 Task: Buy 4 Shocks from Shocks, Struts & Suspension section under best seller category for shipping address: Matthias Hill, 2844 Point Street, Park Ridge, Illinois 60068, Cell Number 7738643880. Pay from credit card ending with 7965, CVV 549
Action: Key pressed amazon.com<Key.enter>
Screenshot: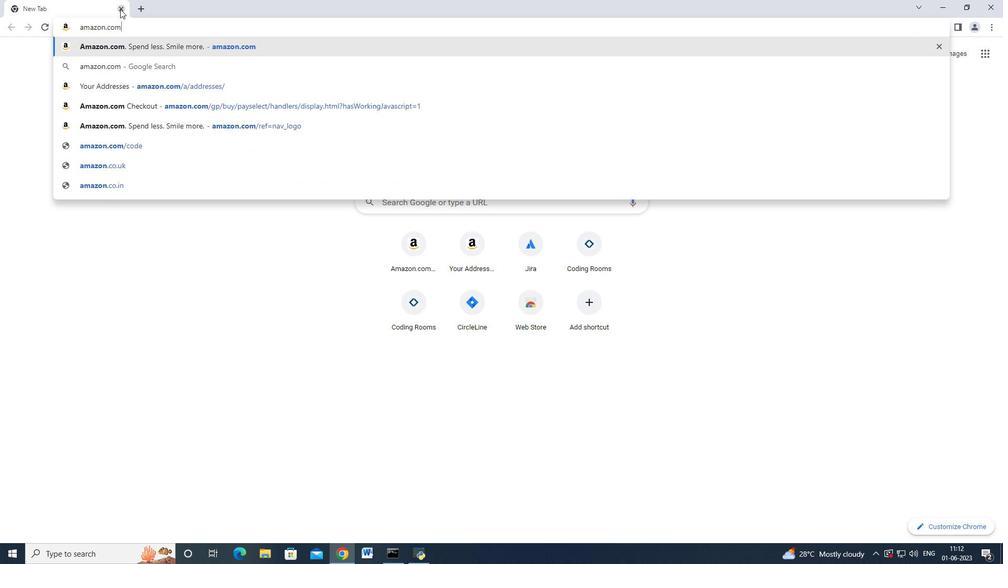 
Action: Mouse moved to (24, 83)
Screenshot: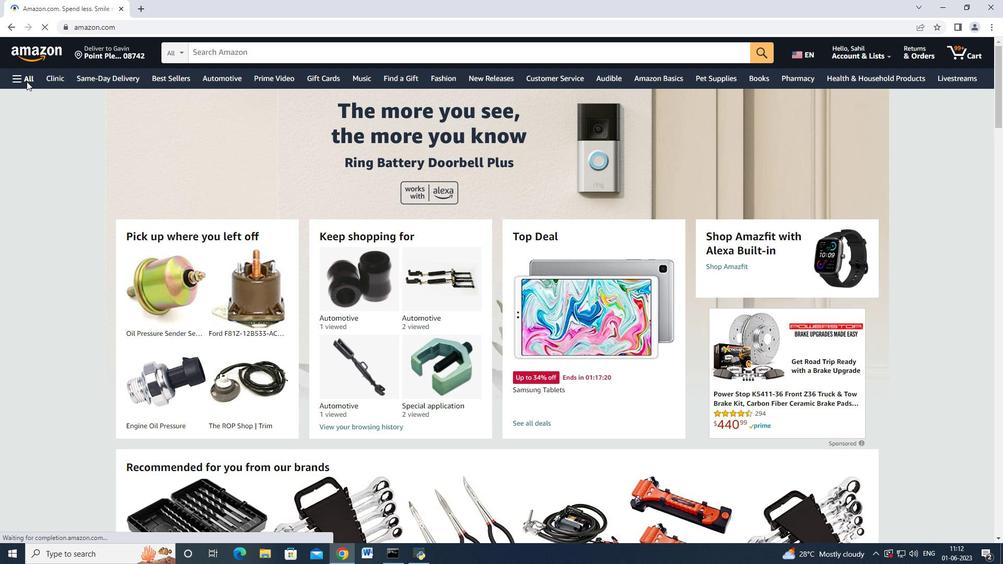 
Action: Mouse pressed left at (24, 83)
Screenshot: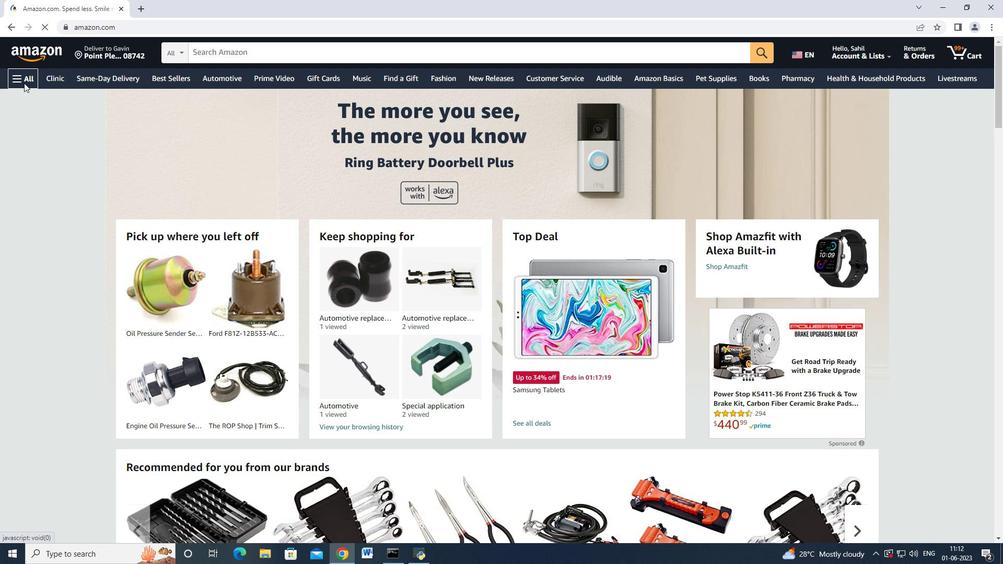 
Action: Mouse moved to (81, 334)
Screenshot: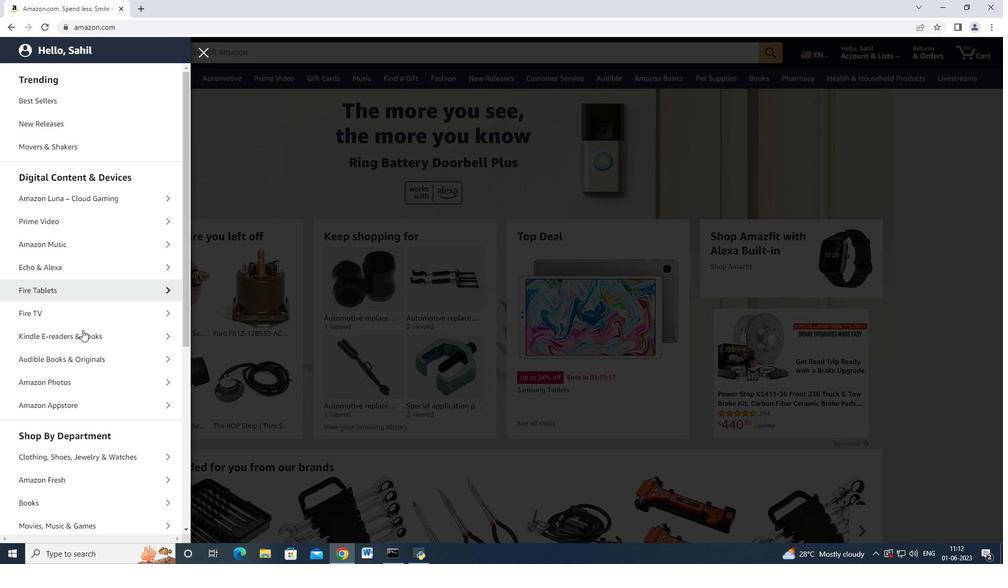 
Action: Mouse scrolled (81, 334) with delta (0, 0)
Screenshot: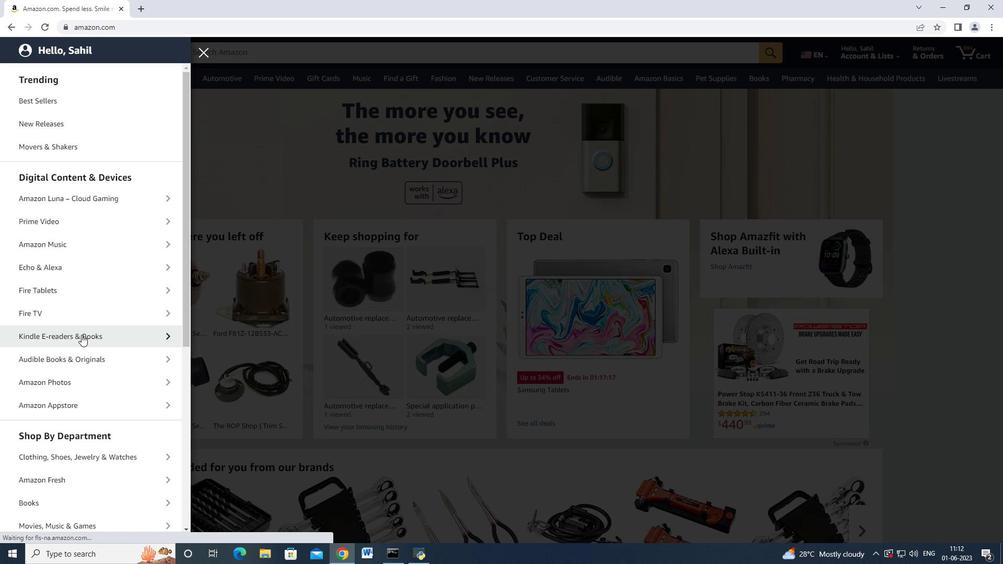 
Action: Mouse scrolled (81, 334) with delta (0, 0)
Screenshot: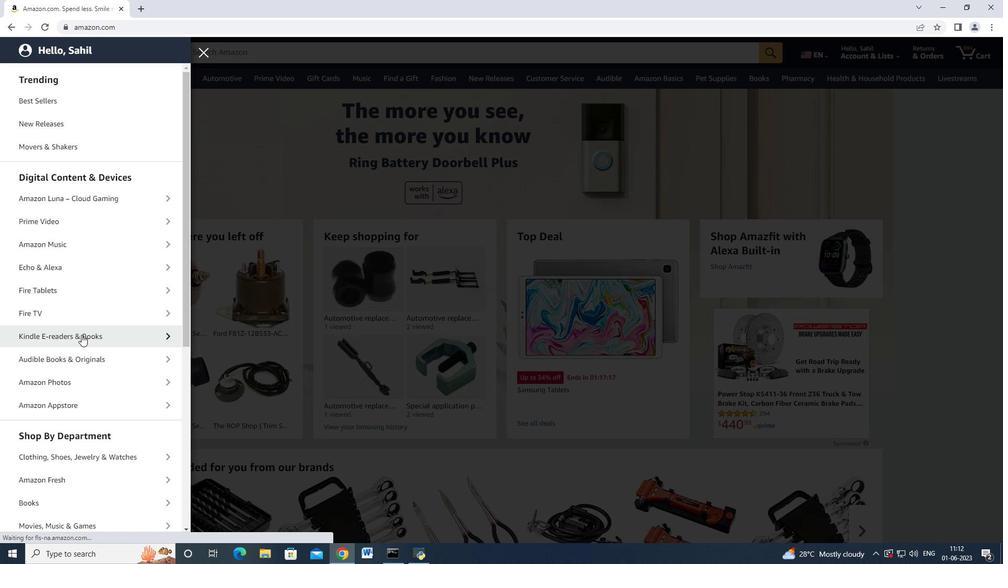 
Action: Mouse scrolled (81, 334) with delta (0, 0)
Screenshot: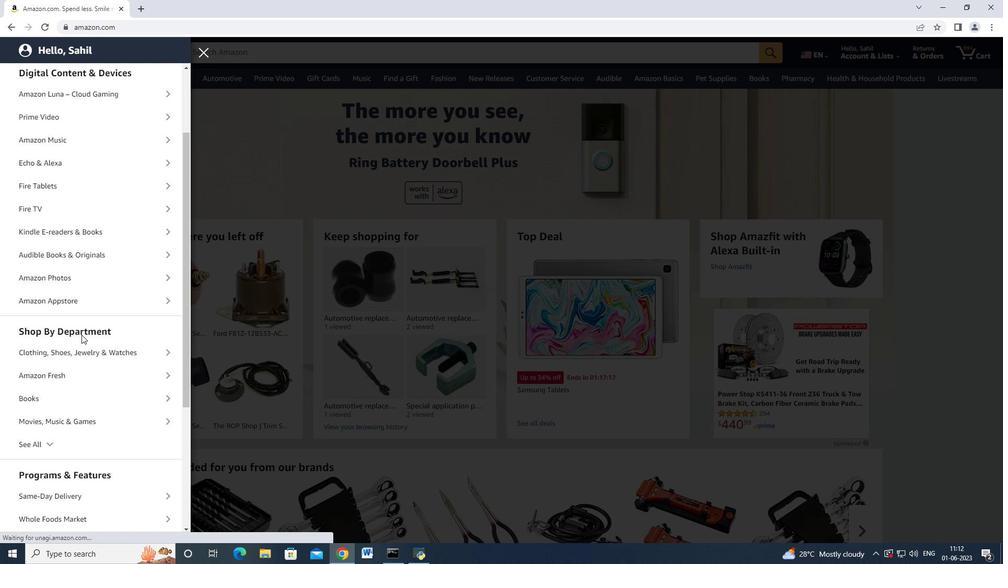
Action: Mouse scrolled (81, 334) with delta (0, 0)
Screenshot: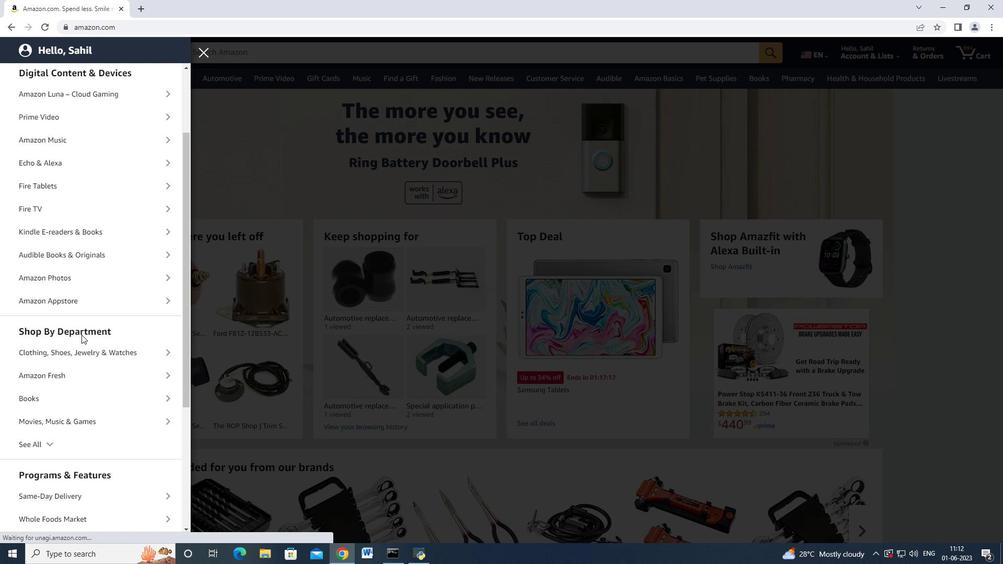 
Action: Mouse scrolled (81, 334) with delta (0, 0)
Screenshot: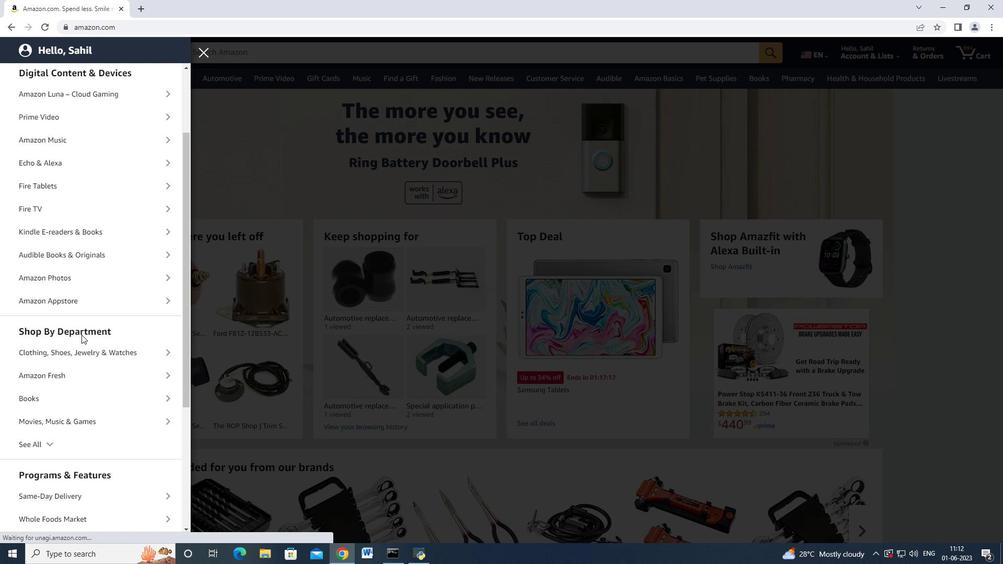 
Action: Mouse moved to (52, 283)
Screenshot: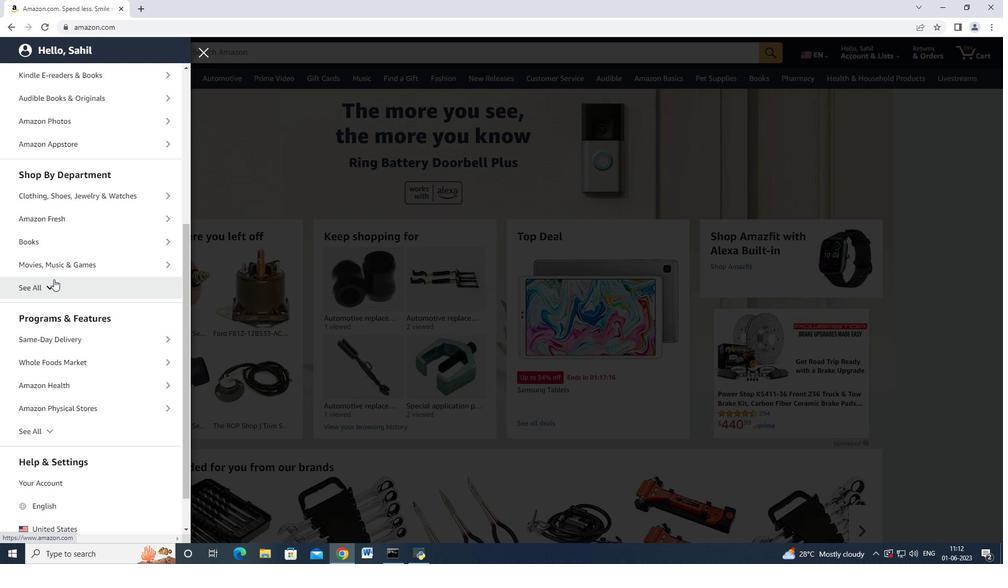 
Action: Mouse pressed left at (52, 283)
Screenshot: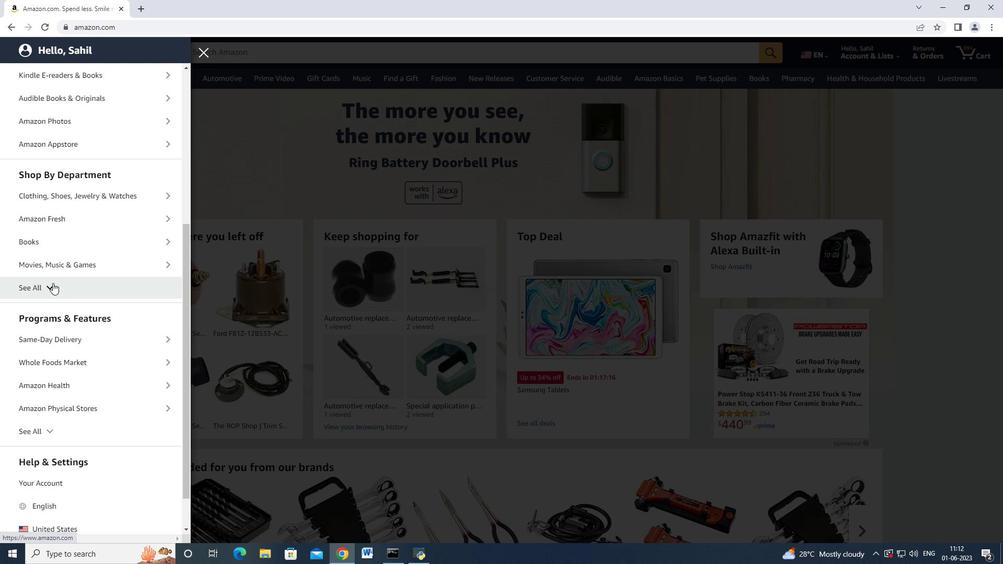 
Action: Mouse moved to (55, 313)
Screenshot: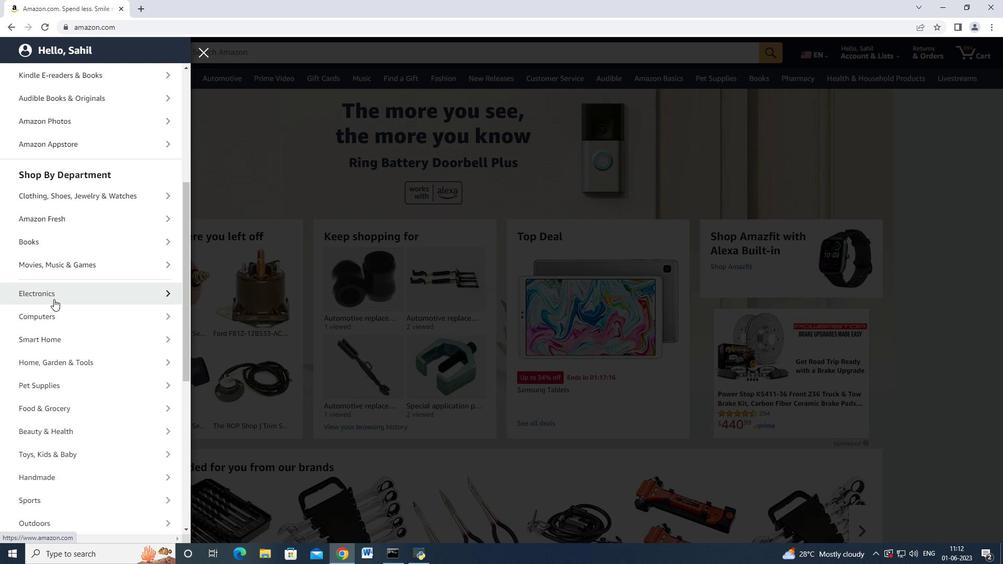 
Action: Mouse scrolled (55, 312) with delta (0, 0)
Screenshot: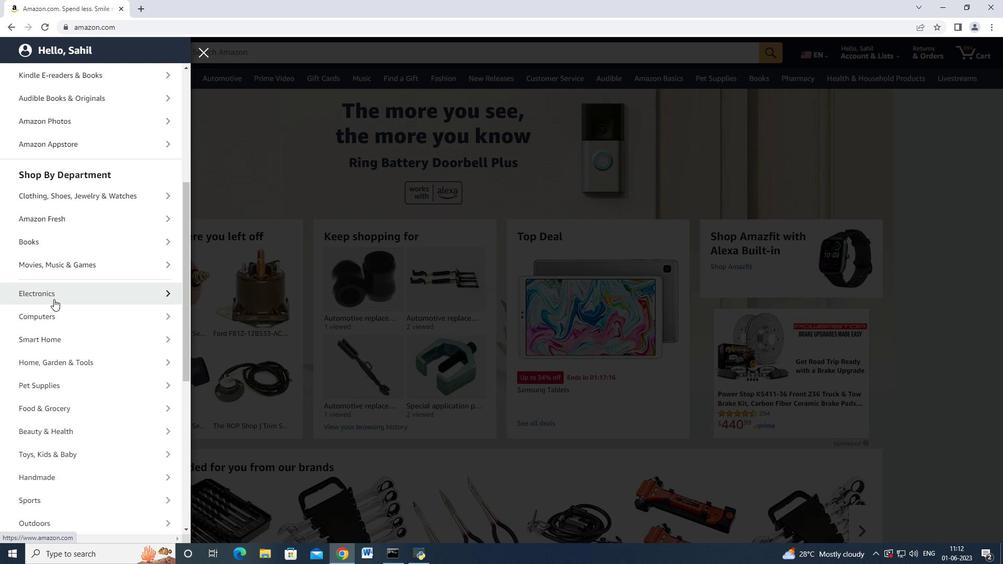 
Action: Mouse moved to (55, 313)
Screenshot: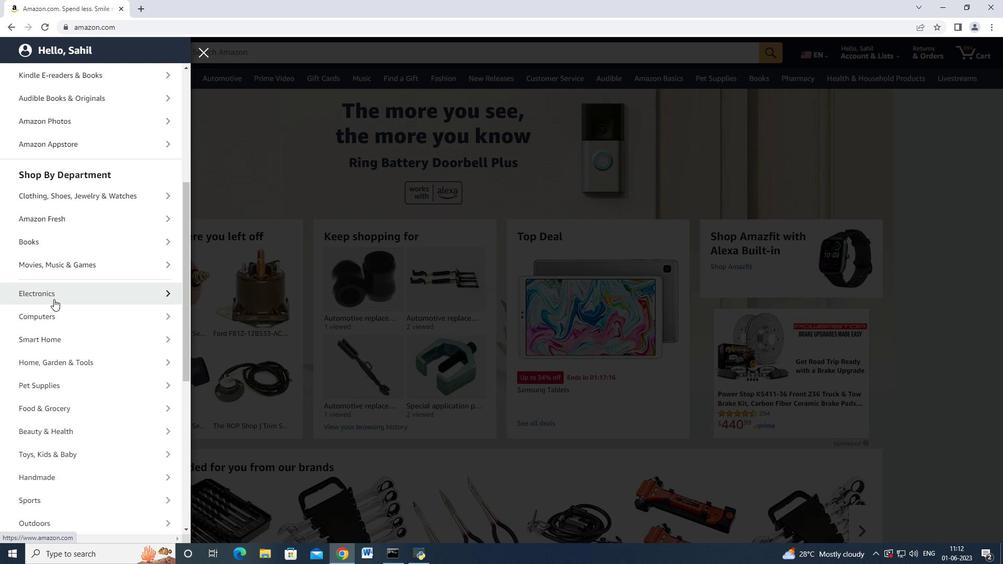 
Action: Mouse scrolled (55, 312) with delta (0, 0)
Screenshot: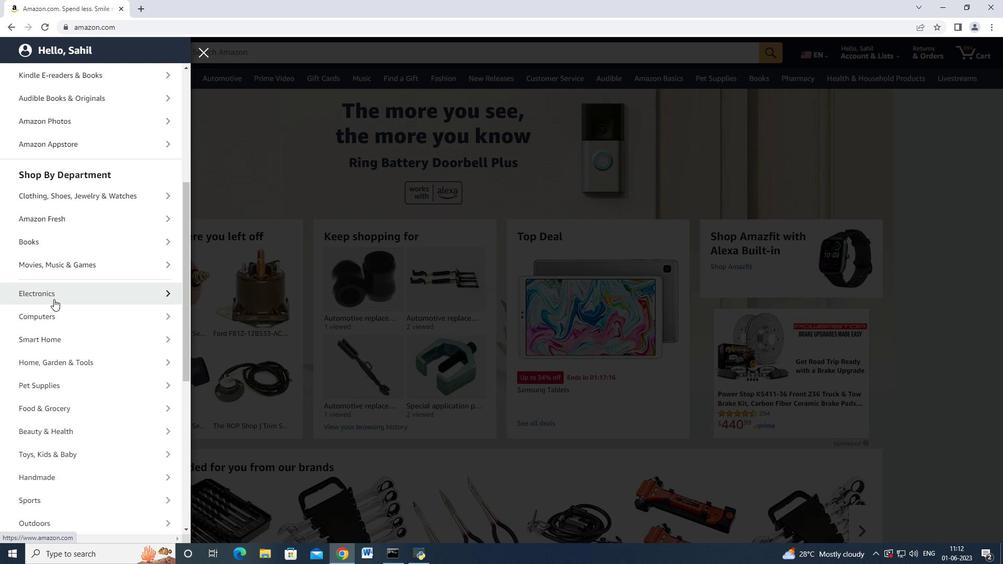 
Action: Mouse moved to (55, 314)
Screenshot: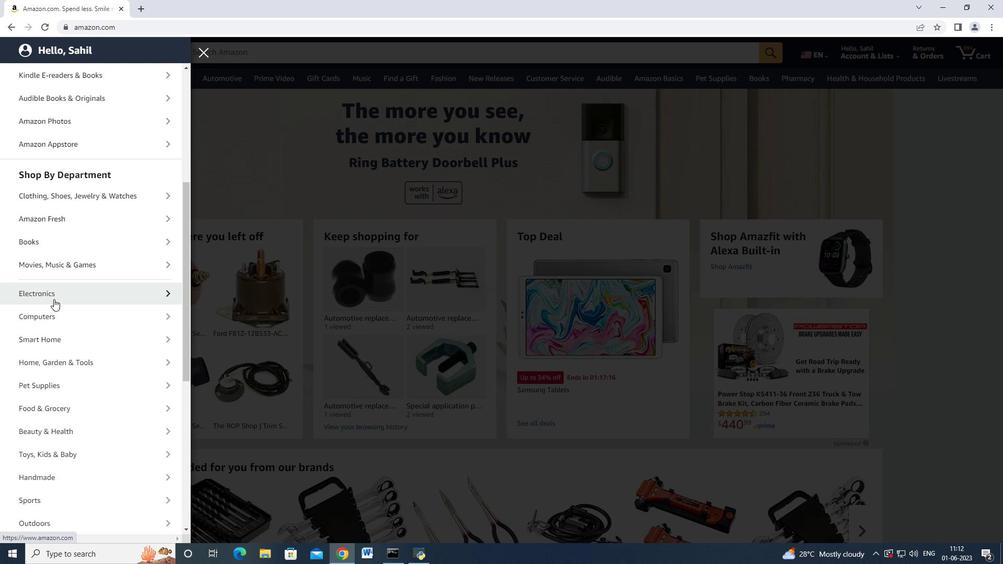 
Action: Mouse scrolled (55, 313) with delta (0, 0)
Screenshot: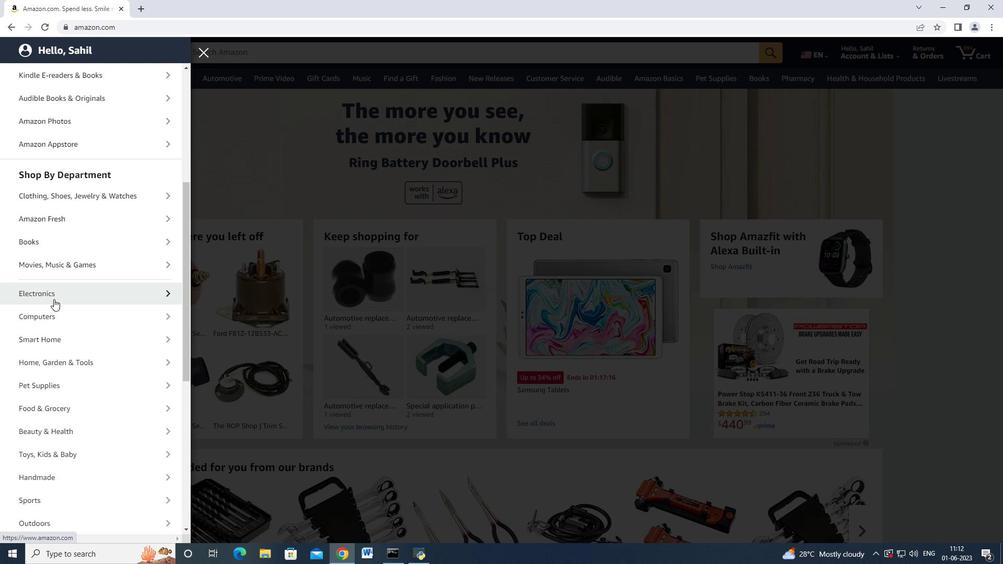 
Action: Mouse moved to (54, 317)
Screenshot: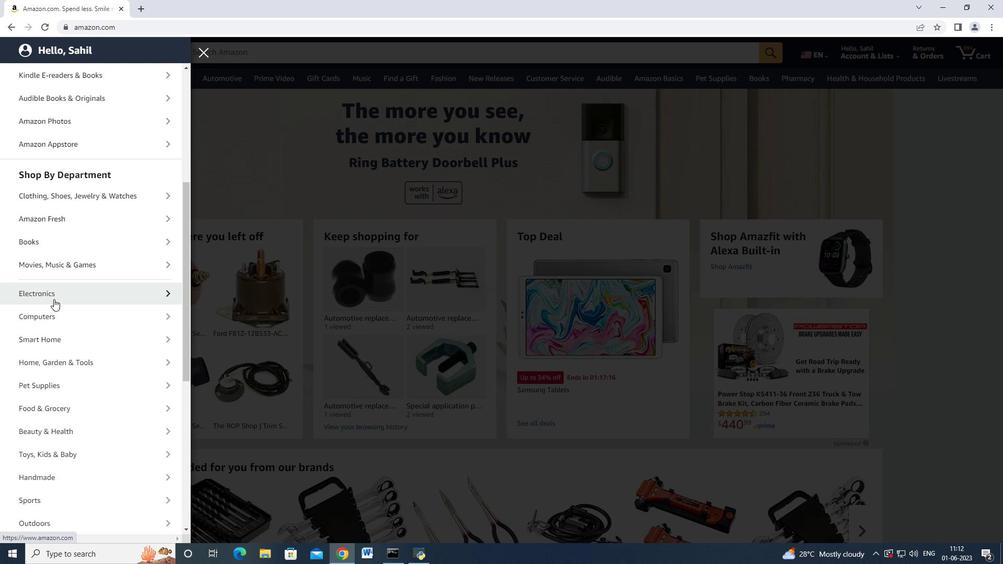 
Action: Mouse scrolled (54, 315) with delta (0, 0)
Screenshot: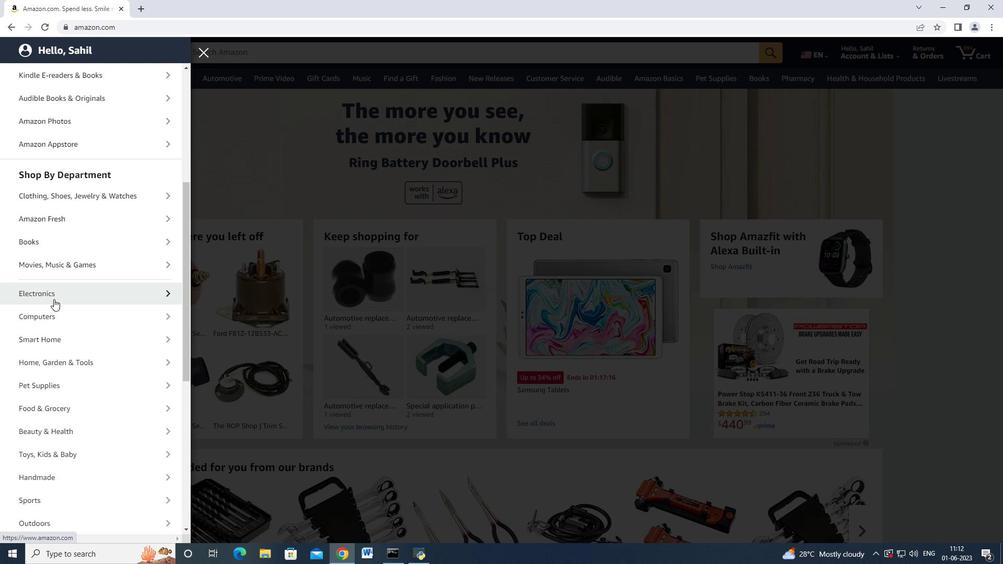 
Action: Mouse moved to (76, 333)
Screenshot: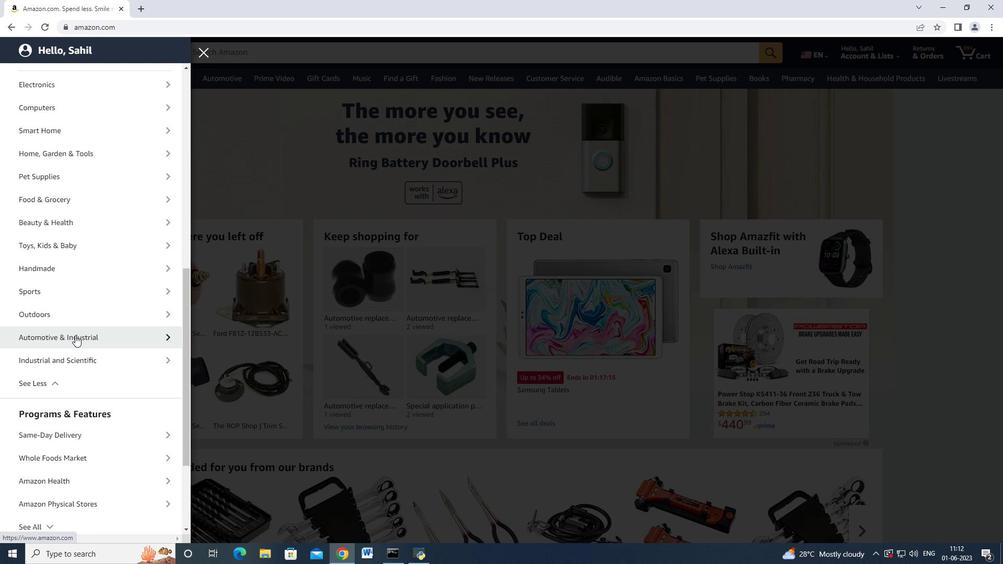 
Action: Mouse pressed left at (76, 333)
Screenshot: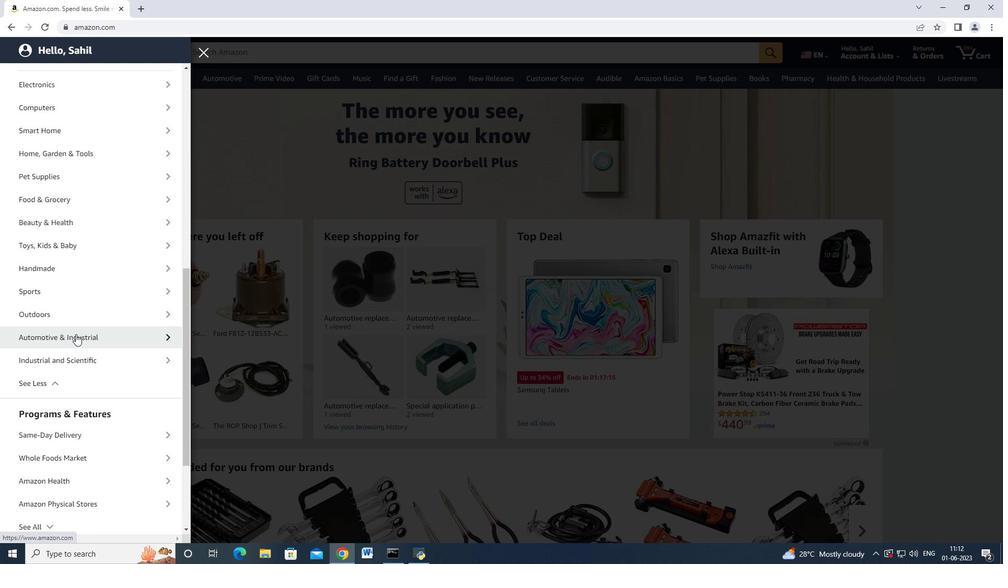 
Action: Mouse moved to (95, 125)
Screenshot: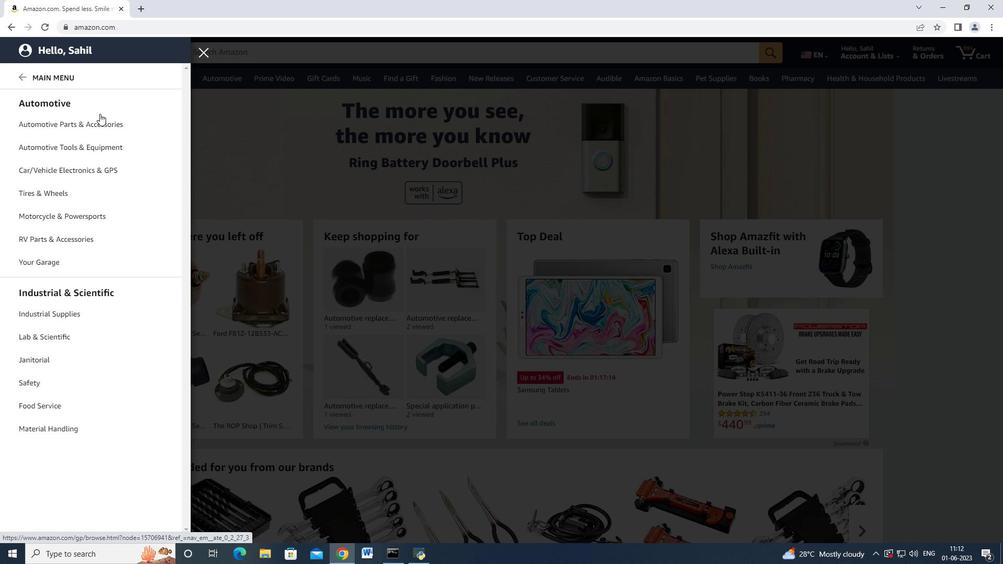 
Action: Mouse pressed left at (95, 125)
Screenshot: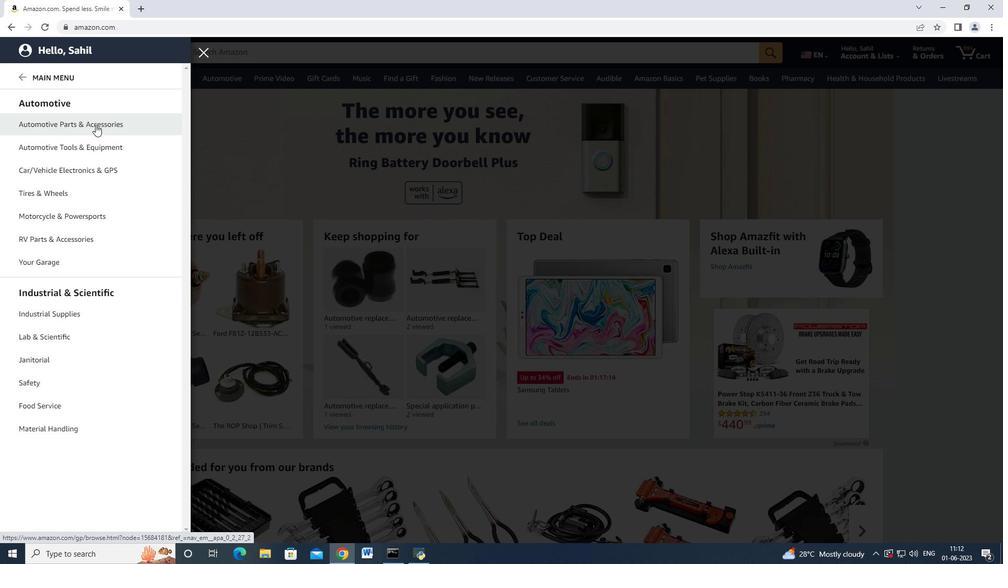 
Action: Mouse moved to (182, 94)
Screenshot: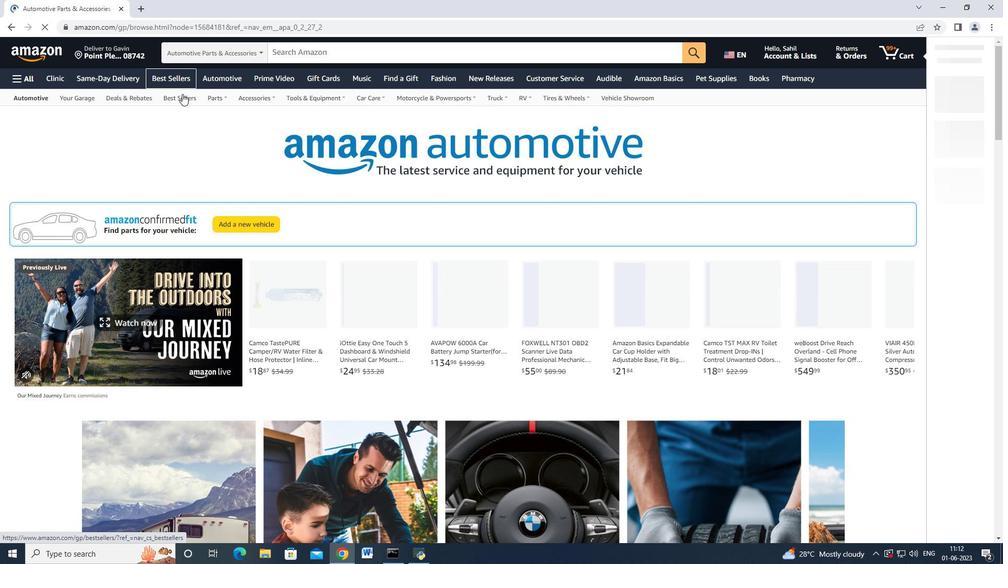 
Action: Mouse pressed left at (182, 94)
Screenshot: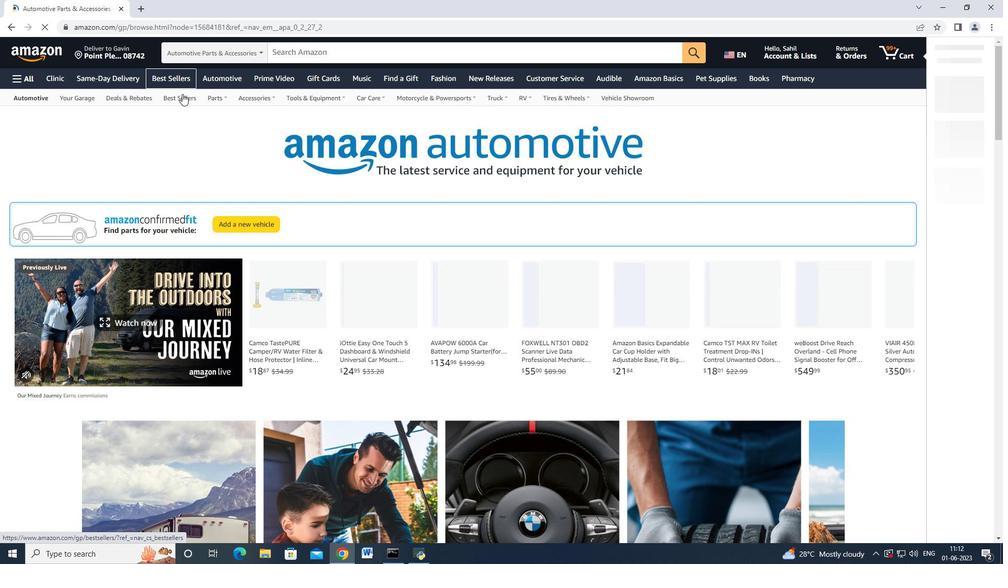 
Action: Mouse moved to (61, 334)
Screenshot: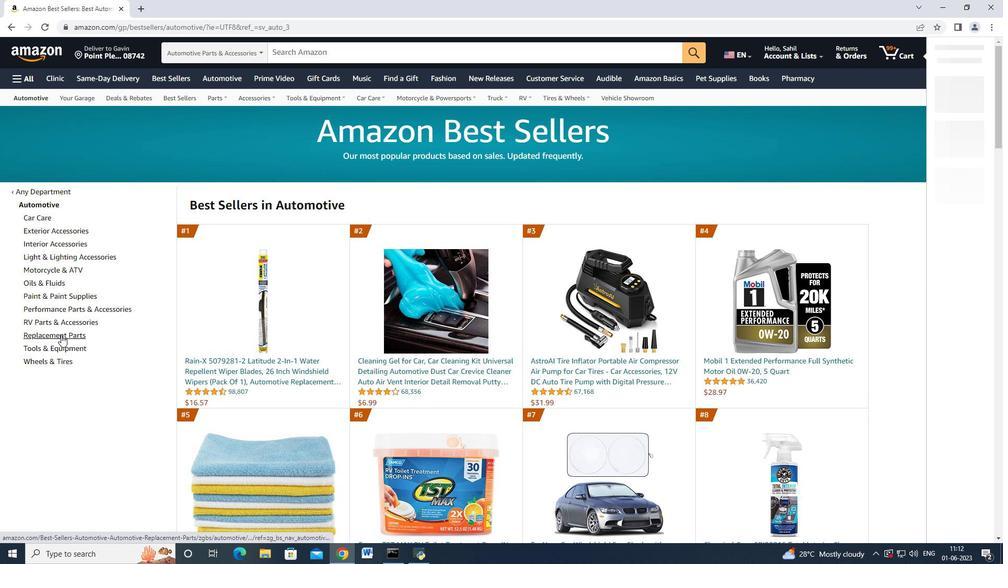 
Action: Mouse pressed left at (61, 334)
Screenshot: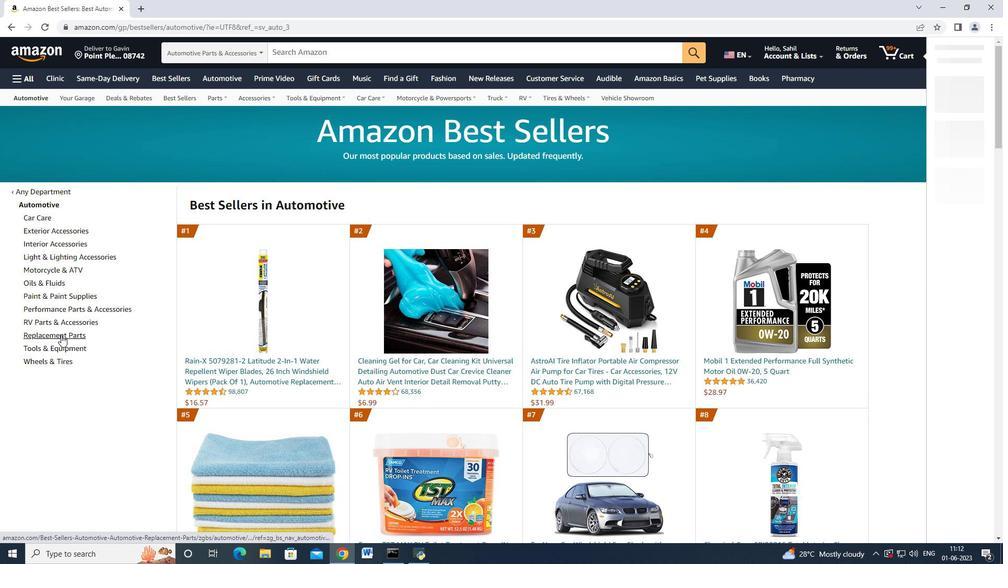 
Action: Mouse moved to (113, 255)
Screenshot: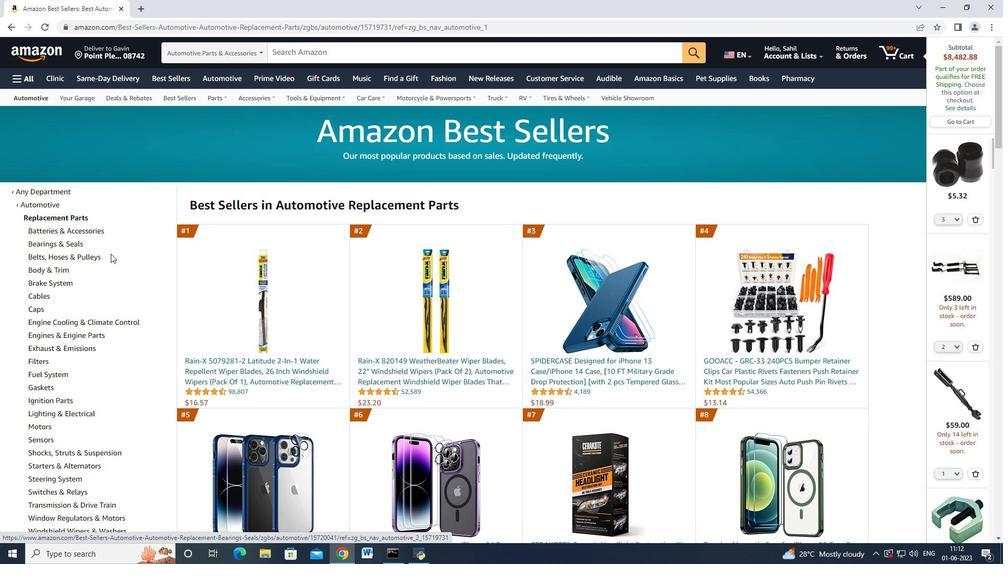 
Action: Mouse scrolled (113, 254) with delta (0, 0)
Screenshot: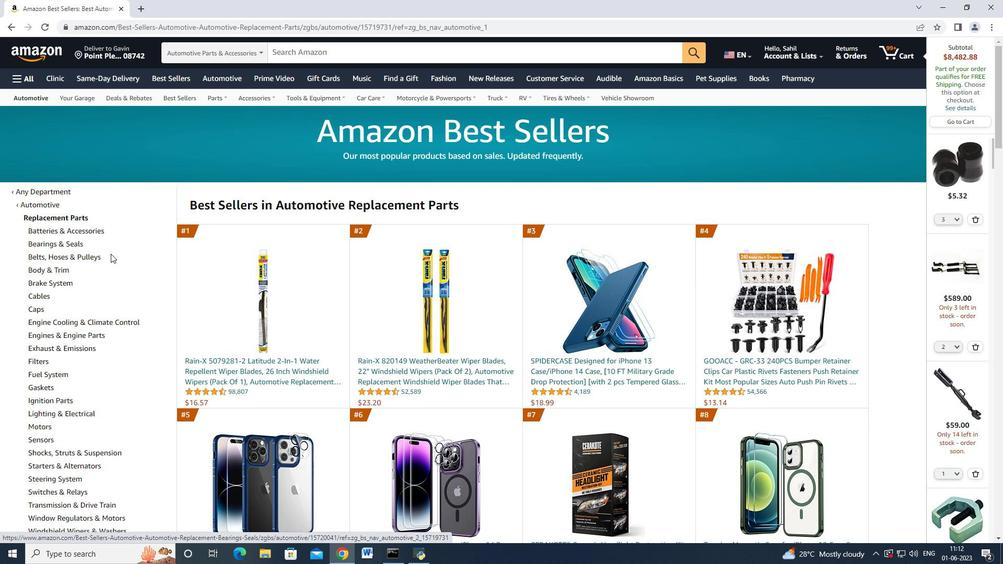 
Action: Mouse moved to (113, 255)
Screenshot: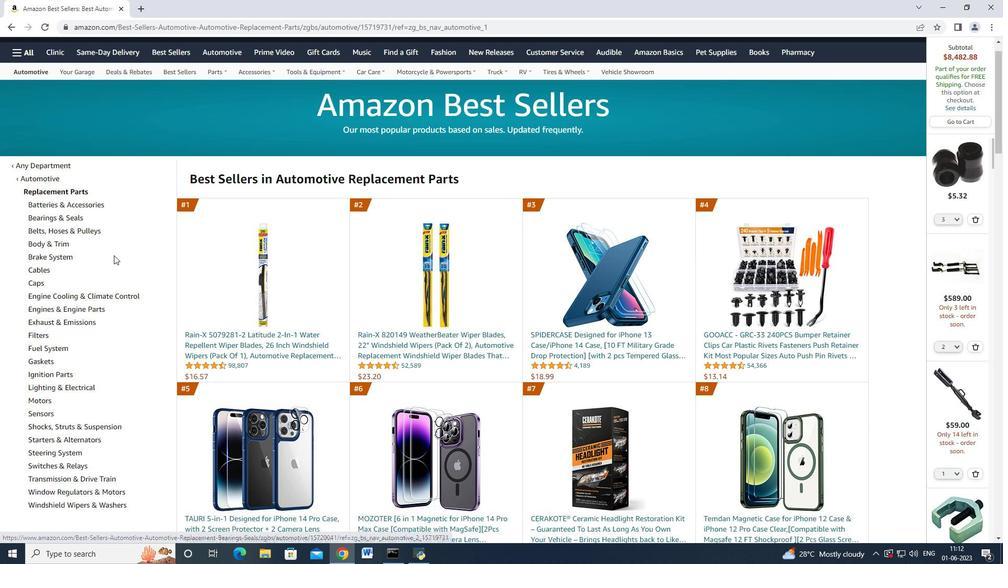 
Action: Mouse scrolled (113, 255) with delta (0, 0)
Screenshot: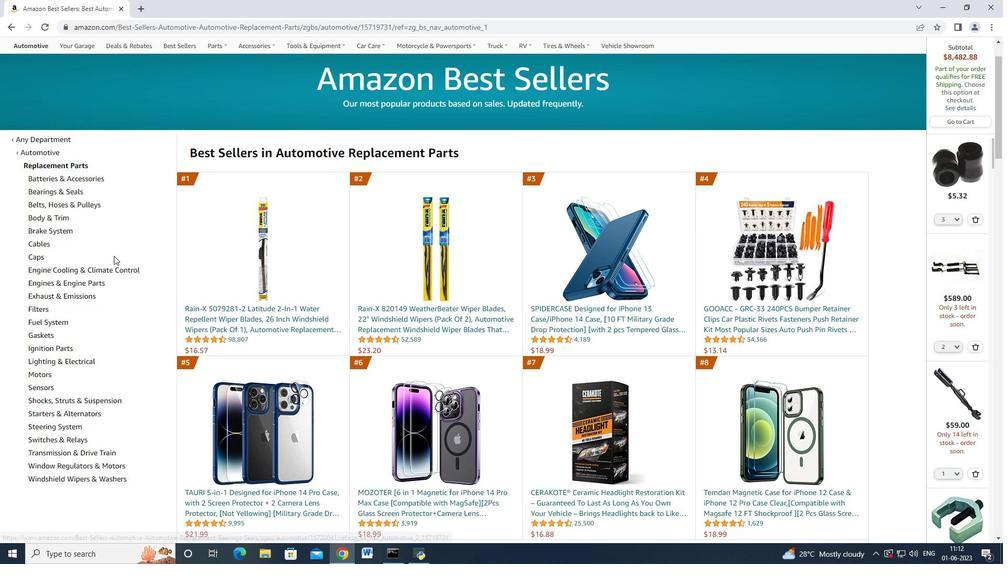 
Action: Mouse moved to (113, 255)
Screenshot: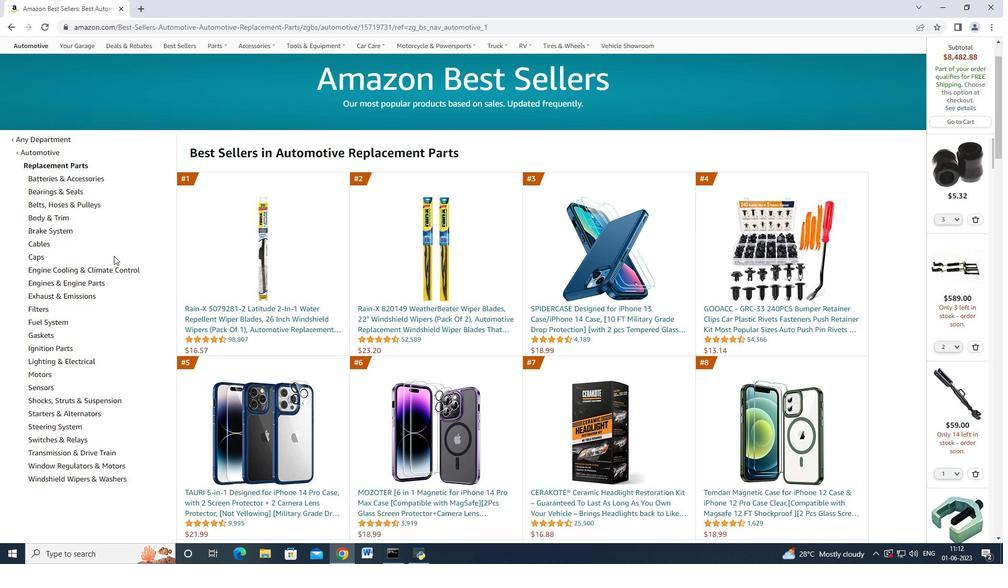 
Action: Mouse scrolled (113, 255) with delta (0, 0)
Screenshot: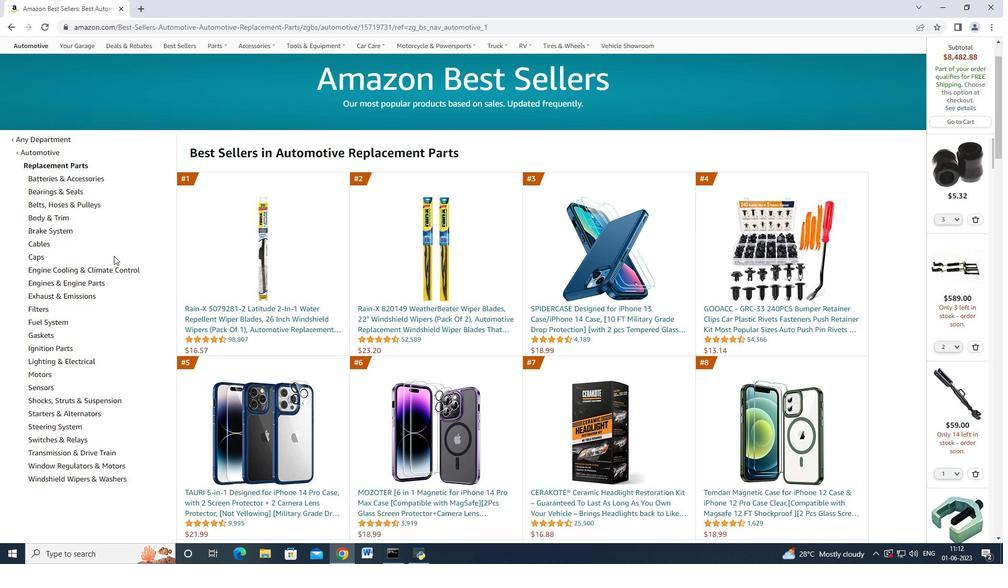 
Action: Mouse moved to (119, 321)
Screenshot: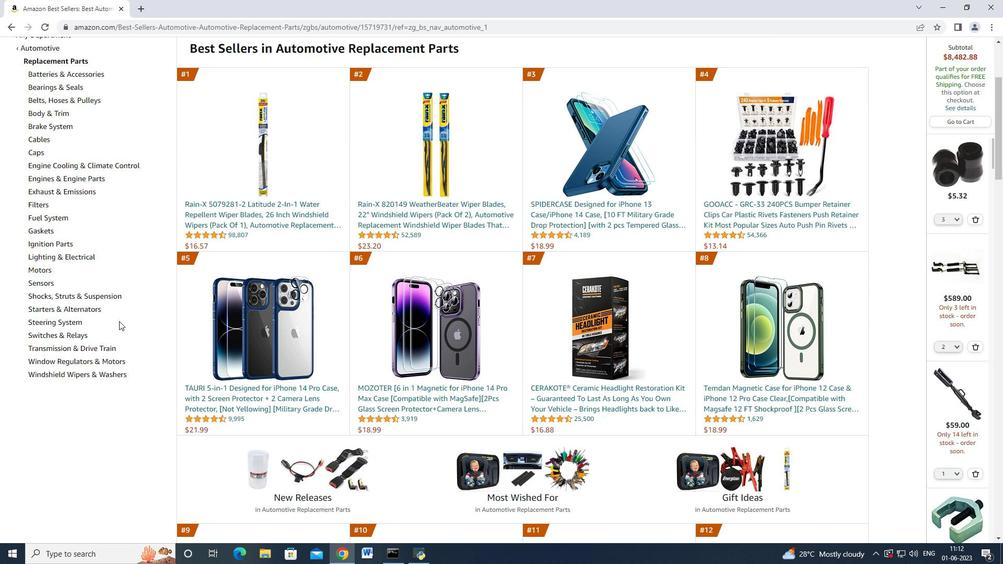 
Action: Mouse scrolled (119, 321) with delta (0, 0)
Screenshot: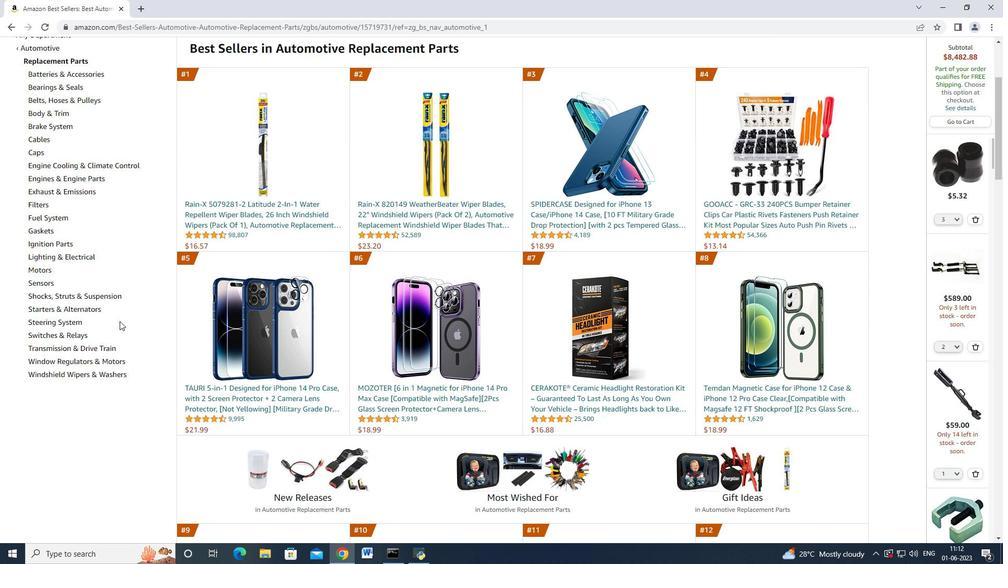 
Action: Mouse moved to (68, 346)
Screenshot: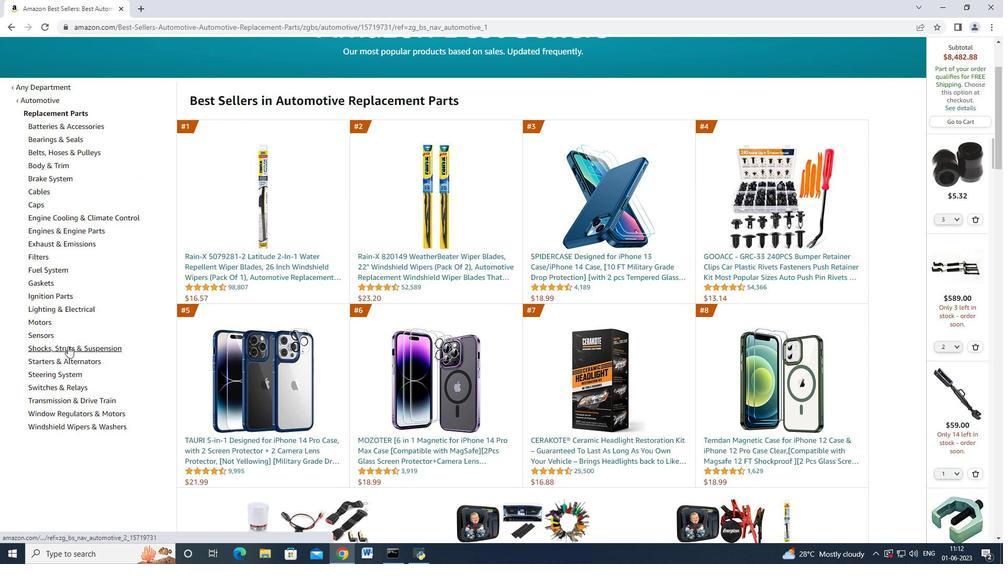 
Action: Mouse pressed left at (68, 346)
Screenshot: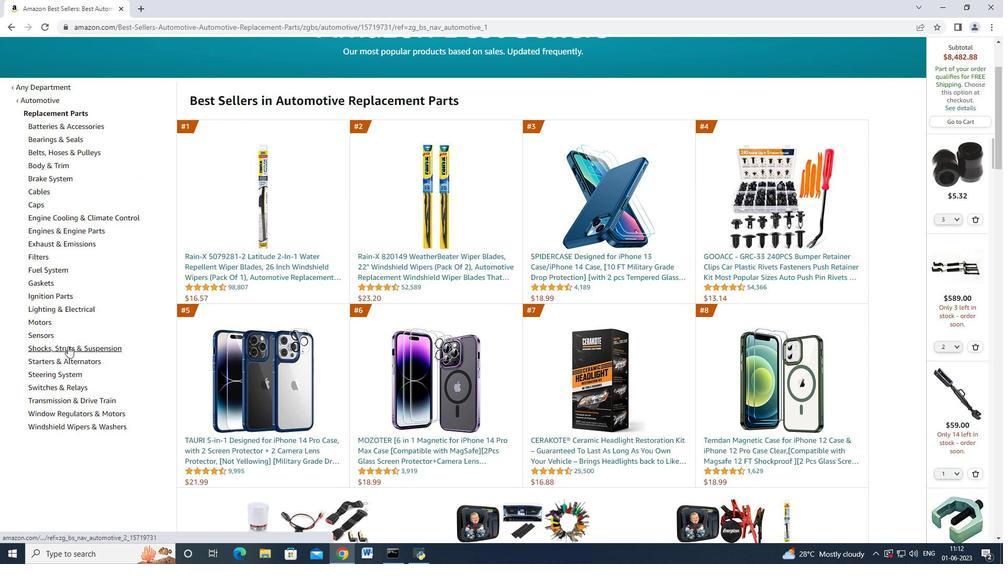 
Action: Mouse moved to (131, 274)
Screenshot: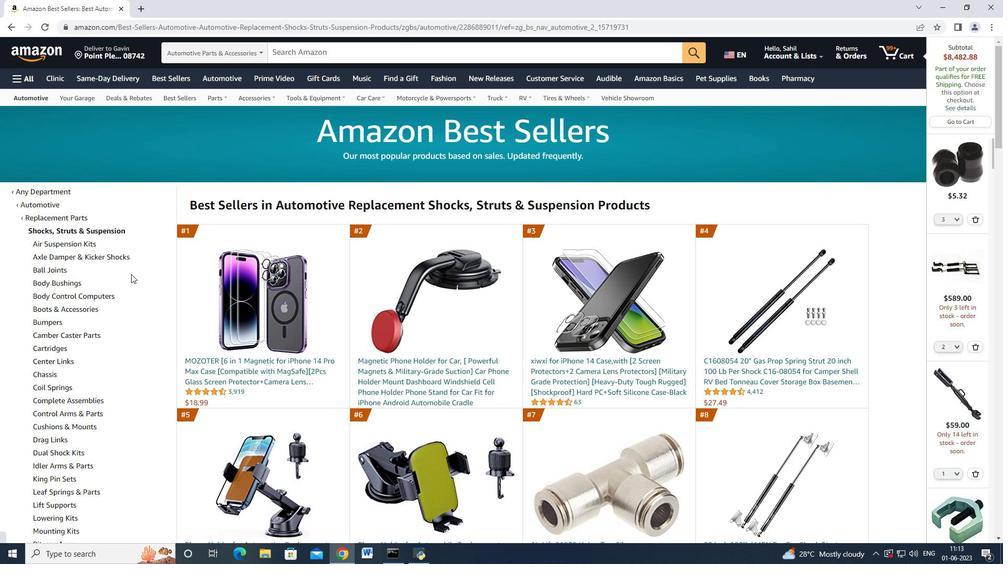 
Action: Mouse scrolled (131, 273) with delta (0, 0)
Screenshot: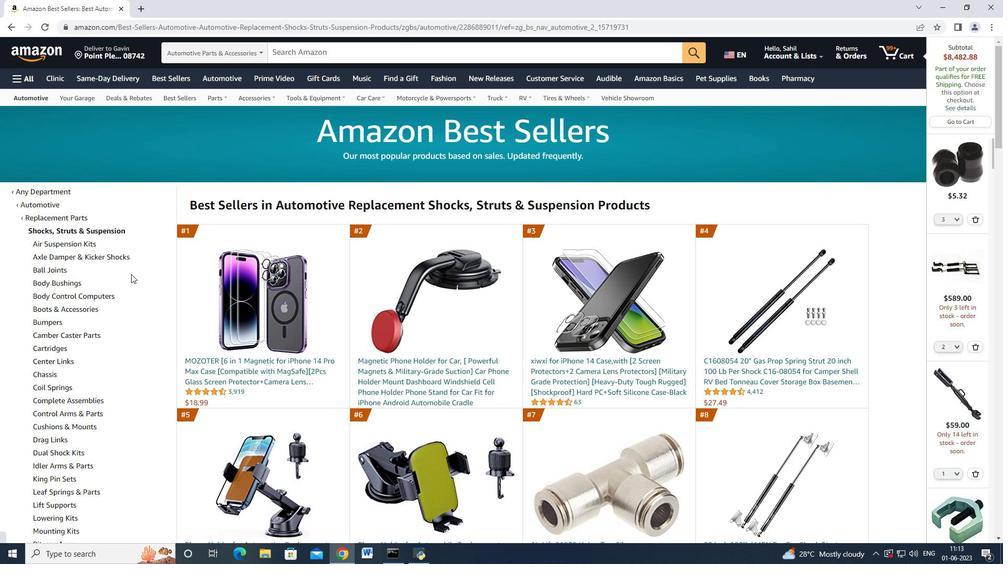 
Action: Mouse moved to (126, 280)
Screenshot: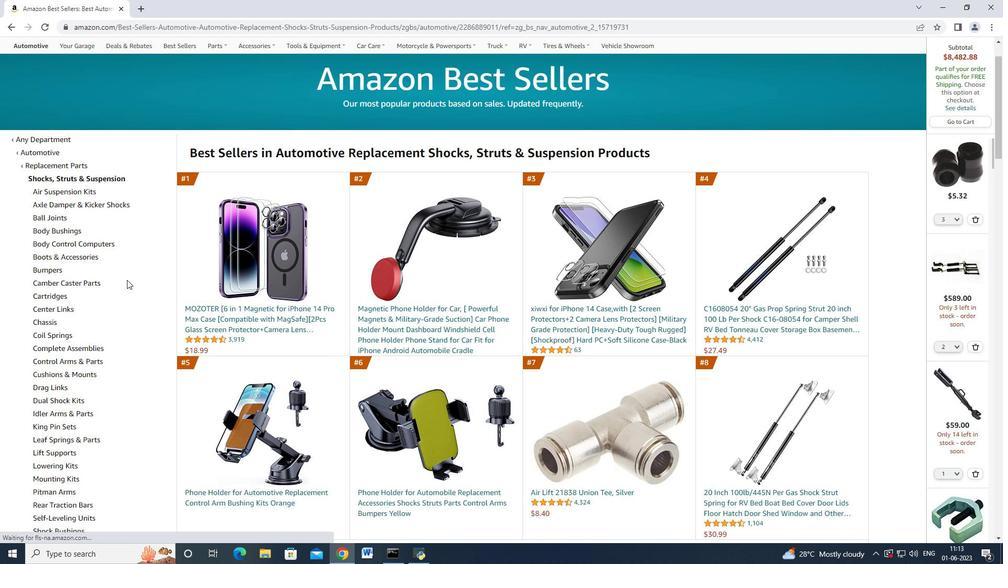 
Action: Mouse scrolled (126, 280) with delta (0, 0)
Screenshot: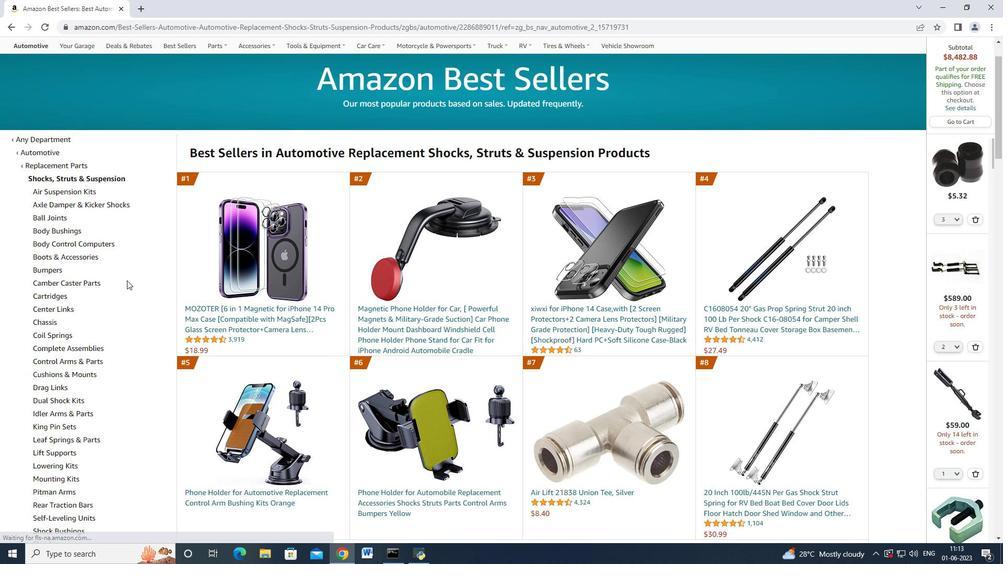 
Action: Mouse scrolled (126, 280) with delta (0, 0)
Screenshot: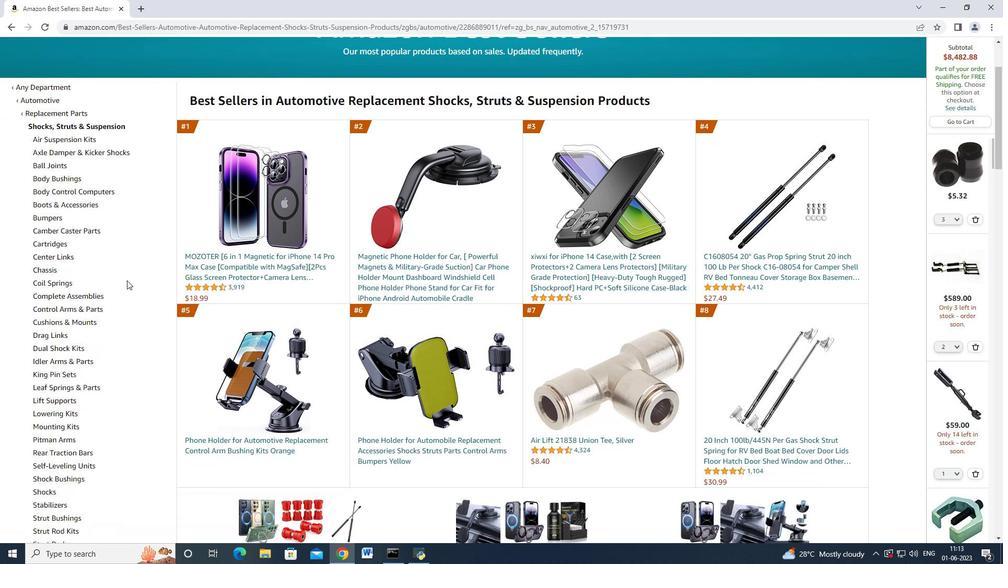 
Action: Mouse scrolled (126, 280) with delta (0, 0)
Screenshot: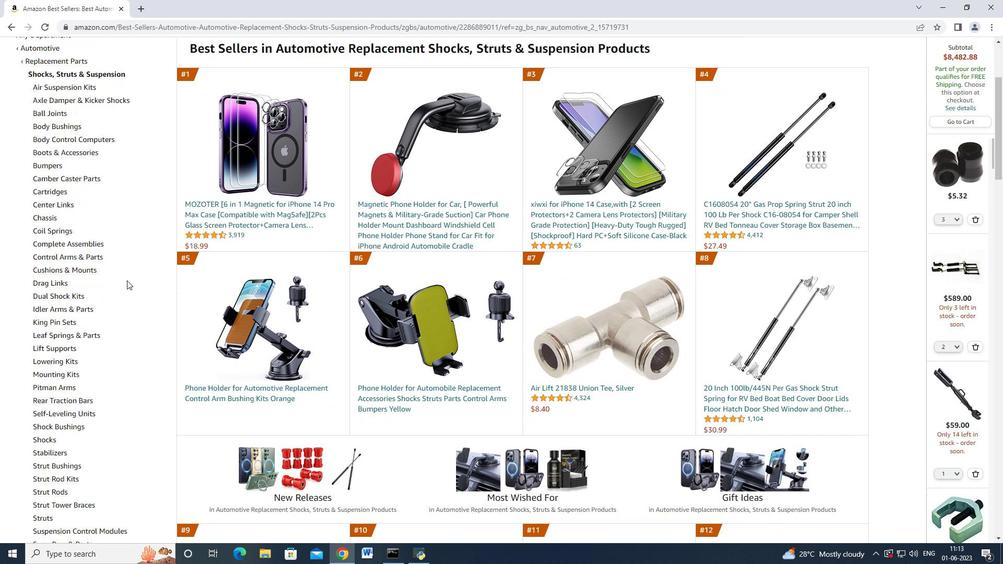 
Action: Mouse scrolled (126, 280) with delta (0, 0)
Screenshot: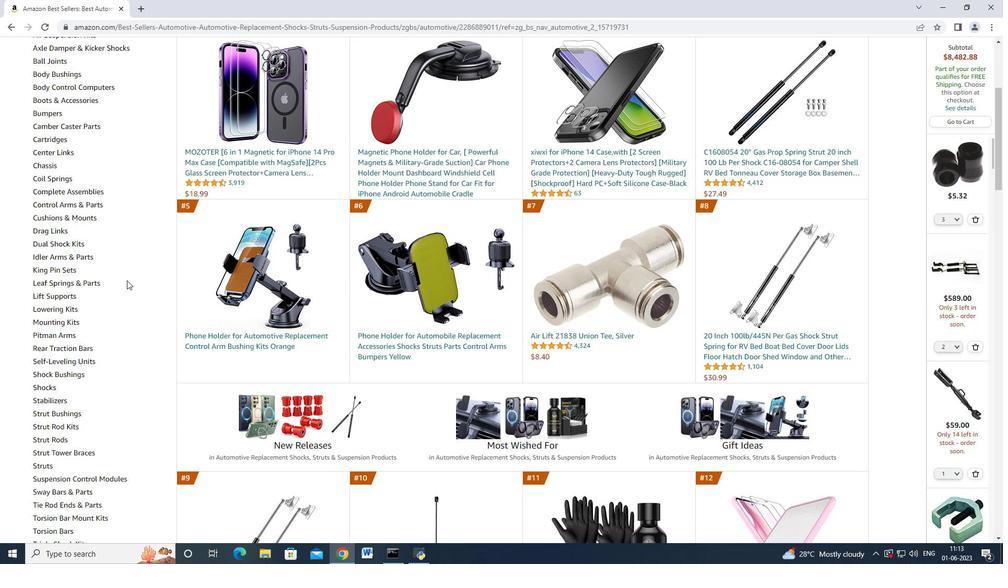 
Action: Mouse moved to (50, 337)
Screenshot: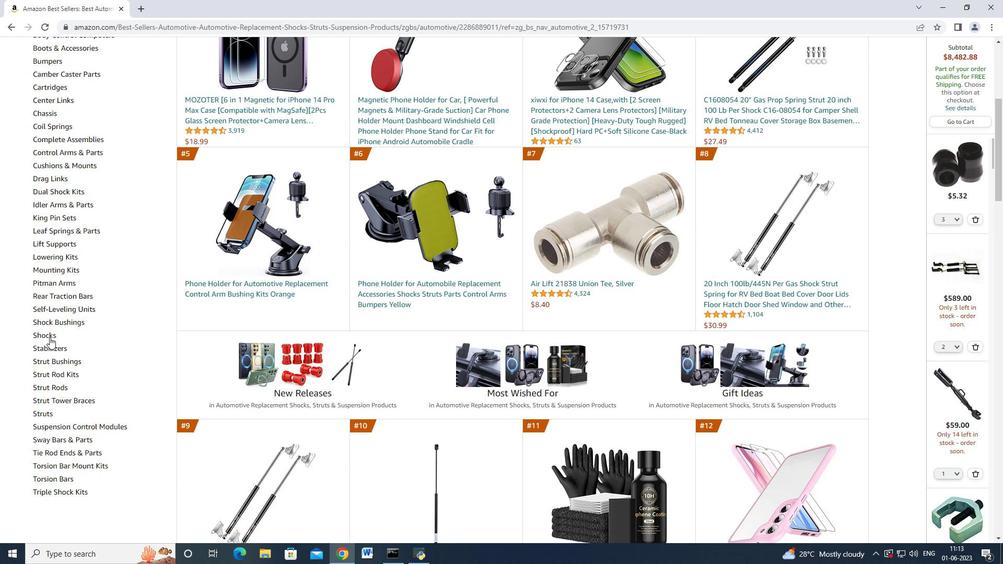 
Action: Mouse pressed left at (50, 337)
Screenshot: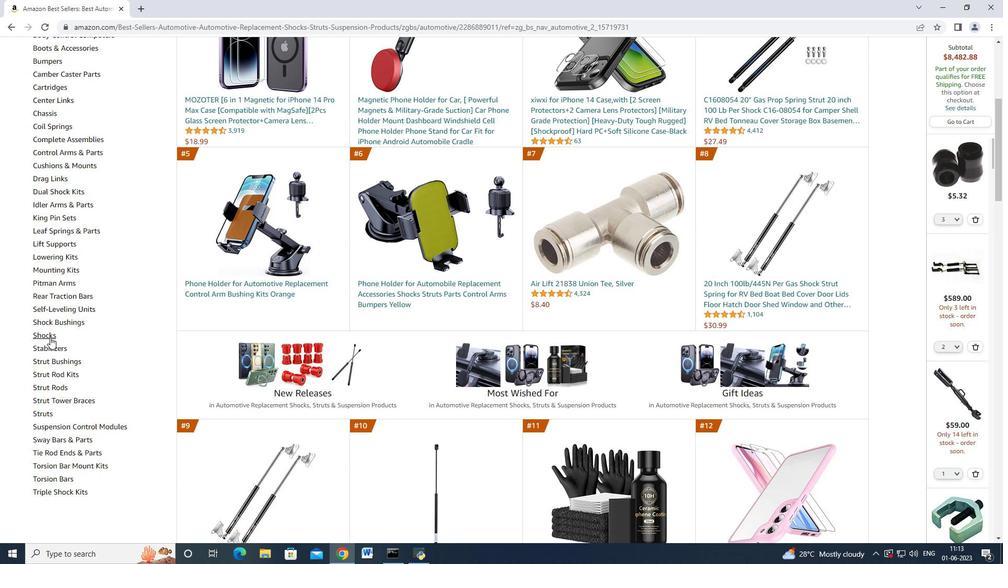 
Action: Mouse moved to (316, 363)
Screenshot: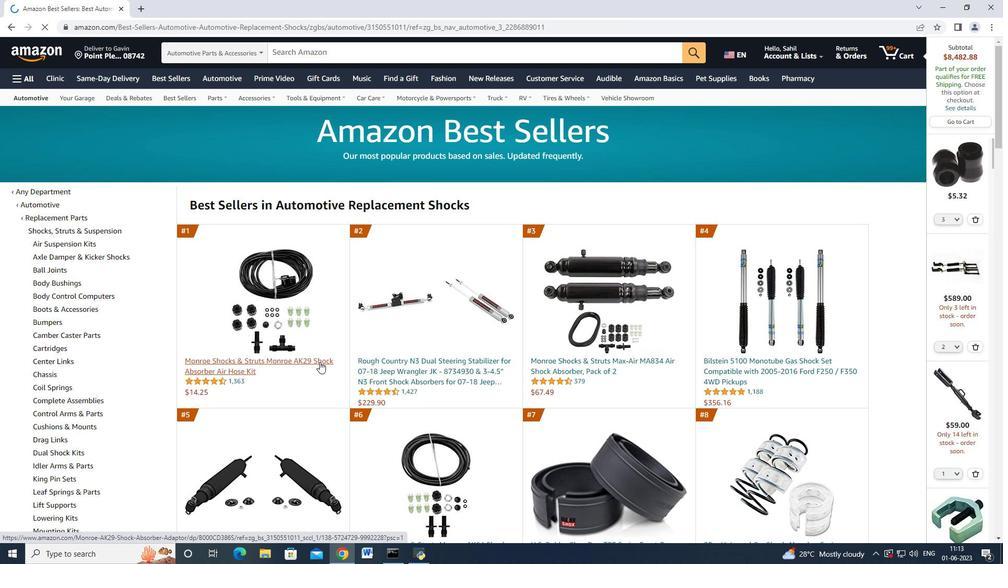 
Action: Mouse pressed left at (316, 363)
Screenshot: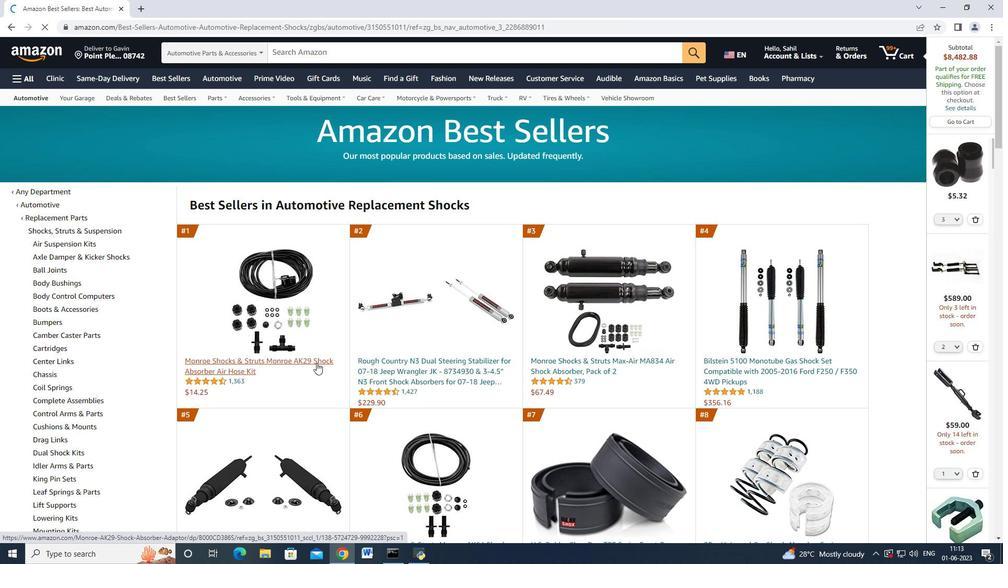 
Action: Mouse moved to (755, 435)
Screenshot: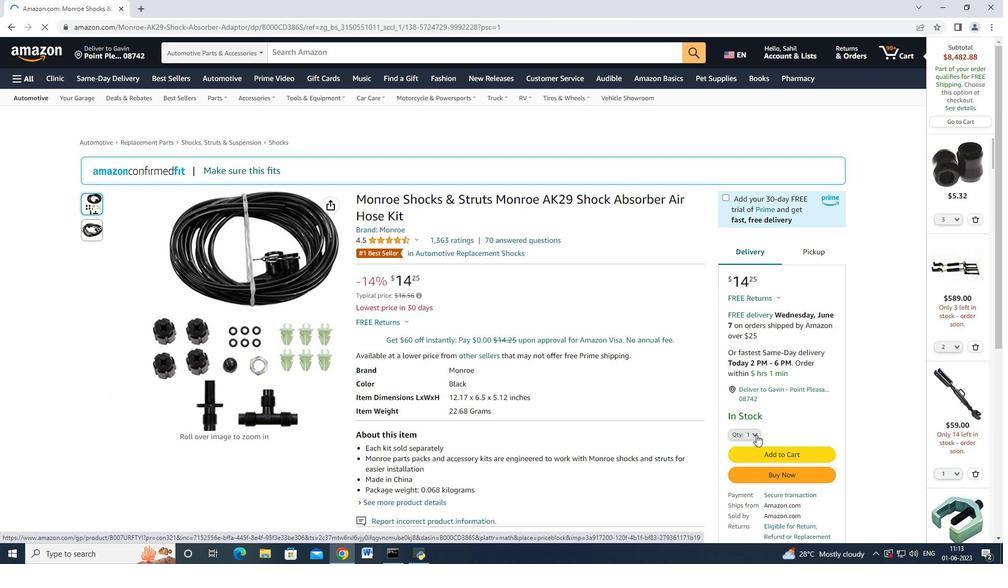 
Action: Mouse pressed left at (755, 435)
Screenshot: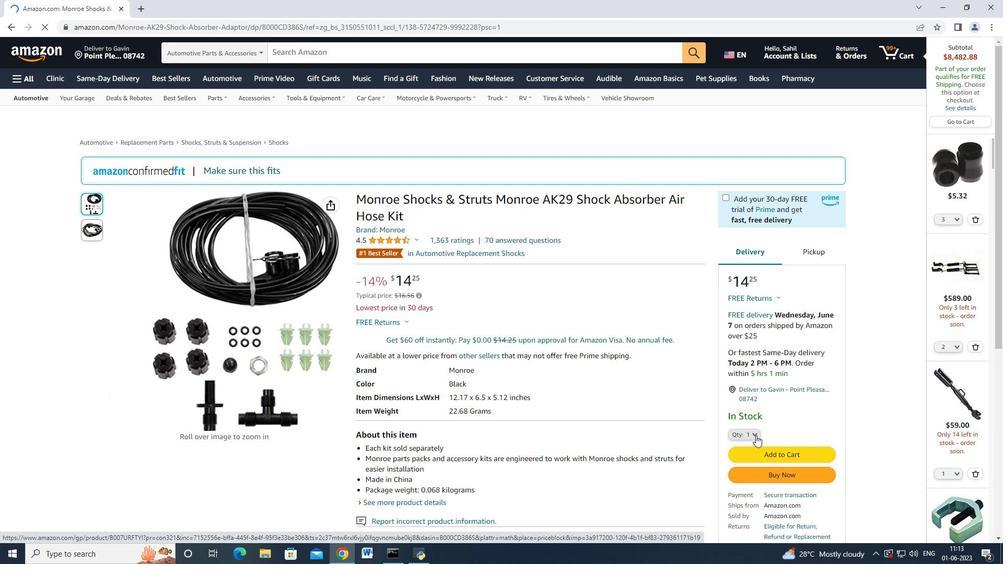 
Action: Mouse moved to (744, 477)
Screenshot: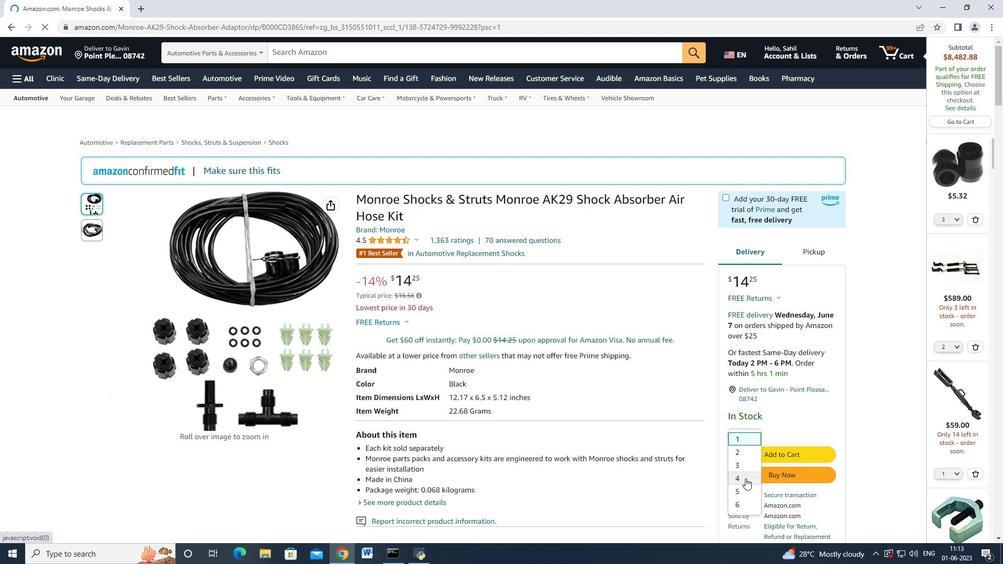 
Action: Mouse pressed left at (744, 477)
Screenshot: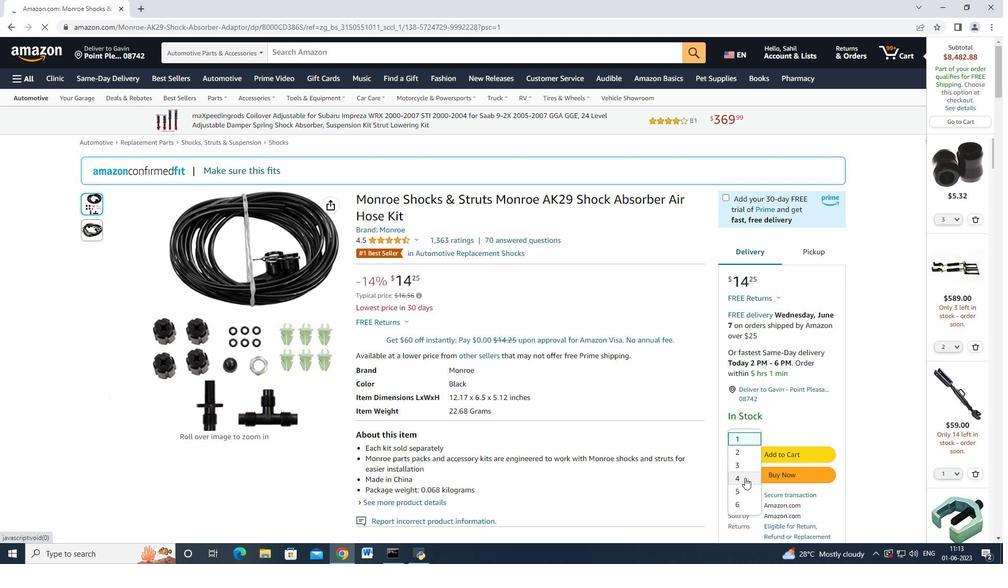 
Action: Mouse moved to (764, 475)
Screenshot: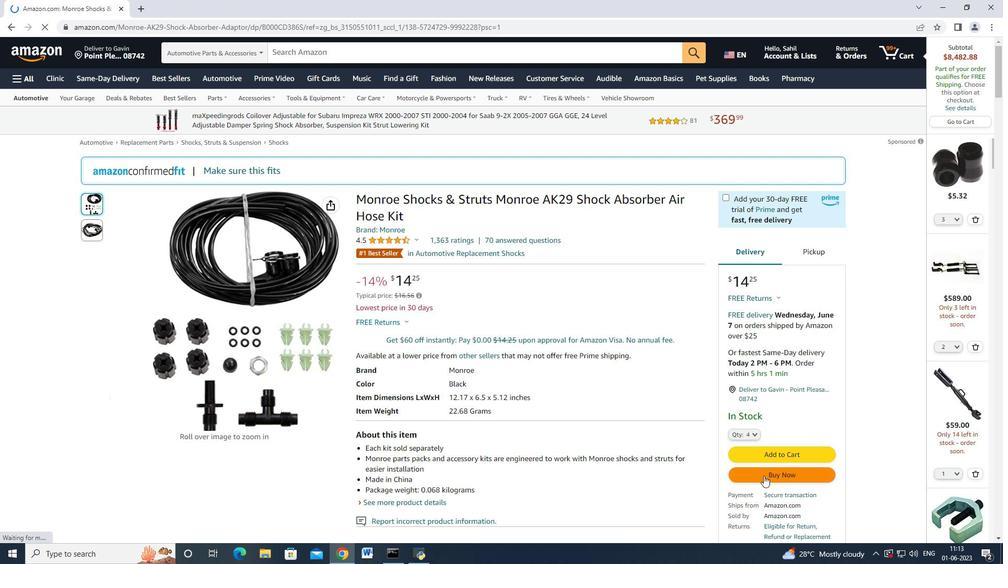 
Action: Mouse pressed left at (764, 475)
Screenshot: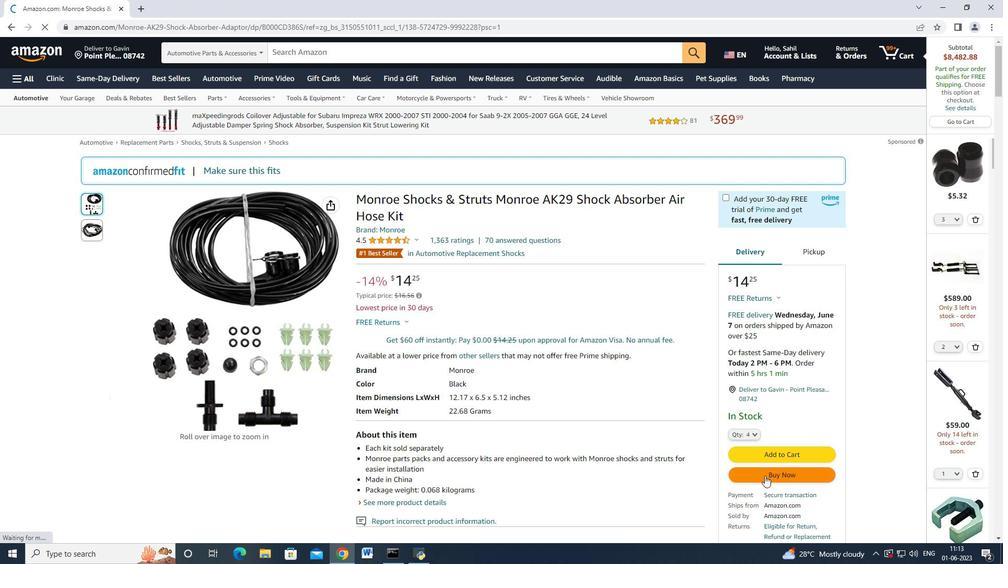 
Action: Mouse moved to (755, 451)
Screenshot: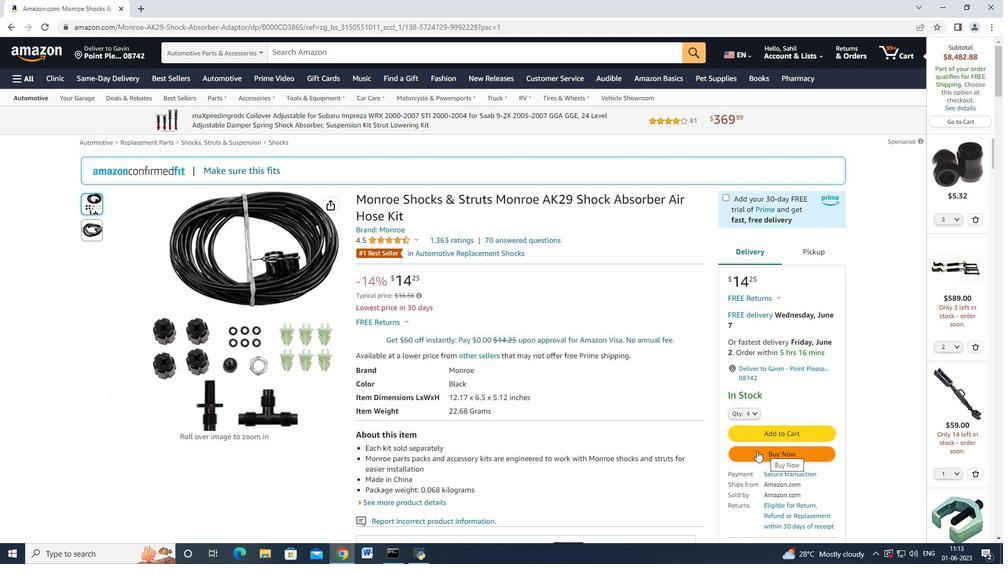 
Action: Mouse pressed left at (755, 451)
Screenshot: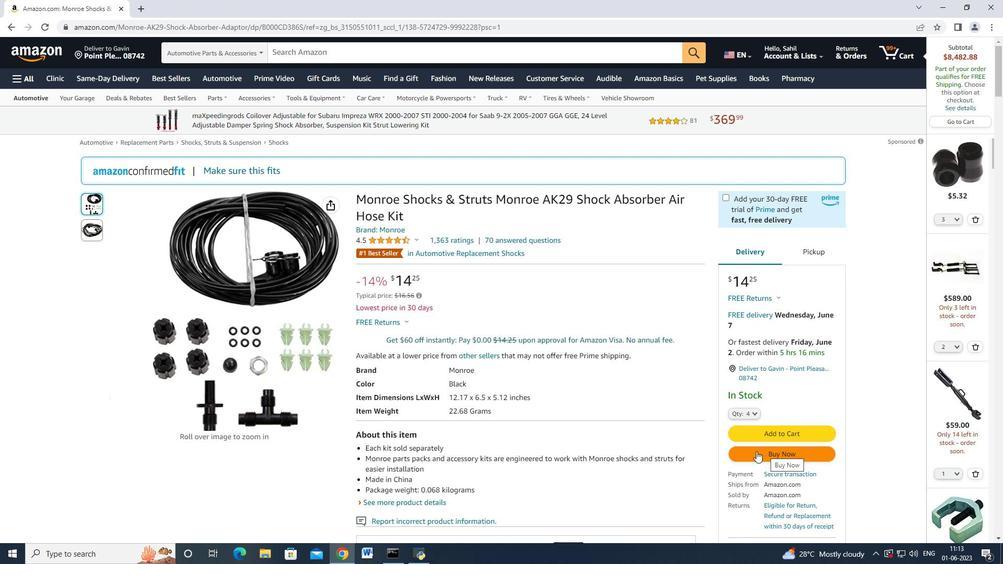 
Action: Mouse moved to (421, 260)
Screenshot: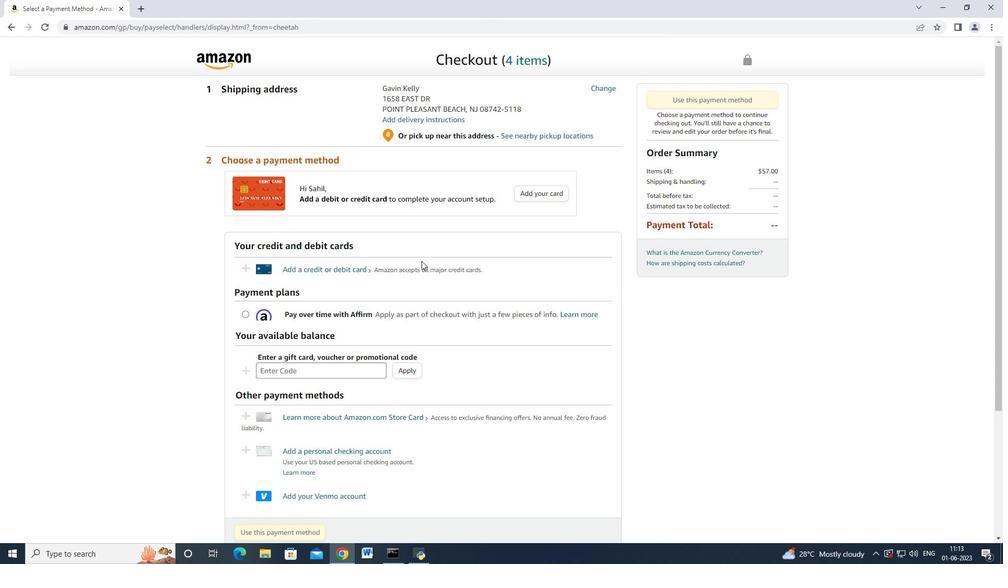 
Action: Mouse scrolled (421, 260) with delta (0, 0)
Screenshot: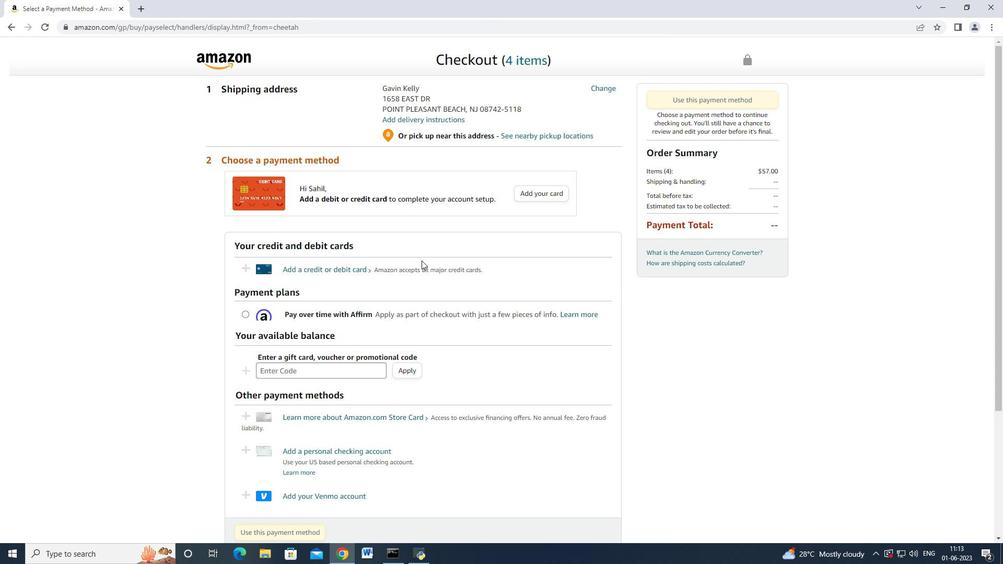 
Action: Mouse moved to (421, 260)
Screenshot: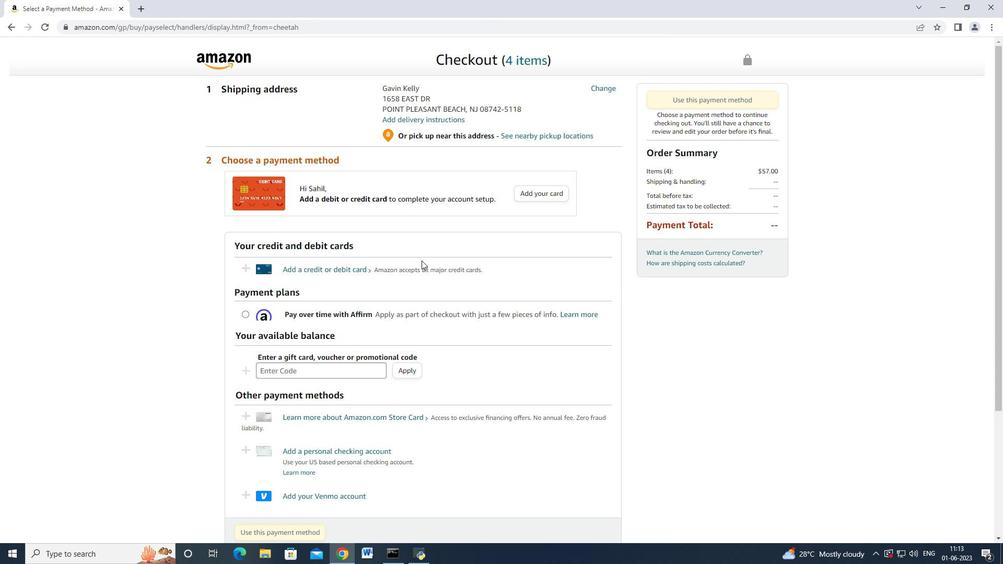 
Action: Mouse scrolled (421, 261) with delta (0, 0)
Screenshot: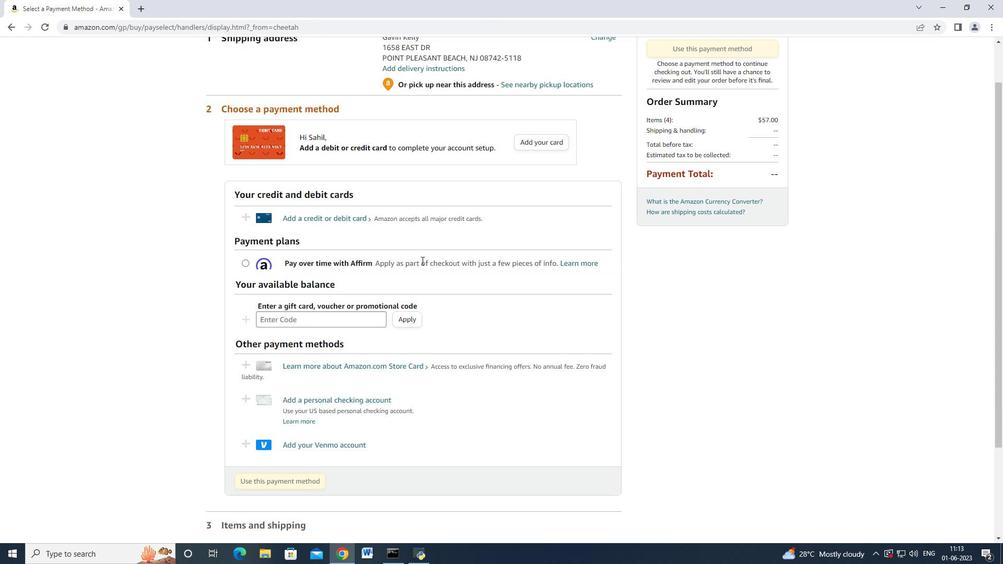 
Action: Mouse scrolled (421, 261) with delta (0, 0)
Screenshot: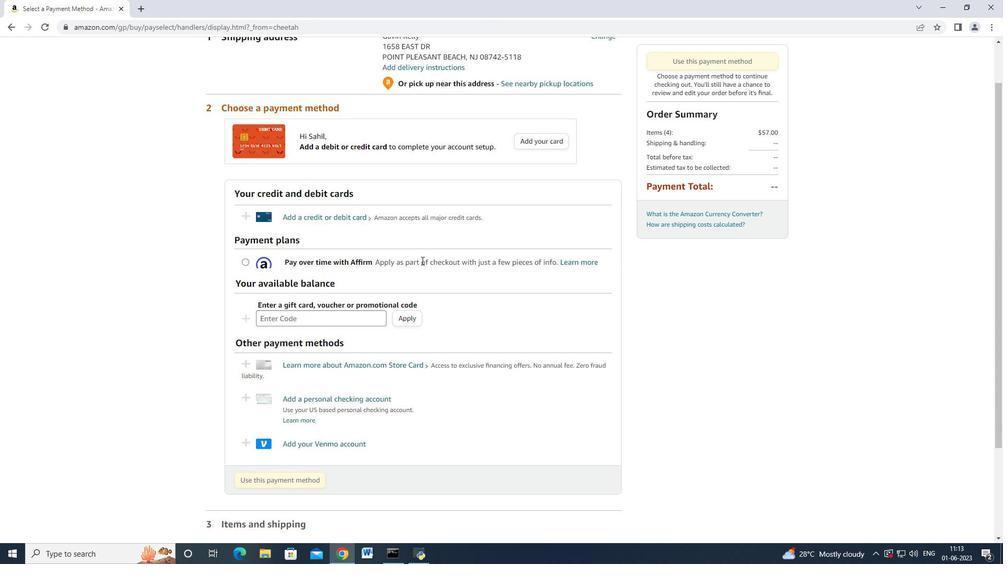 
Action: Mouse moved to (596, 88)
Screenshot: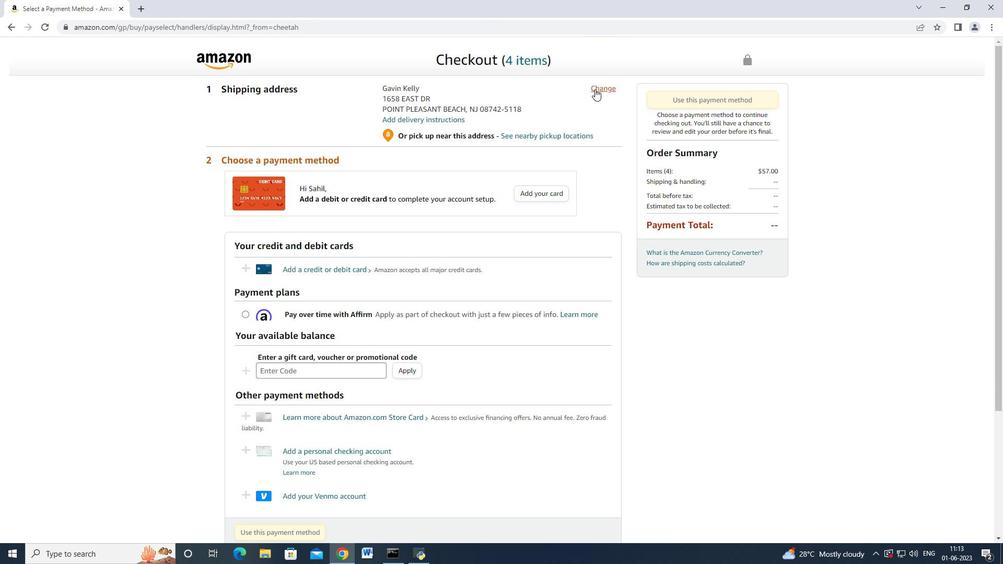 
Action: Mouse pressed left at (596, 88)
Screenshot: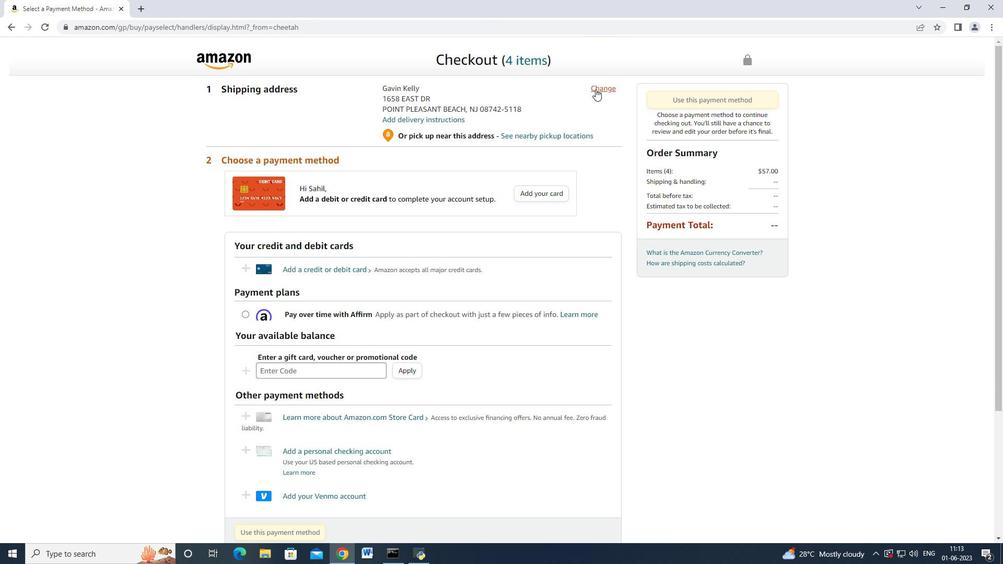 
Action: Mouse moved to (502, 166)
Screenshot: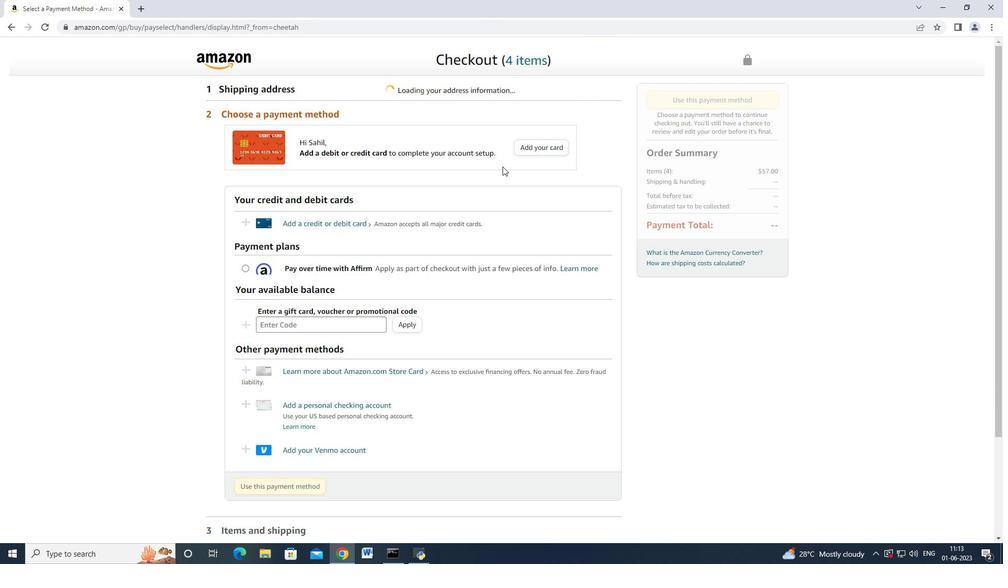 
Action: Mouse scrolled (502, 166) with delta (0, 0)
Screenshot: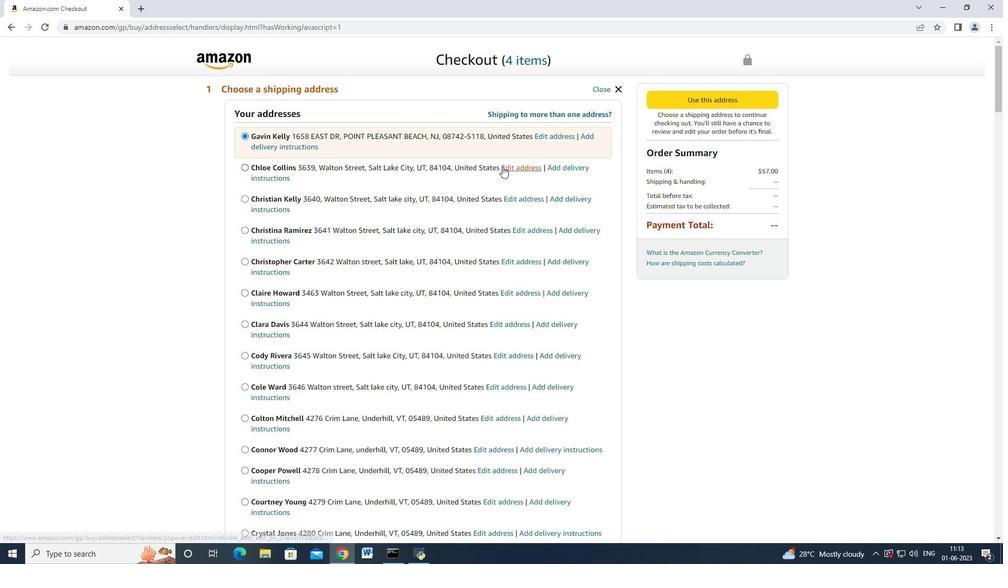 
Action: Mouse scrolled (502, 166) with delta (0, 0)
Screenshot: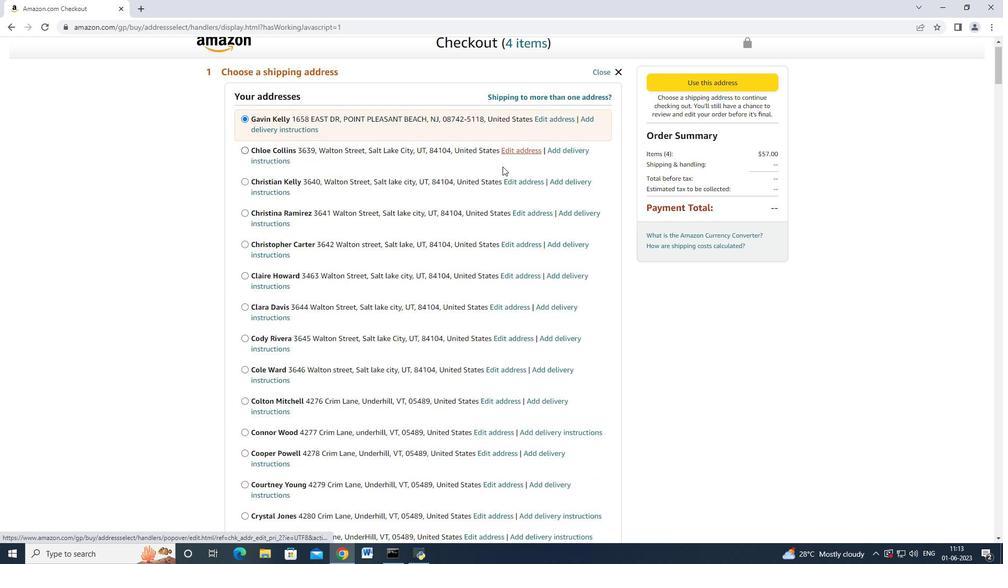 
Action: Mouse scrolled (502, 166) with delta (0, 0)
Screenshot: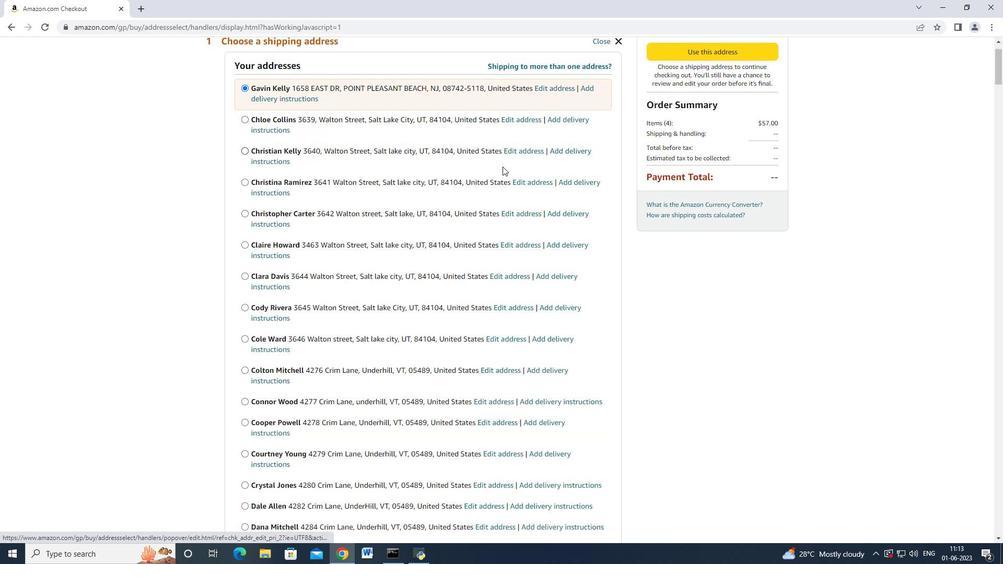 
Action: Mouse moved to (501, 167)
Screenshot: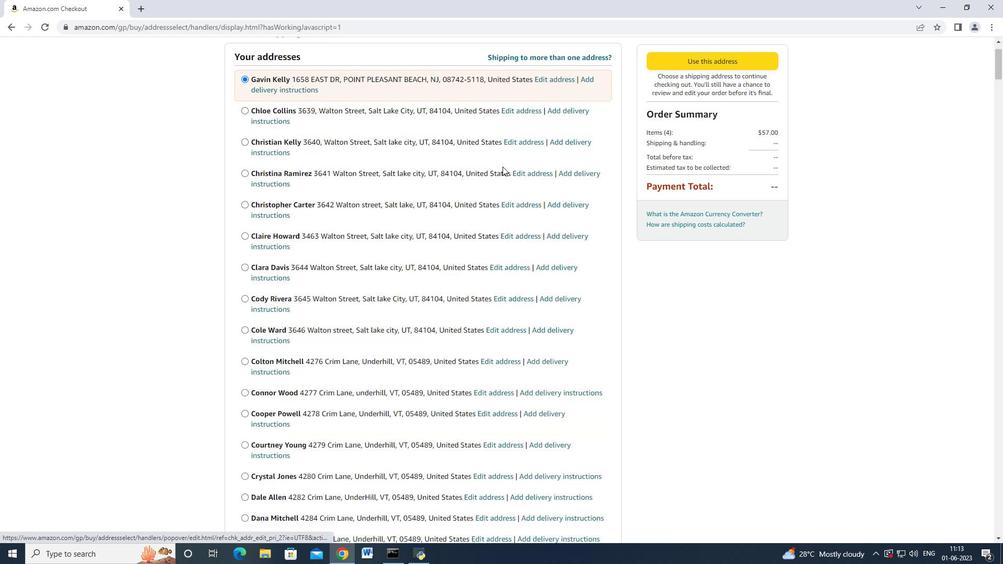 
Action: Mouse scrolled (501, 166) with delta (0, 0)
Screenshot: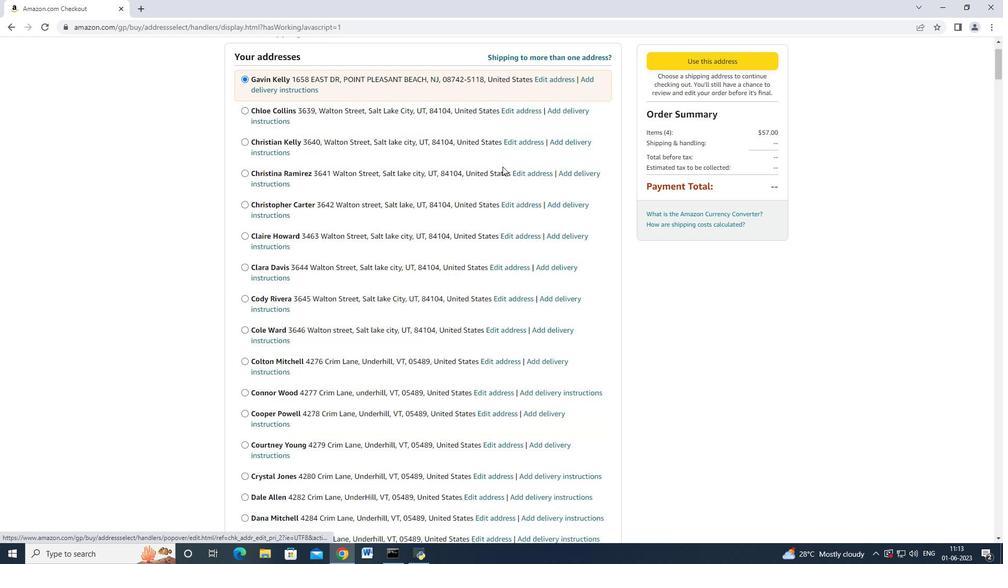 
Action: Mouse moved to (447, 244)
Screenshot: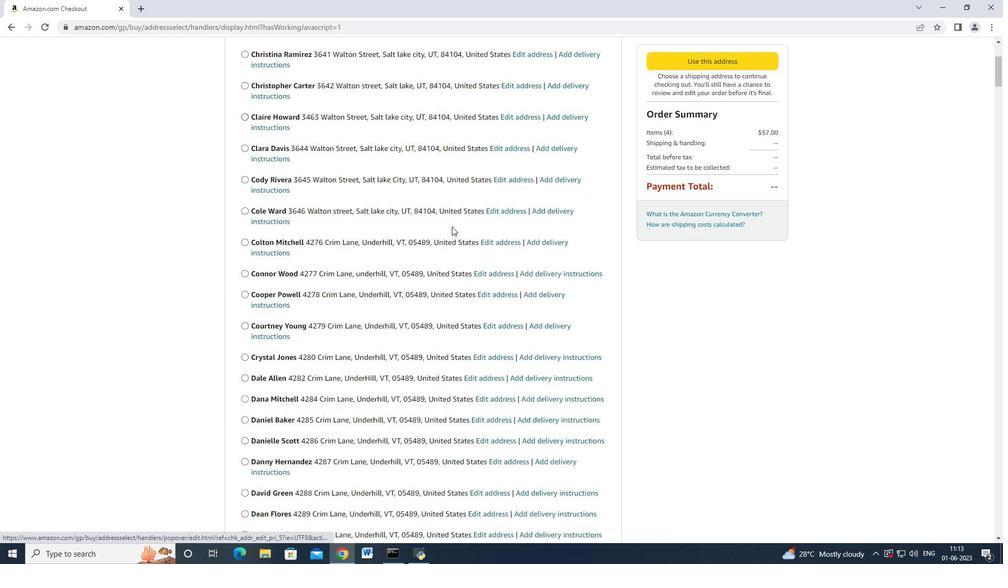 
Action: Mouse scrolled (447, 243) with delta (0, 0)
Screenshot: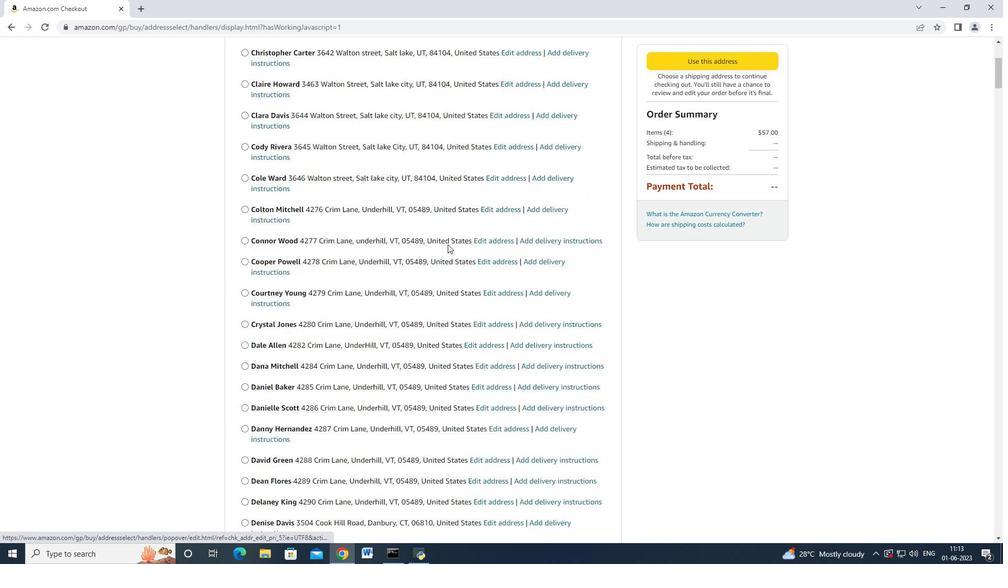 
Action: Mouse scrolled (447, 243) with delta (0, 0)
Screenshot: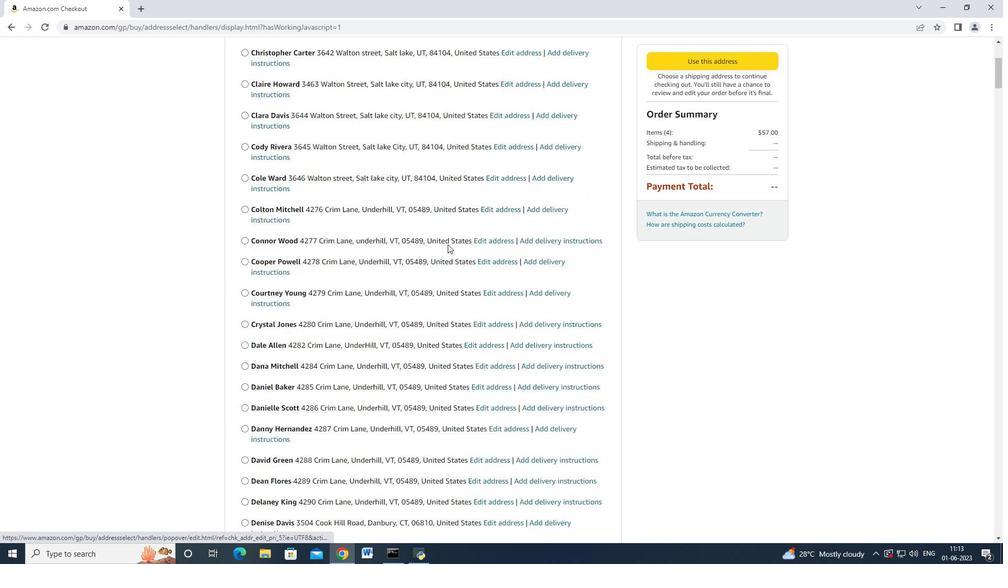
Action: Mouse moved to (447, 244)
Screenshot: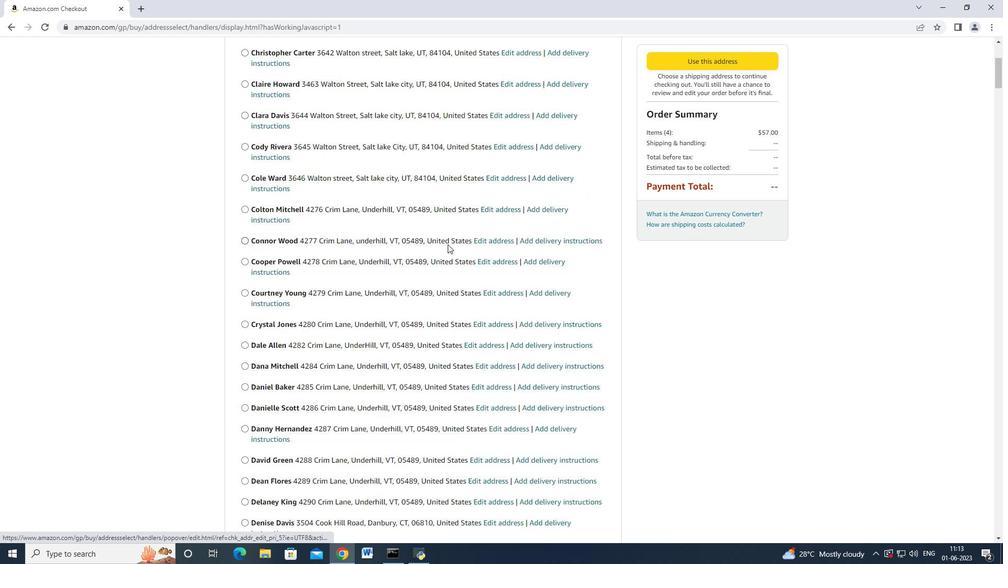 
Action: Mouse scrolled (447, 243) with delta (0, 0)
Screenshot: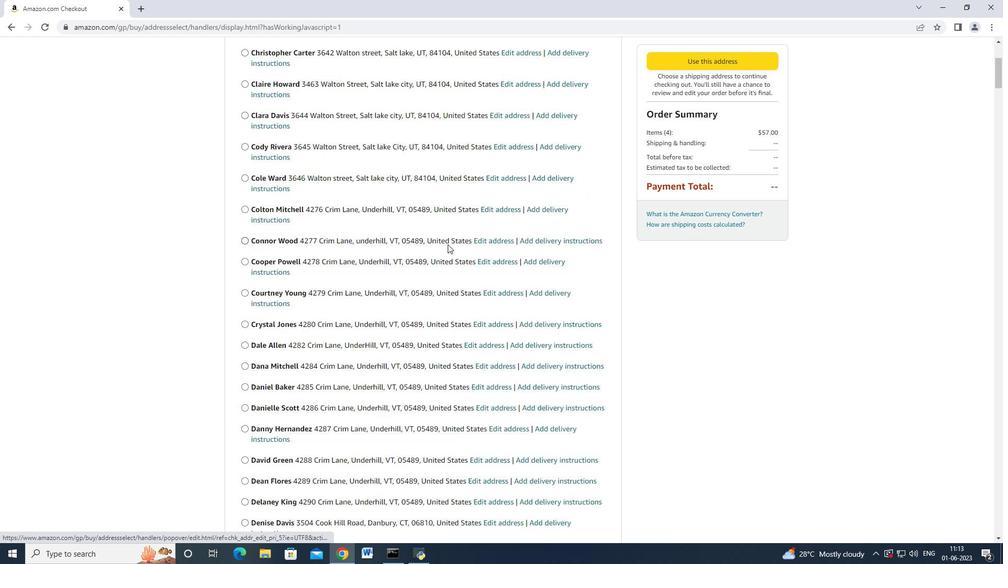 
Action: Mouse scrolled (447, 243) with delta (0, 0)
Screenshot: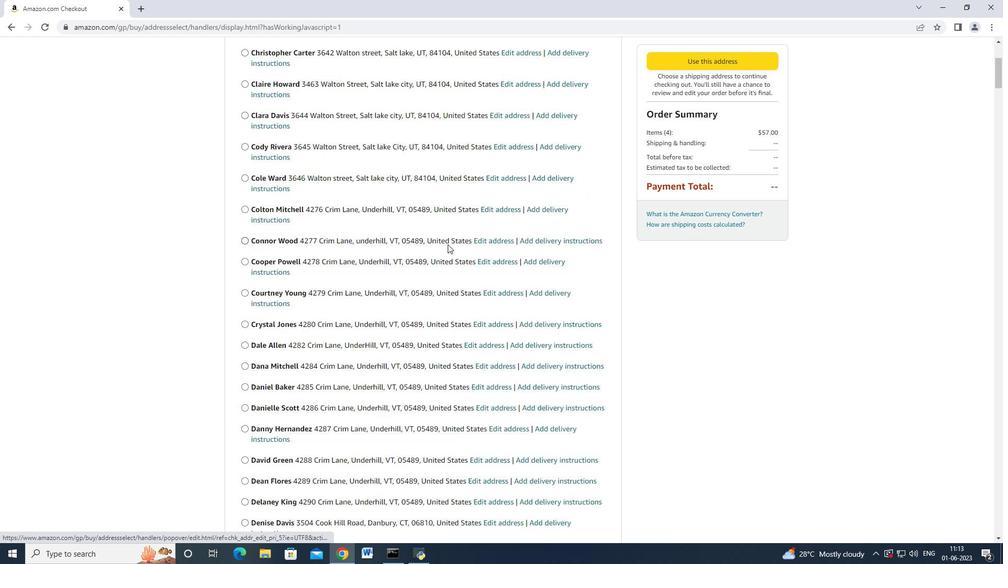 
Action: Mouse scrolled (447, 243) with delta (0, 0)
Screenshot: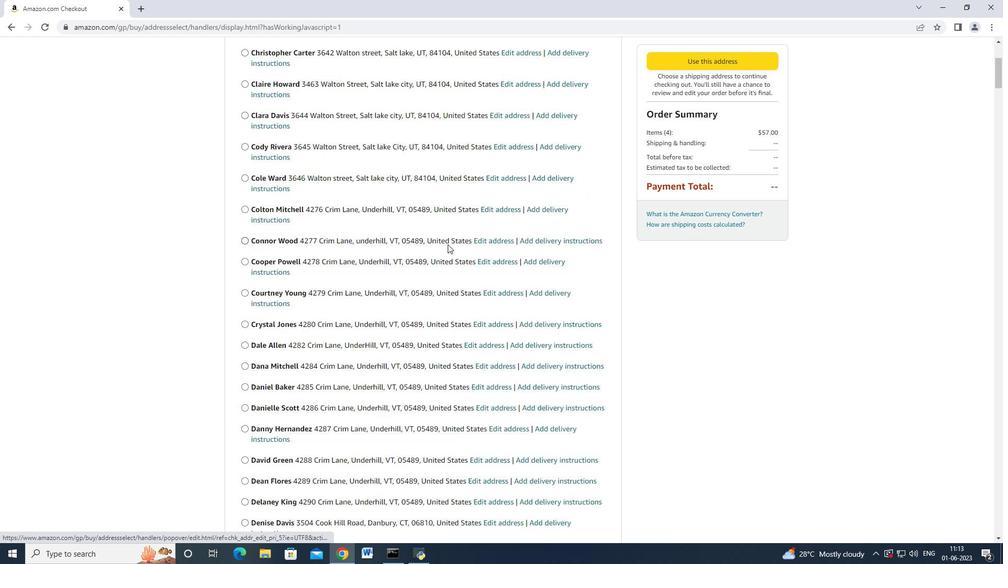 
Action: Mouse scrolled (447, 243) with delta (0, 0)
Screenshot: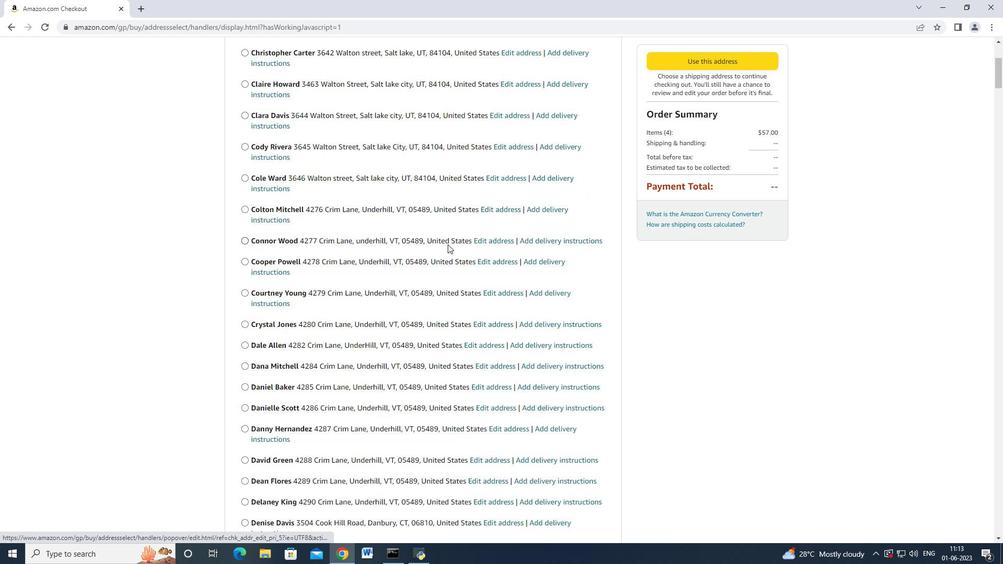 
Action: Mouse scrolled (447, 243) with delta (0, 0)
Screenshot: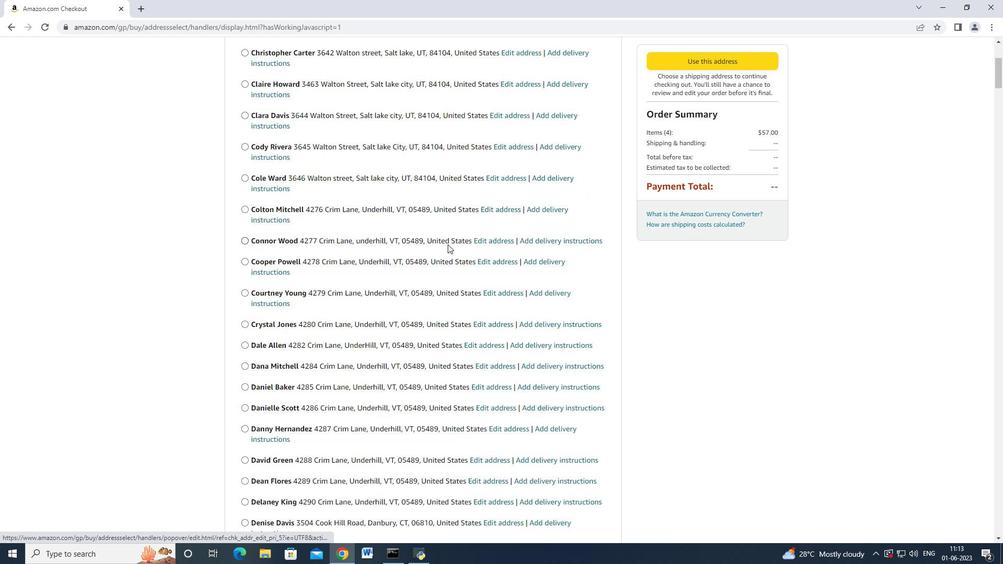 
Action: Mouse scrolled (447, 243) with delta (0, 0)
Screenshot: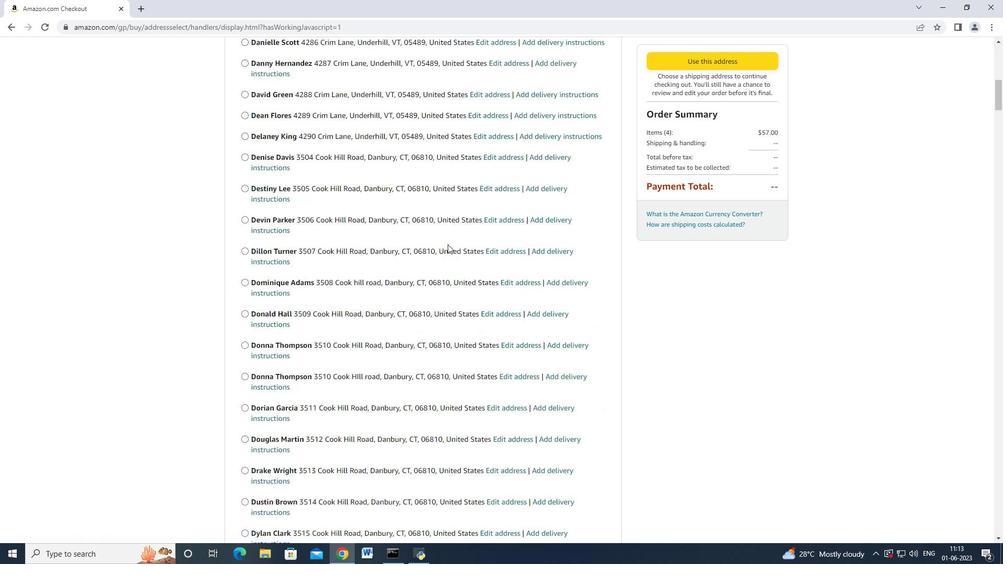 
Action: Mouse scrolled (447, 243) with delta (0, 0)
Screenshot: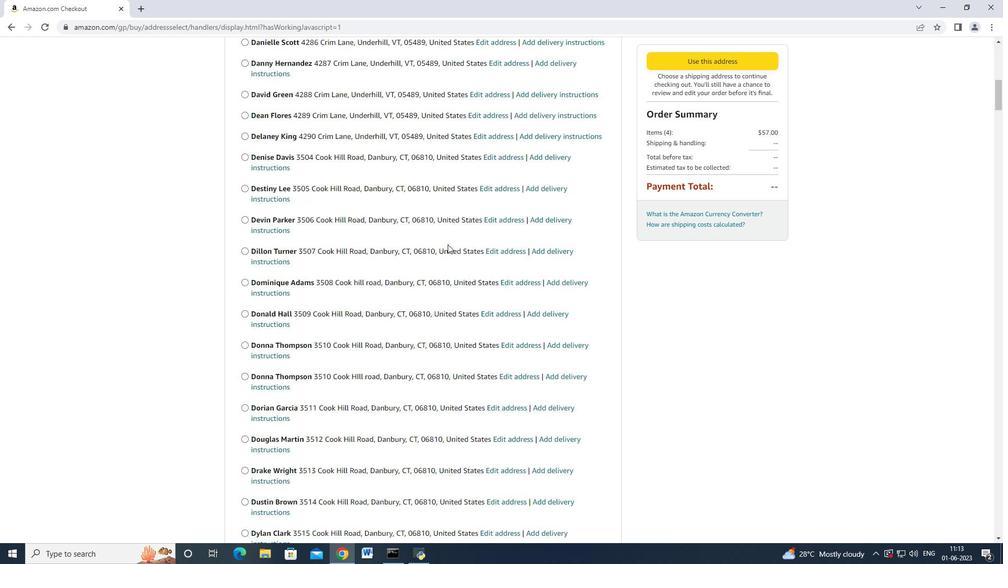 
Action: Mouse scrolled (447, 243) with delta (0, 0)
Screenshot: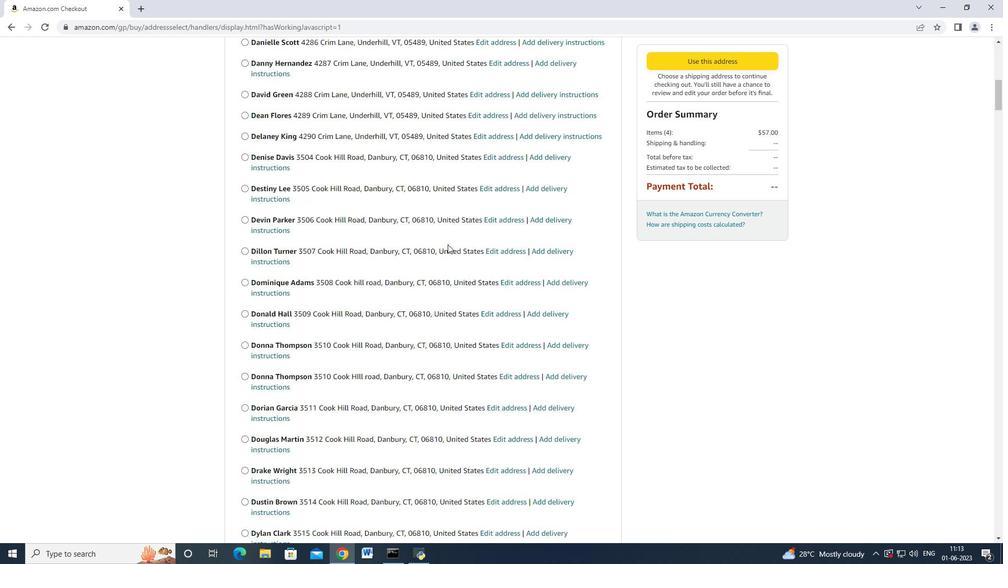 
Action: Mouse scrolled (447, 243) with delta (0, 0)
Screenshot: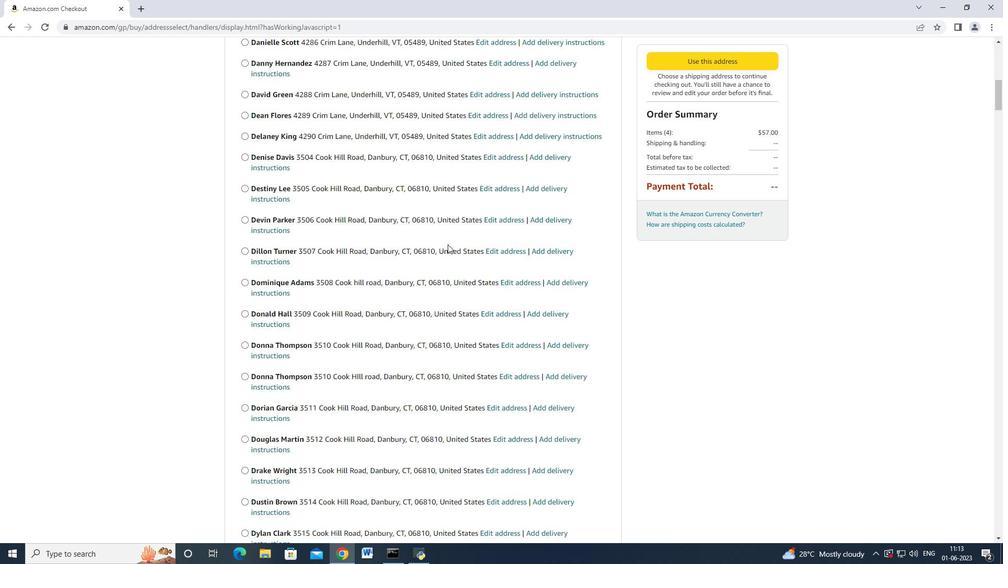 
Action: Mouse scrolled (447, 243) with delta (0, 0)
Screenshot: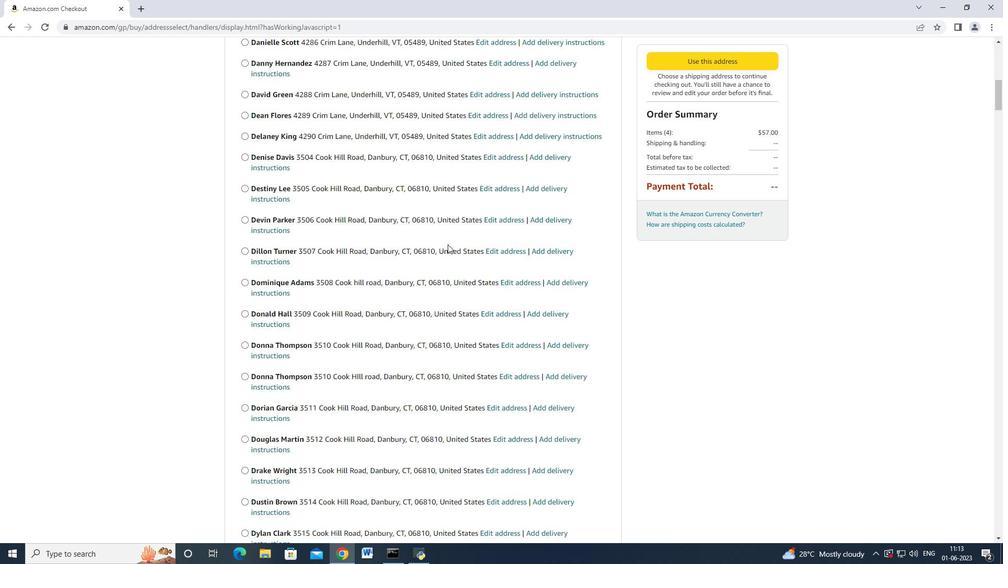 
Action: Mouse scrolled (447, 243) with delta (0, 0)
Screenshot: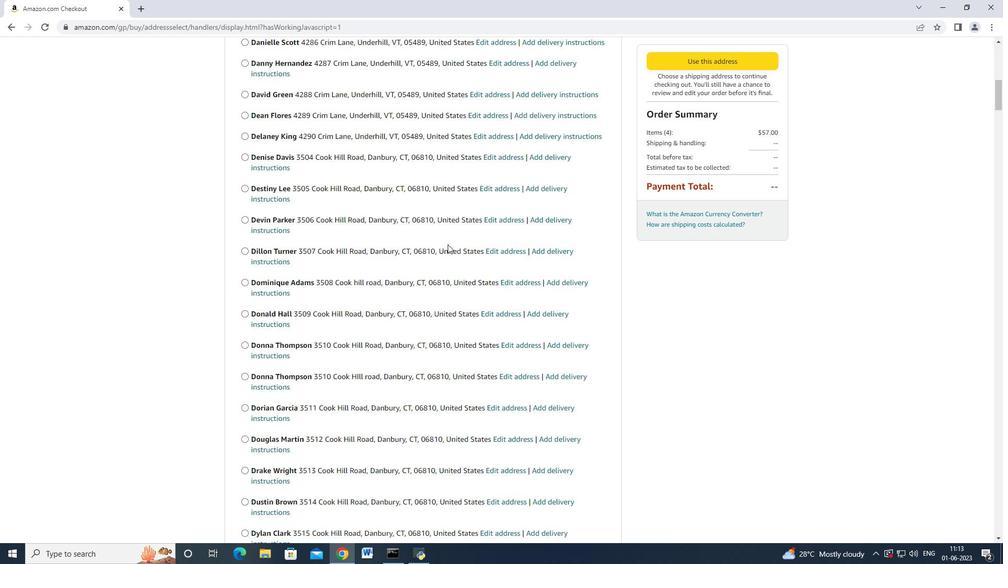 
Action: Mouse scrolled (447, 243) with delta (0, 0)
Screenshot: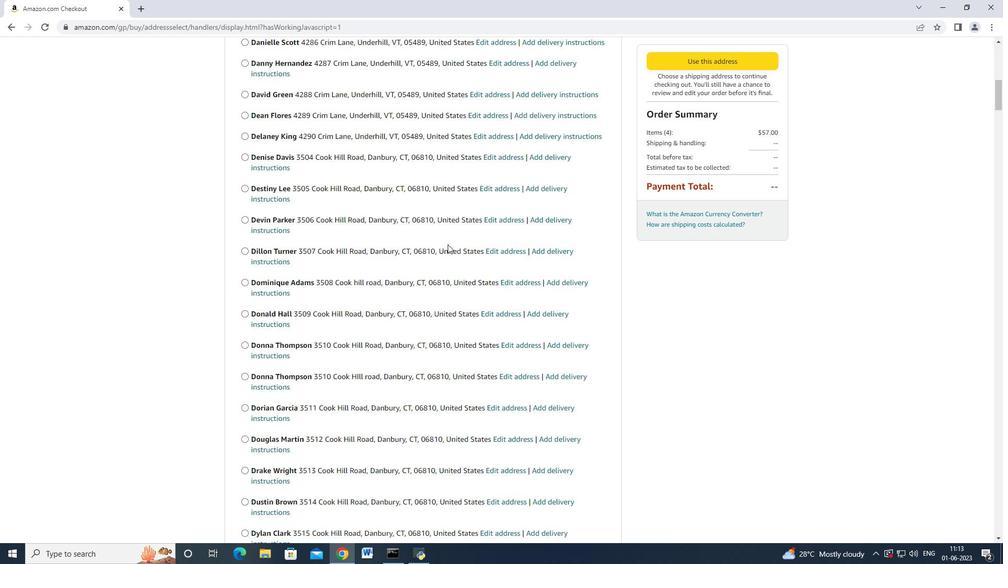 
Action: Mouse scrolled (447, 243) with delta (0, 0)
Screenshot: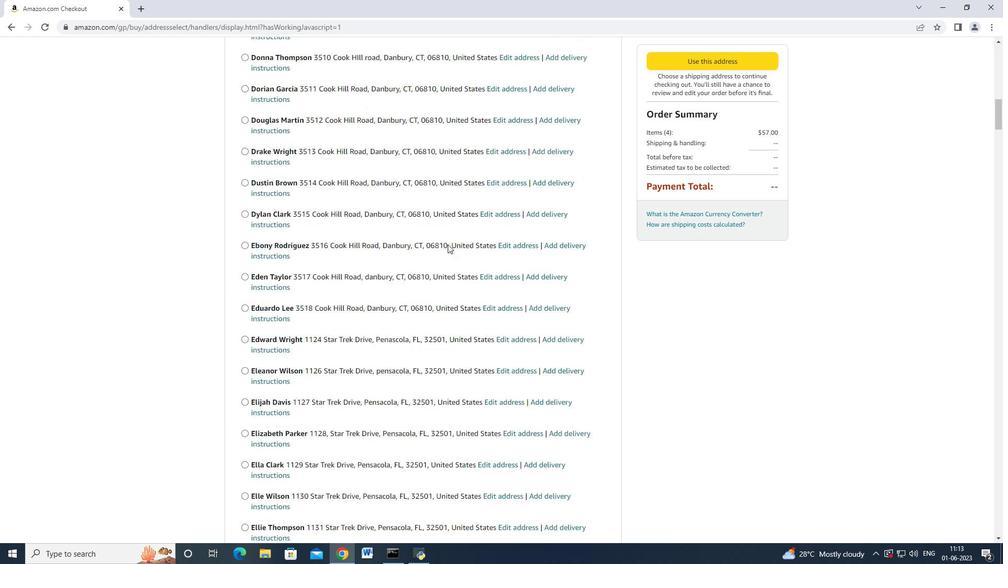 
Action: Mouse scrolled (447, 243) with delta (0, 0)
Screenshot: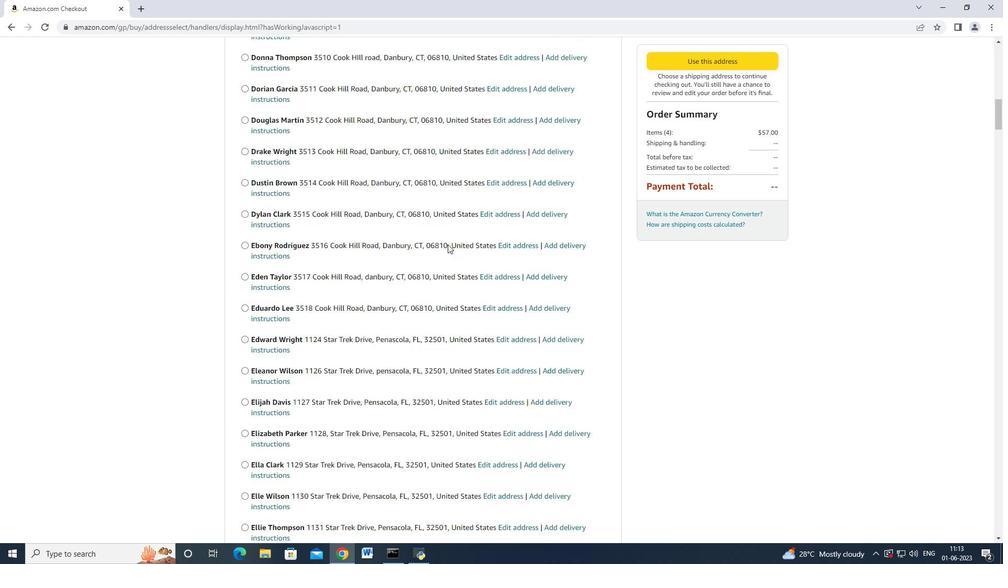 
Action: Mouse scrolled (447, 243) with delta (0, 0)
Screenshot: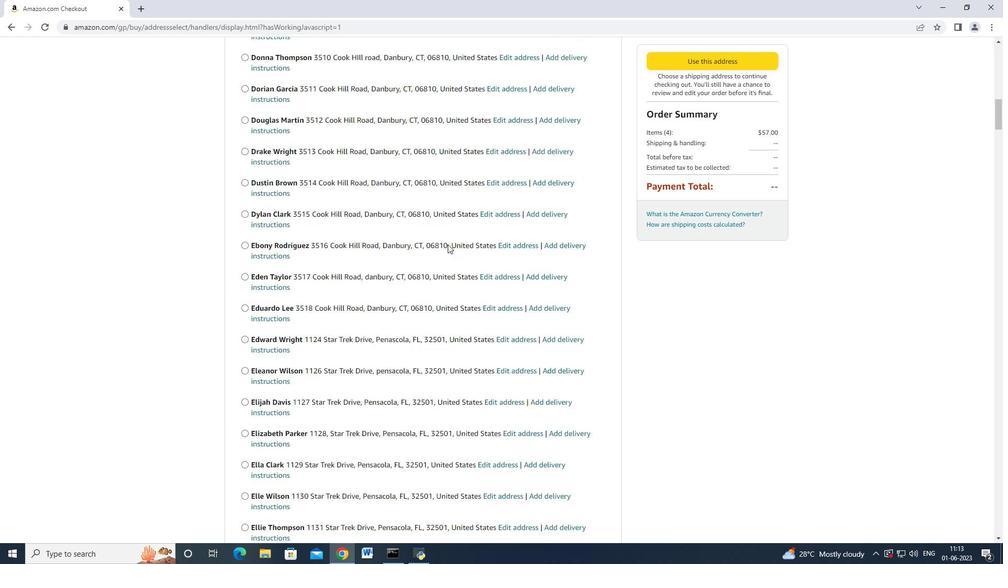 
Action: Mouse scrolled (447, 243) with delta (0, 0)
Screenshot: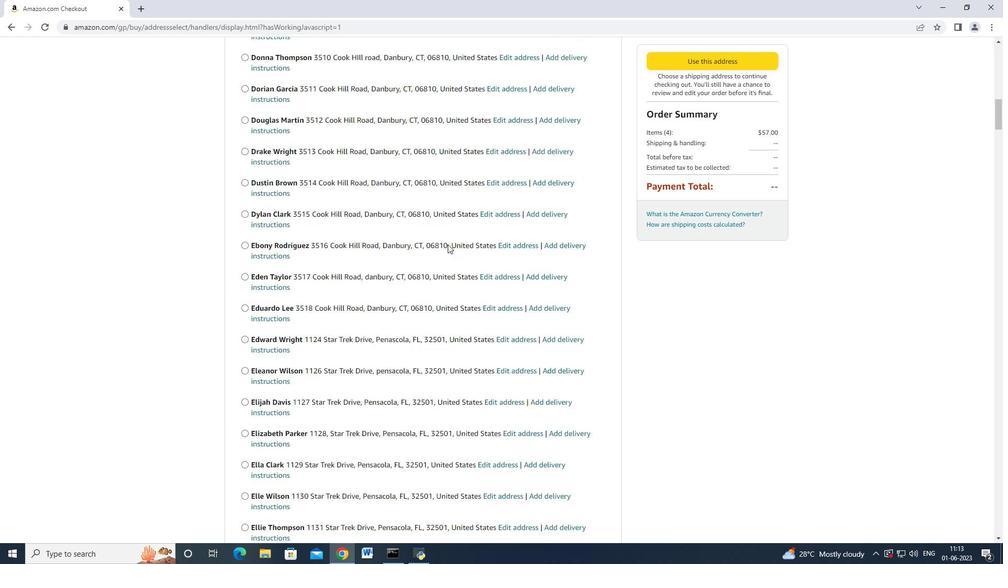 
Action: Mouse scrolled (447, 243) with delta (0, 0)
Screenshot: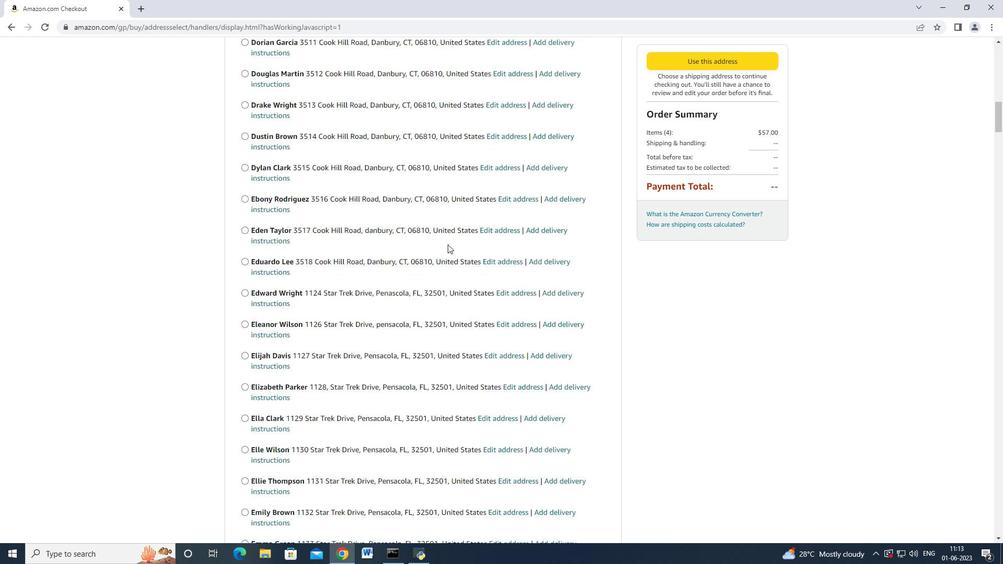 
Action: Mouse scrolled (447, 243) with delta (0, 0)
Screenshot: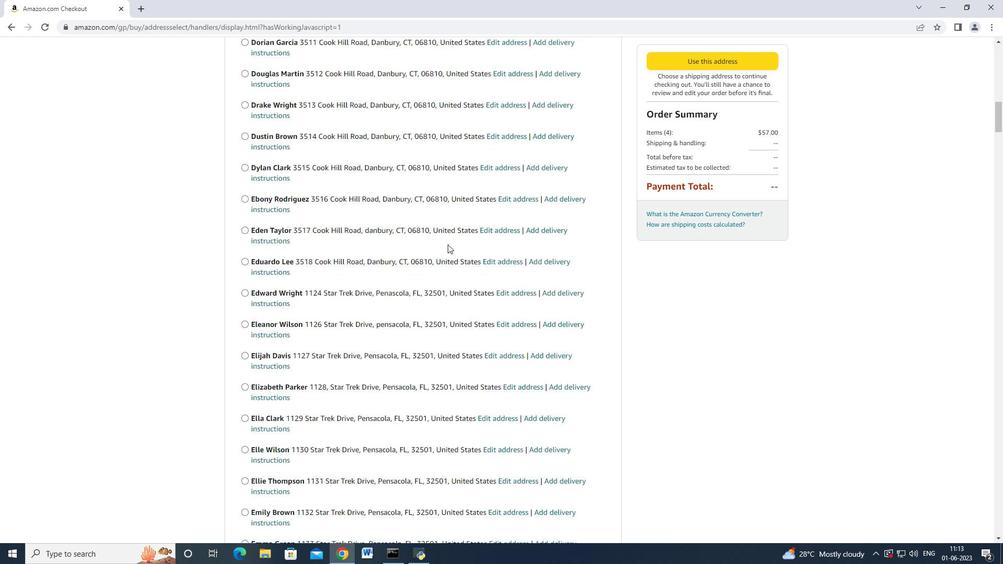 
Action: Mouse scrolled (447, 243) with delta (0, 0)
Screenshot: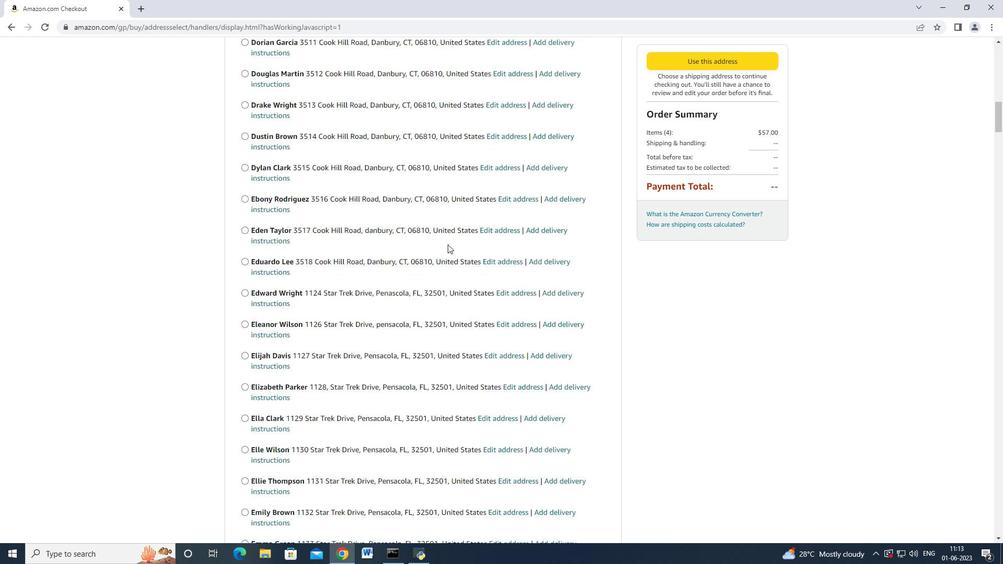 
Action: Mouse scrolled (447, 243) with delta (0, 0)
Screenshot: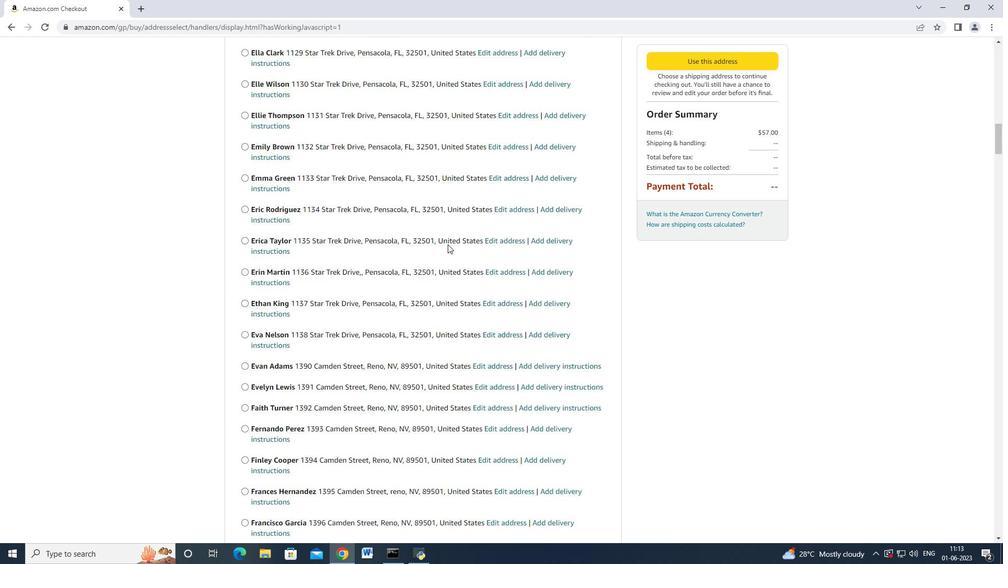 
Action: Mouse scrolled (447, 243) with delta (0, 0)
Screenshot: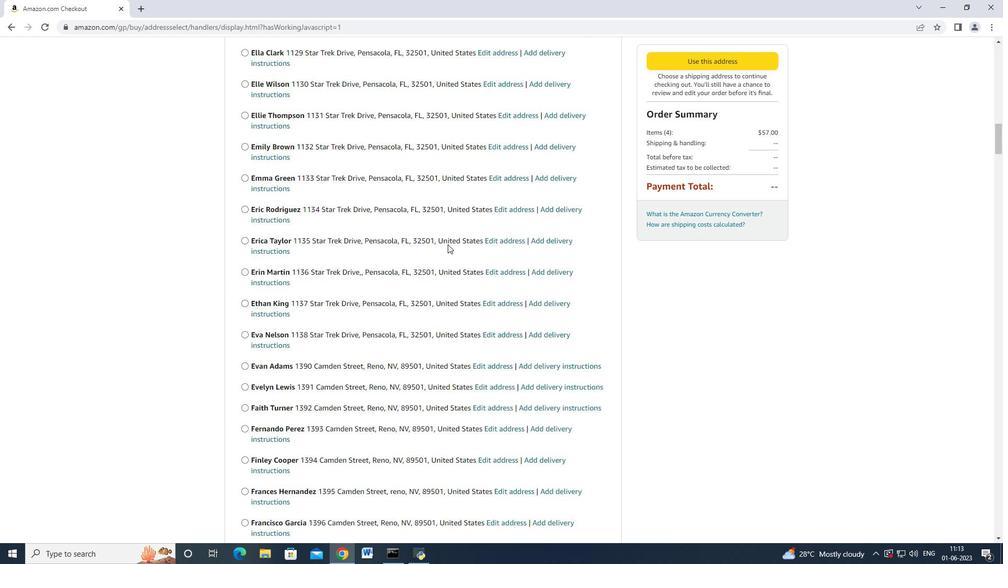 
Action: Mouse scrolled (447, 243) with delta (0, 0)
Screenshot: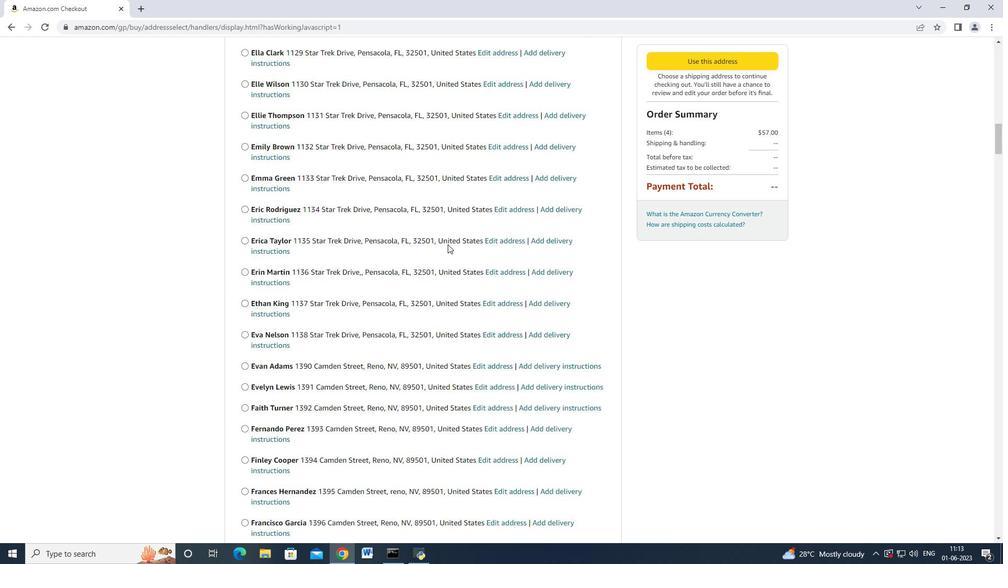 
Action: Mouse moved to (447, 245)
Screenshot: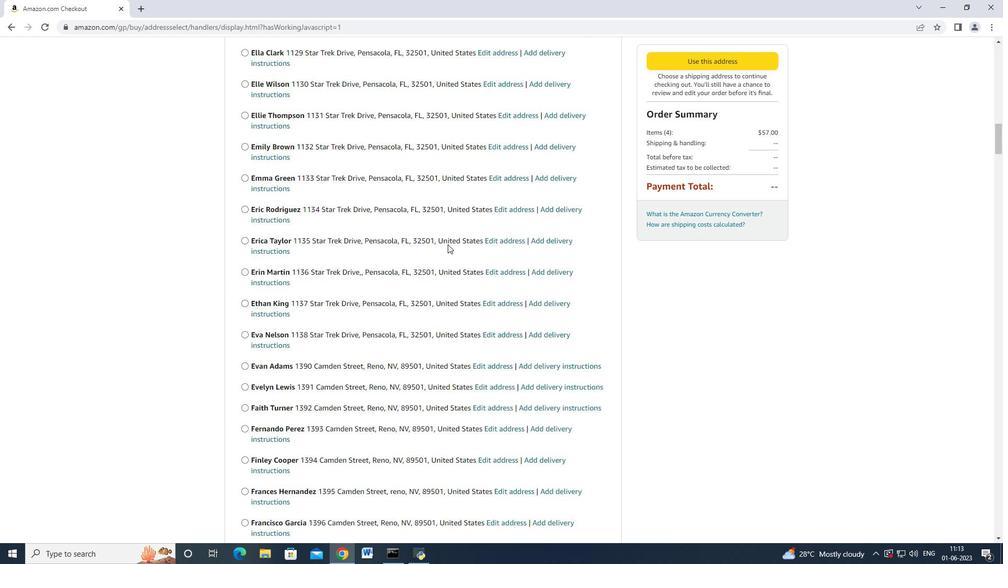 
Action: Mouse scrolled (447, 244) with delta (0, 0)
Screenshot: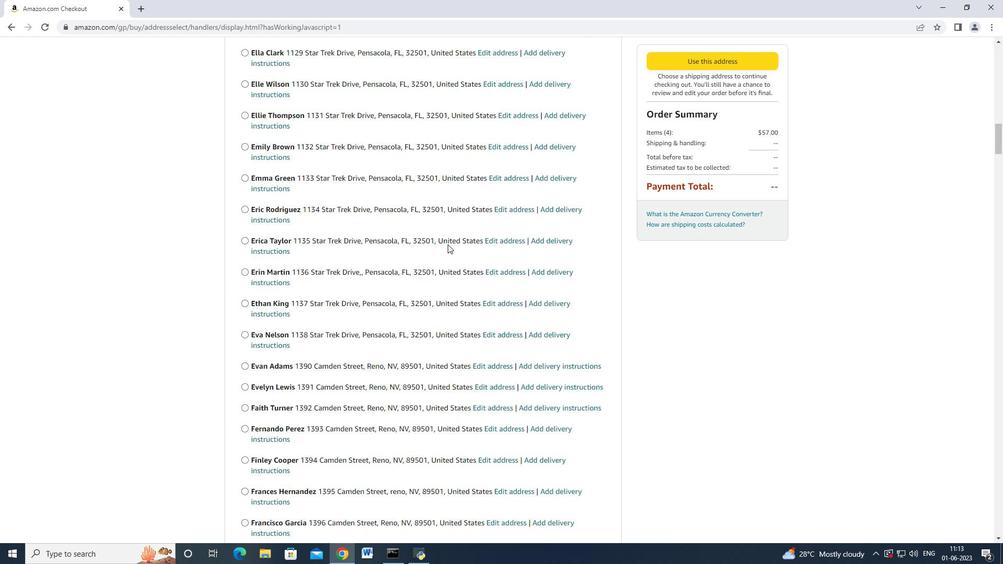 
Action: Mouse scrolled (447, 243) with delta (0, -1)
Screenshot: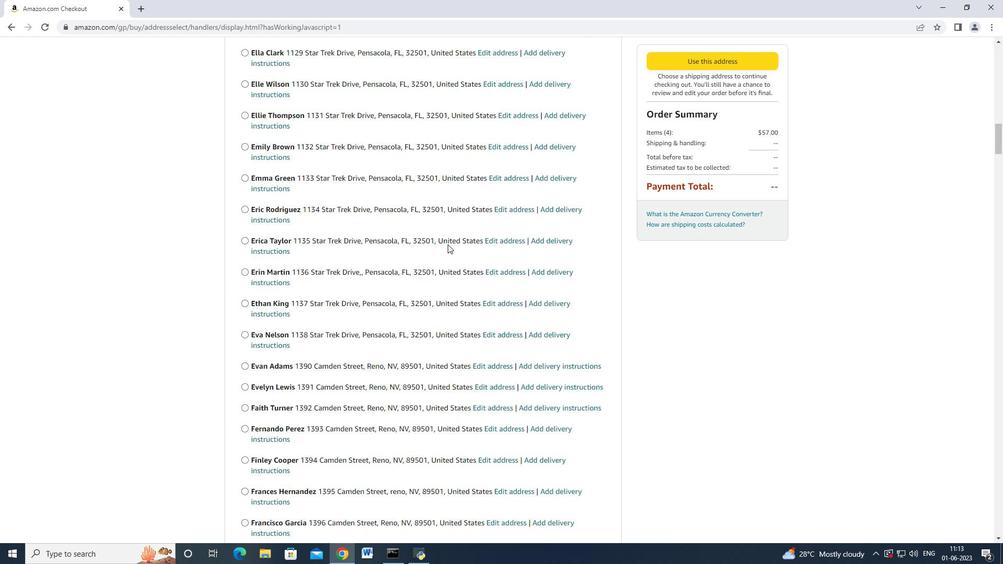 
Action: Mouse scrolled (447, 244) with delta (0, 0)
Screenshot: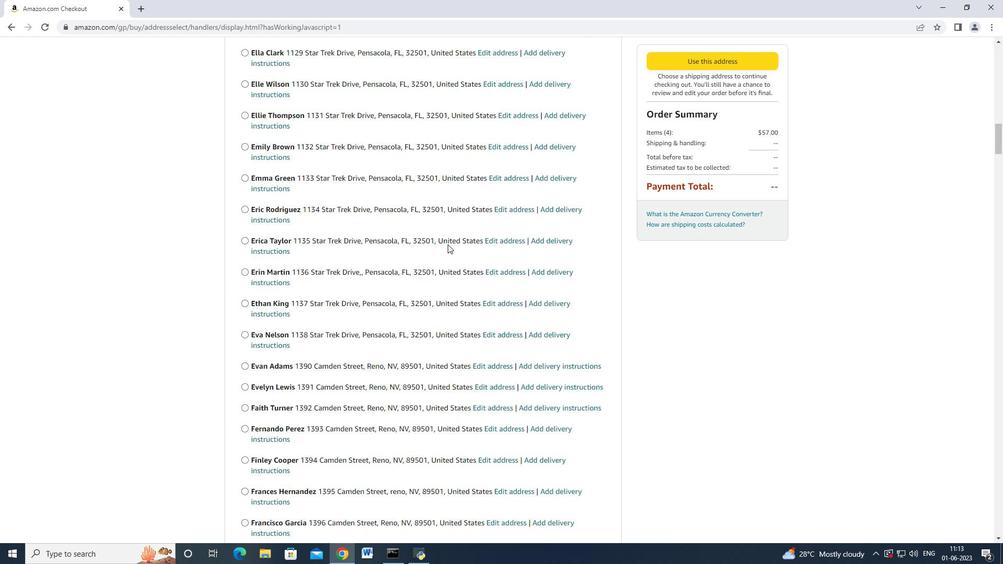 
Action: Mouse scrolled (447, 244) with delta (0, 0)
Screenshot: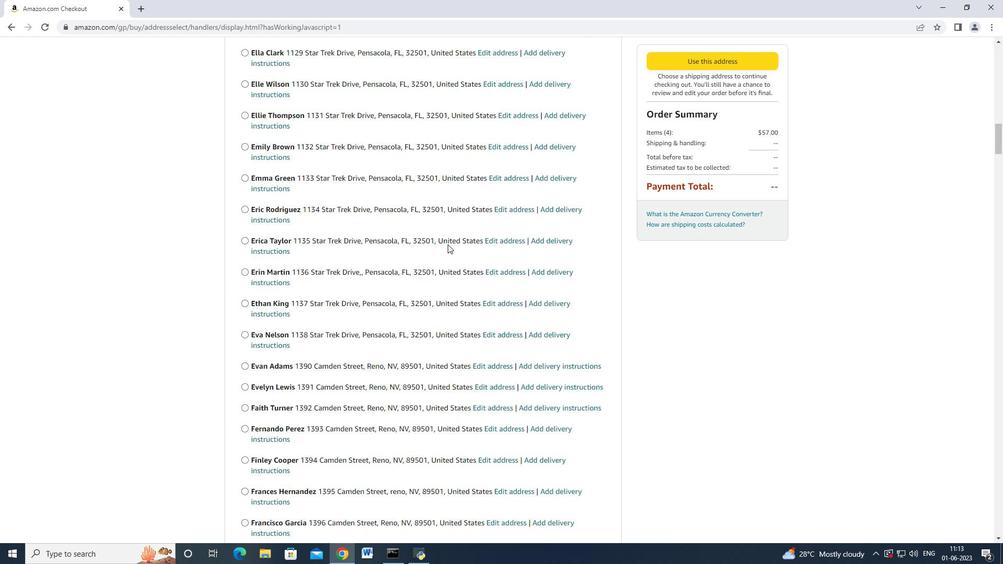 
Action: Mouse scrolled (447, 244) with delta (0, 0)
Screenshot: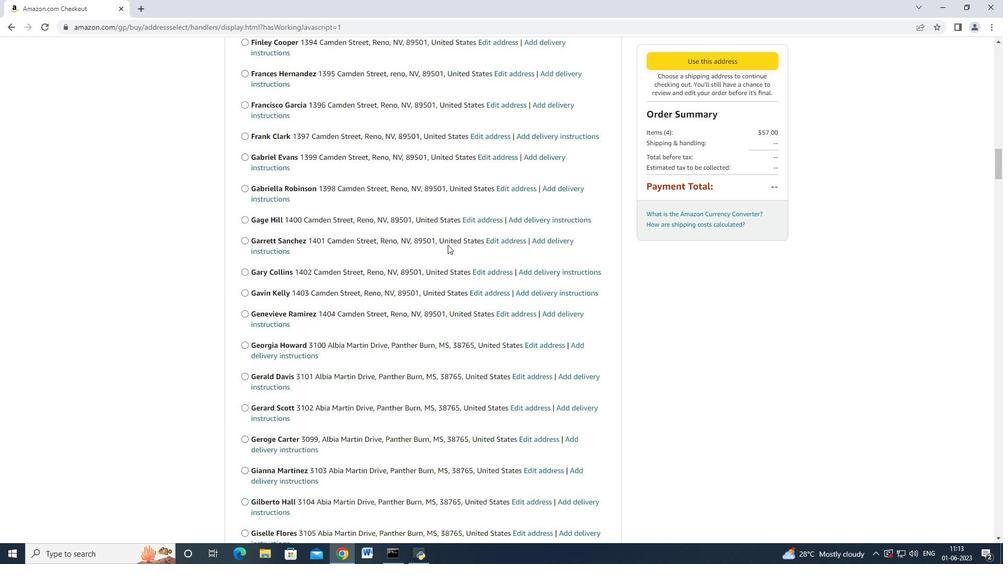 
Action: Mouse scrolled (447, 244) with delta (0, 0)
Screenshot: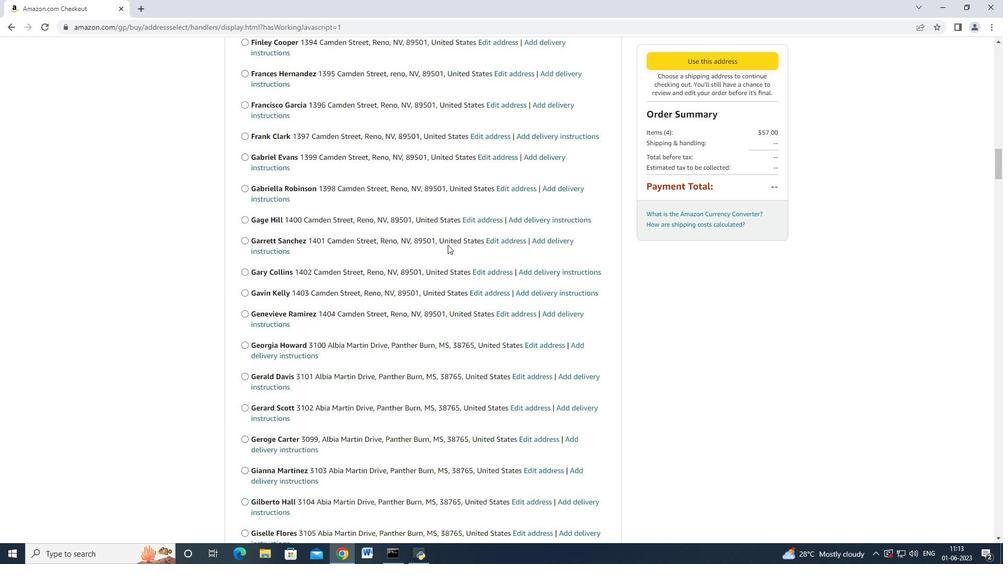 
Action: Mouse scrolled (447, 244) with delta (0, 0)
Screenshot: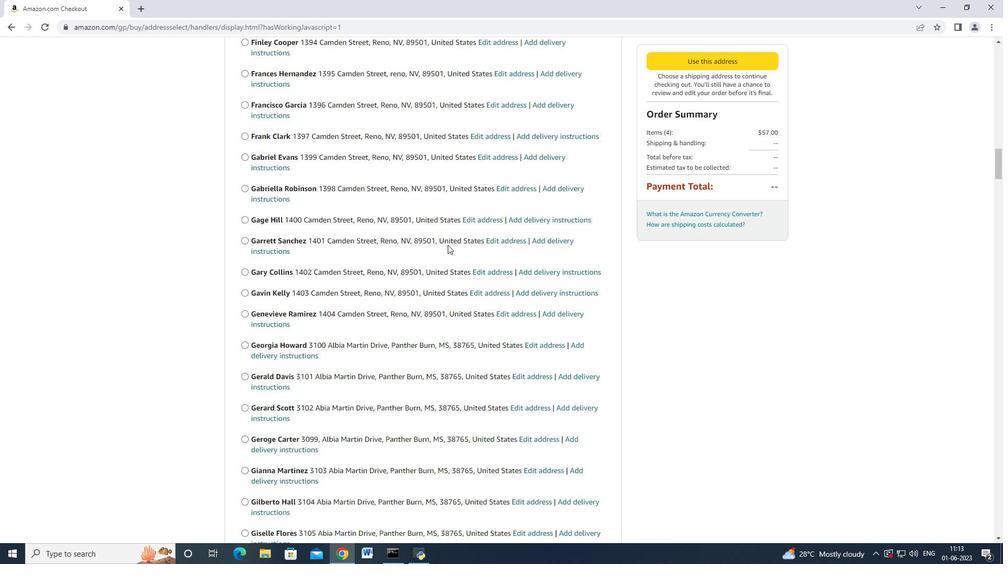 
Action: Mouse scrolled (447, 243) with delta (0, -1)
Screenshot: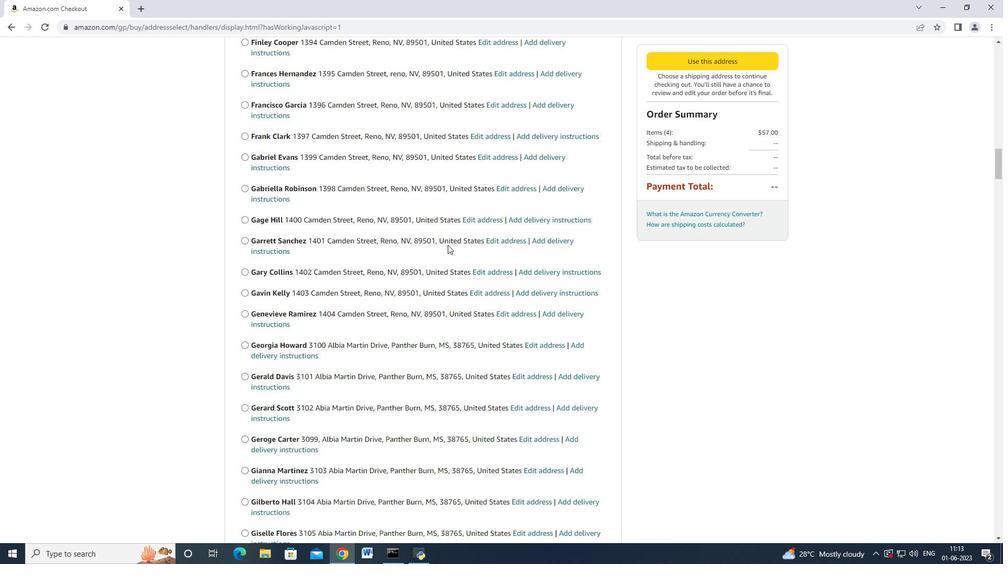 
Action: Mouse scrolled (447, 244) with delta (0, 0)
Screenshot: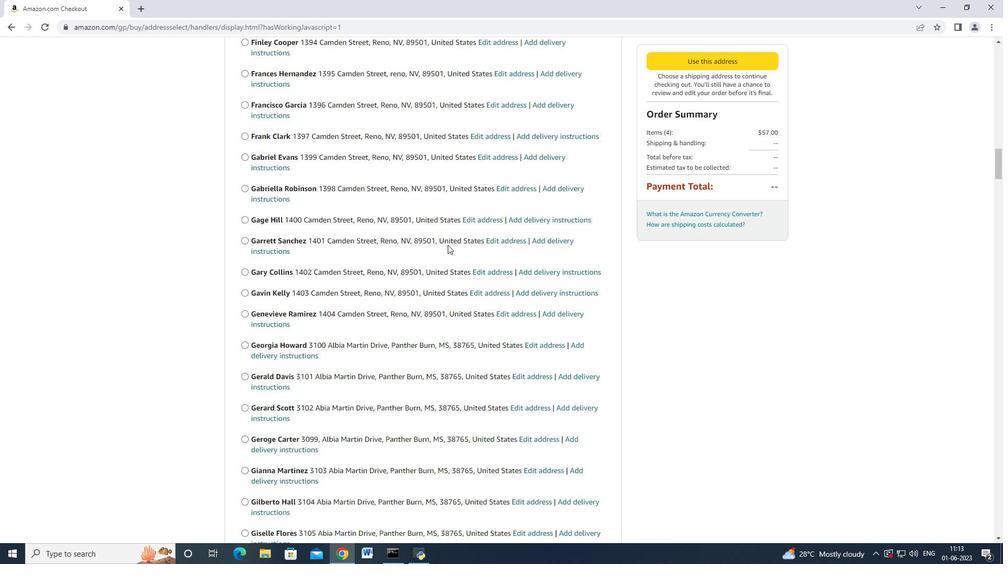 
Action: Mouse scrolled (447, 244) with delta (0, 0)
Screenshot: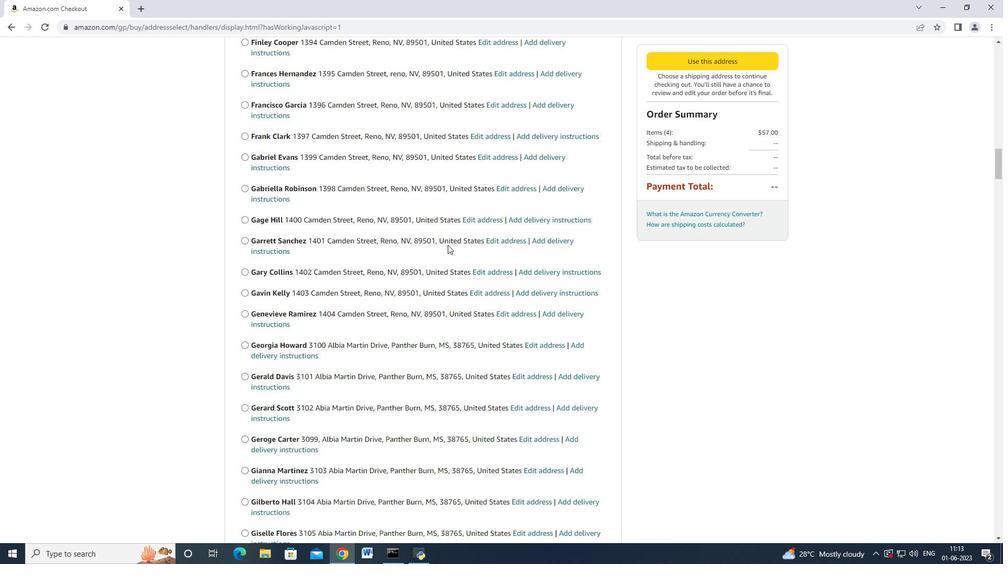 
Action: Mouse scrolled (447, 244) with delta (0, 0)
Screenshot: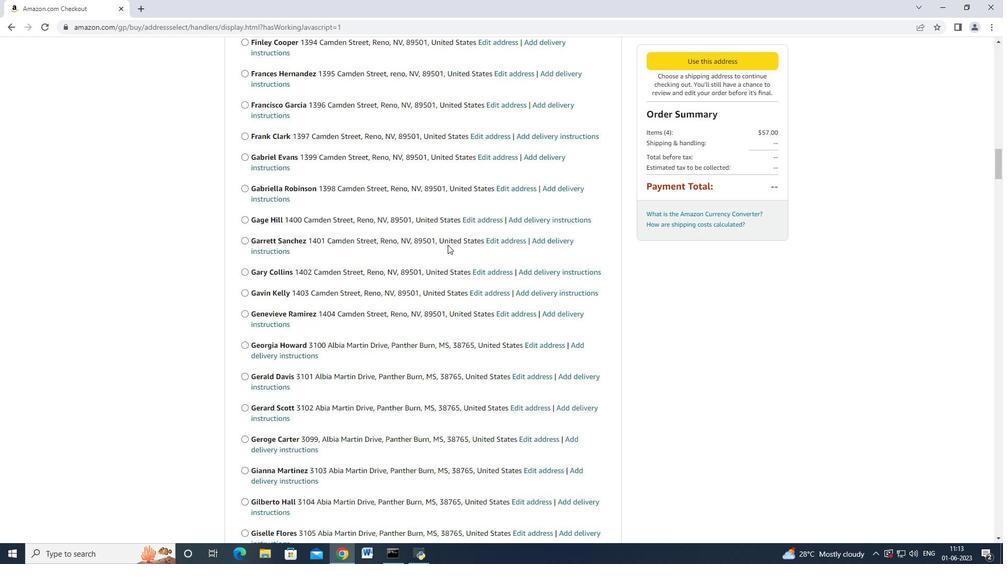 
Action: Mouse scrolled (447, 244) with delta (0, 0)
Screenshot: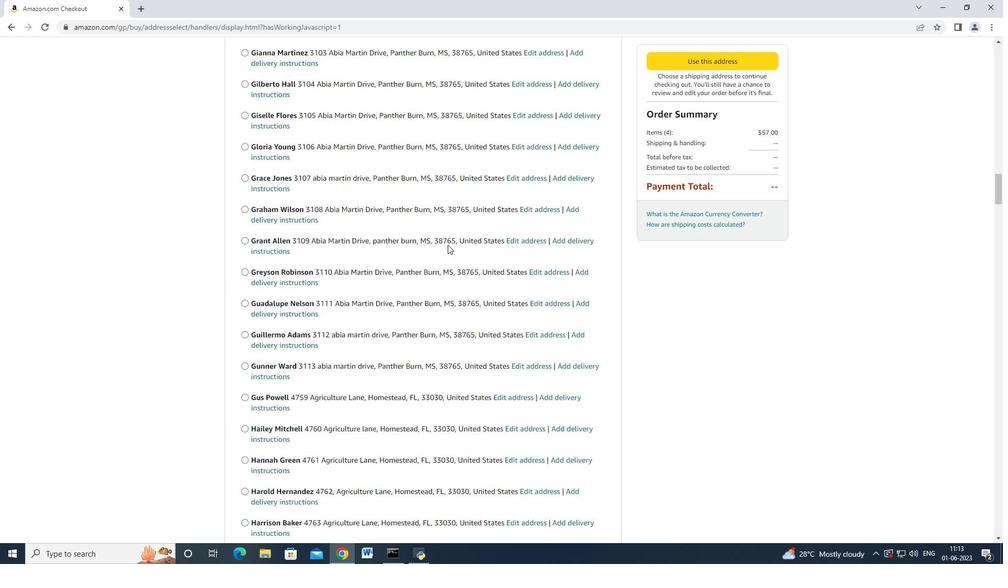 
Action: Mouse scrolled (447, 244) with delta (0, 0)
Screenshot: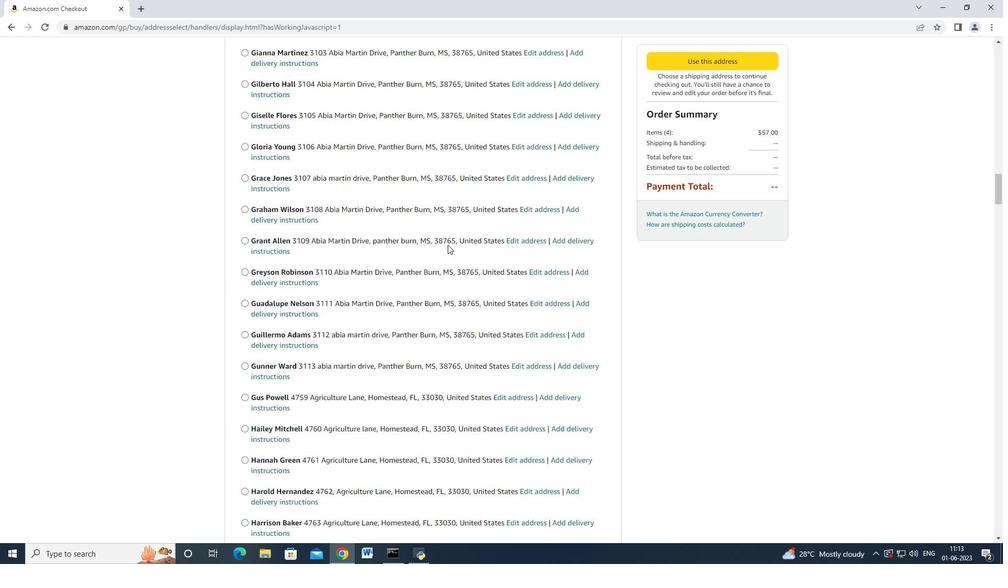 
Action: Mouse scrolled (447, 244) with delta (0, 0)
Screenshot: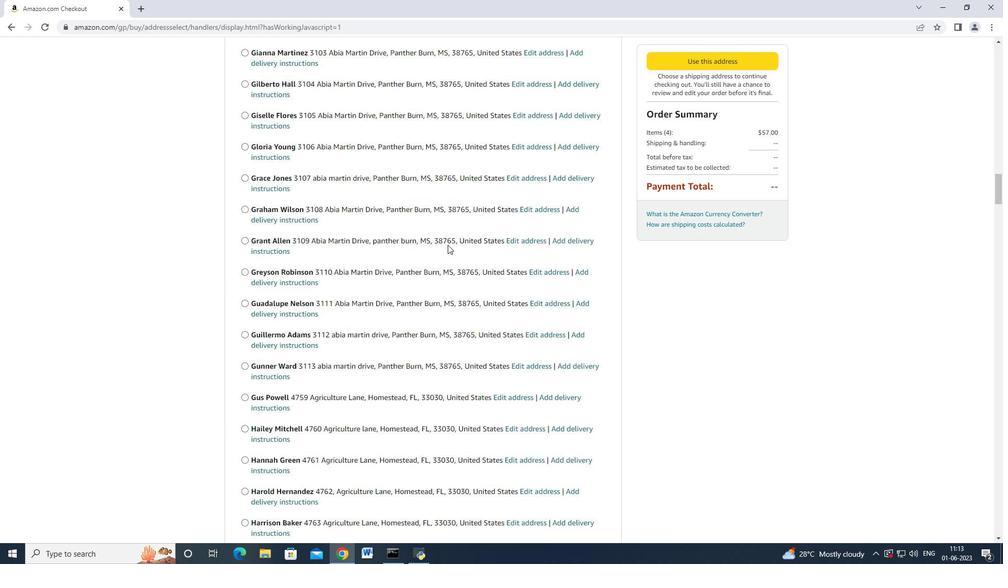 
Action: Mouse scrolled (447, 244) with delta (0, 0)
Screenshot: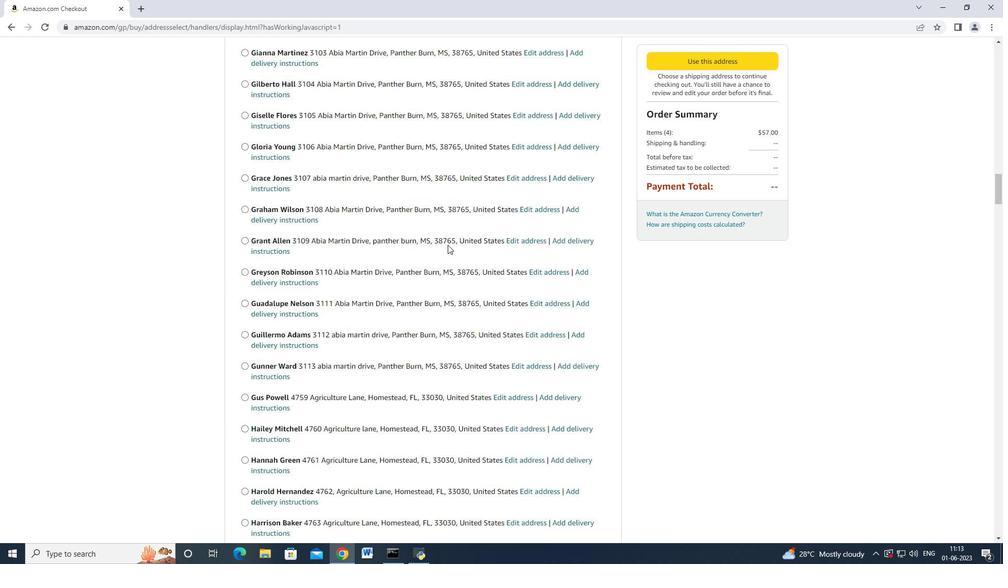 
Action: Mouse scrolled (447, 244) with delta (0, 0)
Screenshot: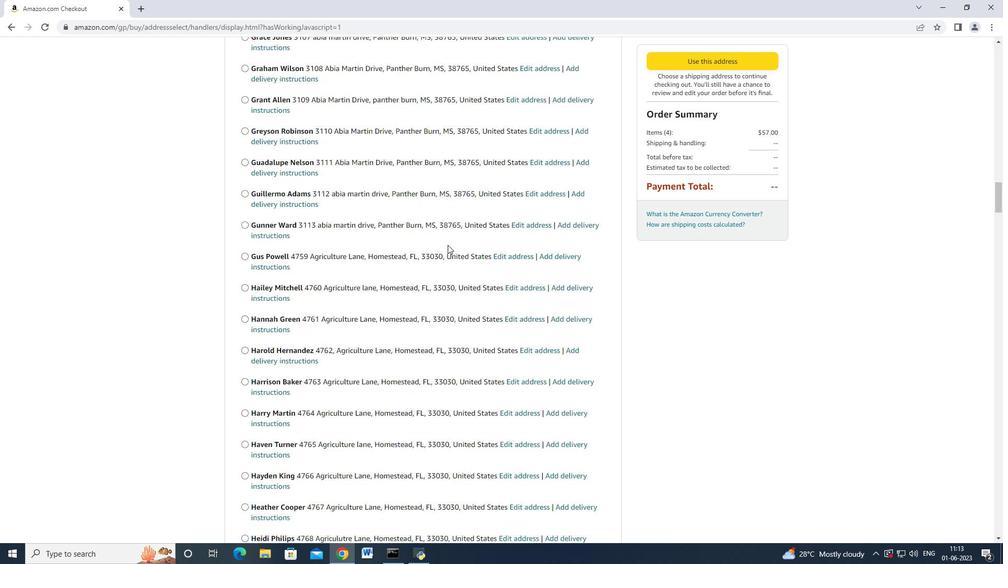 
Action: Mouse scrolled (447, 244) with delta (0, 0)
Screenshot: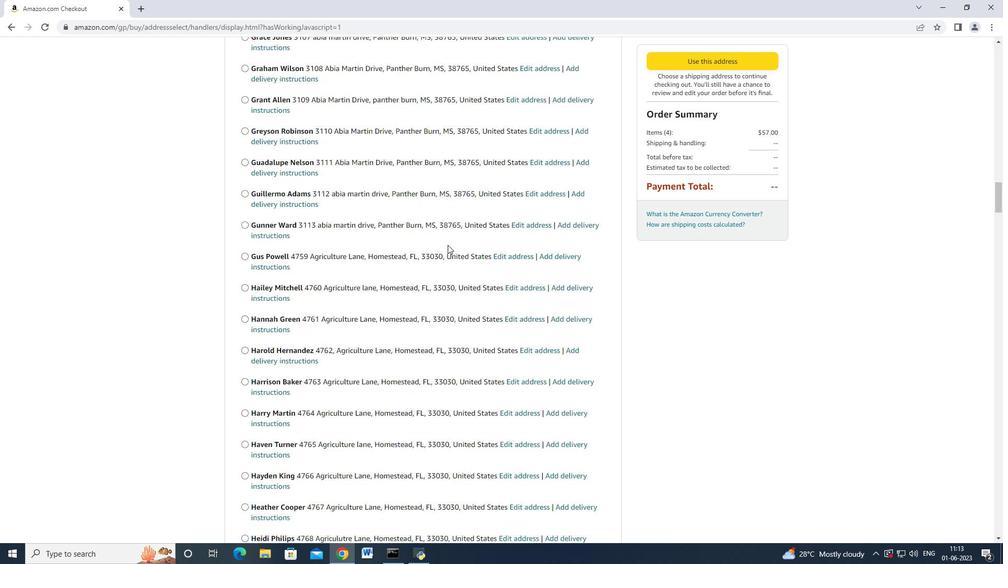 
Action: Mouse scrolled (447, 244) with delta (0, 0)
Screenshot: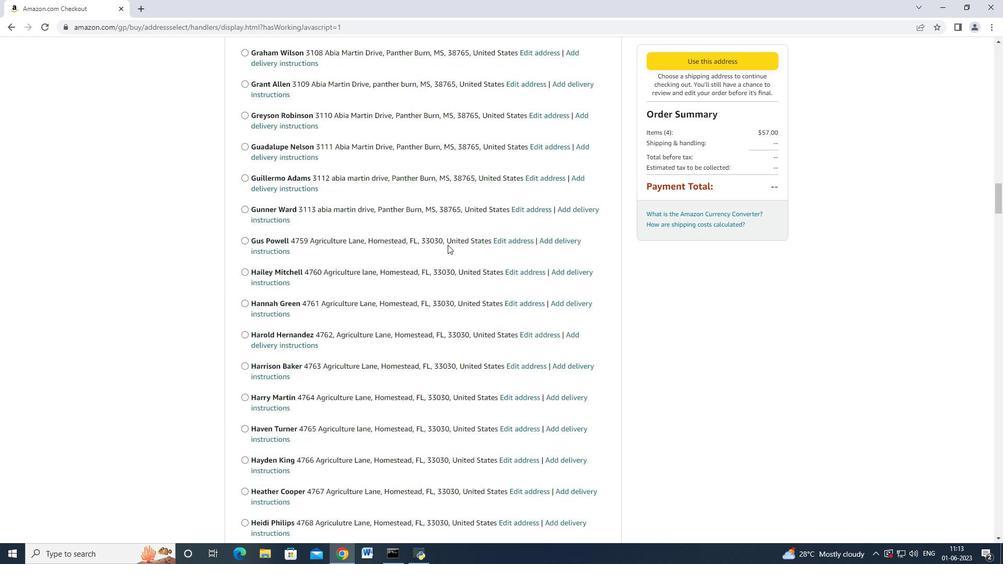 
Action: Mouse scrolled (447, 244) with delta (0, 0)
Screenshot: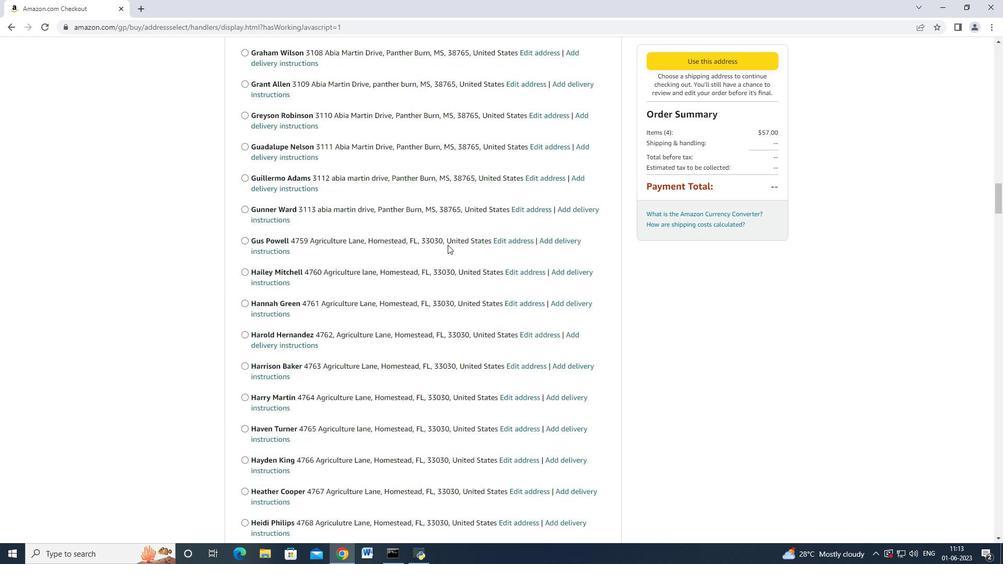 
Action: Mouse scrolled (447, 244) with delta (0, 0)
Screenshot: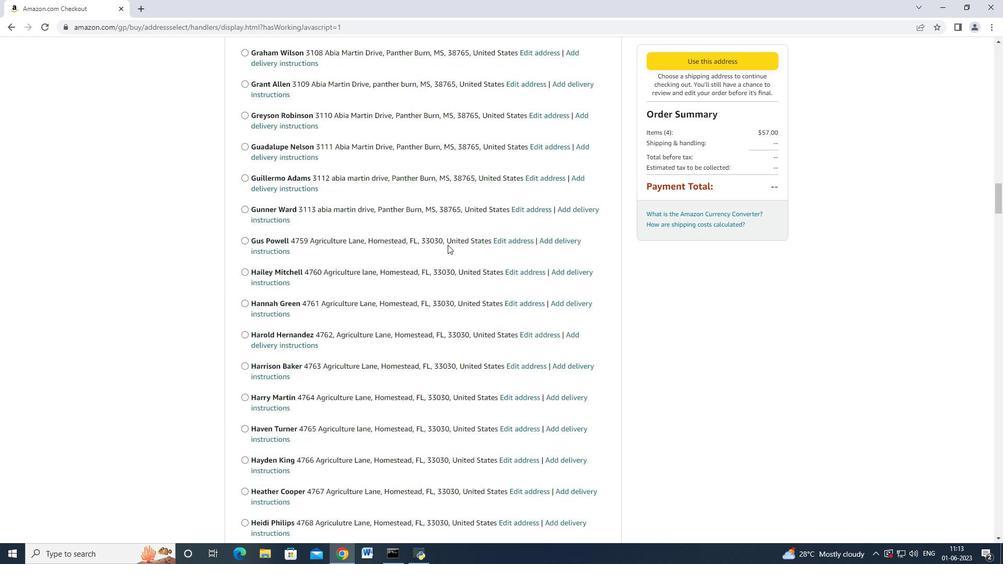 
Action: Mouse scrolled (447, 244) with delta (0, 0)
Screenshot: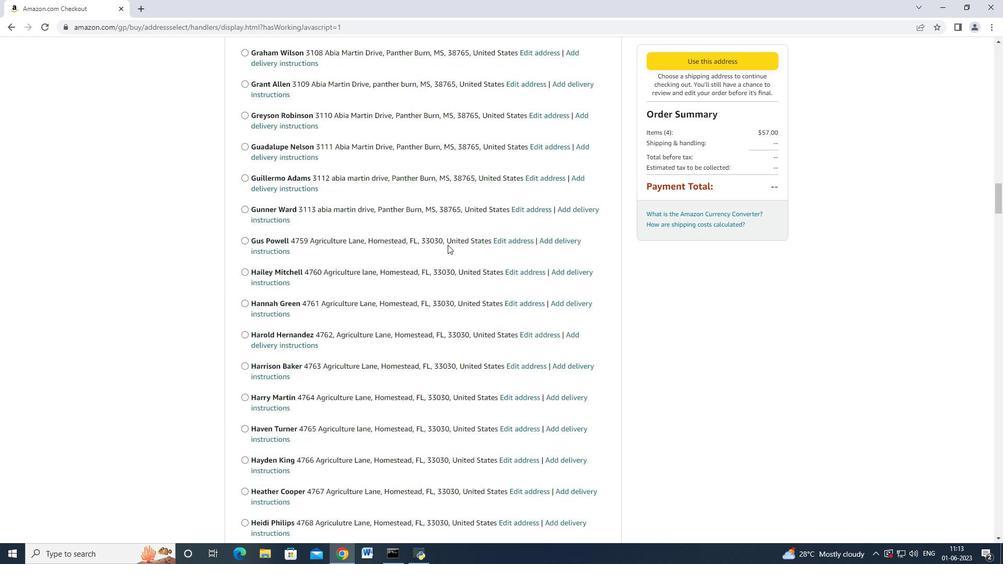 
Action: Mouse scrolled (447, 244) with delta (0, 0)
Screenshot: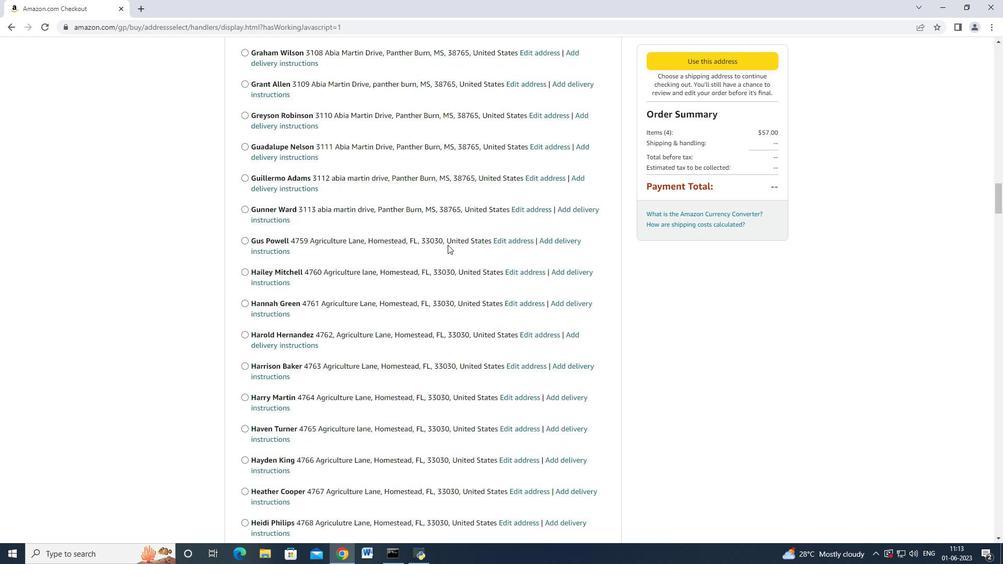 
Action: Mouse scrolled (447, 244) with delta (0, 0)
Screenshot: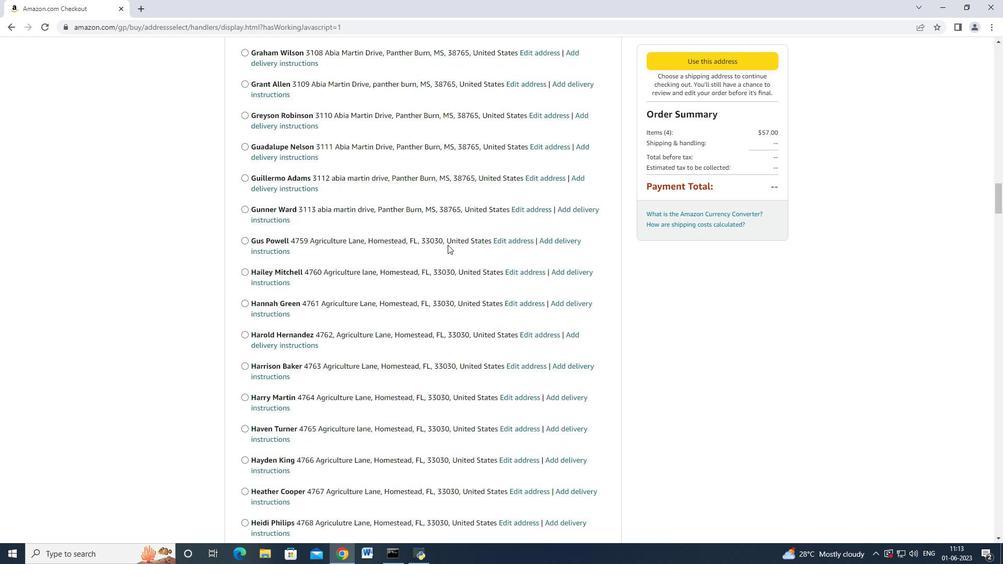 
Action: Mouse scrolled (447, 244) with delta (0, 0)
Screenshot: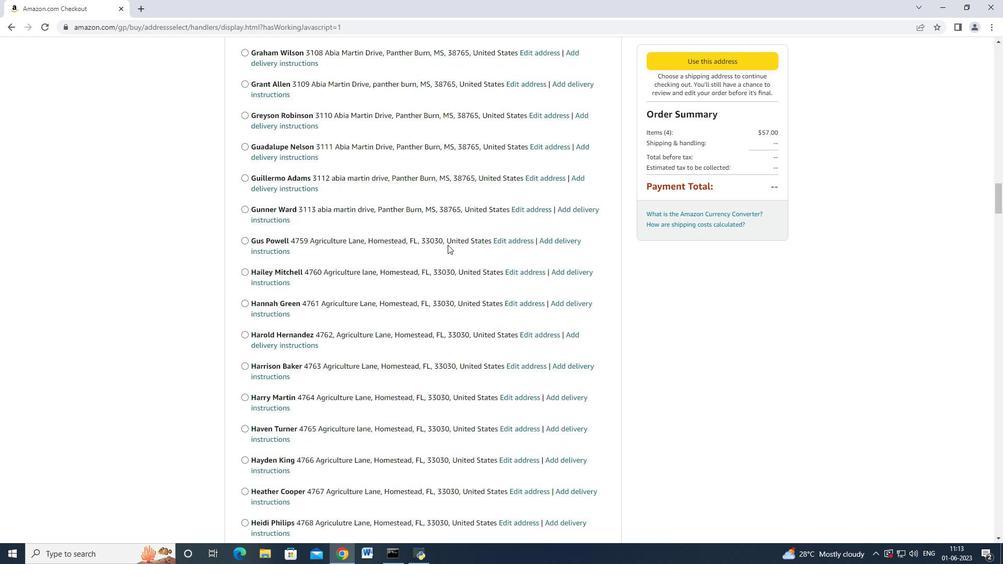 
Action: Mouse scrolled (447, 244) with delta (0, 0)
Screenshot: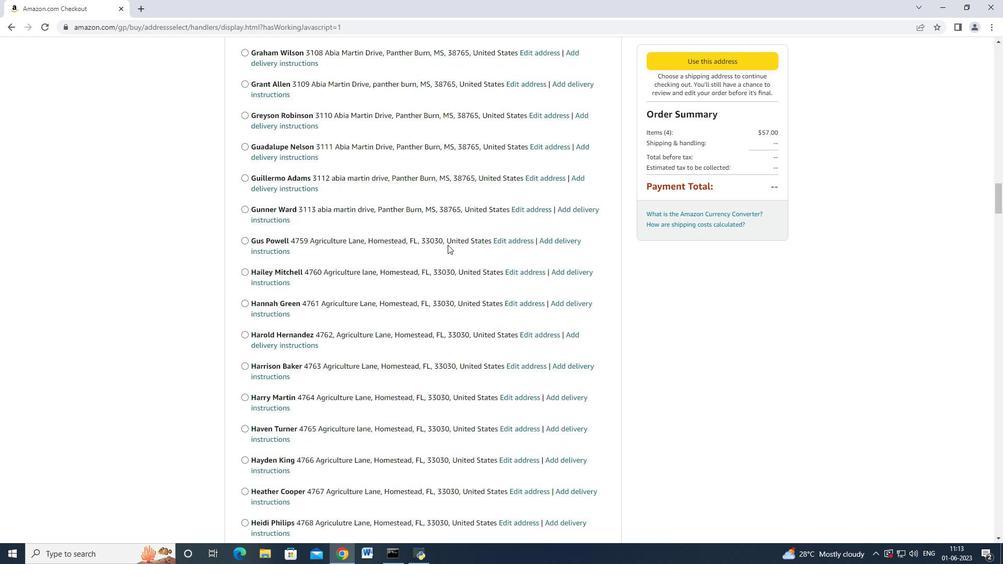 
Action: Mouse scrolled (447, 244) with delta (0, 0)
Screenshot: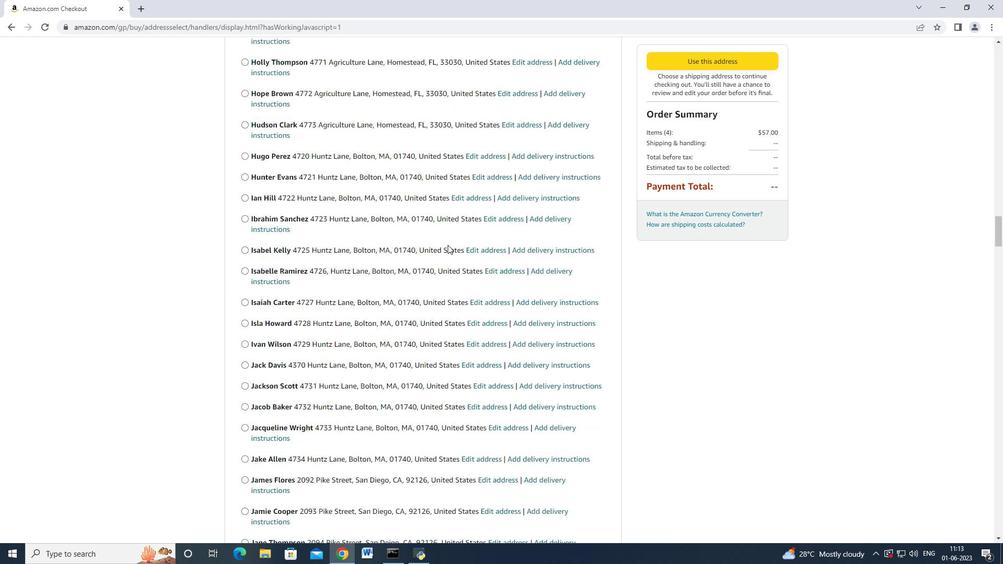 
Action: Mouse scrolled (447, 244) with delta (0, 0)
Screenshot: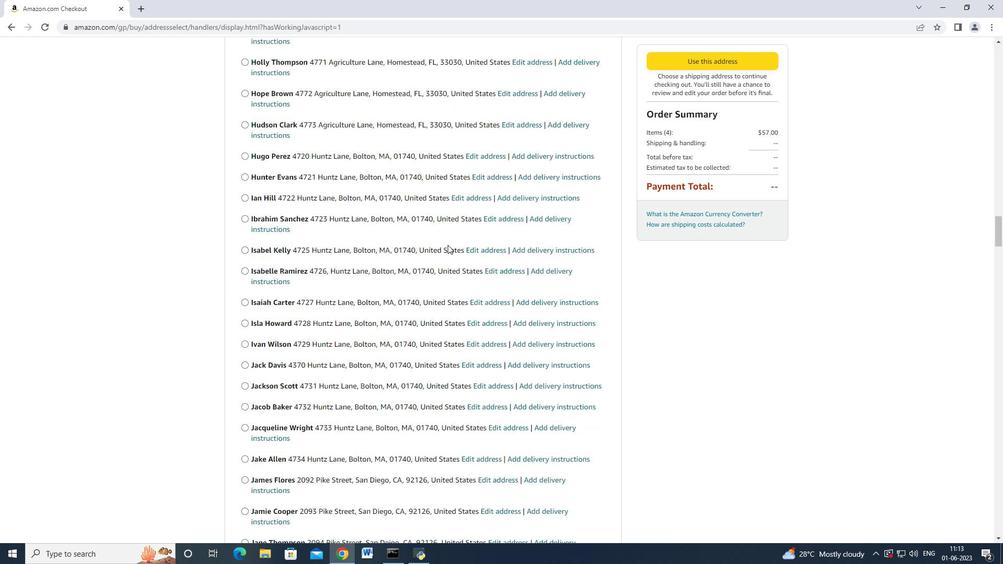 
Action: Mouse scrolled (447, 244) with delta (0, 0)
Screenshot: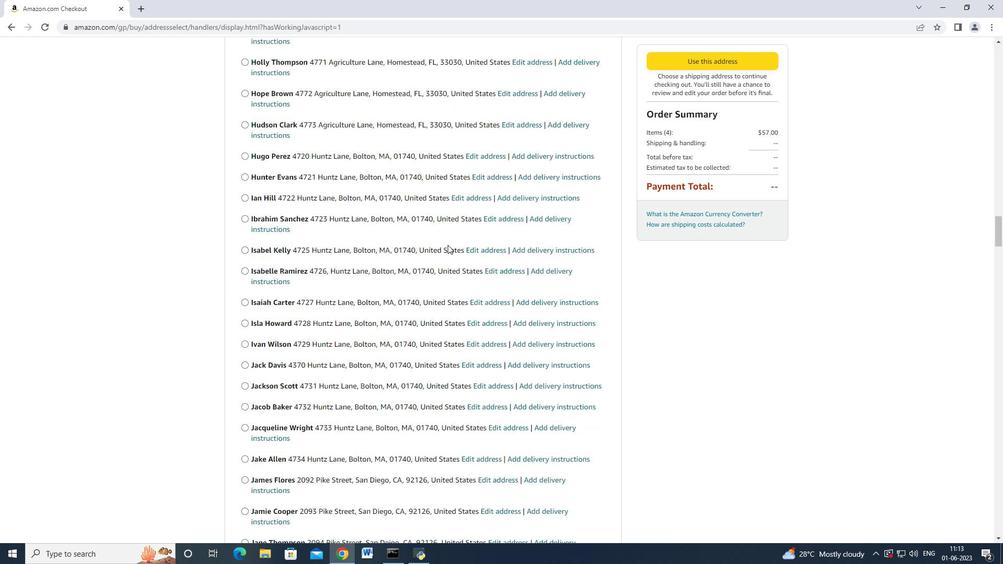 
Action: Mouse scrolled (447, 244) with delta (0, 0)
Screenshot: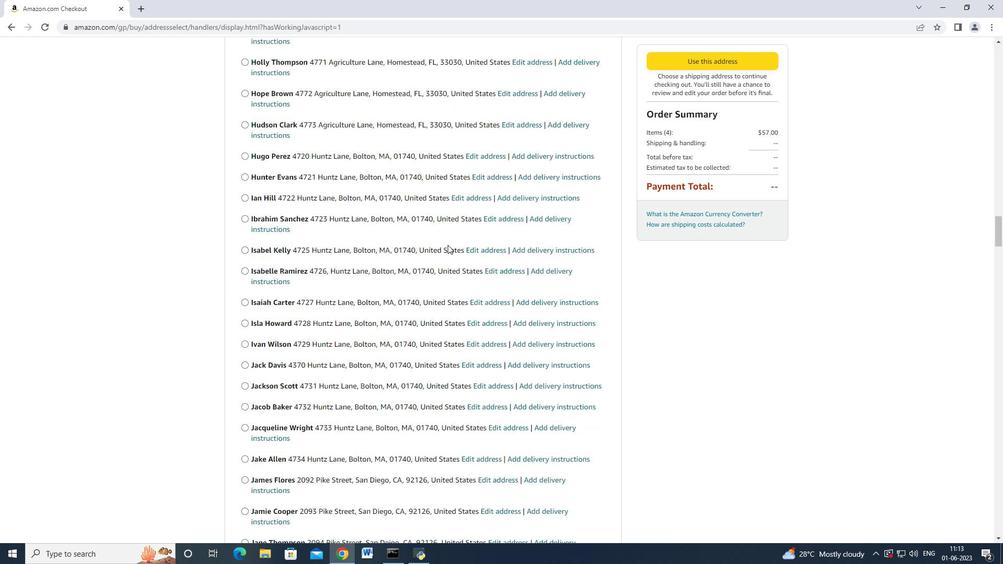 
Action: Mouse scrolled (447, 244) with delta (0, 0)
Screenshot: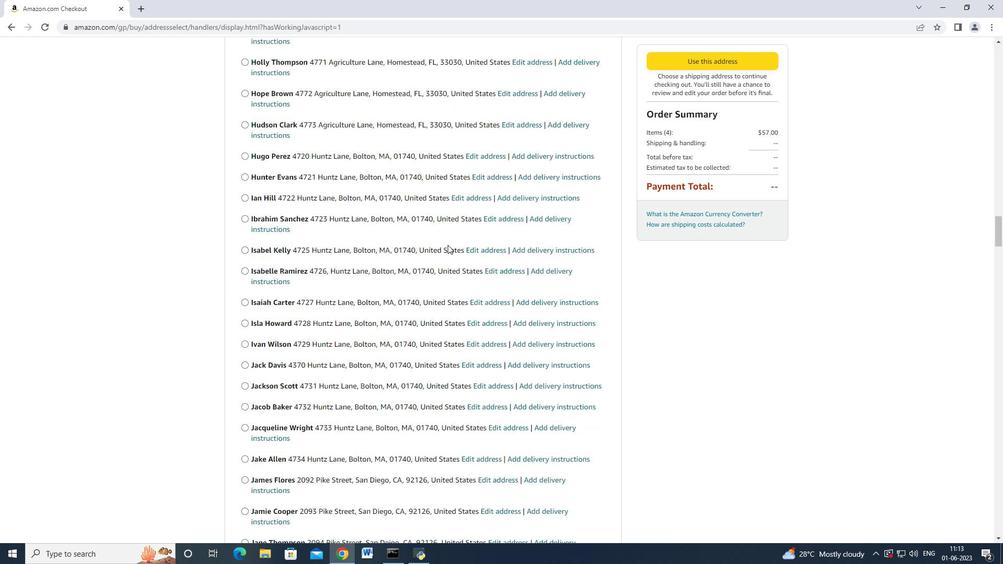 
Action: Mouse scrolled (447, 244) with delta (0, 0)
Screenshot: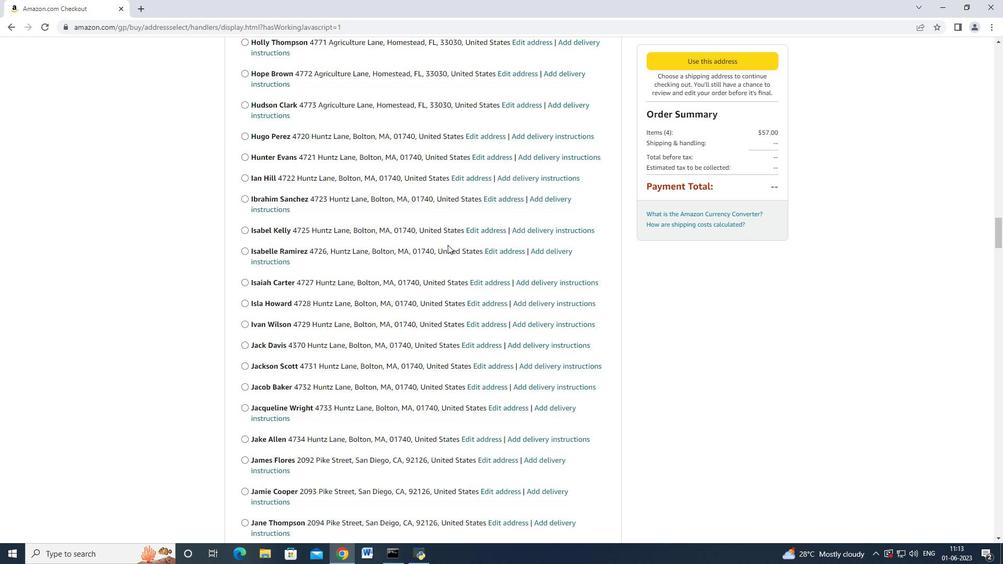 
Action: Mouse moved to (447, 245)
Screenshot: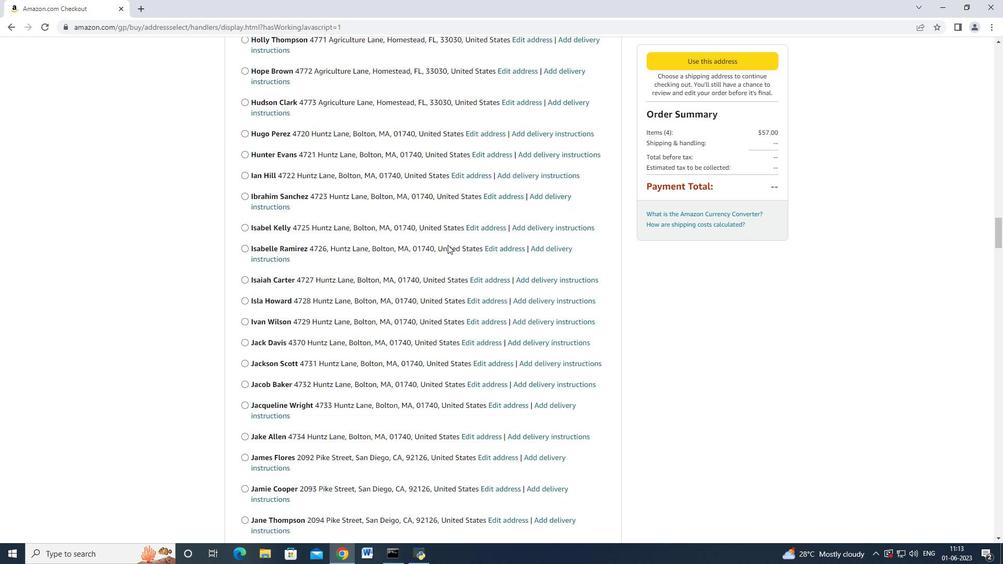 
Action: Mouse scrolled (447, 244) with delta (0, 0)
Screenshot: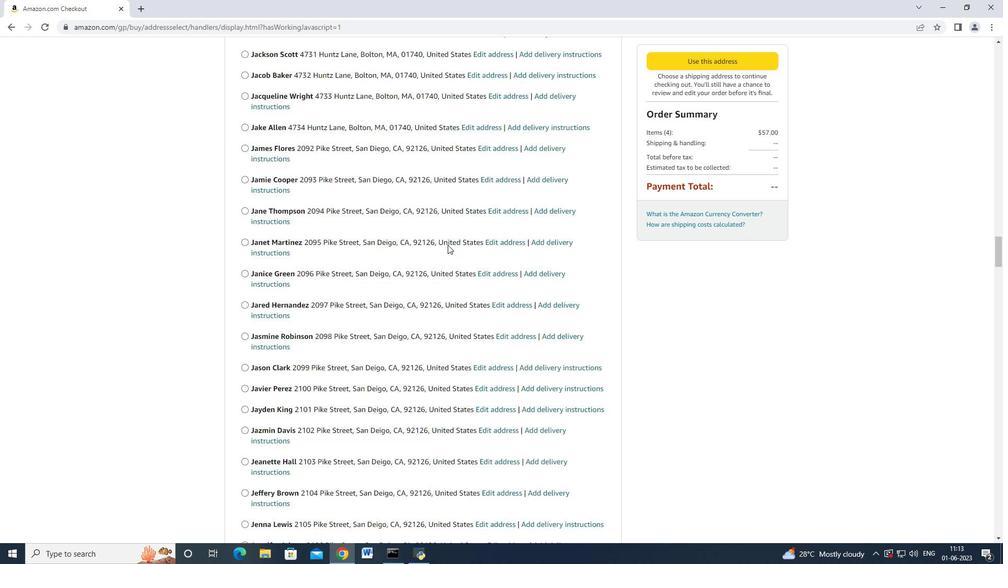 
Action: Mouse moved to (447, 245)
Screenshot: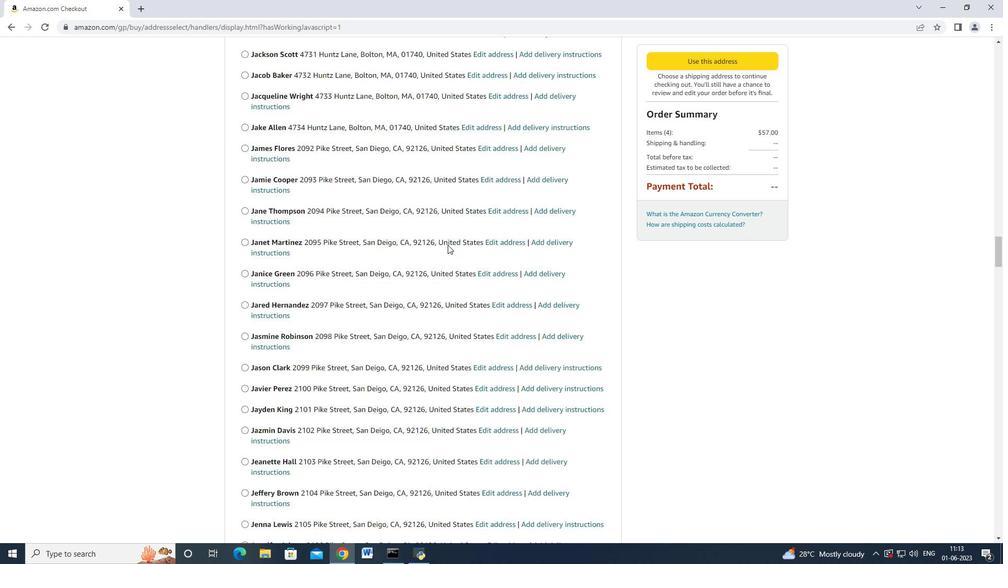 
Action: Mouse scrolled (447, 245) with delta (0, 0)
Screenshot: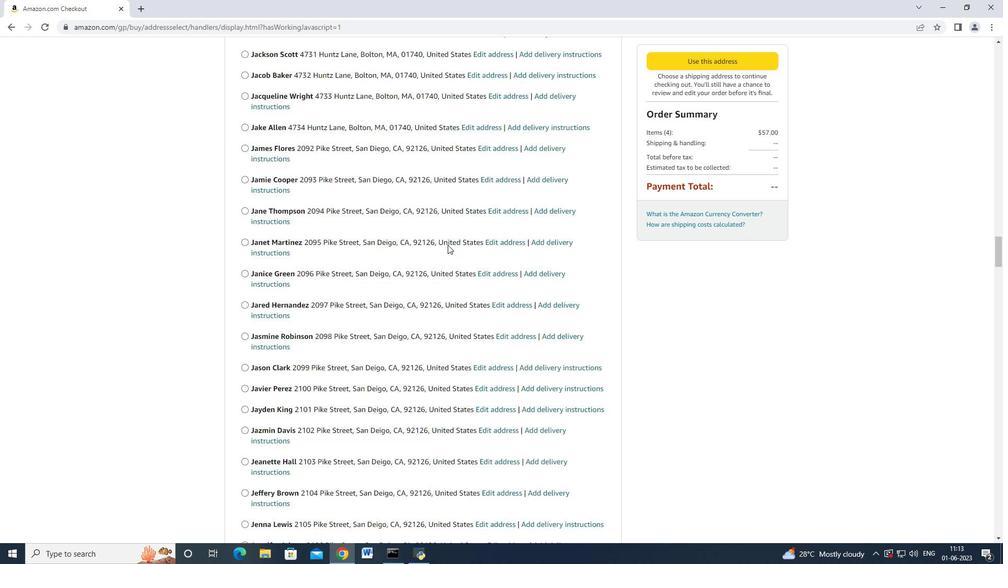 
Action: Mouse scrolled (447, 245) with delta (0, 0)
Screenshot: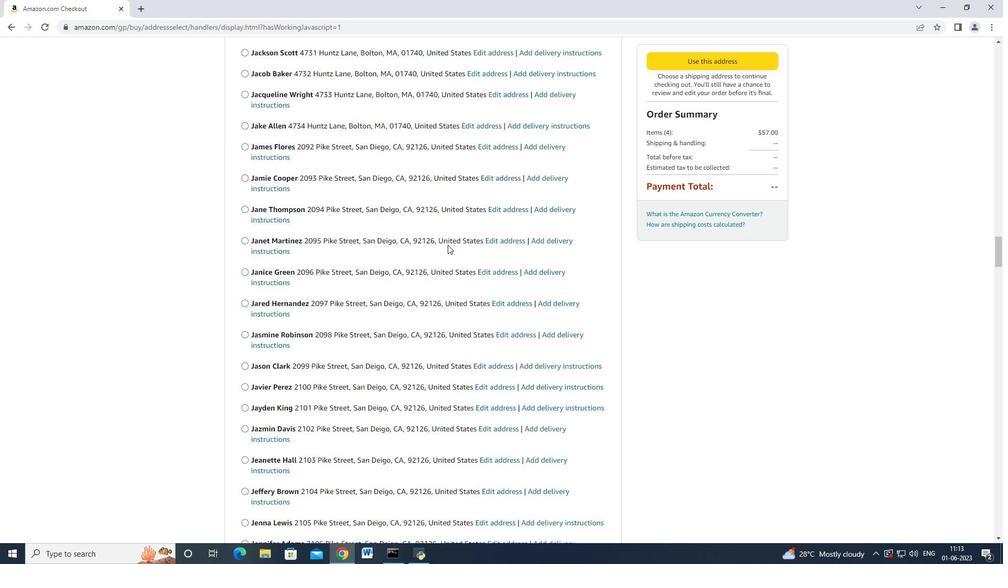 
Action: Mouse scrolled (447, 245) with delta (0, 0)
Screenshot: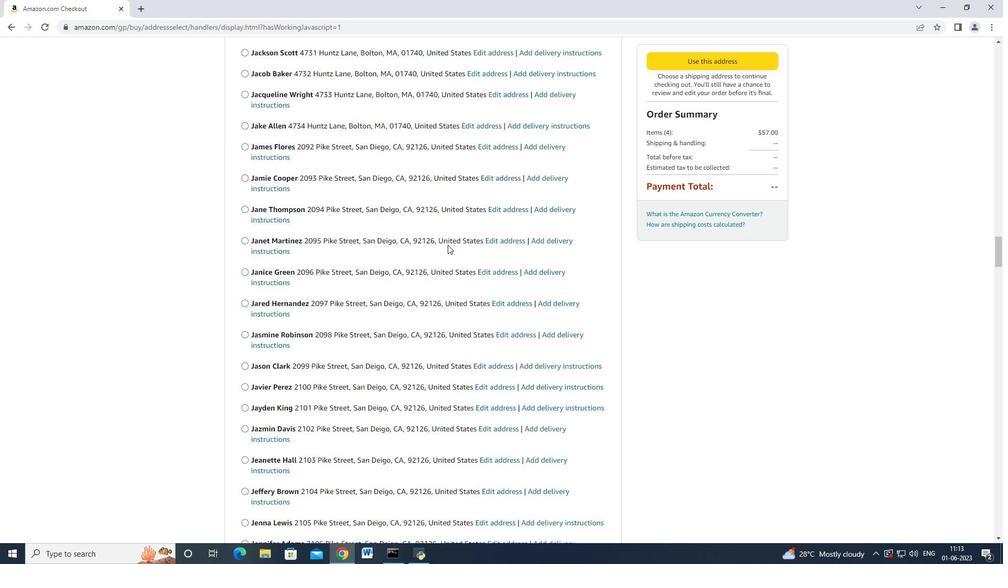 
Action: Mouse scrolled (447, 245) with delta (0, 0)
Screenshot: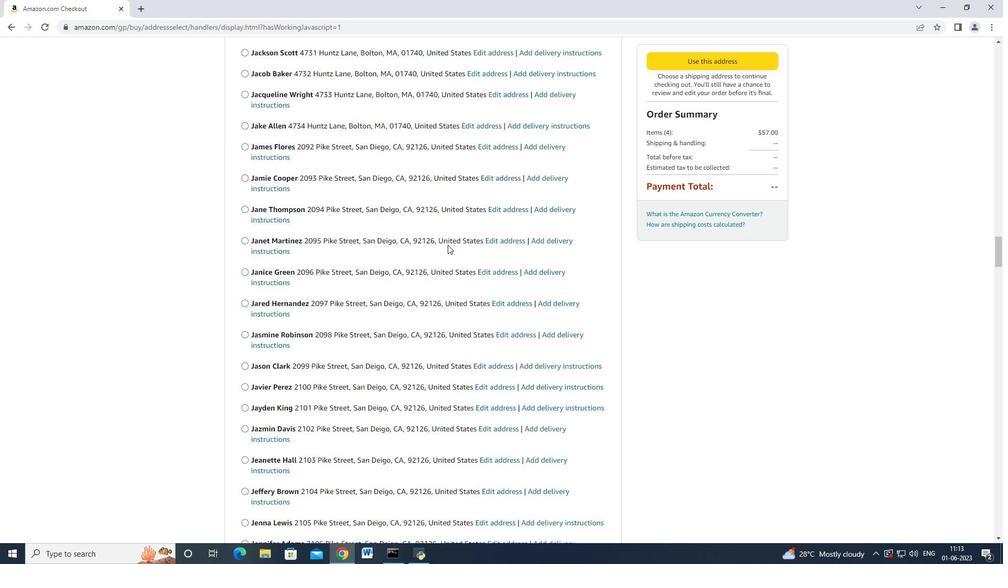 
Action: Mouse moved to (447, 245)
Screenshot: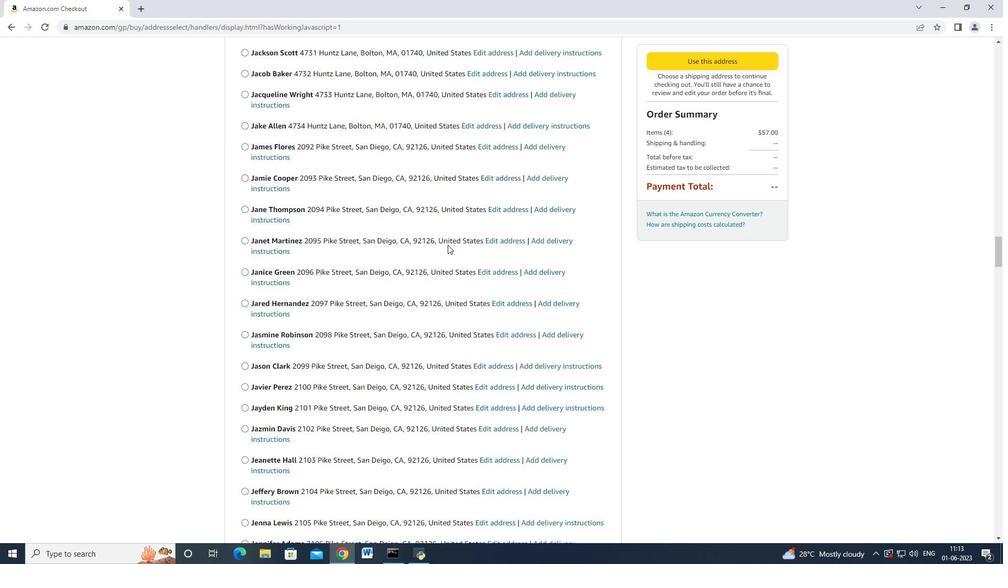 
Action: Mouse scrolled (447, 245) with delta (0, 0)
Screenshot: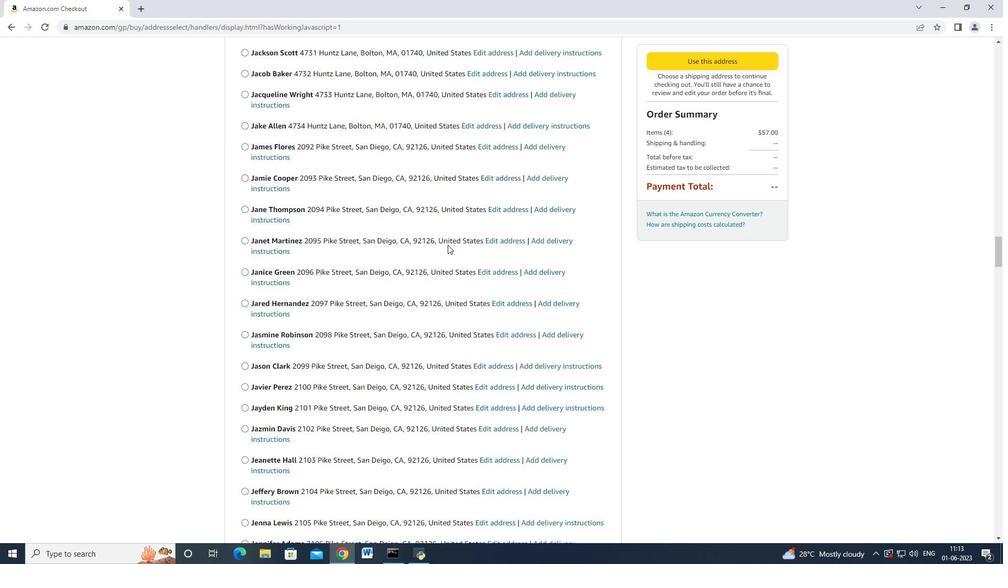 
Action: Mouse scrolled (447, 245) with delta (0, 0)
Screenshot: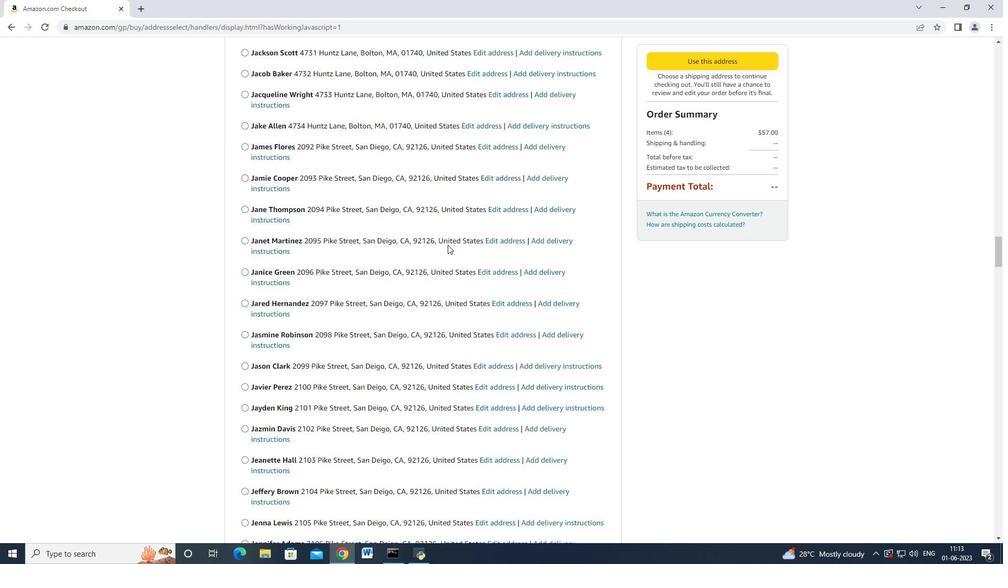 
Action: Mouse scrolled (447, 245) with delta (0, 0)
Screenshot: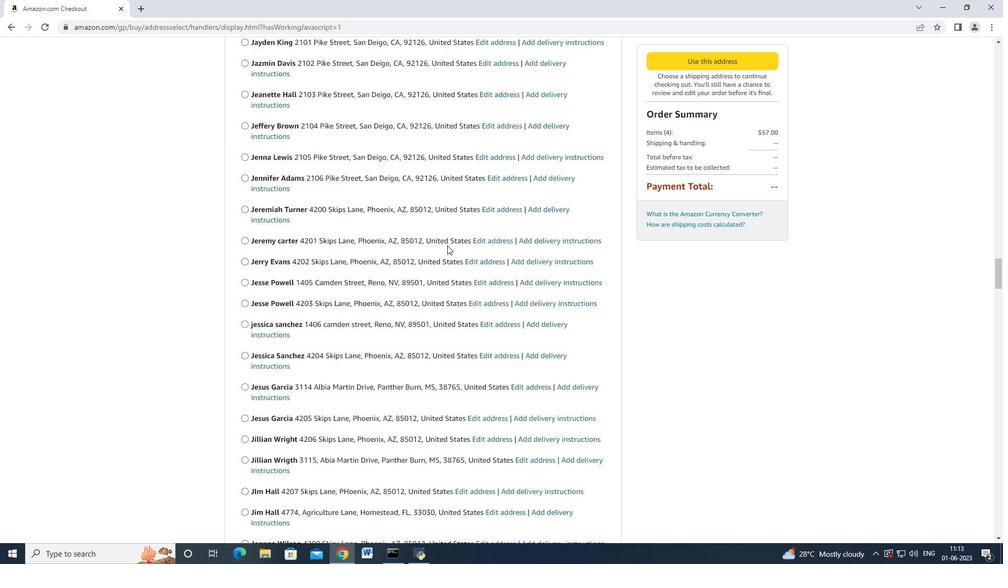 
Action: Mouse scrolled (447, 245) with delta (0, 0)
Screenshot: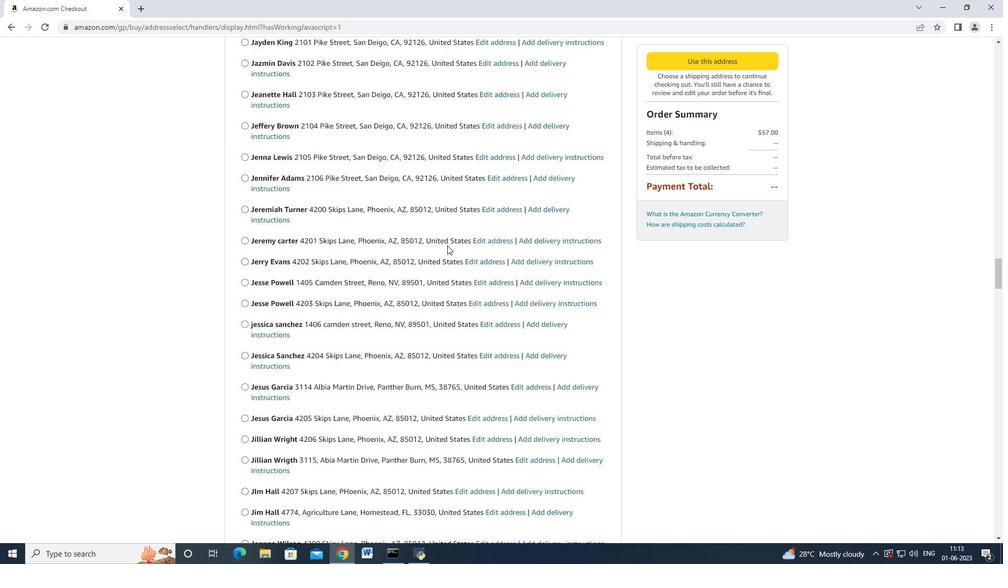 
Action: Mouse scrolled (447, 245) with delta (0, 0)
Screenshot: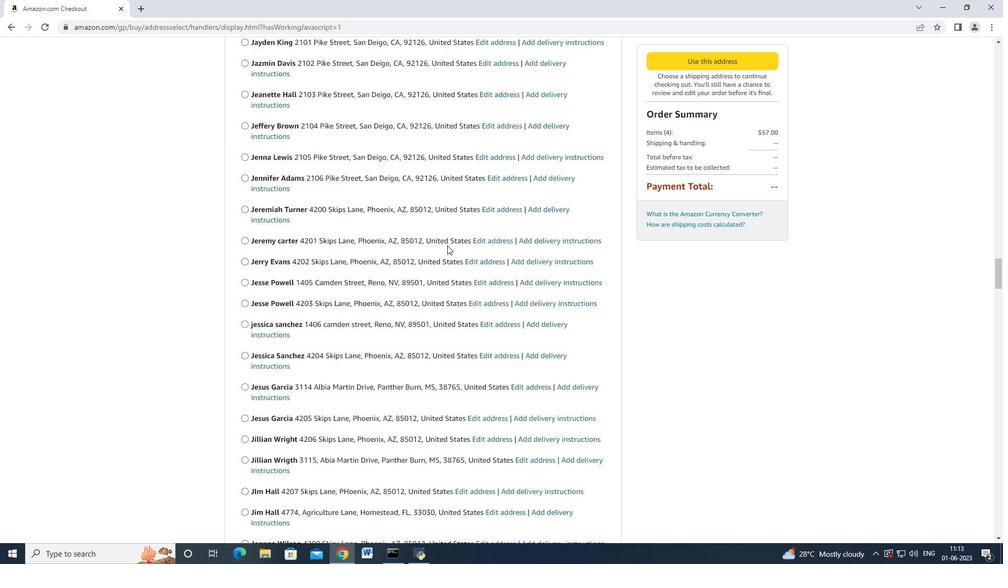 
Action: Mouse scrolled (447, 244) with delta (0, -1)
Screenshot: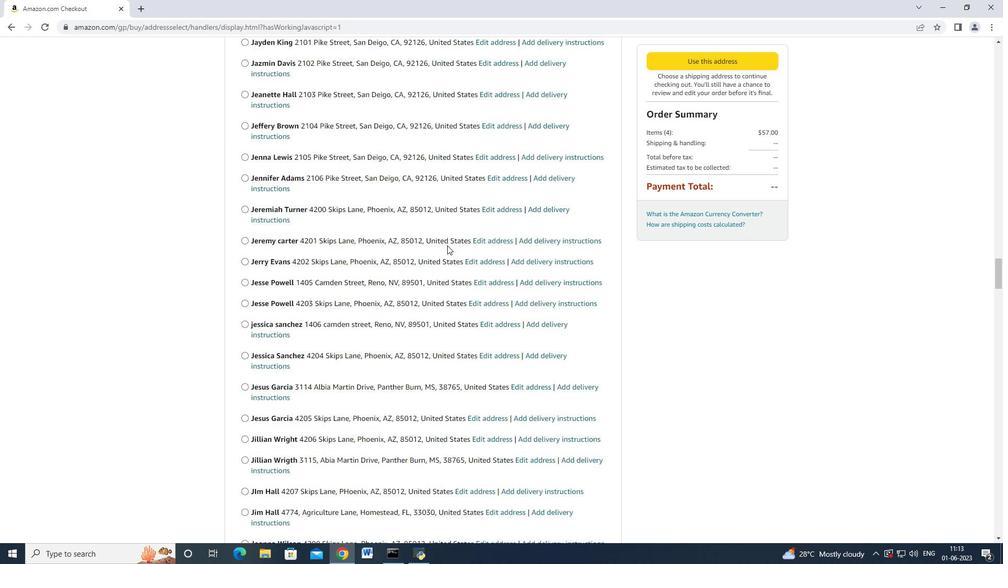 
Action: Mouse scrolled (447, 245) with delta (0, 0)
Screenshot: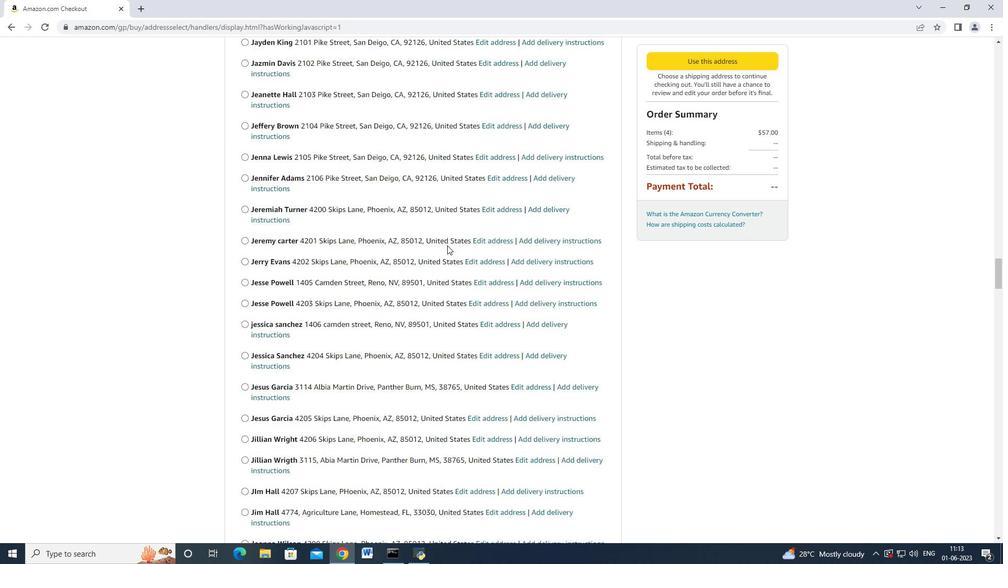 
Action: Mouse scrolled (447, 245) with delta (0, 0)
Screenshot: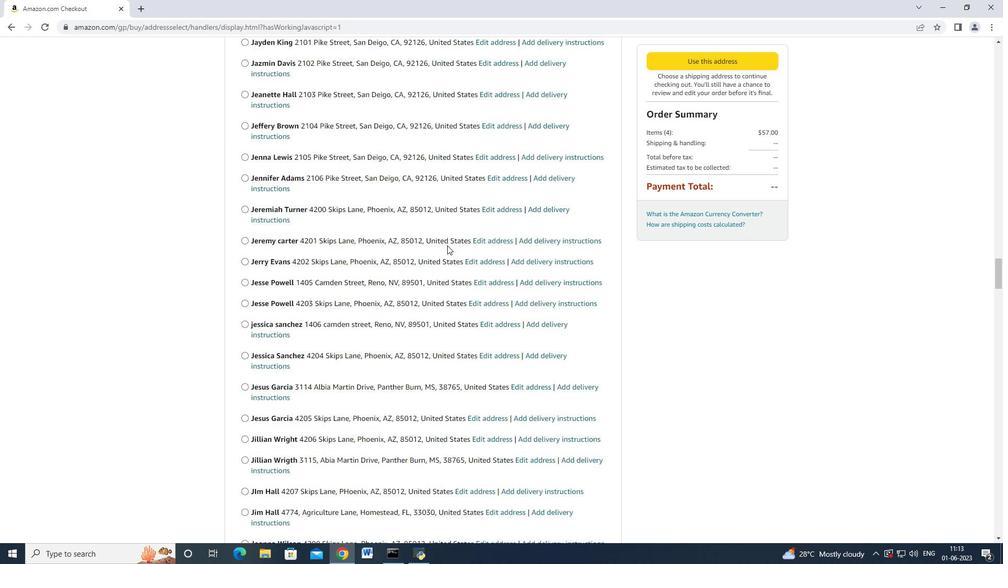 
Action: Mouse moved to (447, 246)
Screenshot: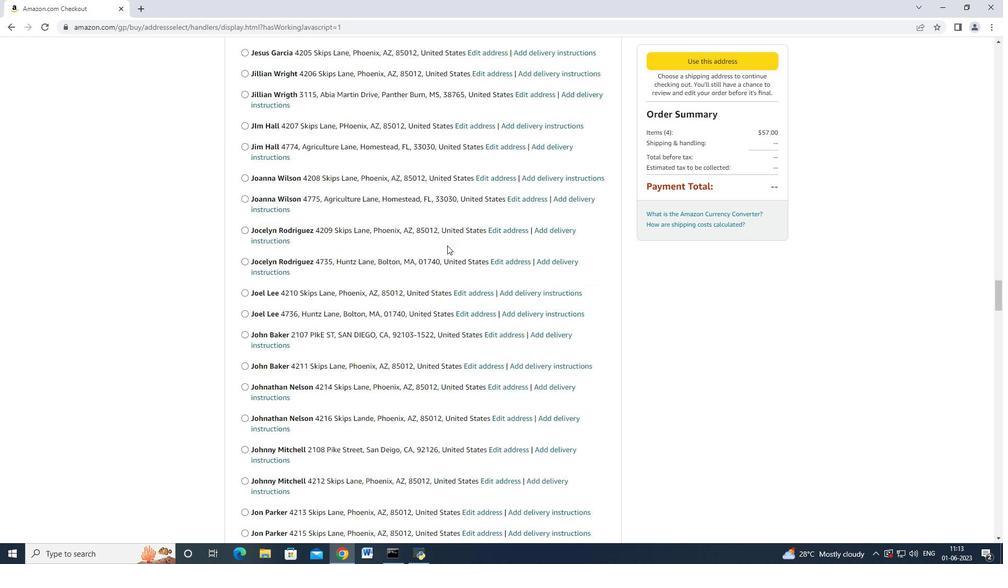 
Action: Mouse scrolled (447, 245) with delta (0, 0)
Screenshot: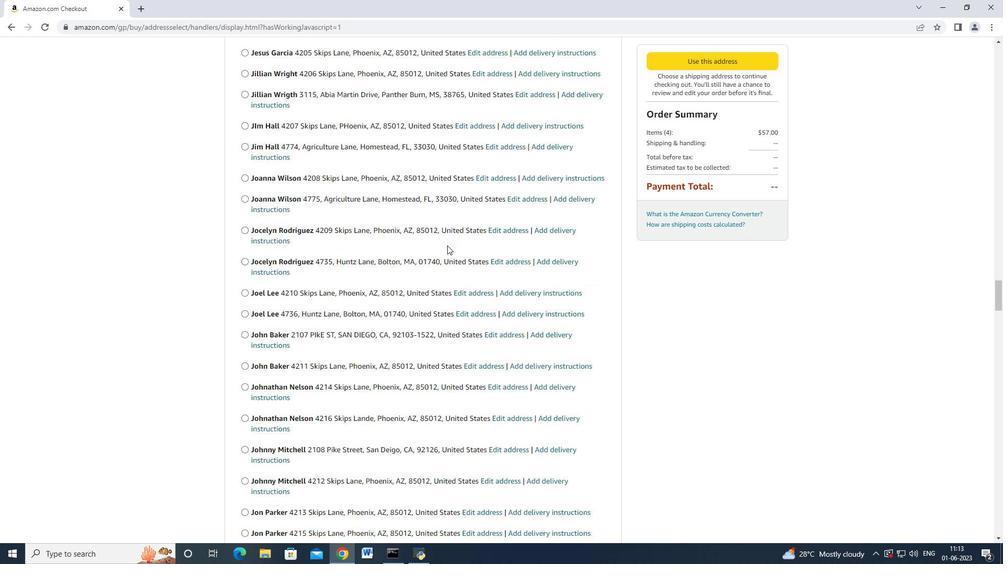 
Action: Mouse moved to (447, 246)
Screenshot: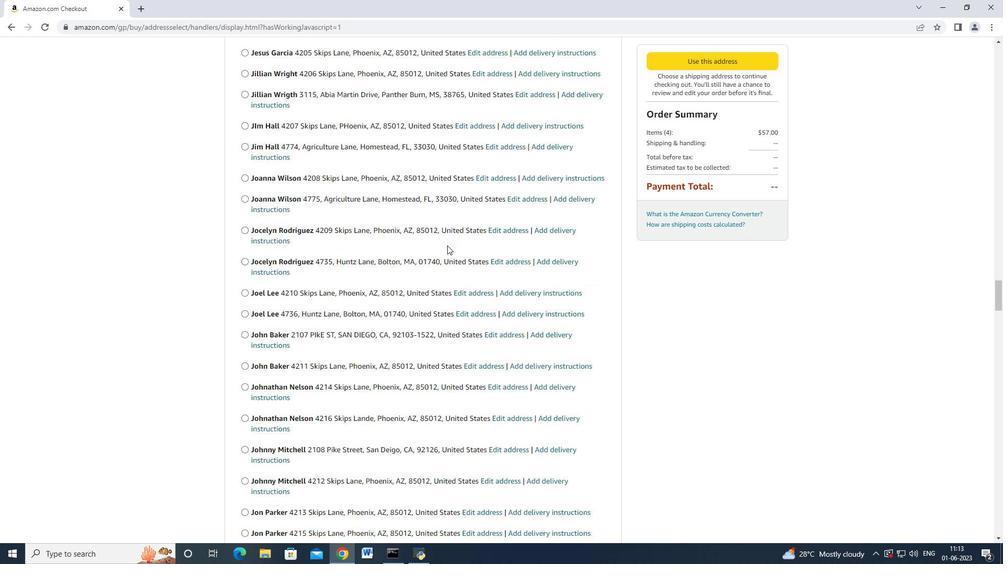 
Action: Mouse scrolled (447, 245) with delta (0, 0)
Screenshot: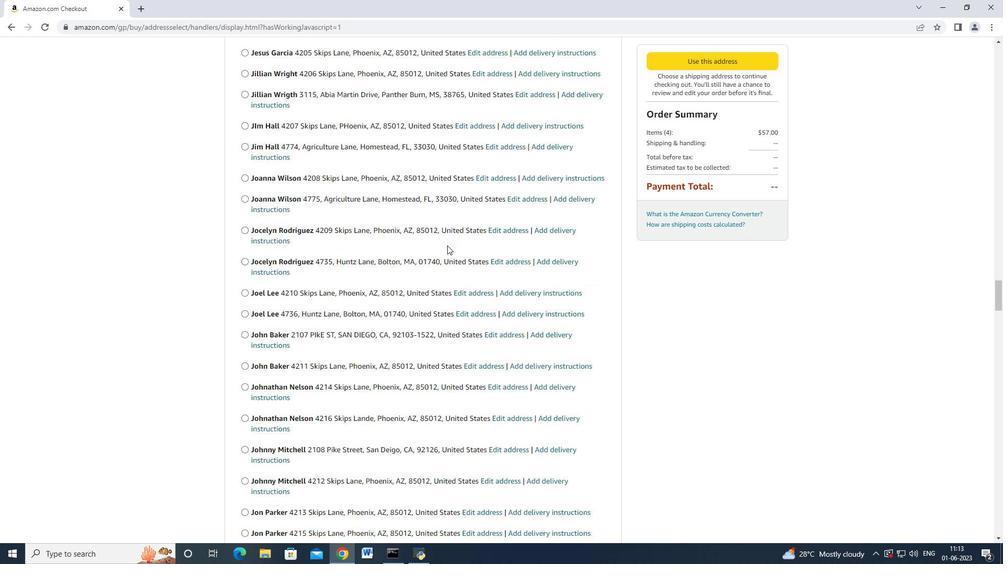 
Action: Mouse scrolled (447, 245) with delta (0, 0)
Screenshot: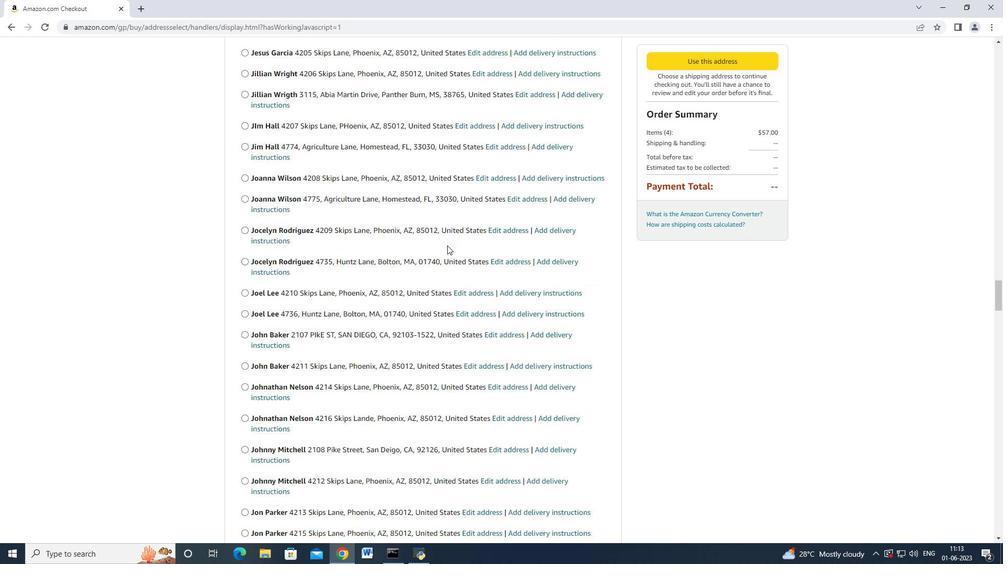 
Action: Mouse scrolled (447, 246) with delta (0, 0)
Screenshot: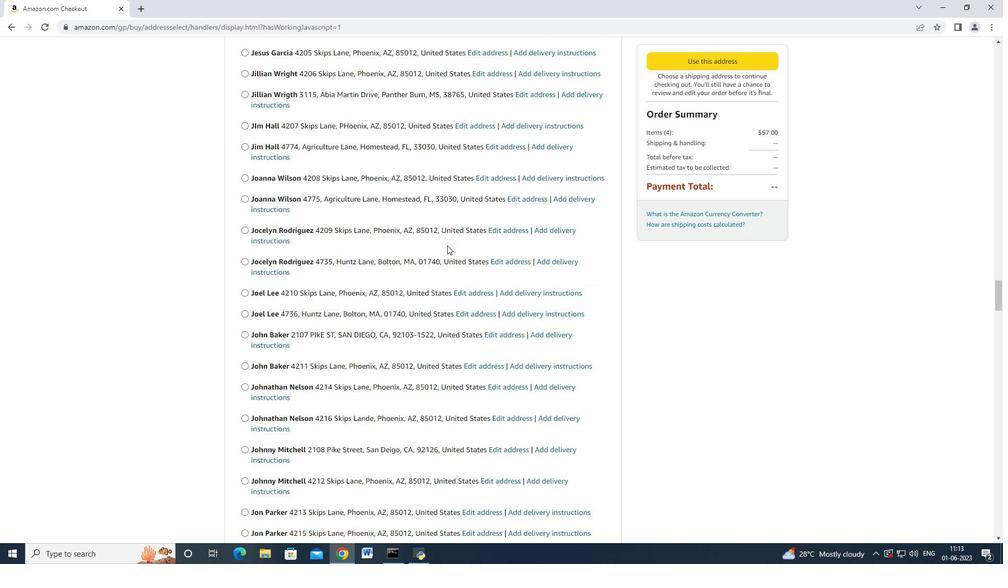 
Action: Mouse scrolled (447, 245) with delta (0, -1)
Screenshot: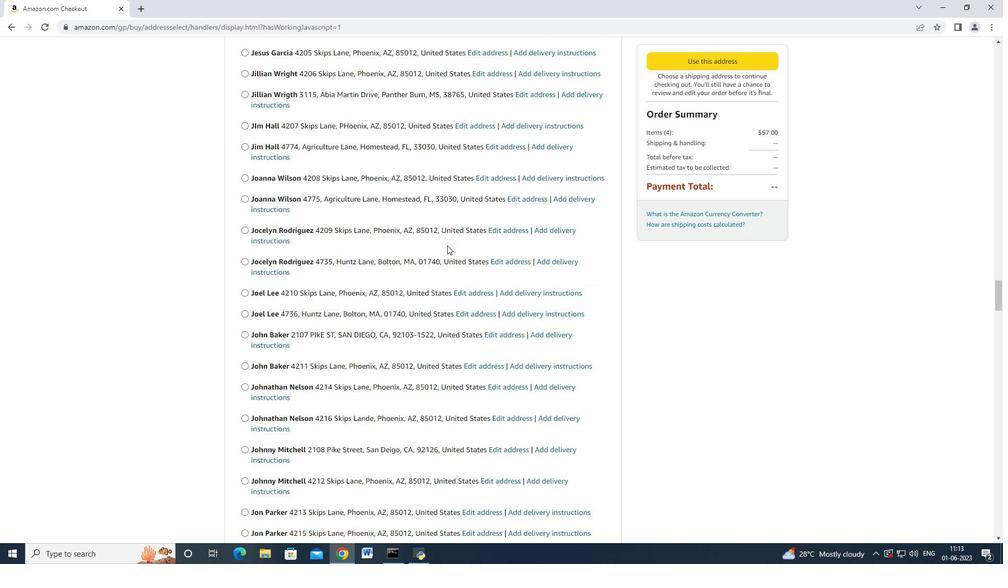
Action: Mouse scrolled (447, 246) with delta (0, 0)
Screenshot: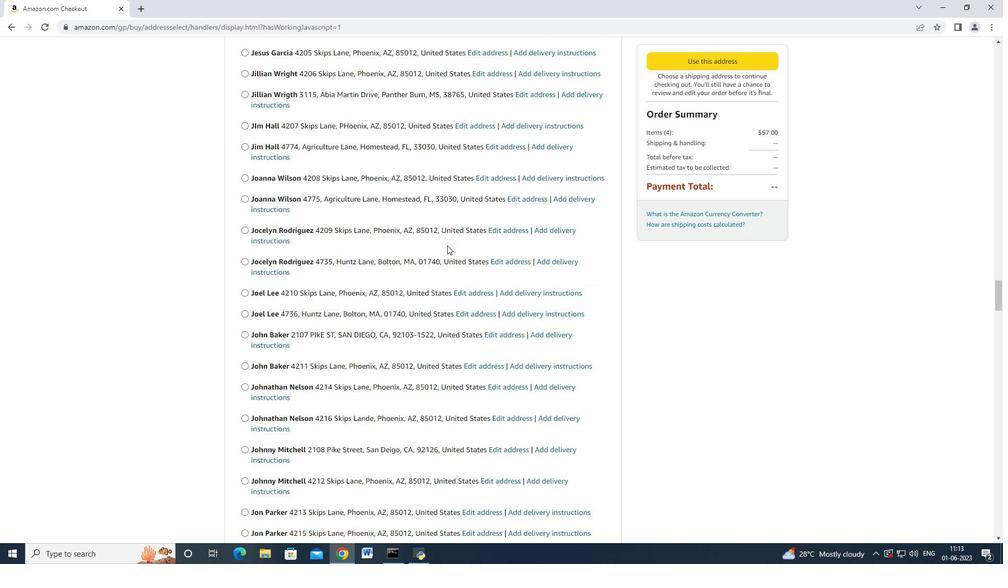 
Action: Mouse scrolled (447, 246) with delta (0, 0)
Screenshot: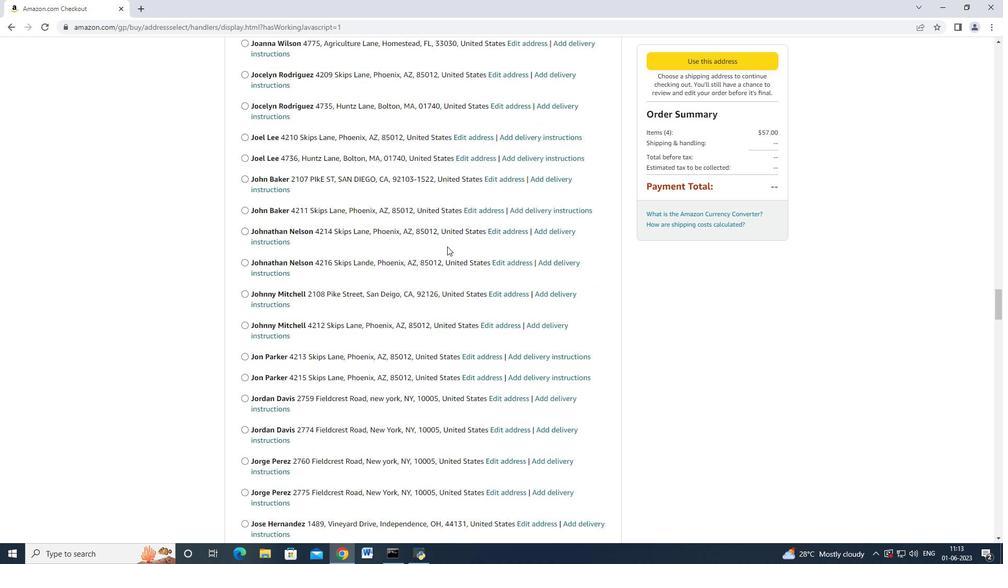 
Action: Mouse scrolled (447, 246) with delta (0, 0)
Screenshot: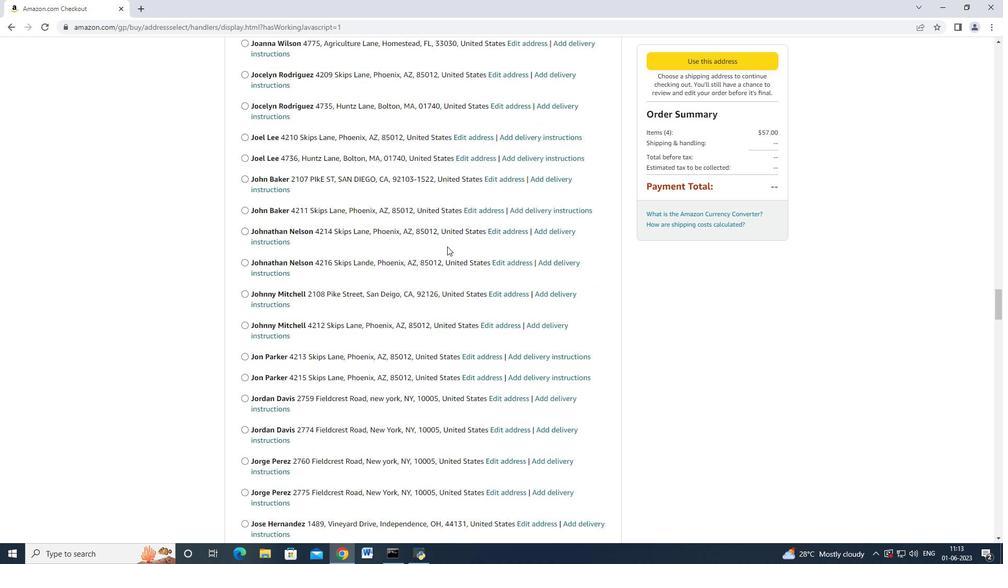 
Action: Mouse scrolled (447, 246) with delta (0, 0)
Screenshot: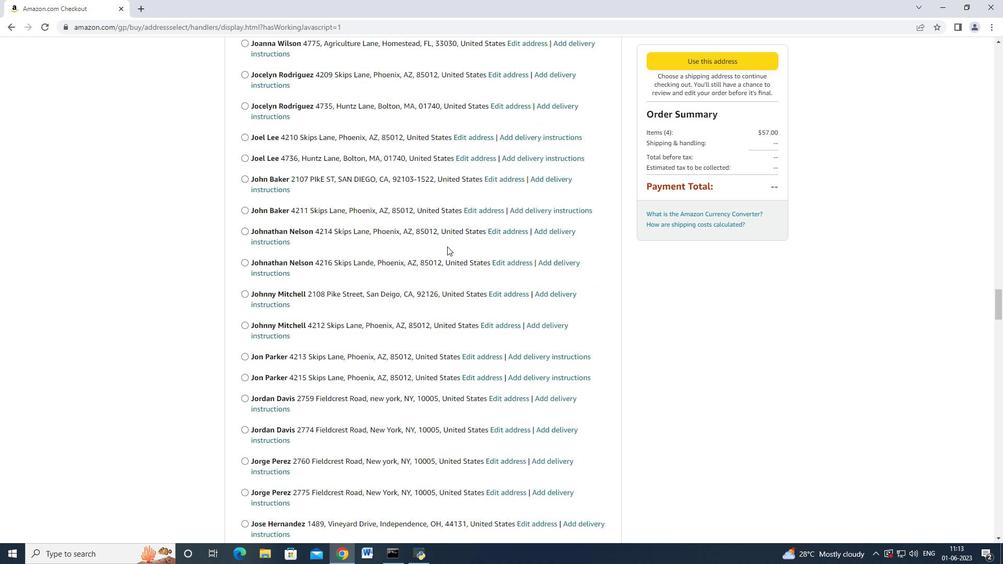 
Action: Mouse scrolled (447, 246) with delta (0, 0)
Screenshot: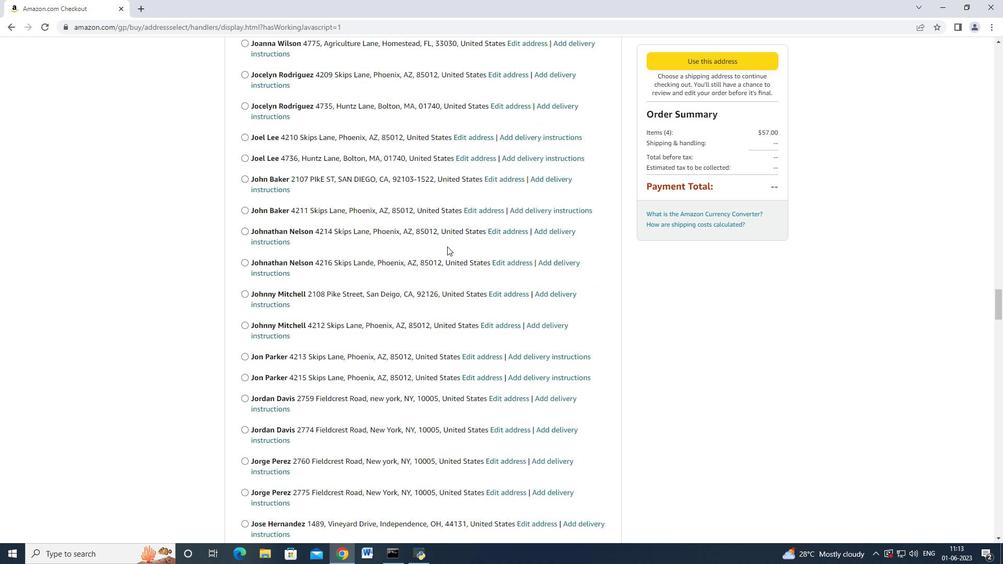 
Action: Mouse scrolled (447, 246) with delta (0, 0)
Screenshot: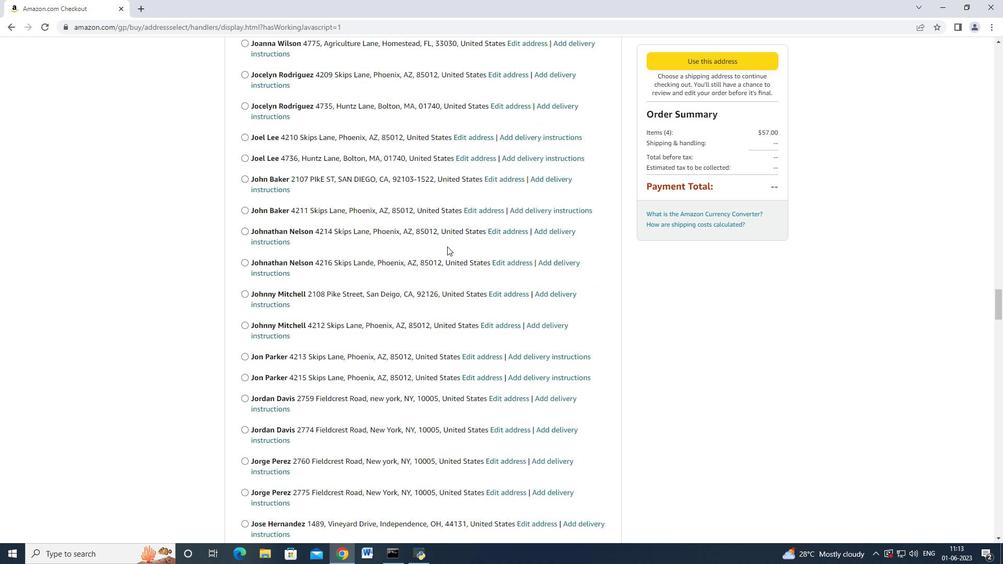 
Action: Mouse scrolled (447, 246) with delta (0, 0)
Screenshot: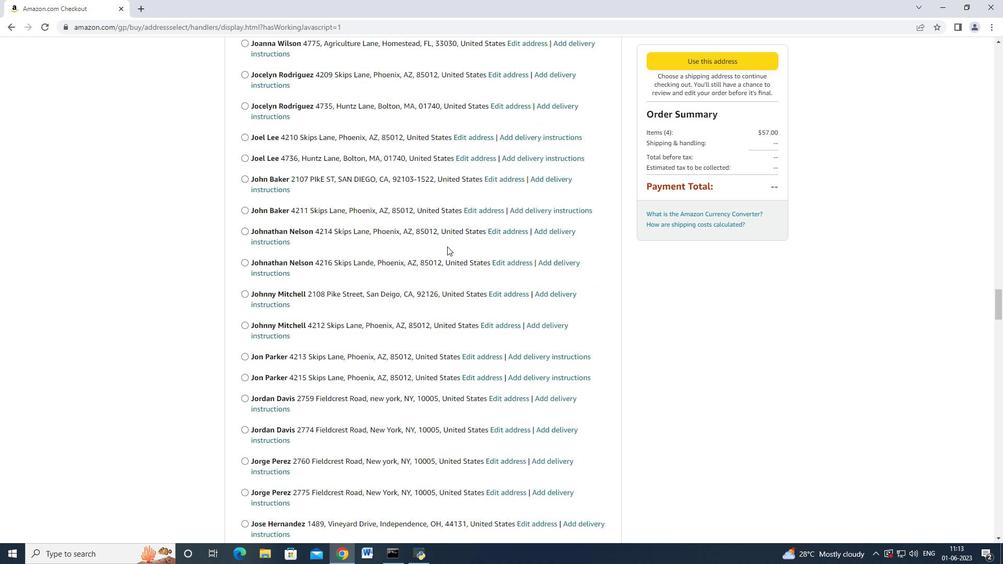 
Action: Mouse scrolled (447, 246) with delta (0, 0)
Screenshot: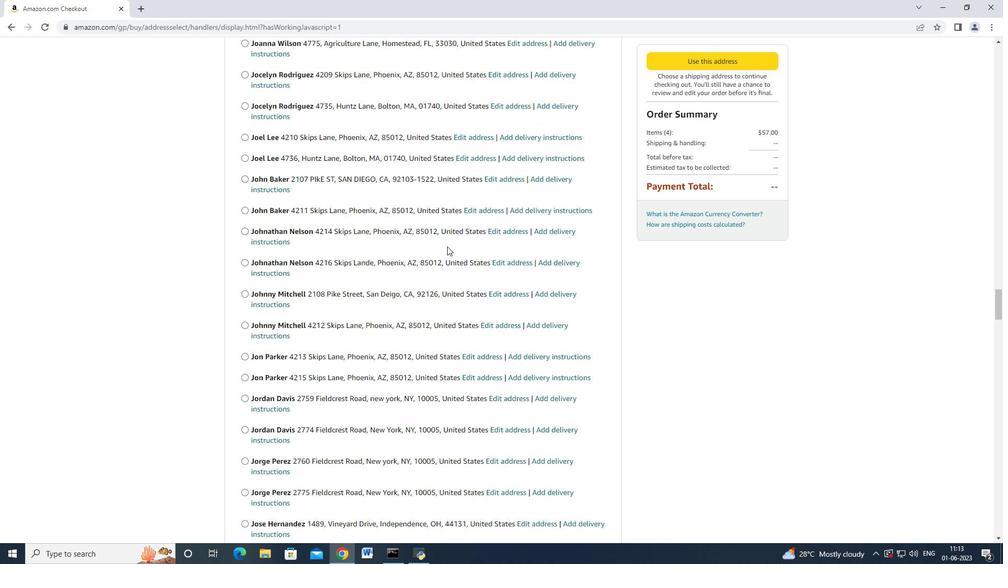 
Action: Mouse moved to (447, 246)
Screenshot: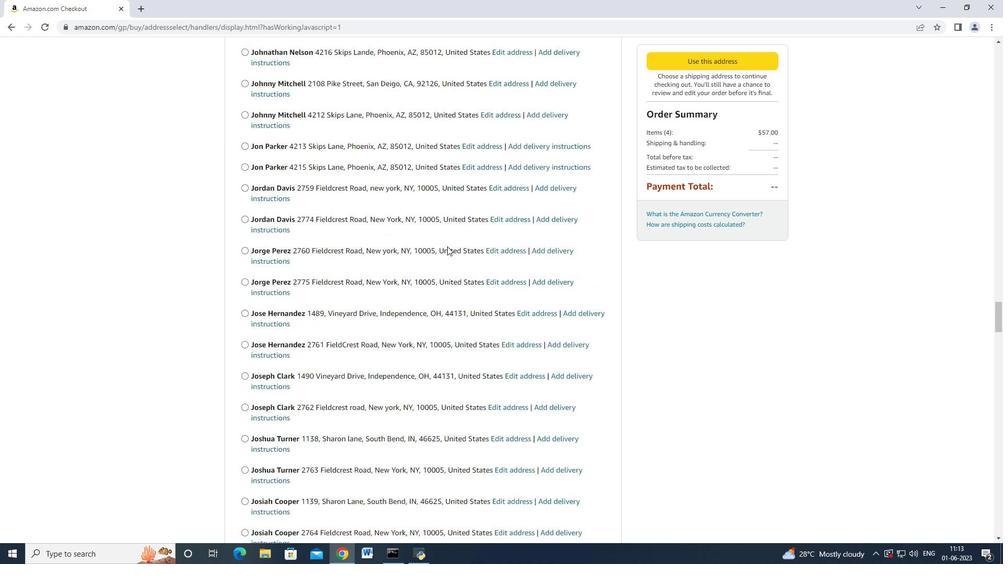 
Action: Mouse scrolled (447, 246) with delta (0, 0)
Screenshot: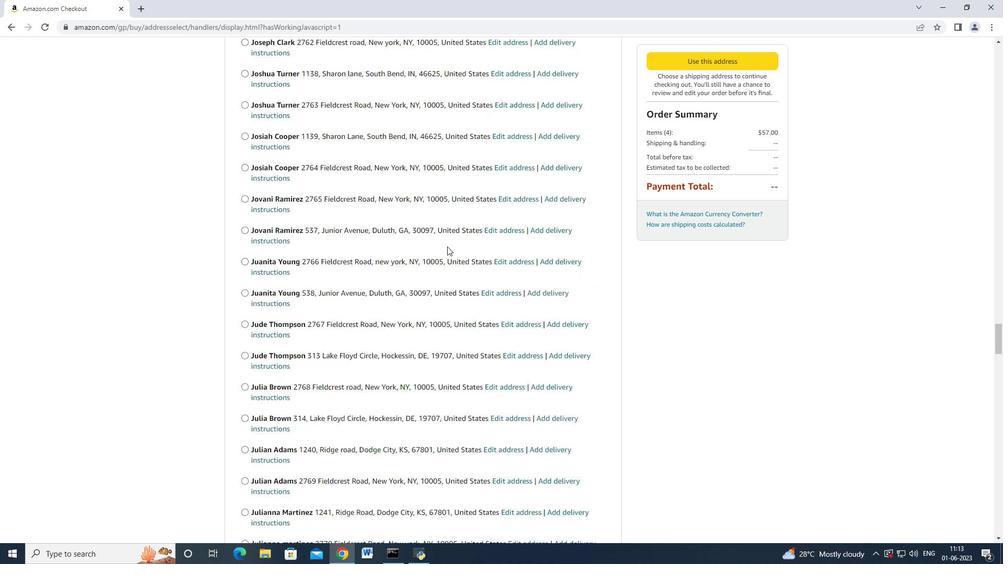 
Action: Mouse scrolled (447, 246) with delta (0, 0)
Screenshot: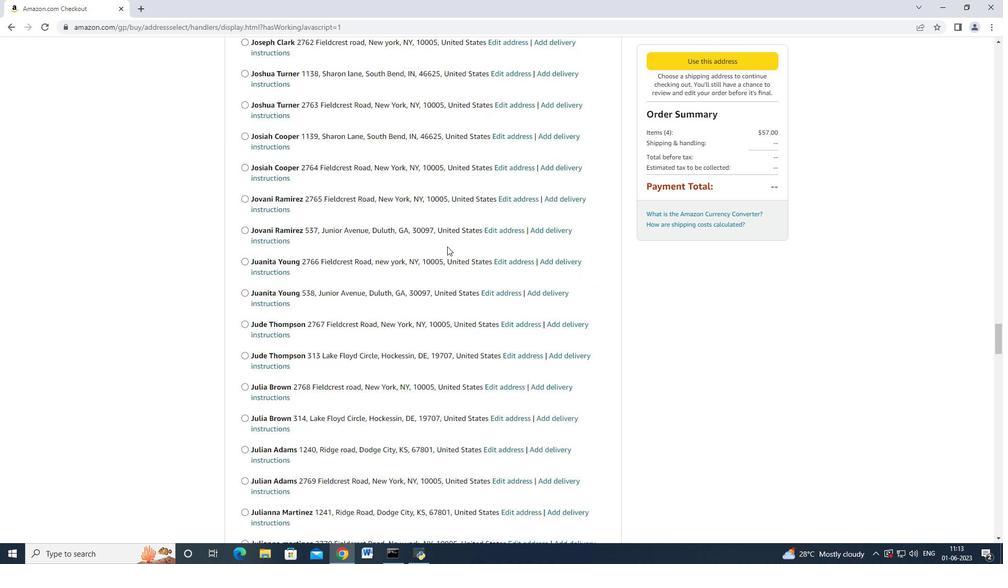 
Action: Mouse scrolled (447, 246) with delta (0, 0)
Screenshot: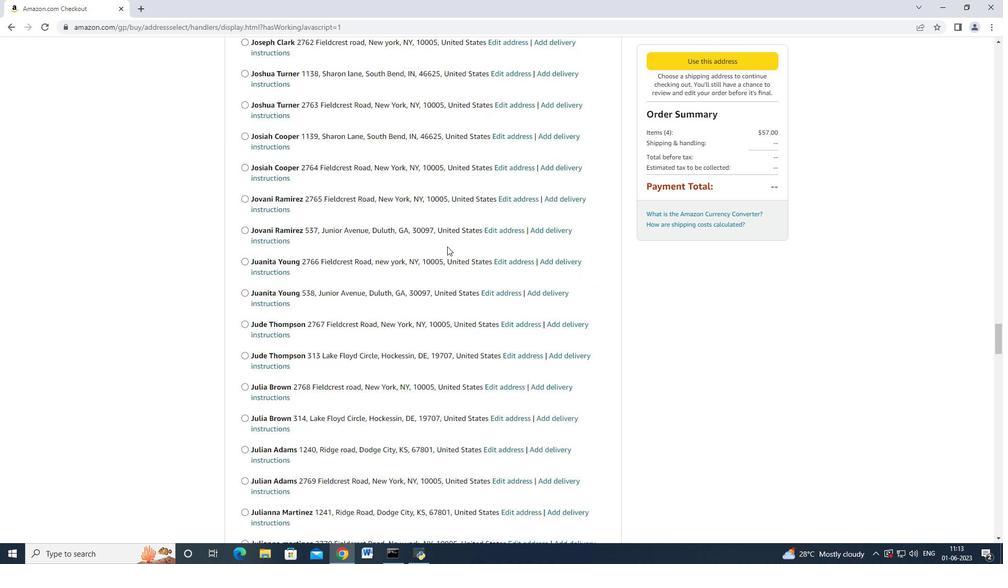 
Action: Mouse scrolled (447, 245) with delta (0, -1)
Screenshot: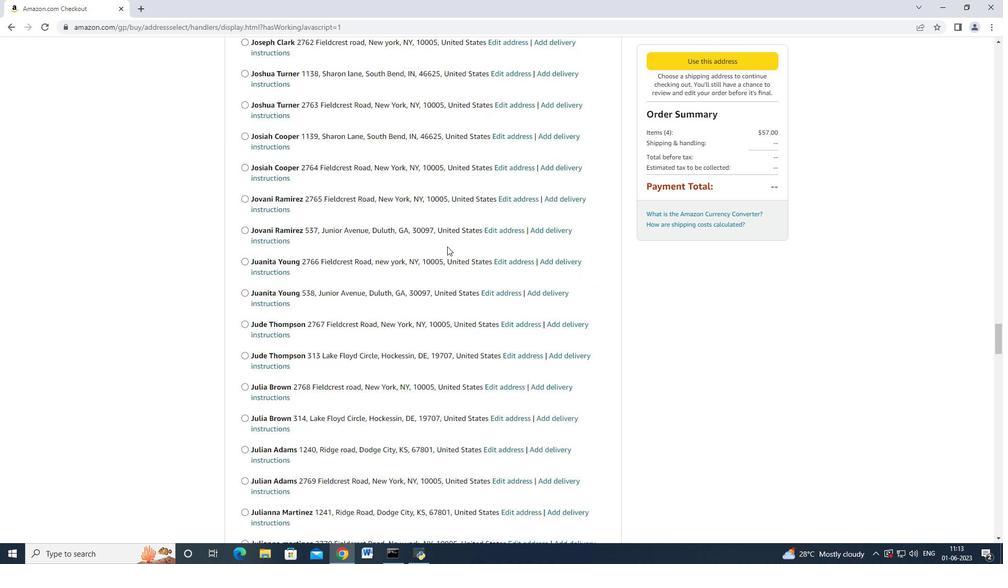 
Action: Mouse scrolled (447, 246) with delta (0, 0)
Screenshot: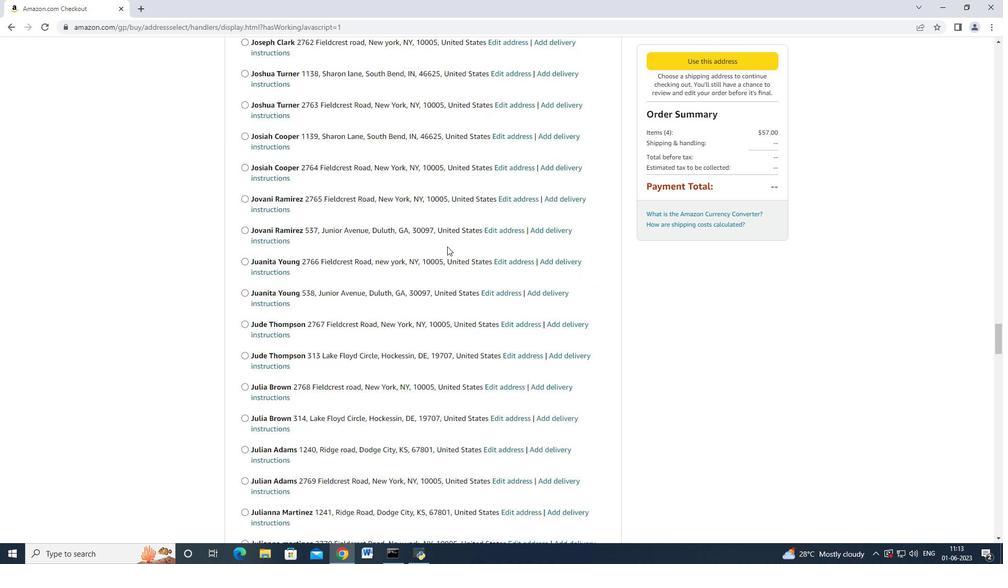 
Action: Mouse moved to (446, 247)
Screenshot: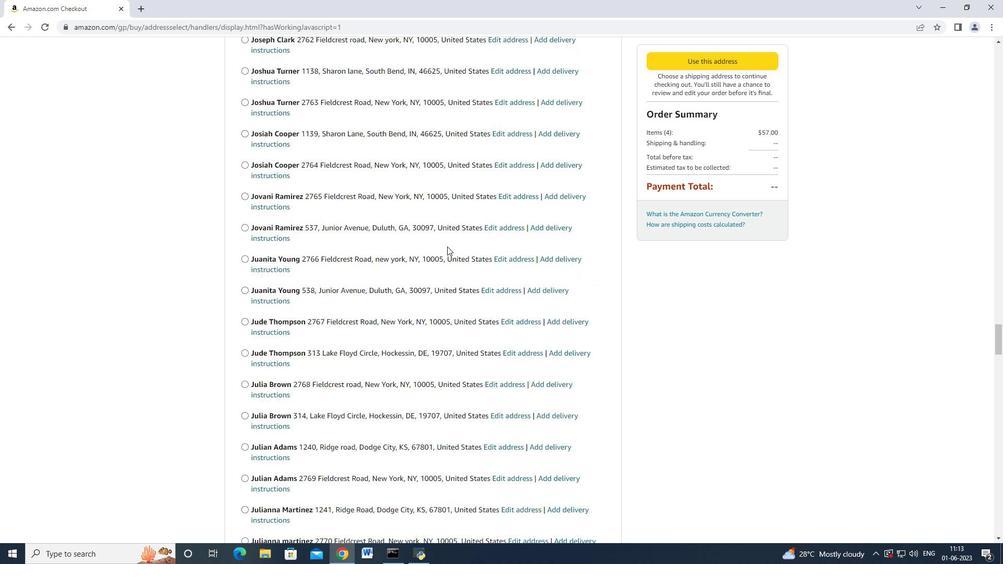 
Action: Mouse scrolled (446, 246) with delta (0, 0)
Screenshot: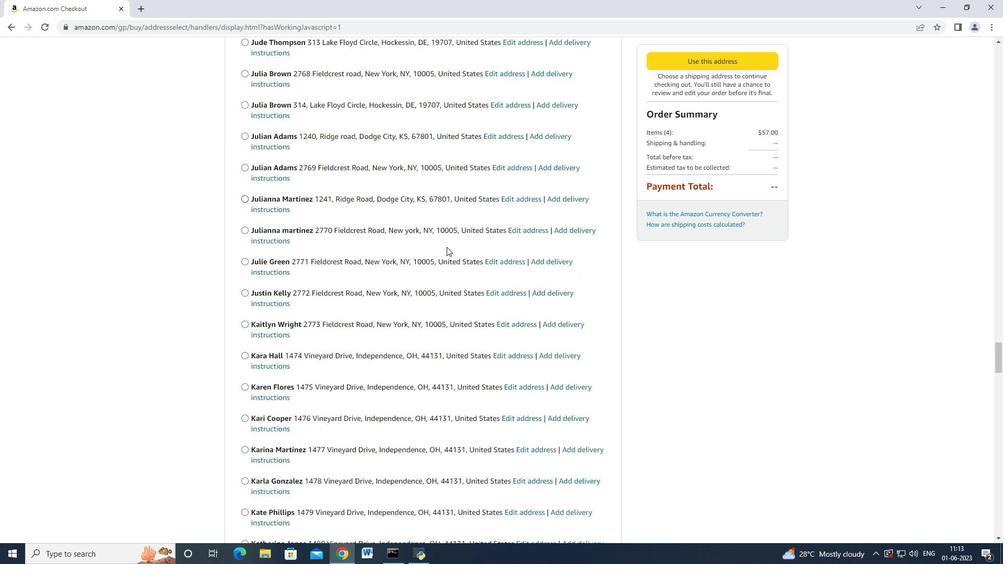 
Action: Mouse moved to (446, 247)
Screenshot: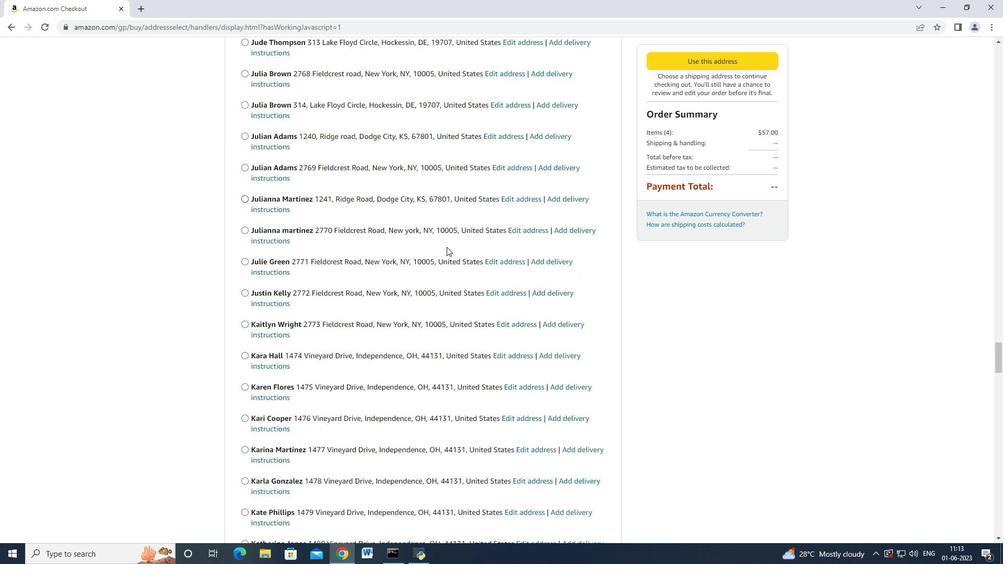 
Action: Mouse scrolled (446, 247) with delta (0, 0)
Screenshot: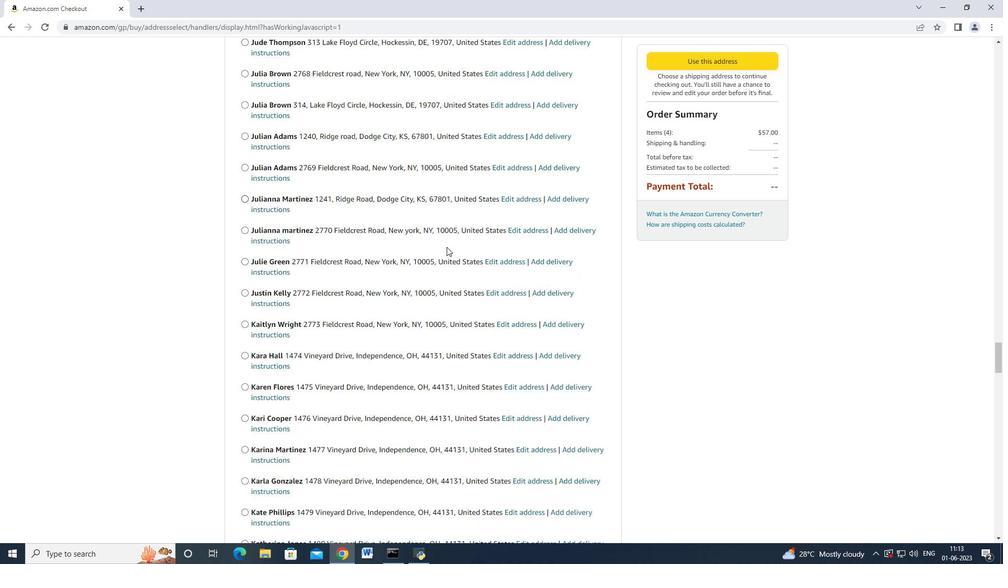 
Action: Mouse moved to (446, 248)
Screenshot: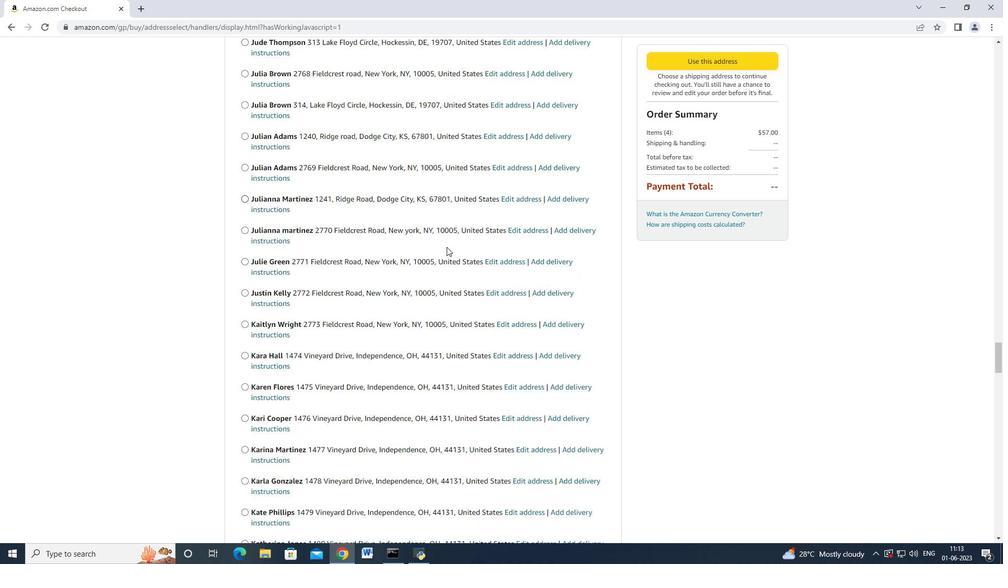 
Action: Mouse scrolled (446, 247) with delta (0, 0)
Screenshot: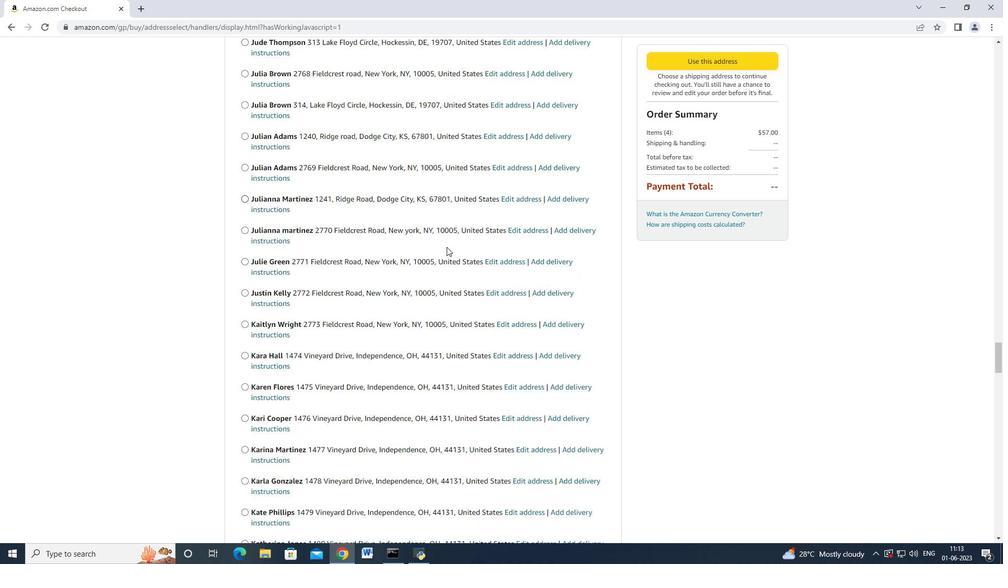 
Action: Mouse moved to (446, 248)
Screenshot: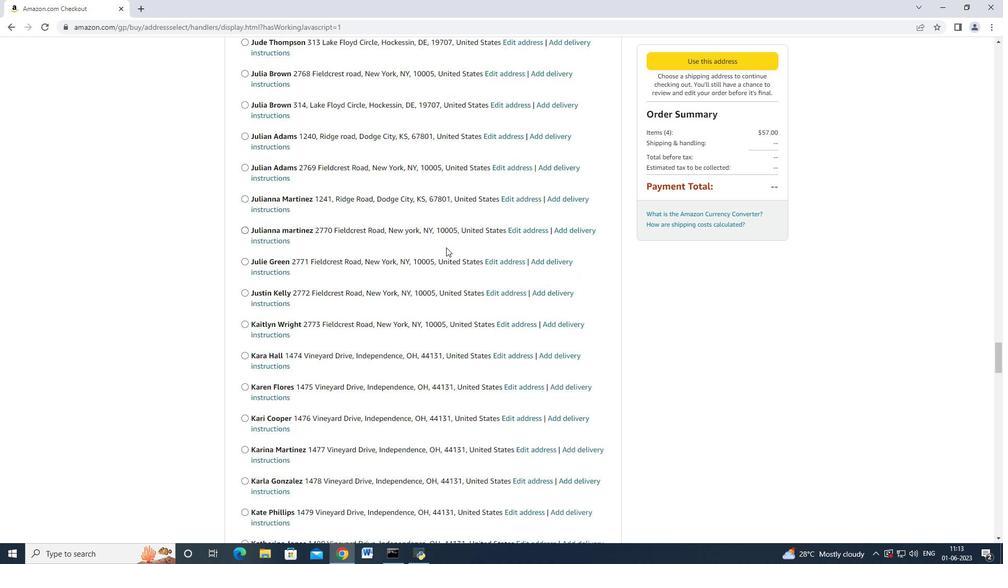 
Action: Mouse scrolled (446, 247) with delta (0, 0)
Screenshot: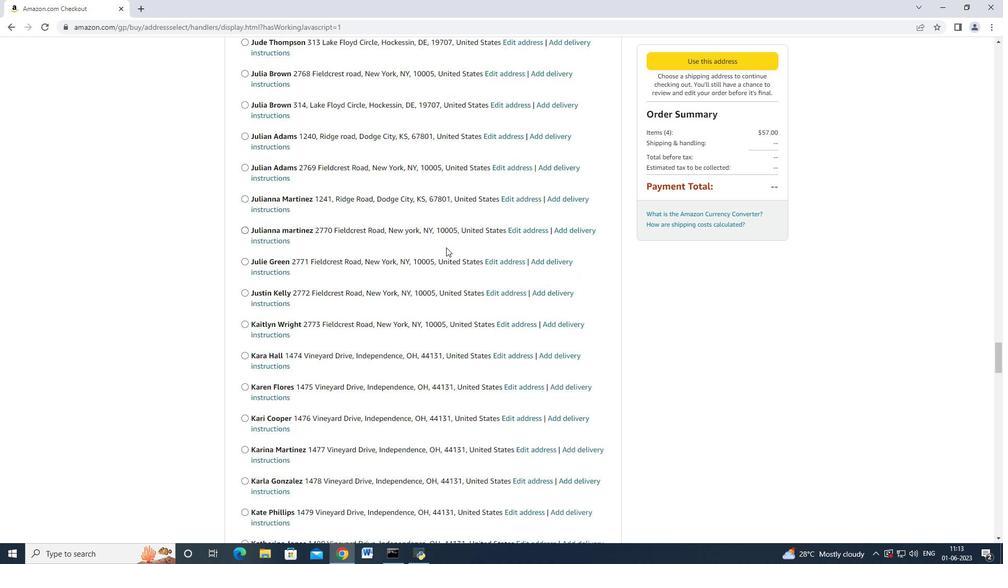 
Action: Mouse scrolled (446, 247) with delta (0, -1)
Screenshot: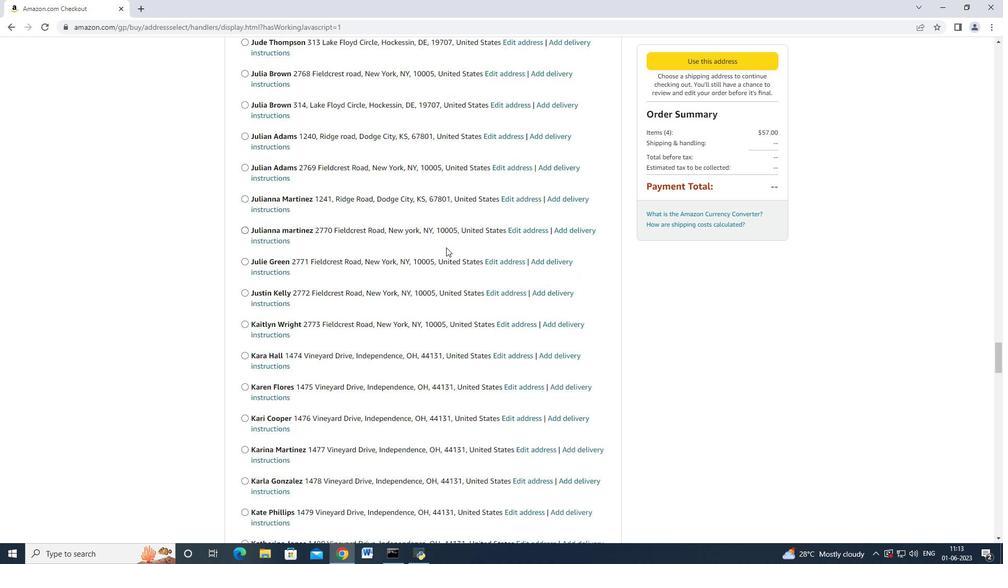 
Action: Mouse scrolled (446, 247) with delta (0, 0)
Screenshot: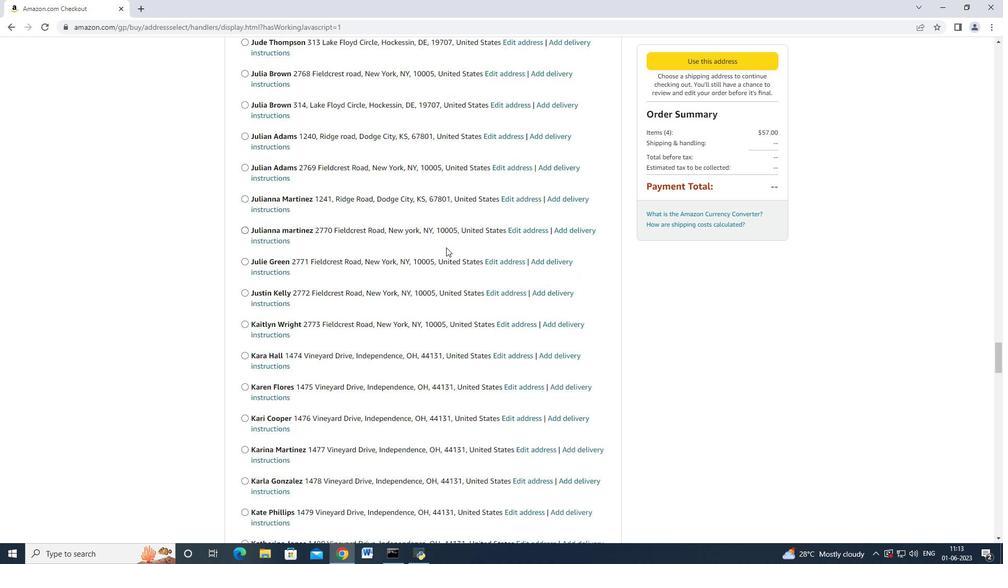 
Action: Mouse scrolled (446, 247) with delta (0, 0)
Screenshot: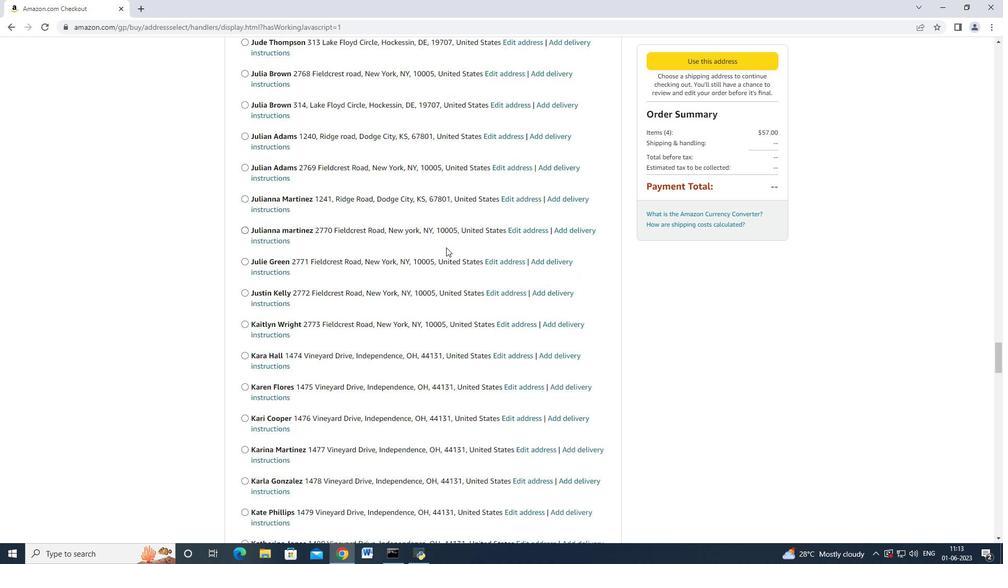 
Action: Mouse scrolled (446, 247) with delta (0, 0)
Screenshot: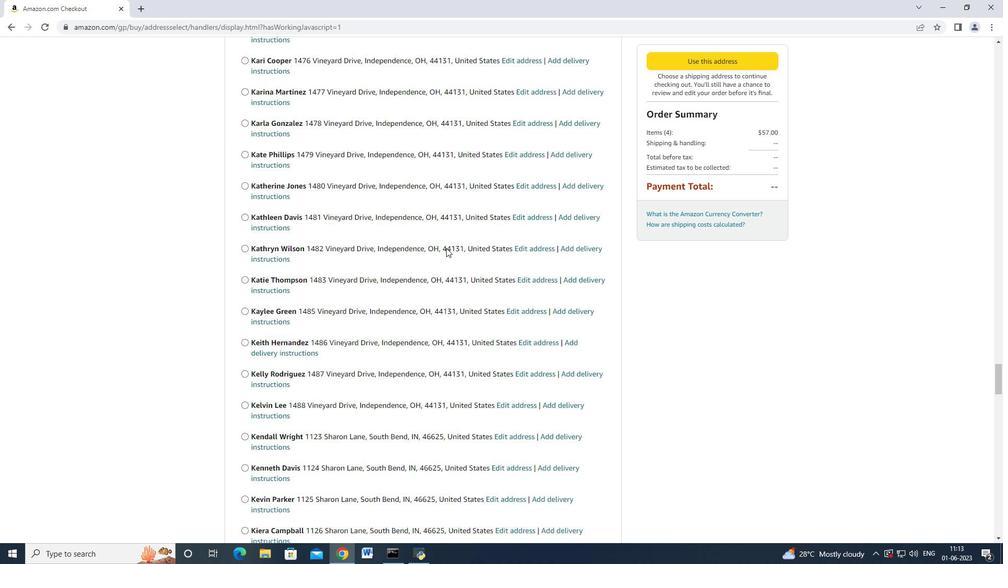 
Action: Mouse scrolled (446, 247) with delta (0, 0)
Screenshot: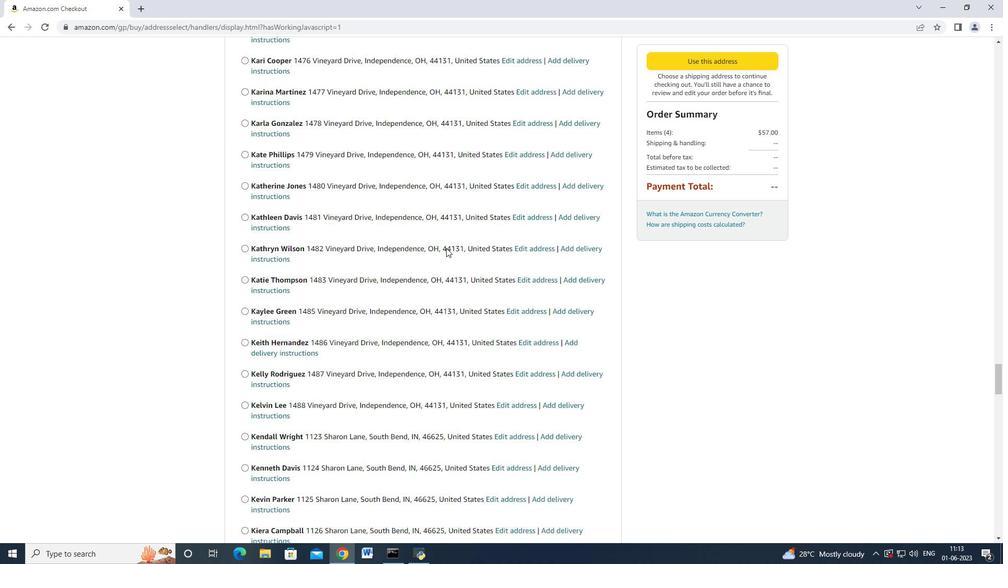 
Action: Mouse scrolled (446, 247) with delta (0, -1)
Screenshot: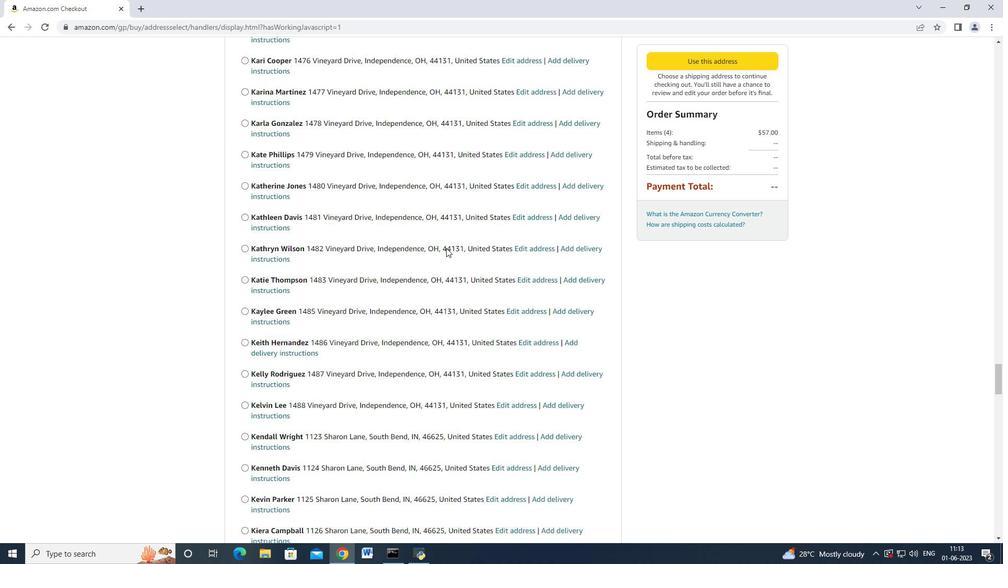 
Action: Mouse scrolled (446, 247) with delta (0, 0)
Screenshot: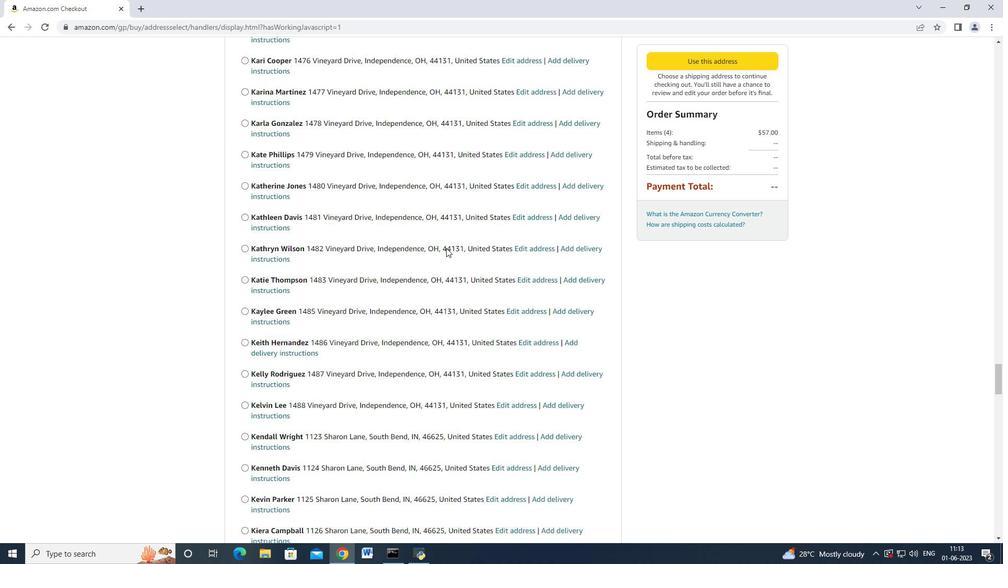 
Action: Mouse scrolled (446, 247) with delta (0, 0)
Screenshot: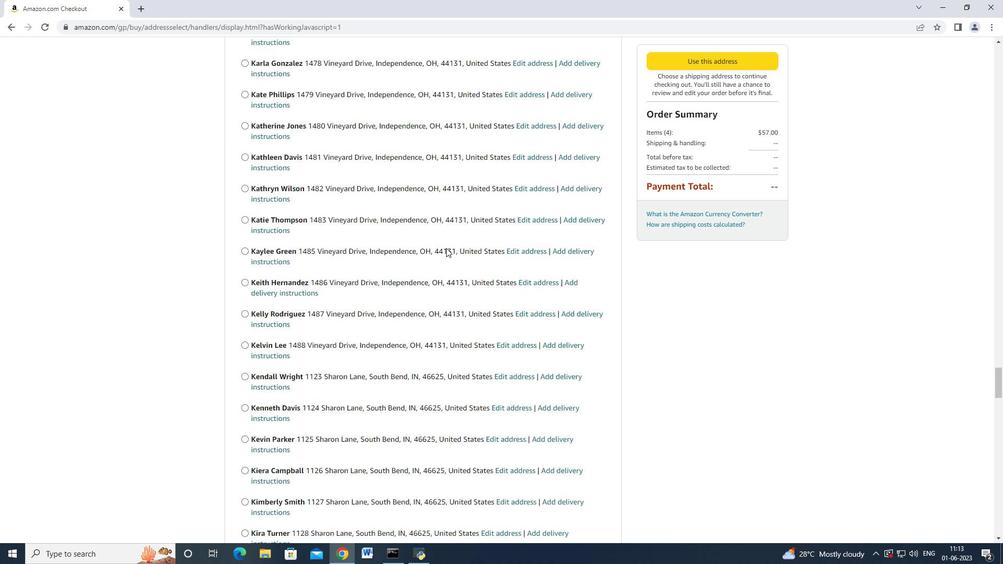 
Action: Mouse moved to (446, 248)
Screenshot: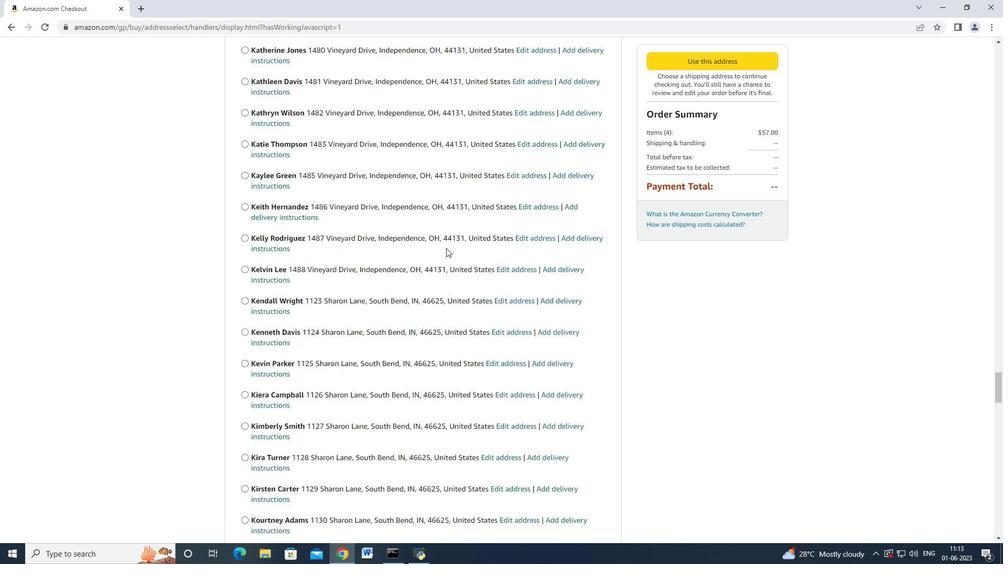 
Action: Mouse scrolled (446, 247) with delta (0, 0)
Screenshot: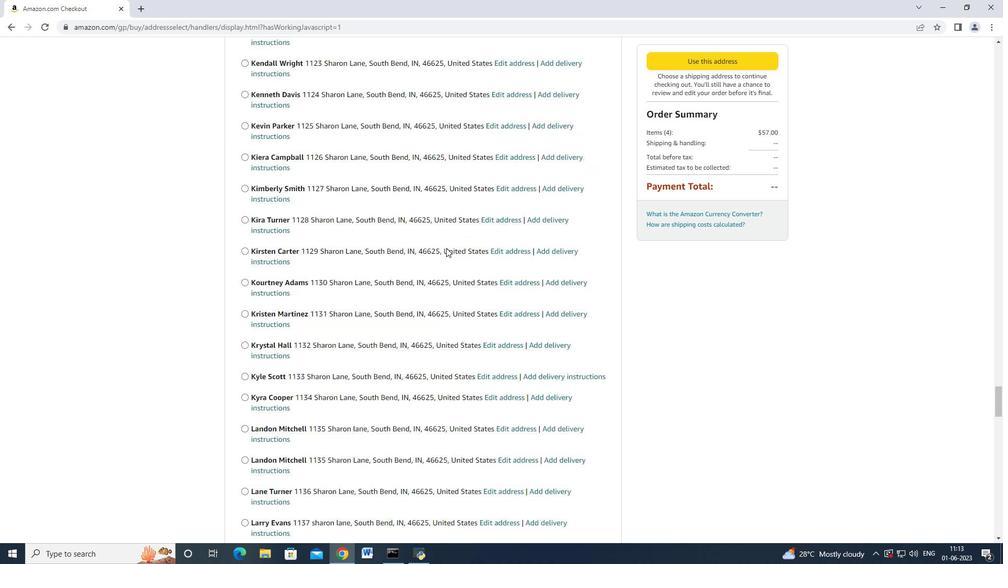 
Action: Mouse scrolled (446, 247) with delta (0, 0)
Screenshot: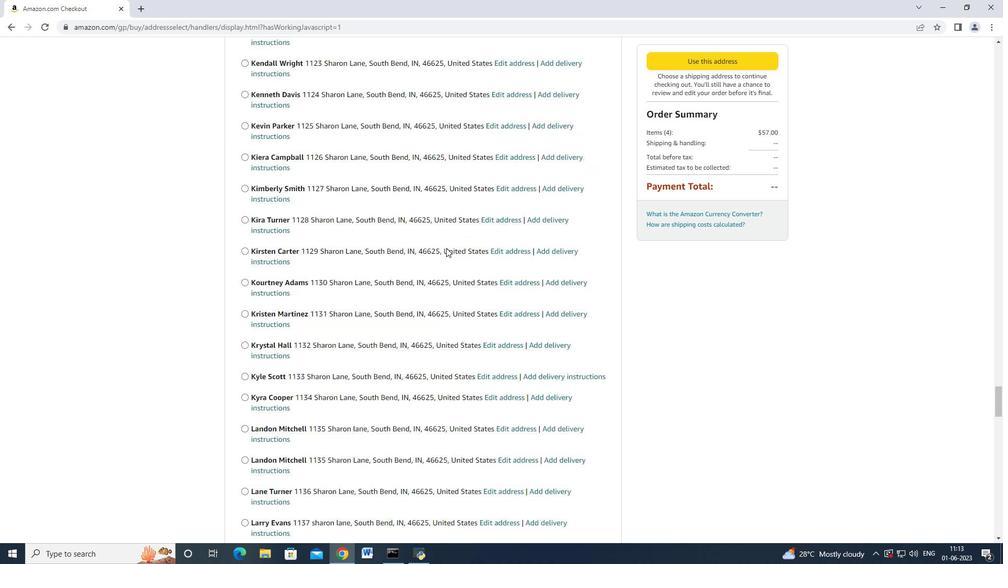 
Action: Mouse scrolled (446, 247) with delta (0, -1)
Screenshot: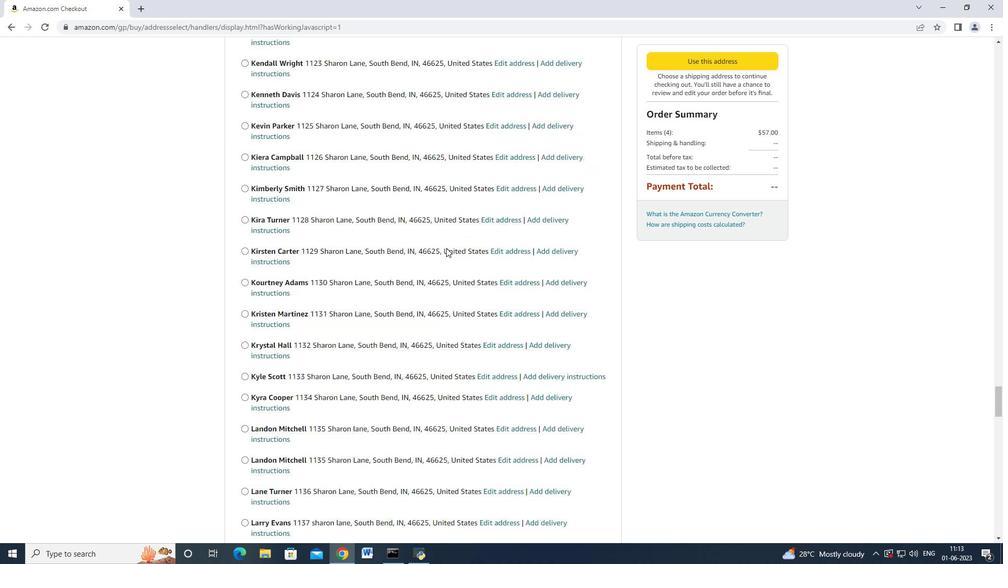 
Action: Mouse scrolled (446, 247) with delta (0, 0)
Screenshot: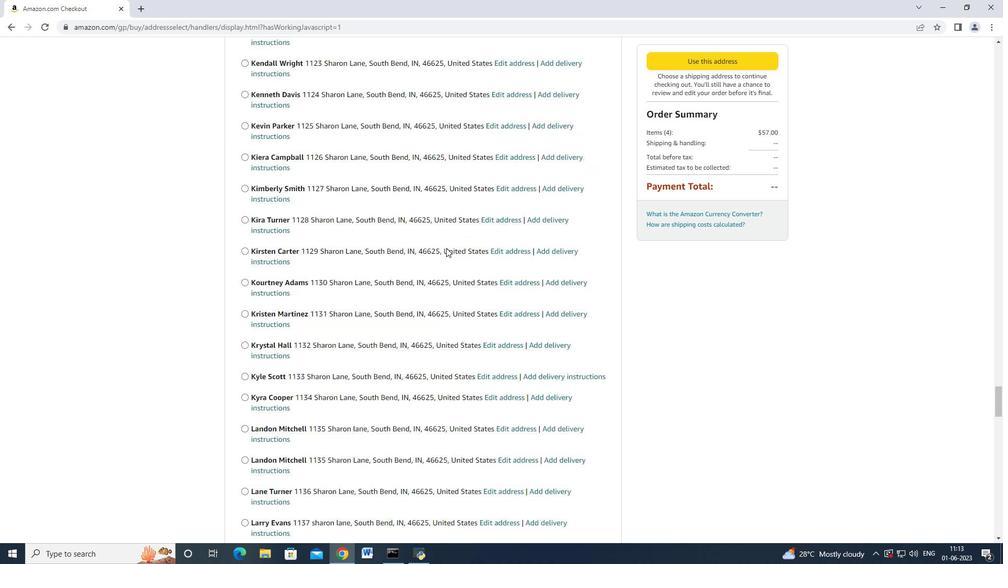 
Action: Mouse scrolled (446, 247) with delta (0, -1)
Screenshot: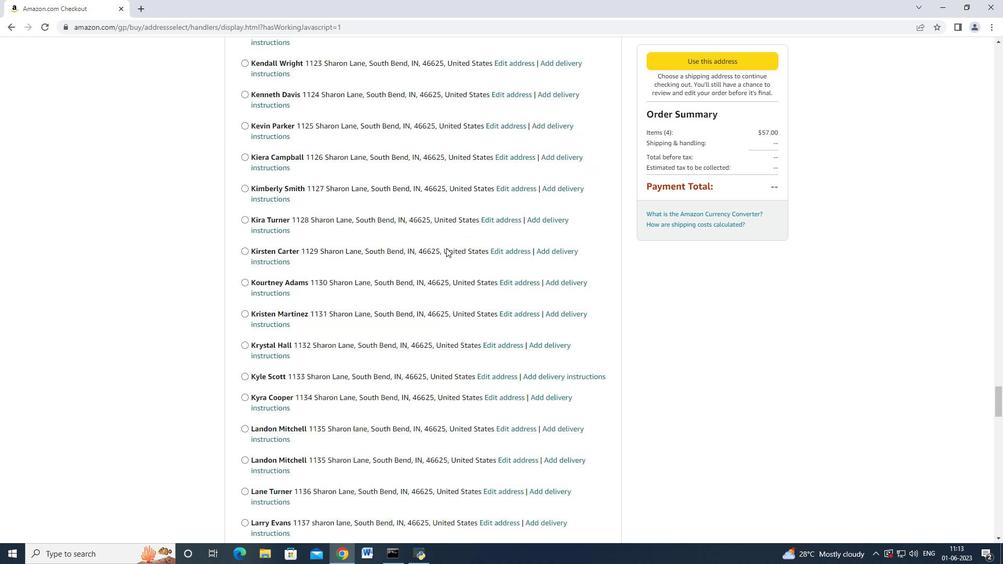 
Action: Mouse scrolled (446, 247) with delta (0, 0)
Screenshot: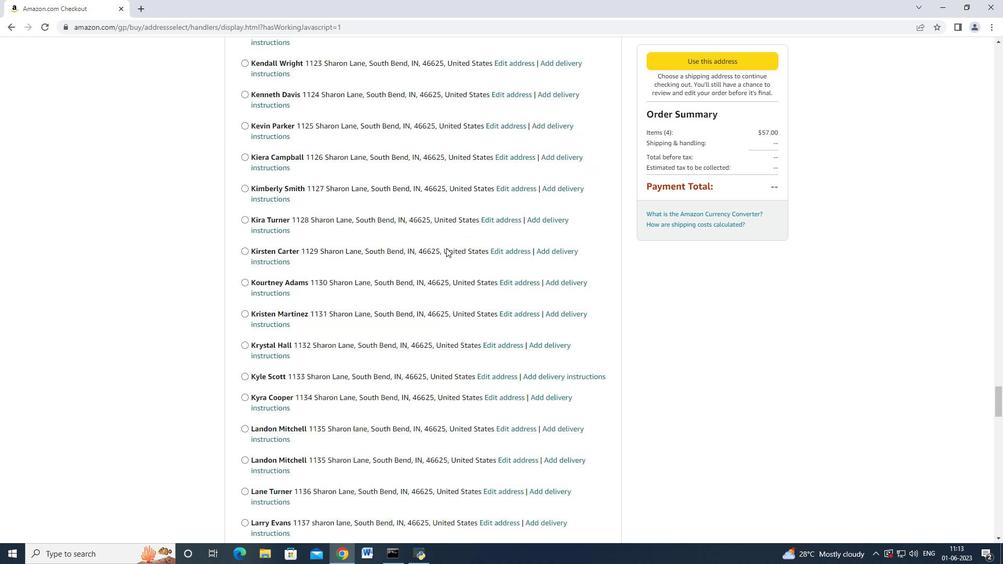 
Action: Mouse scrolled (446, 247) with delta (0, 0)
Screenshot: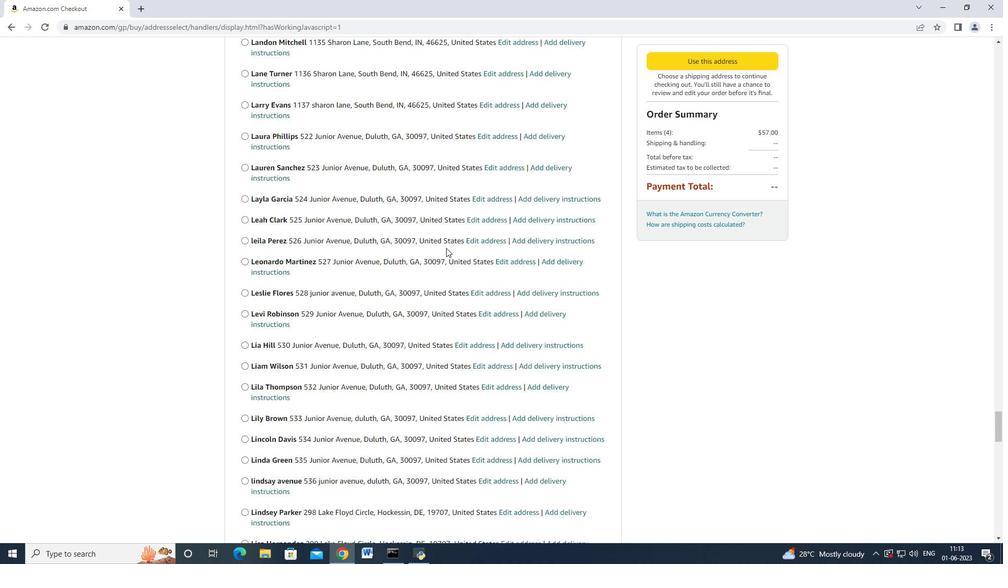 
Action: Mouse scrolled (446, 247) with delta (0, 0)
Screenshot: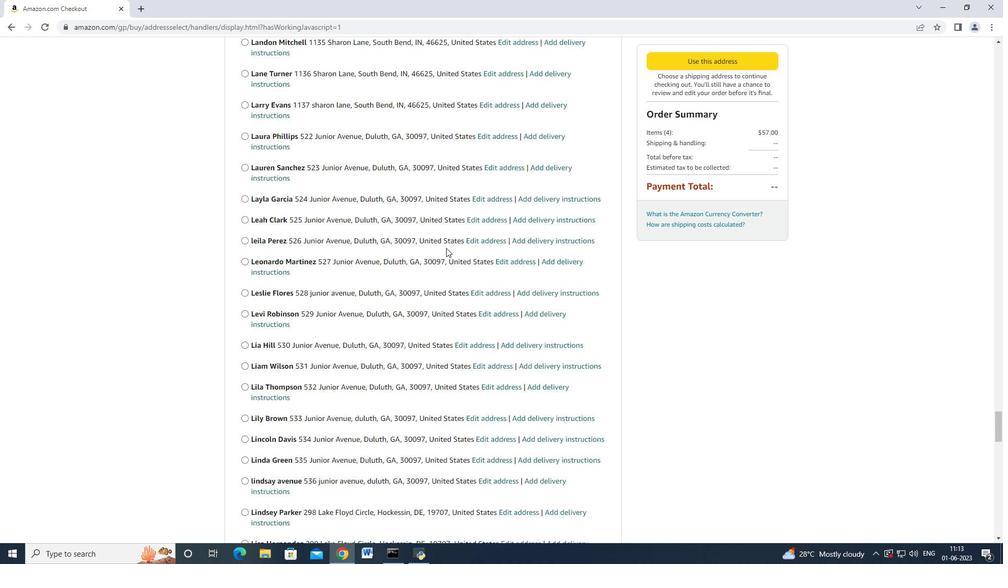 
Action: Mouse scrolled (446, 247) with delta (0, -1)
Screenshot: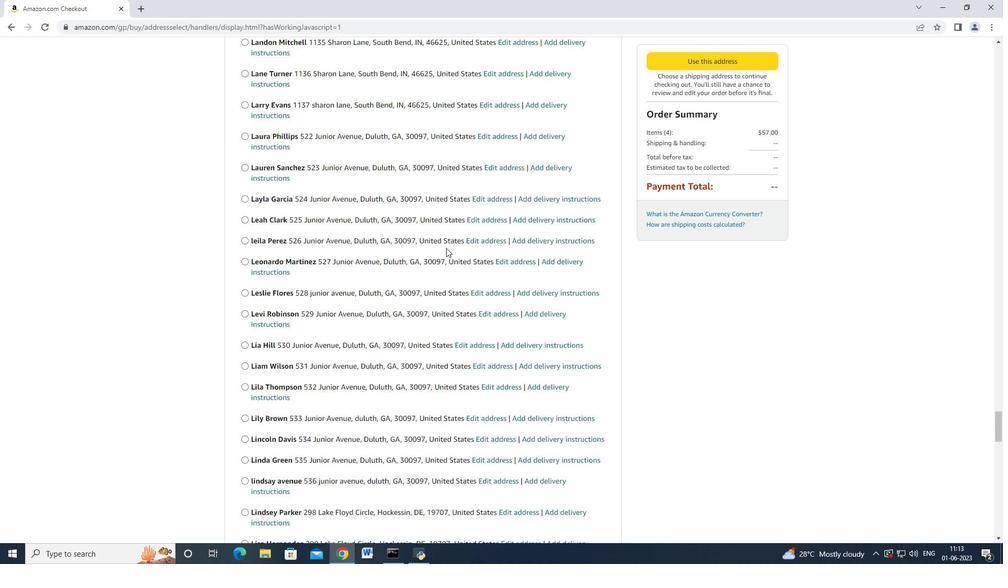 
Action: Mouse scrolled (446, 247) with delta (0, 0)
Screenshot: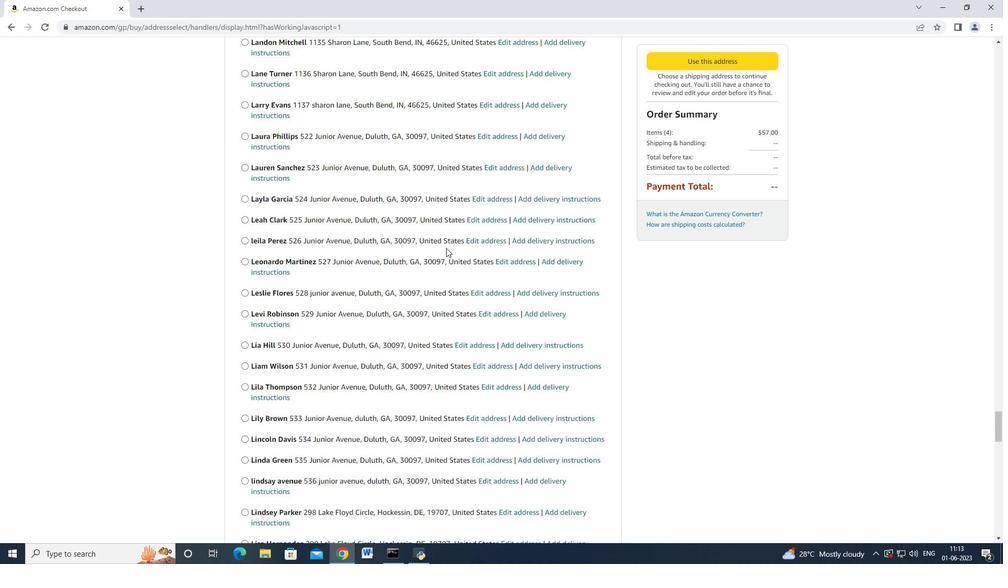 
Action: Mouse scrolled (446, 247) with delta (0, -1)
Screenshot: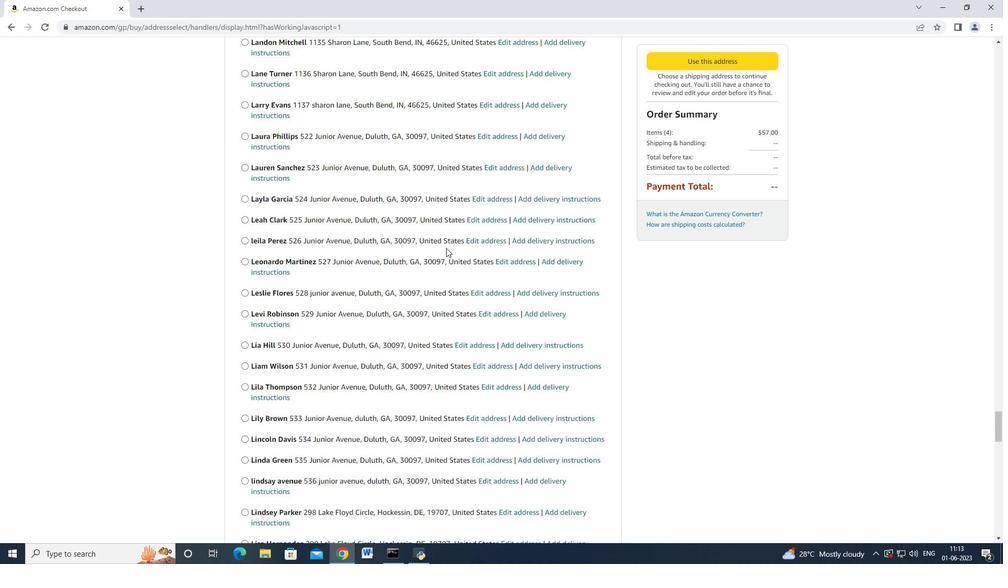 
Action: Mouse scrolled (446, 247) with delta (0, 0)
Screenshot: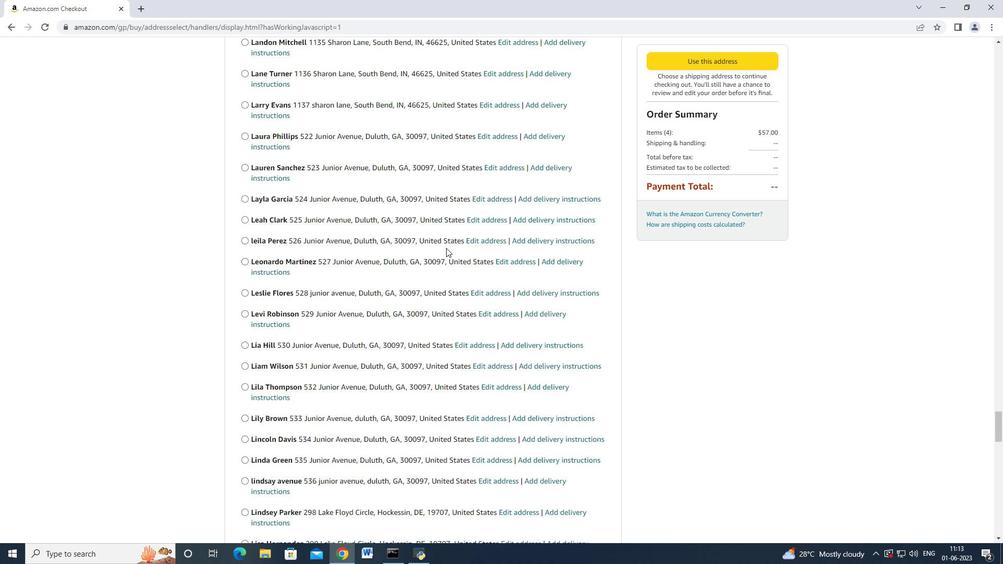 
Action: Mouse scrolled (446, 247) with delta (0, 0)
Screenshot: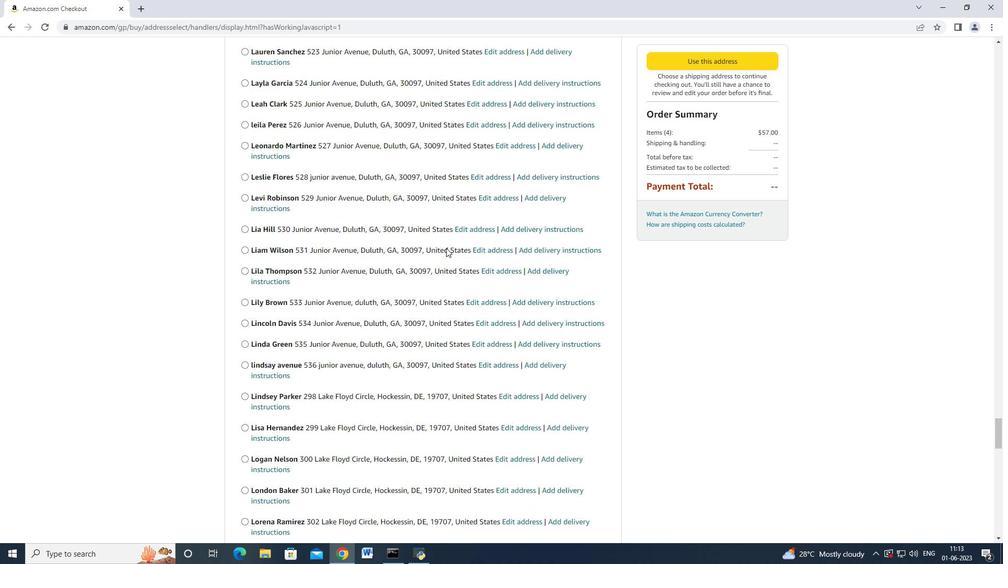 
Action: Mouse scrolled (446, 247) with delta (0, 0)
Screenshot: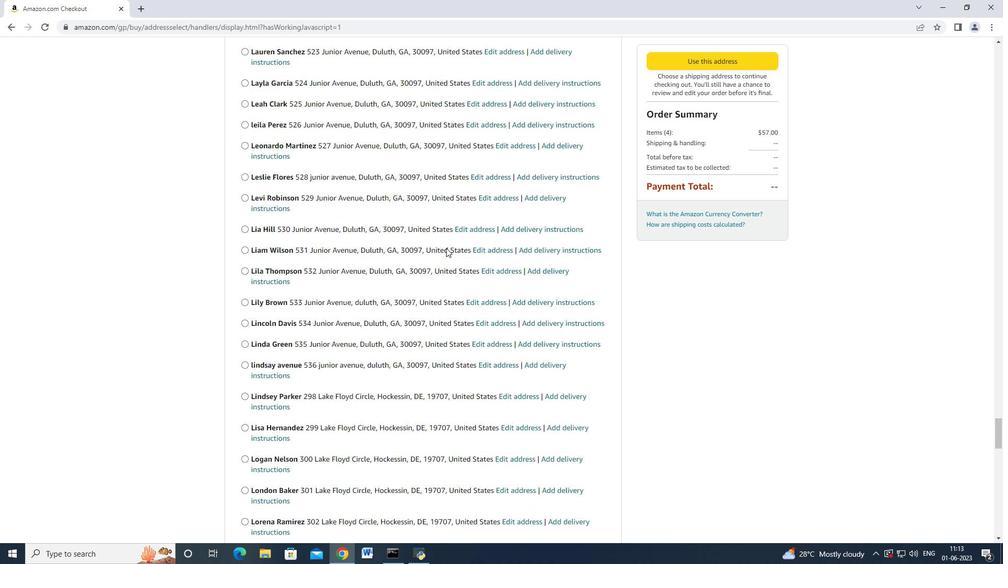 
Action: Mouse scrolled (446, 247) with delta (0, 0)
Screenshot: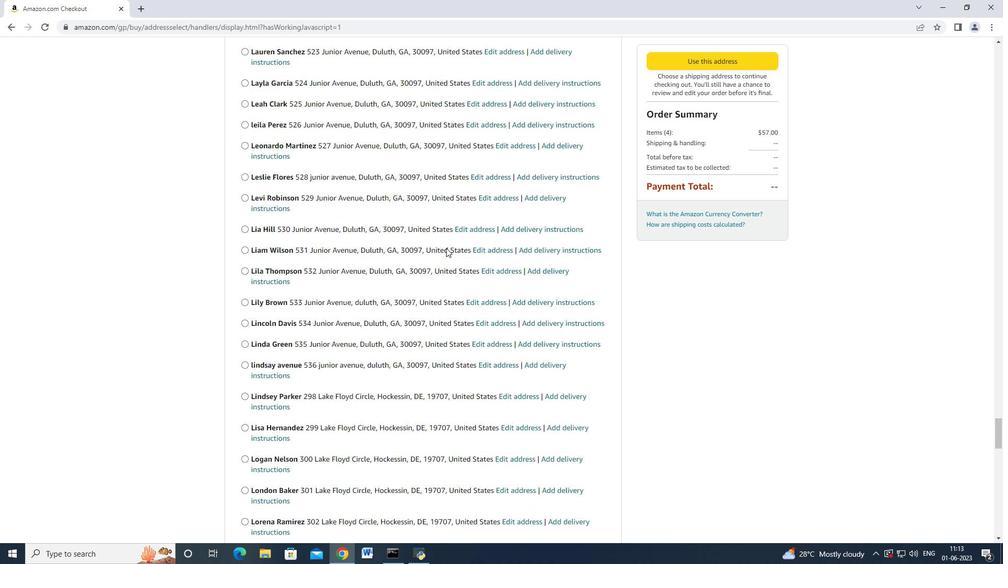 
Action: Mouse scrolled (446, 247) with delta (0, 0)
Screenshot: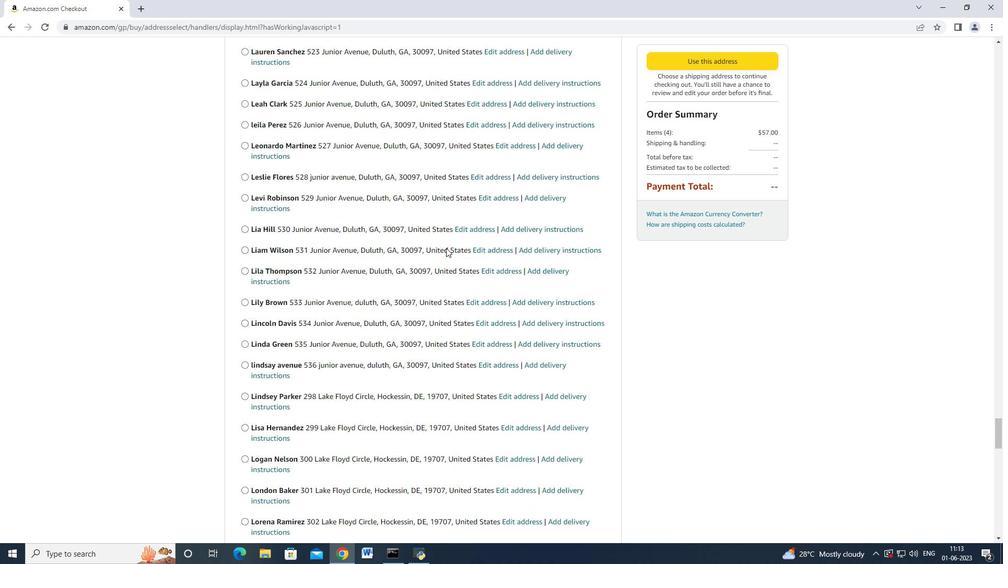 
Action: Mouse scrolled (446, 247) with delta (0, 0)
Screenshot: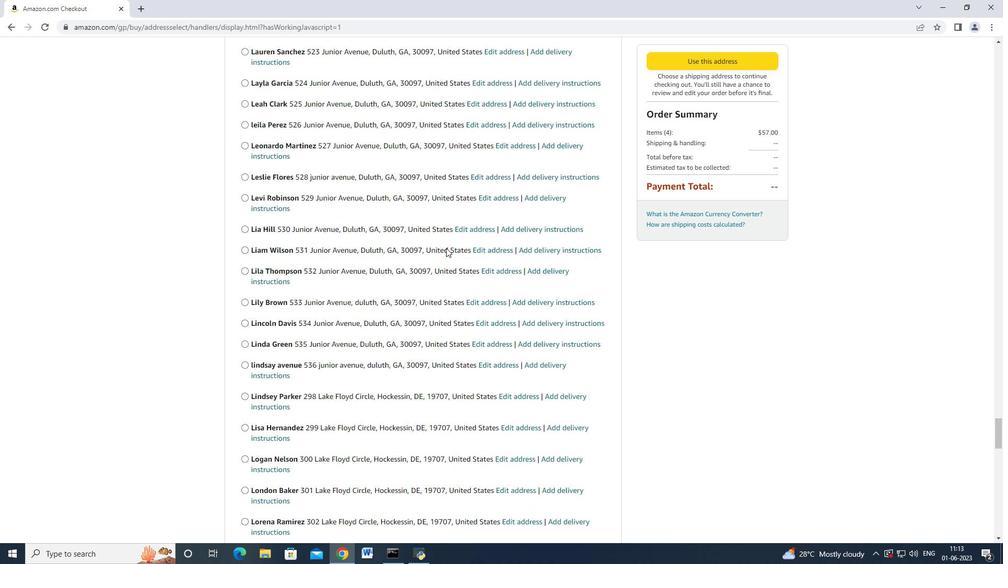 
Action: Mouse scrolled (446, 247) with delta (0, 0)
Screenshot: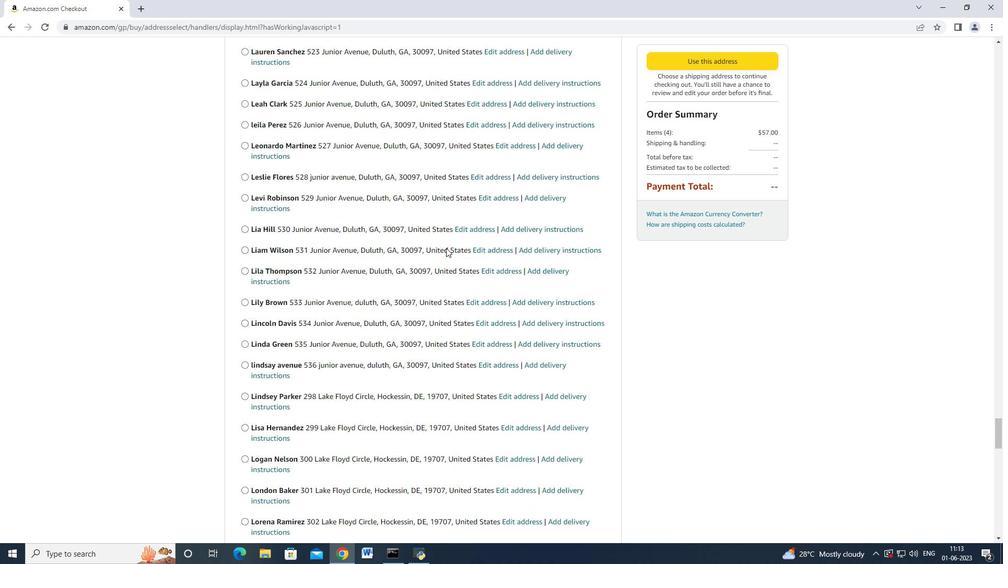 
Action: Mouse scrolled (446, 247) with delta (0, 0)
Screenshot: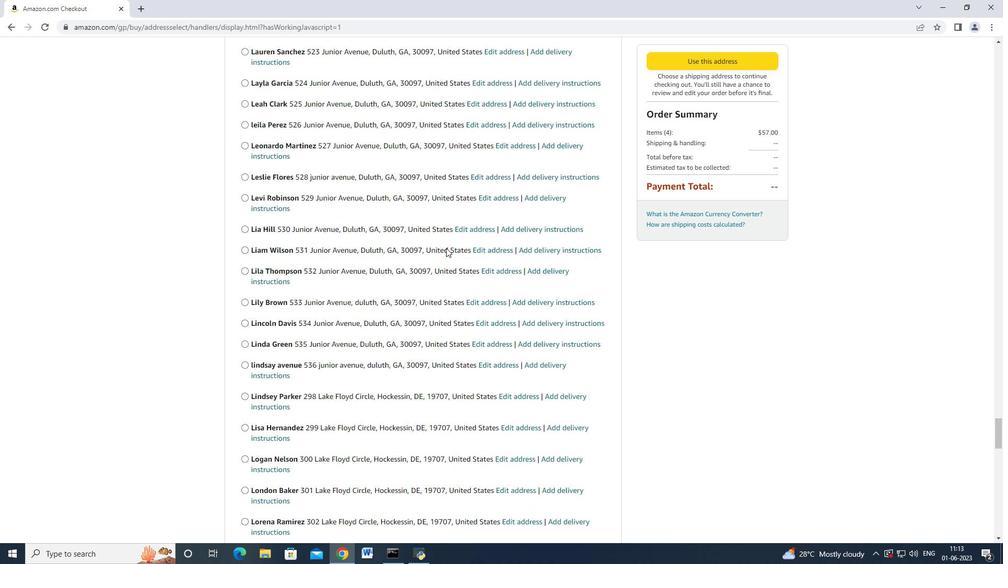 
Action: Mouse scrolled (446, 247) with delta (0, 0)
Screenshot: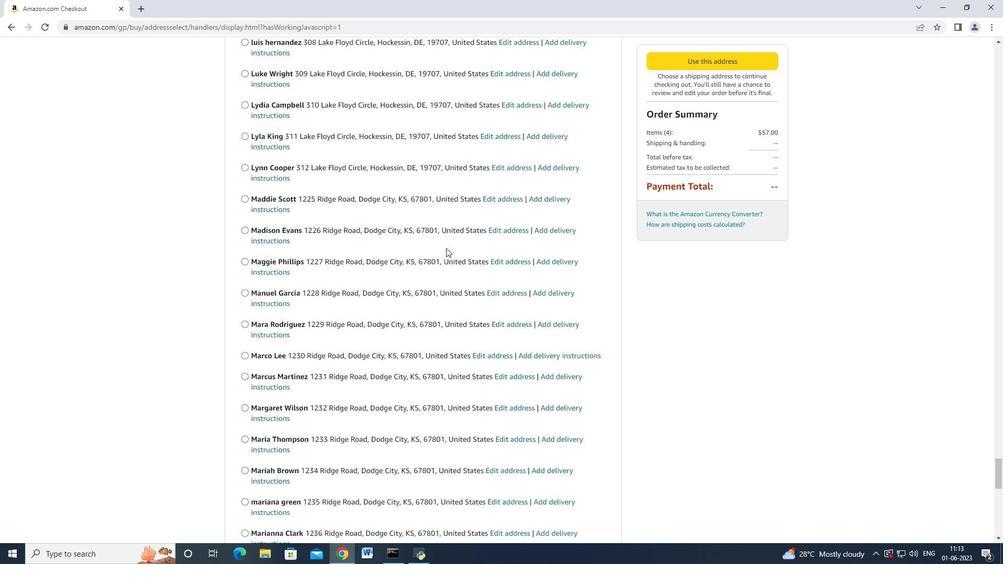 
Action: Mouse scrolled (446, 247) with delta (0, 0)
Screenshot: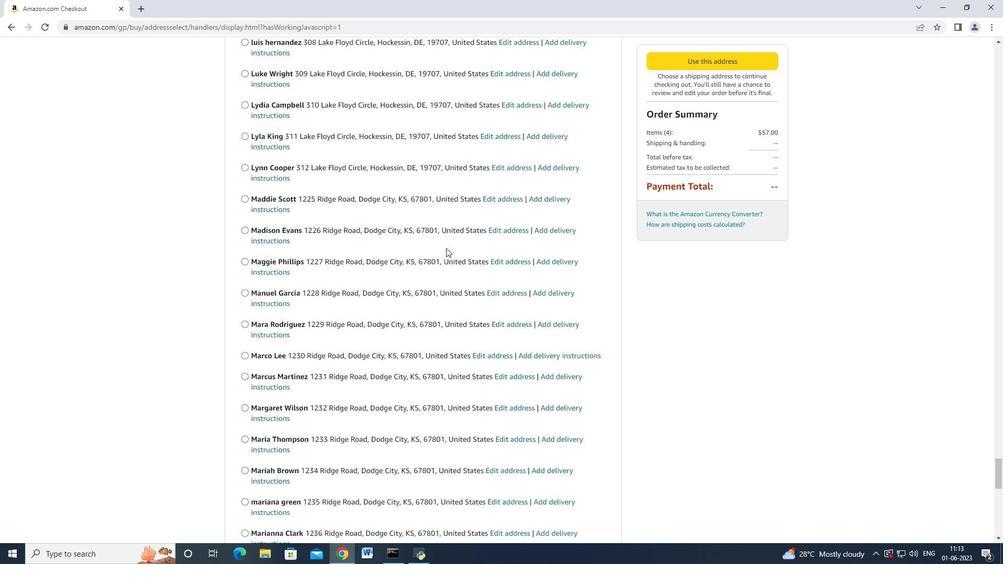 
Action: Mouse scrolled (446, 247) with delta (0, 0)
Screenshot: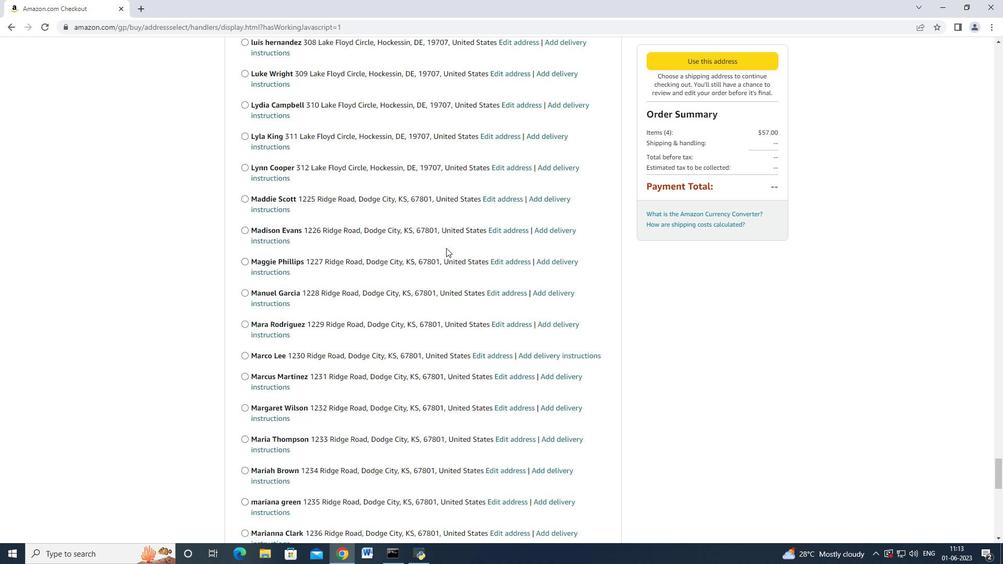 
Action: Mouse scrolled (446, 247) with delta (0, 0)
Screenshot: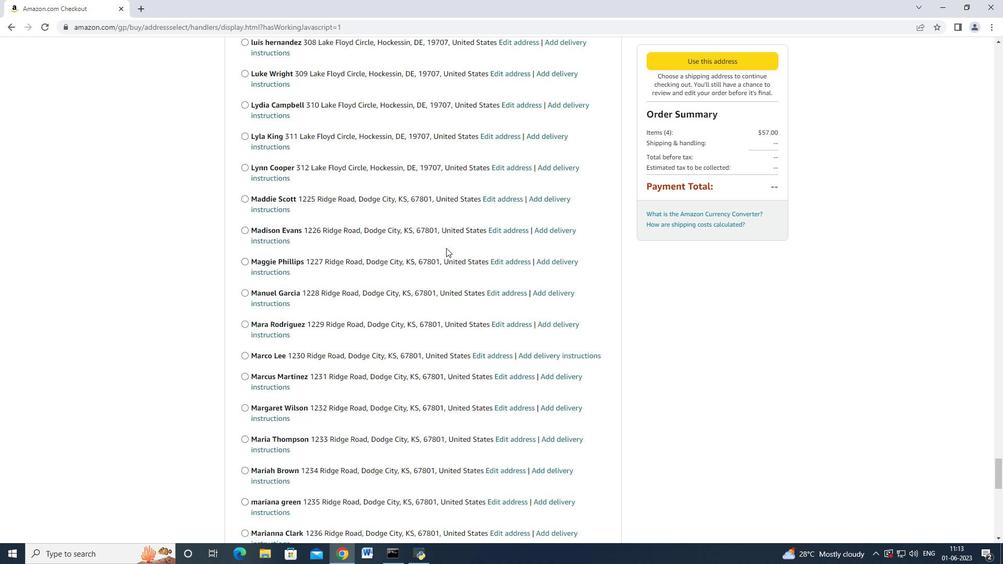 
Action: Mouse scrolled (446, 247) with delta (0, 0)
Screenshot: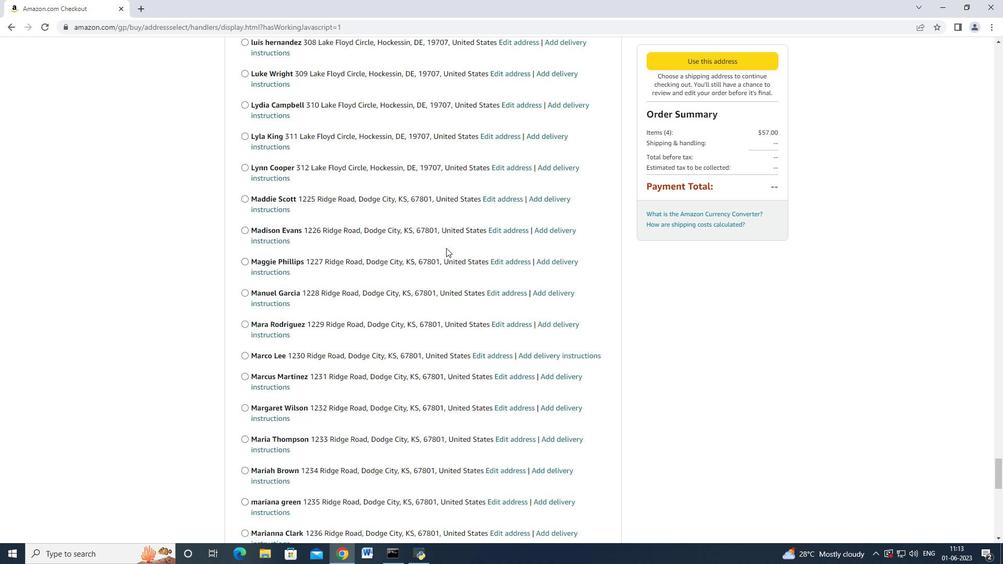 
Action: Mouse scrolled (446, 247) with delta (0, 0)
Screenshot: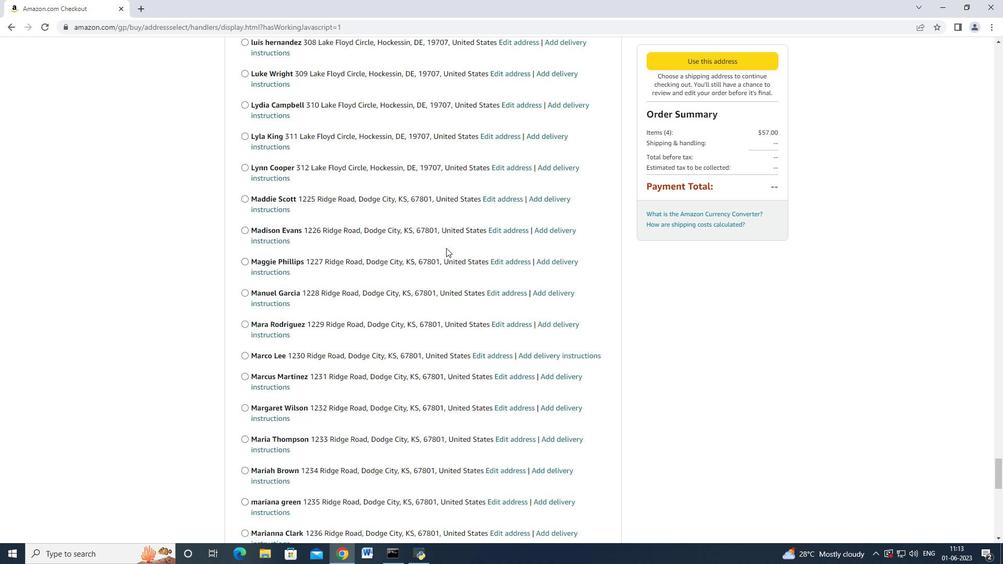 
Action: Mouse scrolled (446, 247) with delta (0, 0)
Screenshot: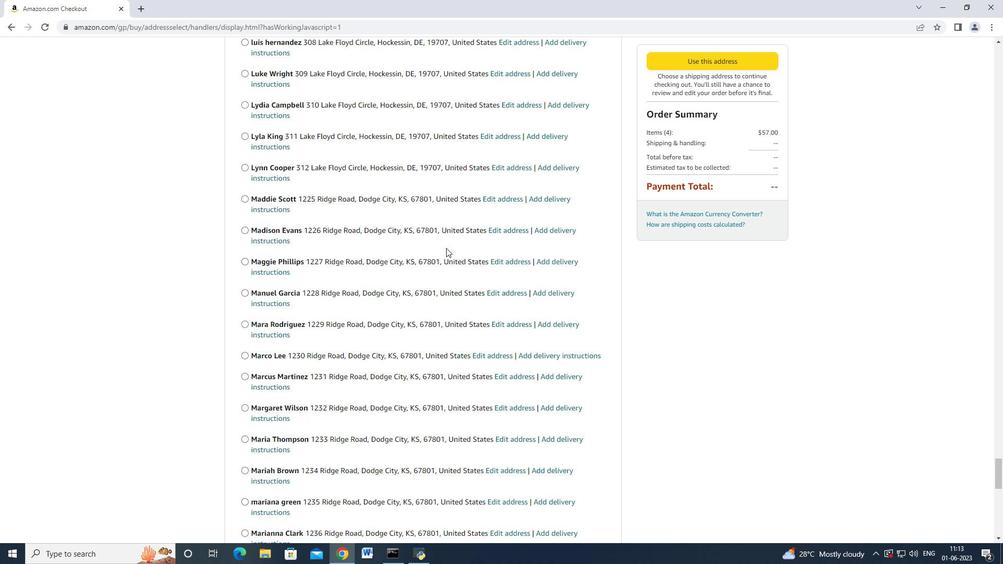
Action: Mouse scrolled (446, 247) with delta (0, 0)
Screenshot: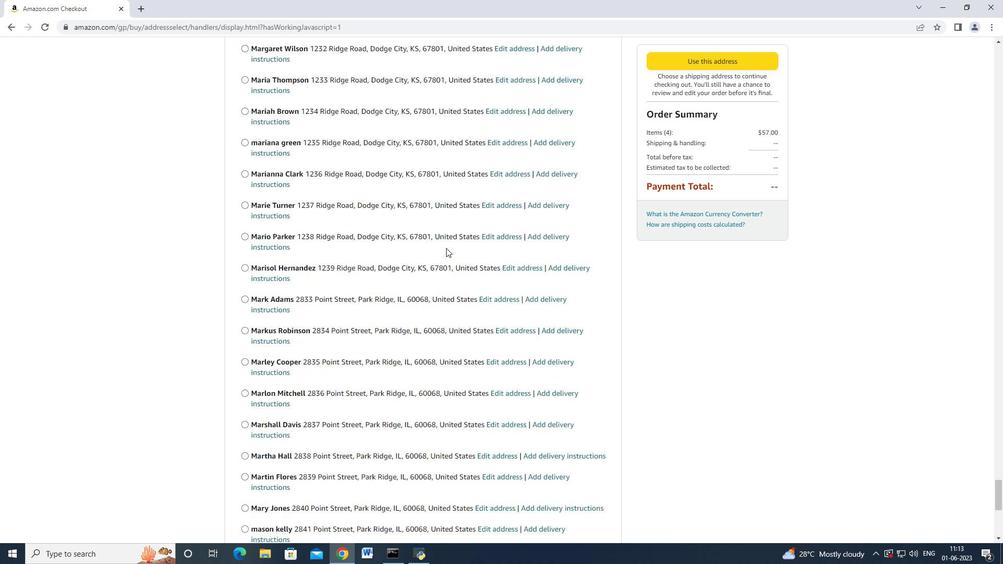 
Action: Mouse scrolled (446, 247) with delta (0, 0)
Screenshot: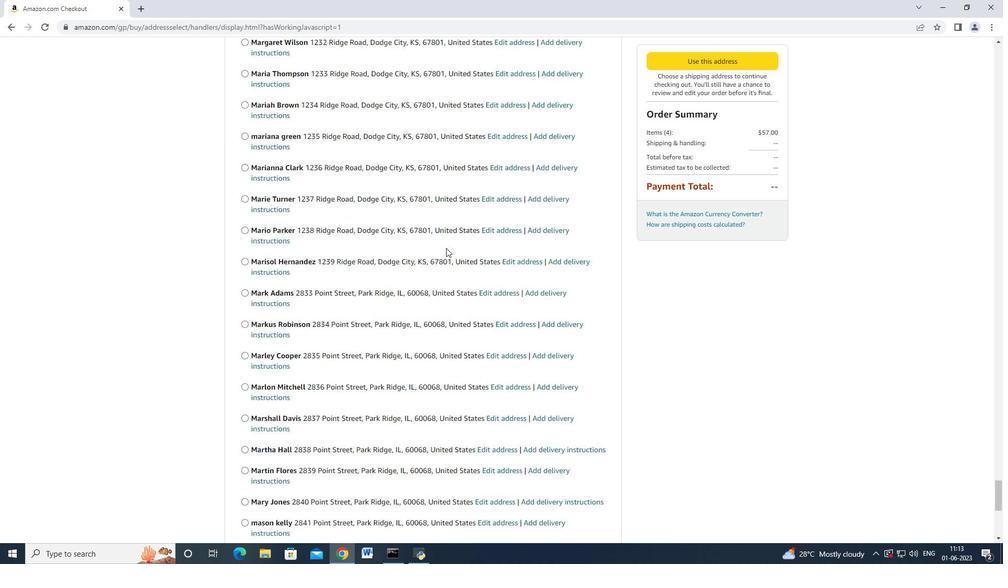 
Action: Mouse scrolled (446, 247) with delta (0, 0)
Screenshot: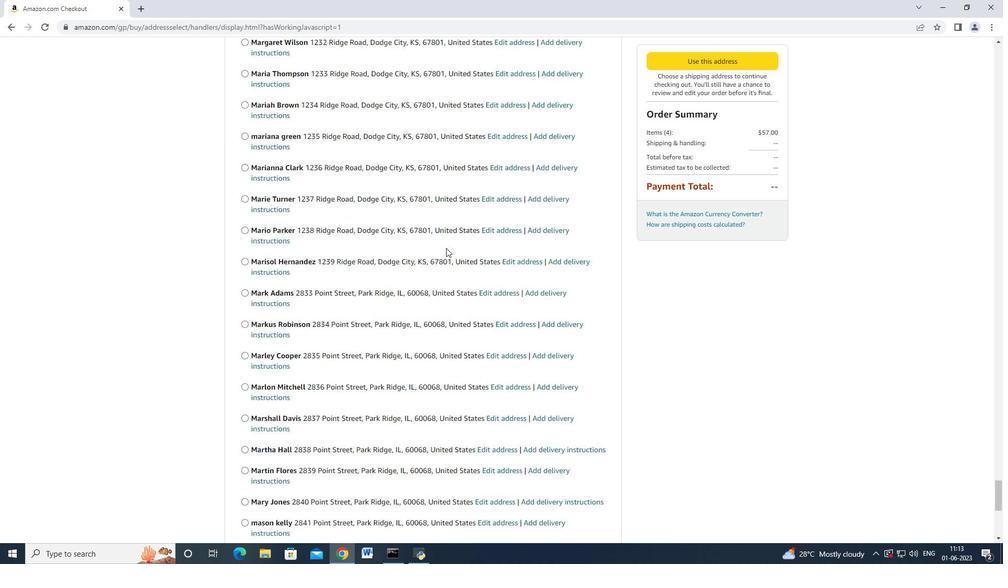 
Action: Mouse scrolled (446, 247) with delta (0, 0)
Screenshot: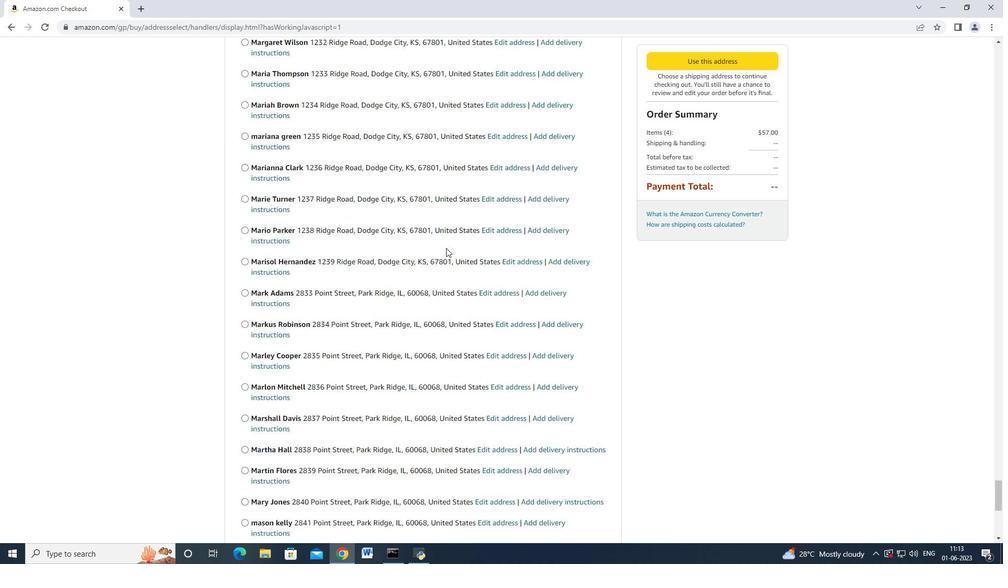 
Action: Mouse scrolled (446, 247) with delta (0, 0)
Screenshot: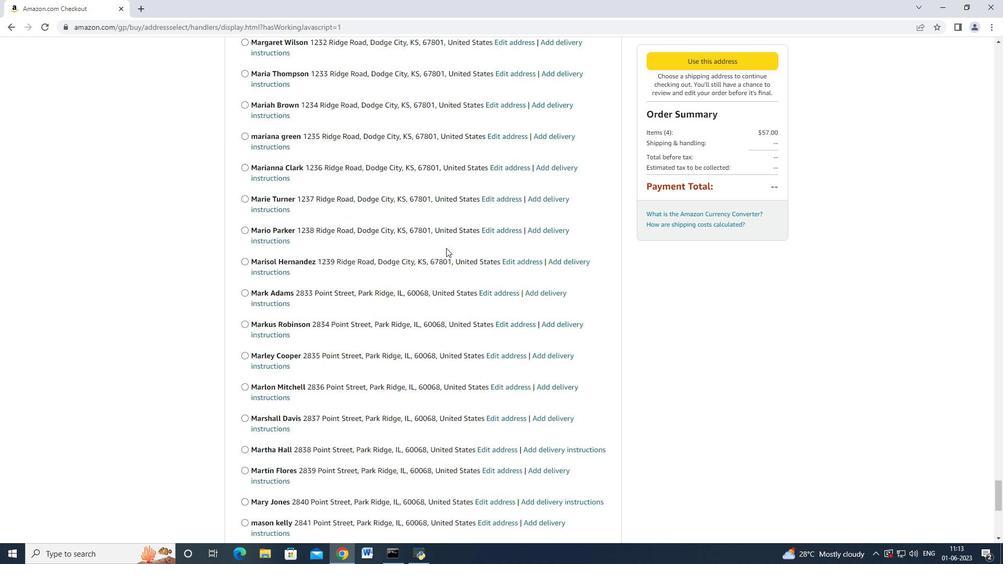 
Action: Mouse scrolled (446, 247) with delta (0, 0)
Screenshot: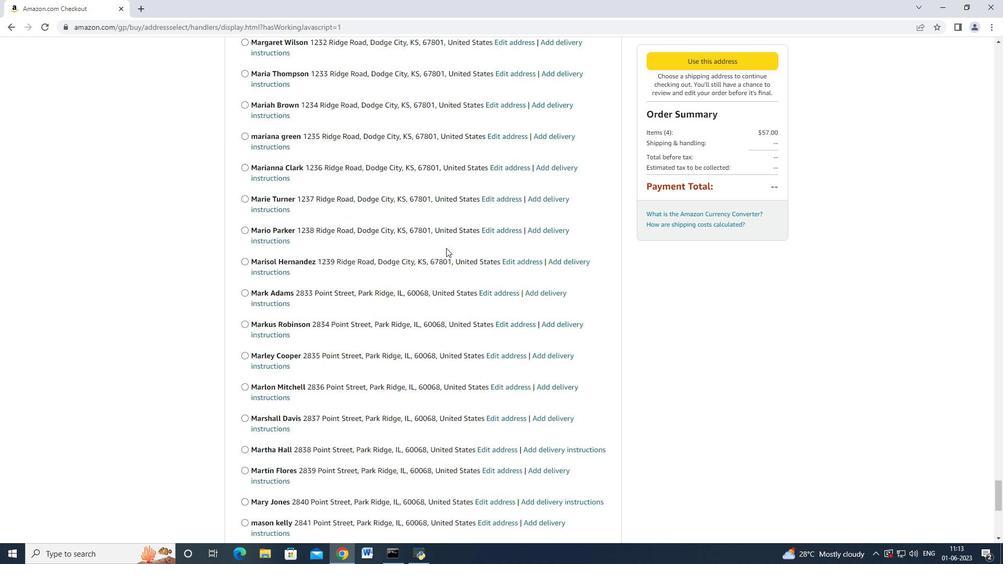 
Action: Mouse scrolled (446, 247) with delta (0, 0)
Screenshot: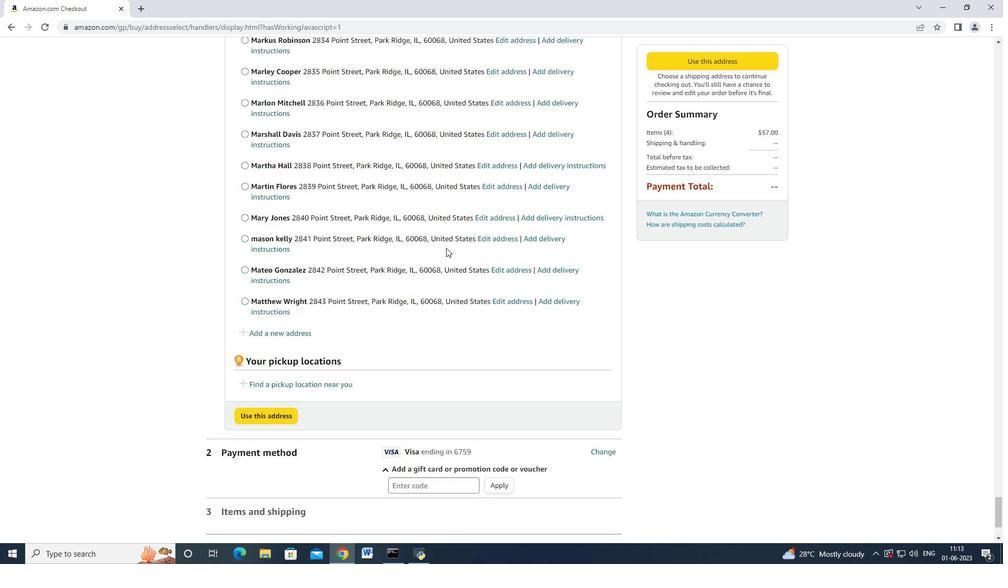 
Action: Mouse scrolled (446, 247) with delta (0, 0)
Screenshot: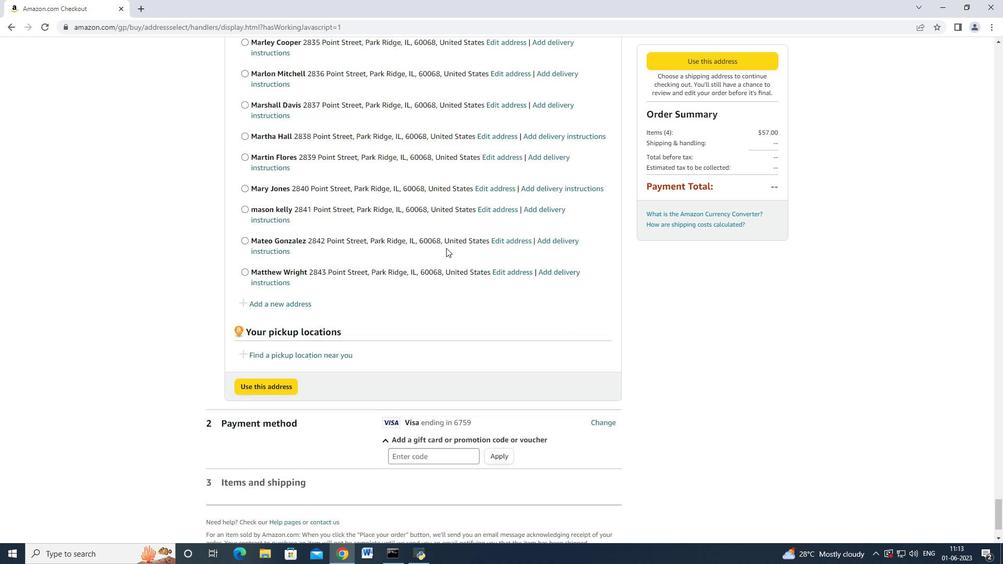 
Action: Mouse scrolled (446, 247) with delta (0, 0)
Screenshot: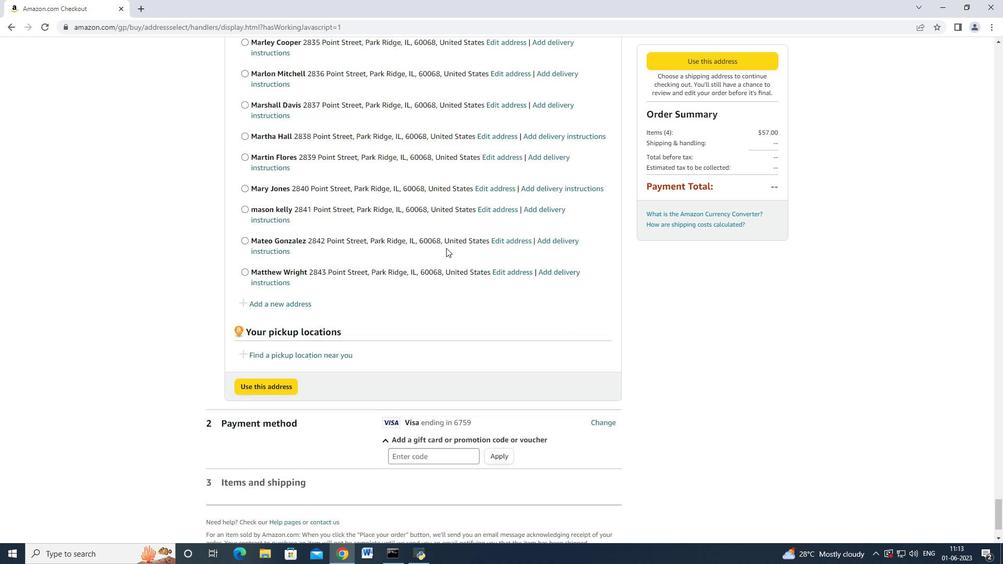 
Action: Mouse scrolled (446, 247) with delta (0, 0)
Screenshot: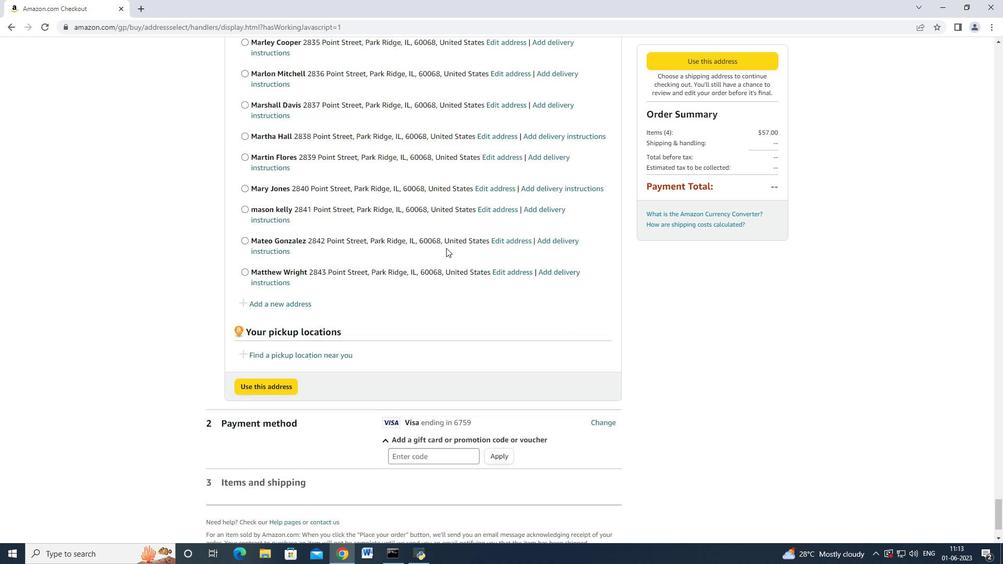 
Action: Mouse scrolled (446, 247) with delta (0, -1)
Screenshot: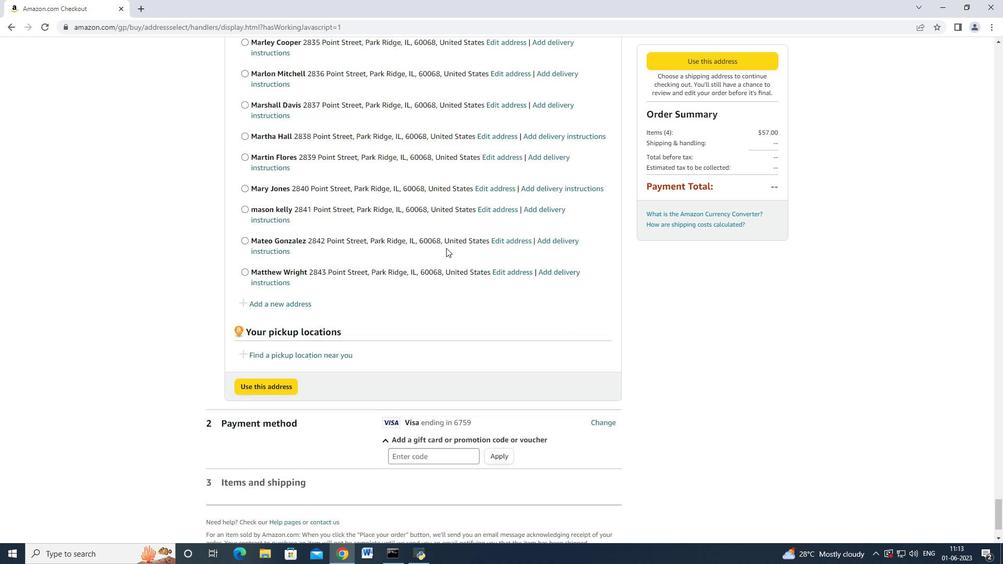 
Action: Mouse scrolled (446, 247) with delta (0, 0)
Screenshot: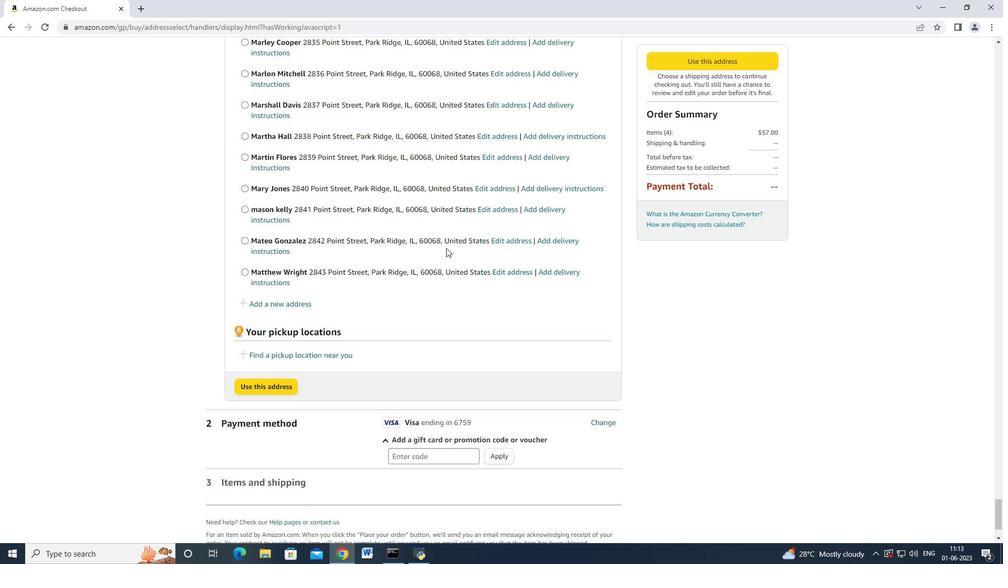 
Action: Mouse moved to (301, 226)
Screenshot: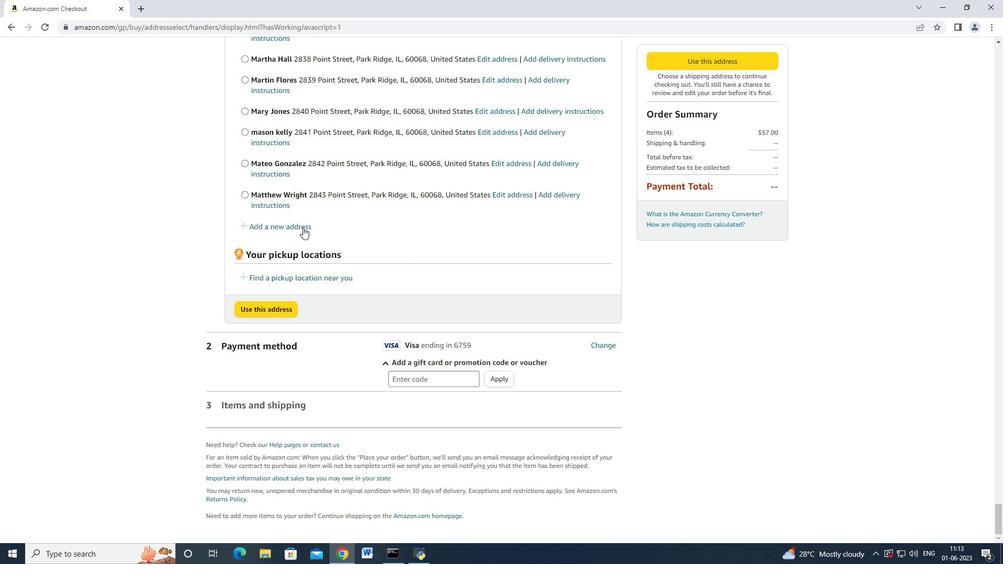 
Action: Mouse pressed left at (301, 226)
Screenshot: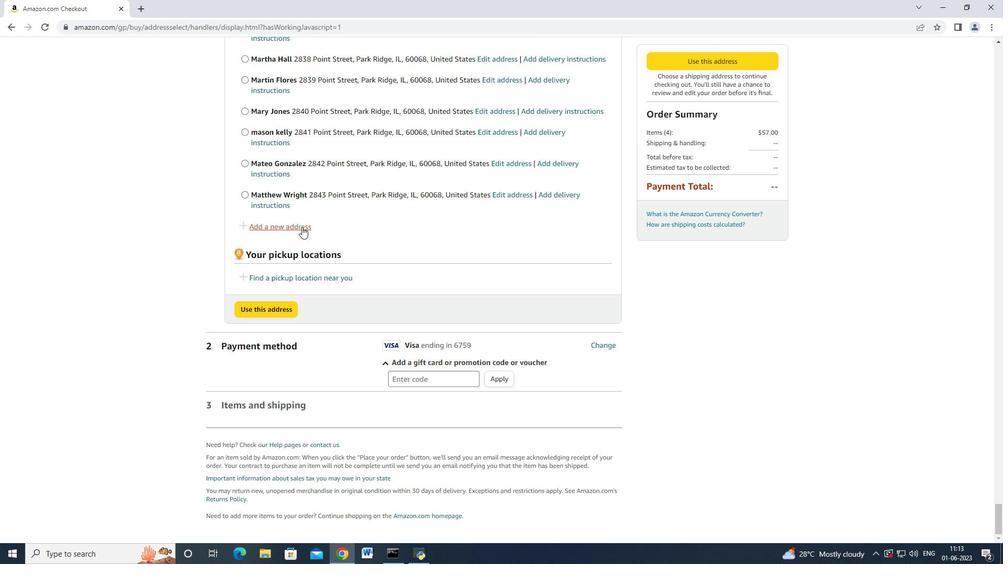
Action: Mouse moved to (351, 254)
Screenshot: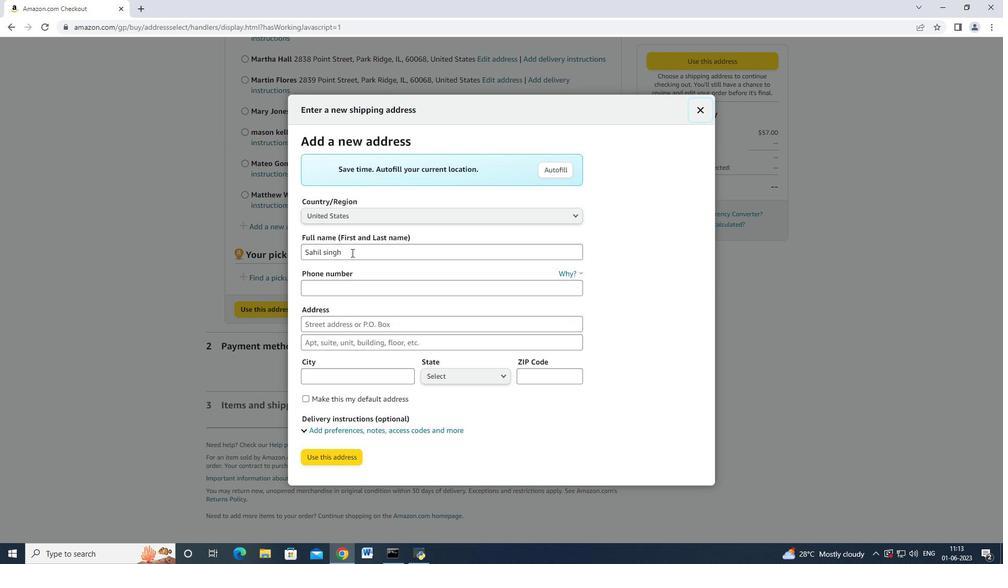 
Action: Mouse pressed left at (351, 254)
Screenshot: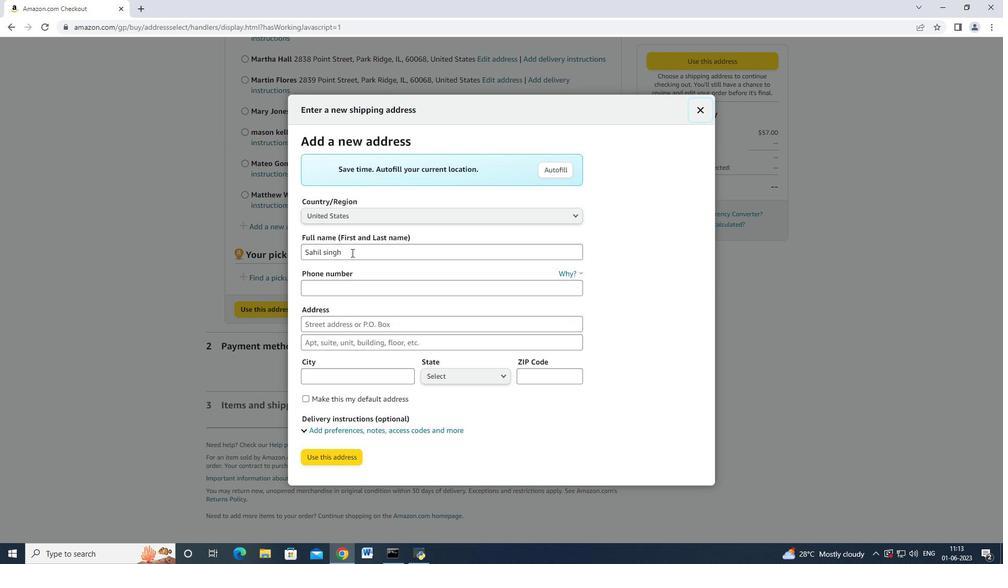 
Action: Mouse moved to (312, 247)
Screenshot: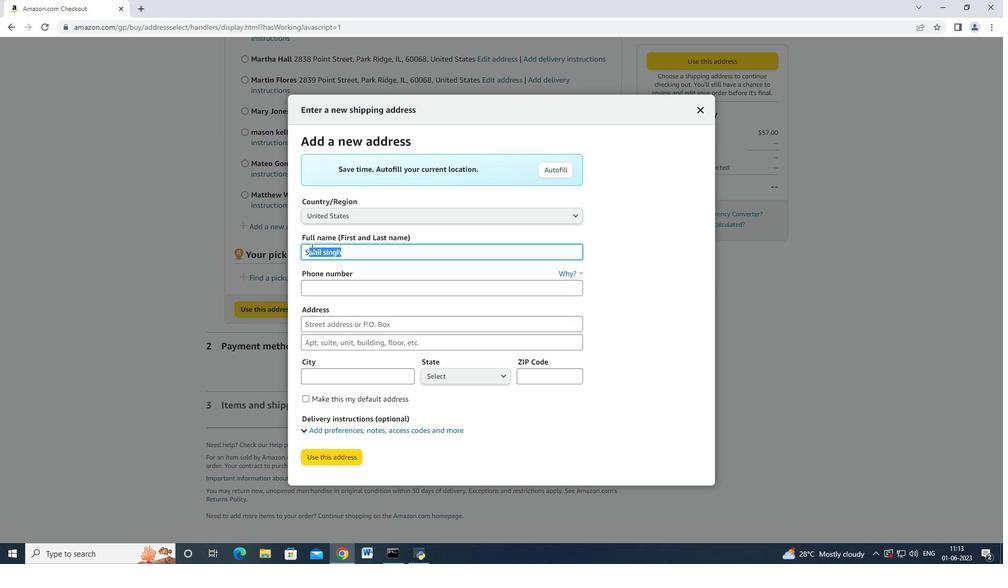 
Action: Key pressed <Key.backspace><Key.backspace><Key.shift>Matthis<Key.backspace>as<Key.space><Key.shift>Hill<Key.tab><Key.tab>7738643880<Key.tab>2844<Key.space><Key.shift><Key.shift><Key.shift><Key.shift><Key.shift><Key.shift><Key.shift><Key.shift><Key.shift><Key.shift><Key.shift><Key.shift>Point<Key.space><Key.shift_r>Street<Key.tab><Key.tab><Key.shift>Oarj<Key.space><Key.backspace><Key.backspace><Key.backspace><Key.backspace><Key.backspace><Key.shift>Park<Key.space><Key.shift_r>Ridge
Screenshot: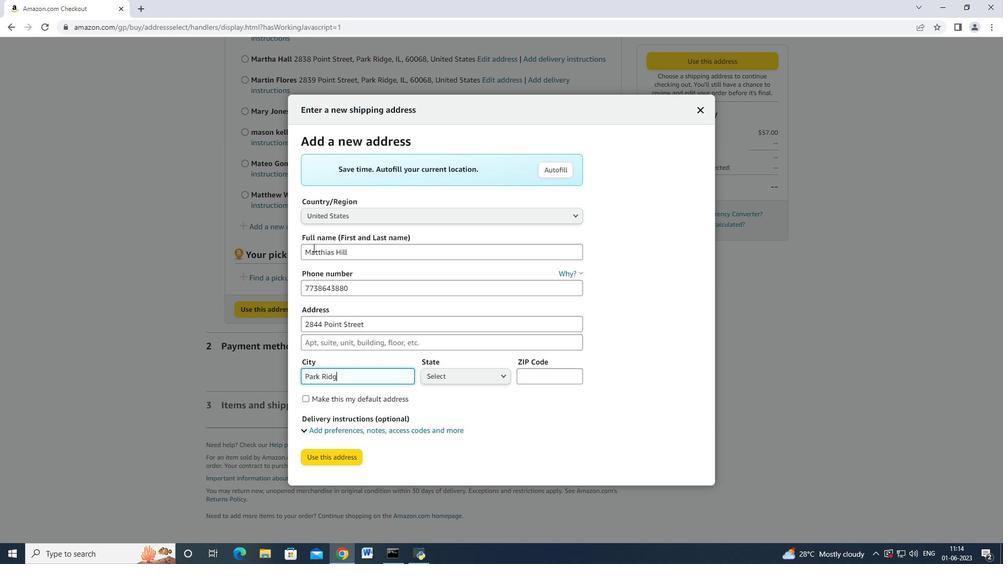 
Action: Mouse moved to (470, 375)
Screenshot: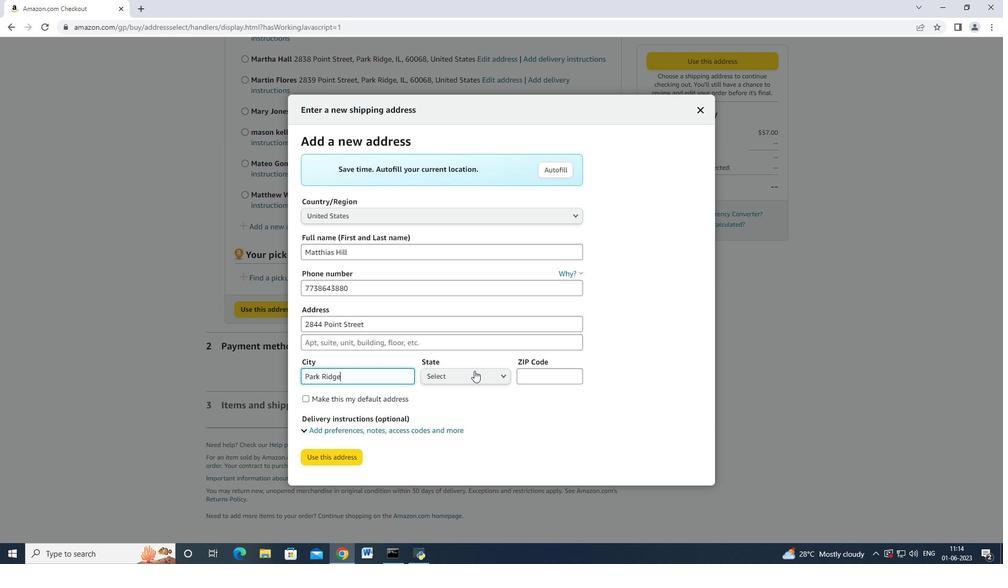
Action: Mouse pressed left at (470, 375)
Screenshot: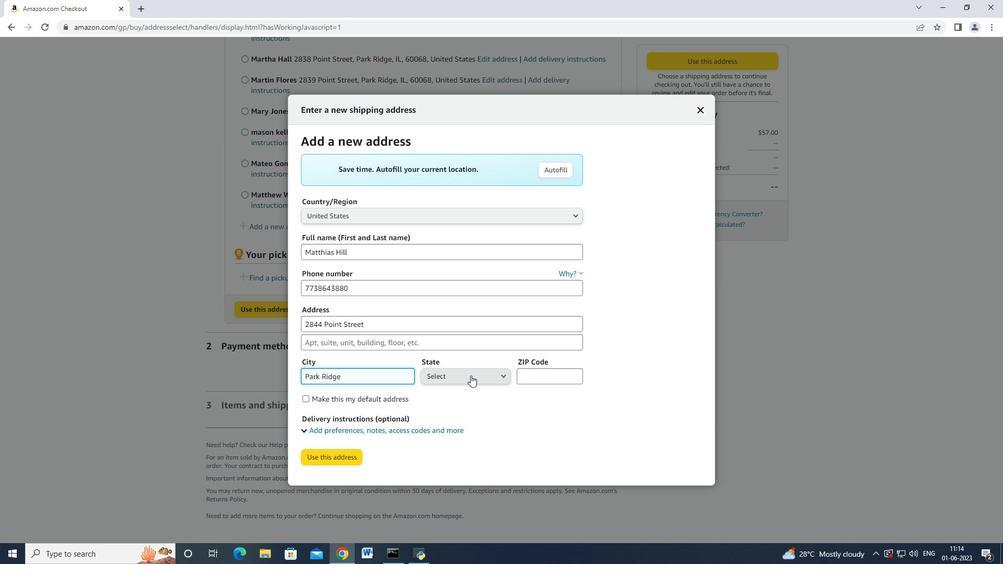 
Action: Mouse moved to (480, 342)
Screenshot: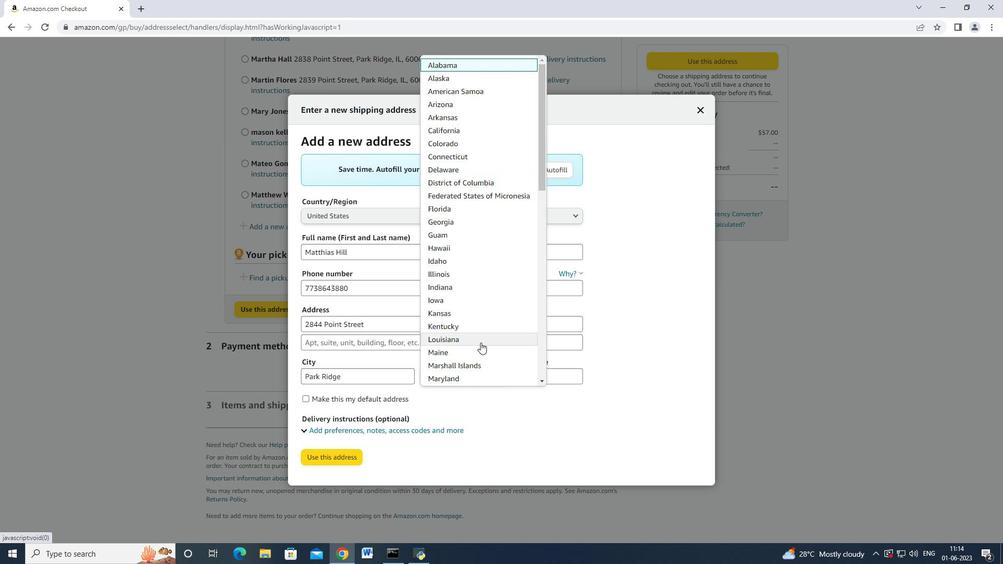 
Action: Mouse scrolled (480, 342) with delta (0, 0)
Screenshot: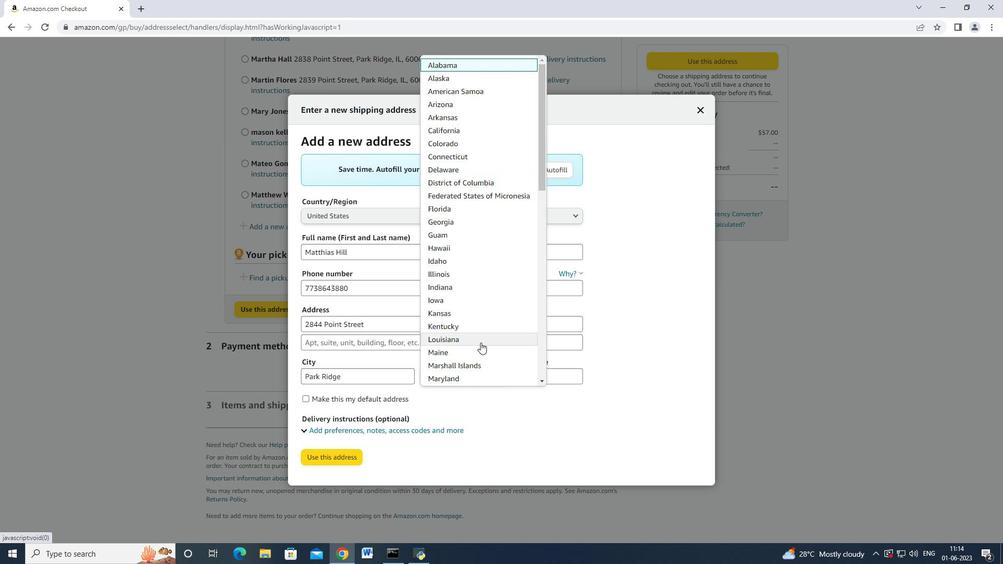 
Action: Mouse scrolled (480, 341) with delta (0, 0)
Screenshot: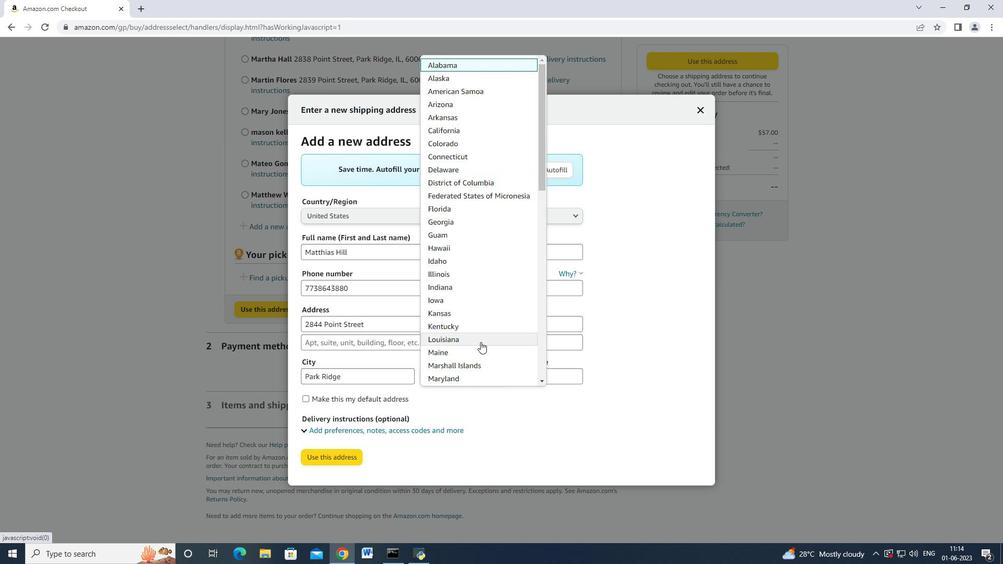 
Action: Mouse moved to (458, 226)
Screenshot: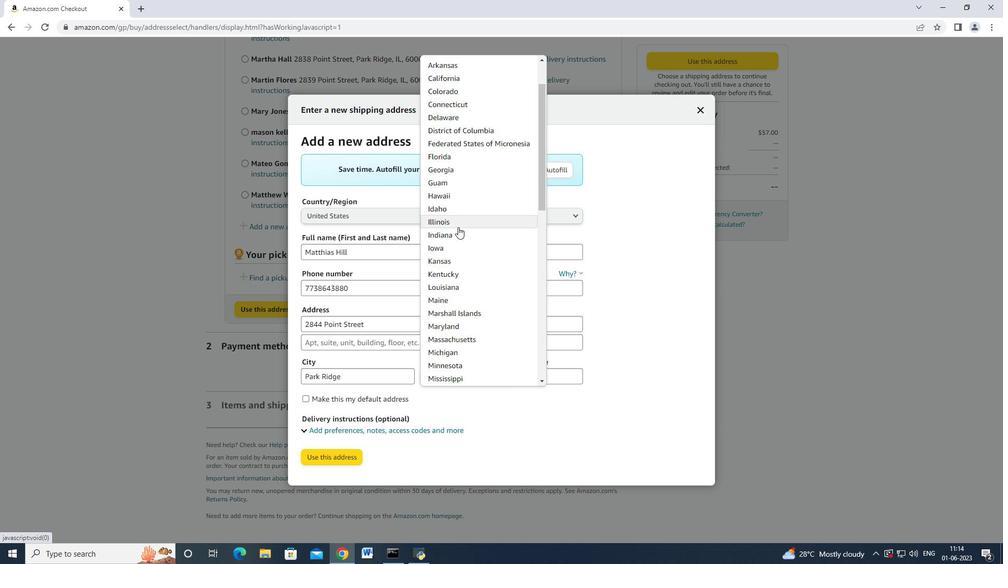 
Action: Mouse pressed left at (458, 226)
Screenshot: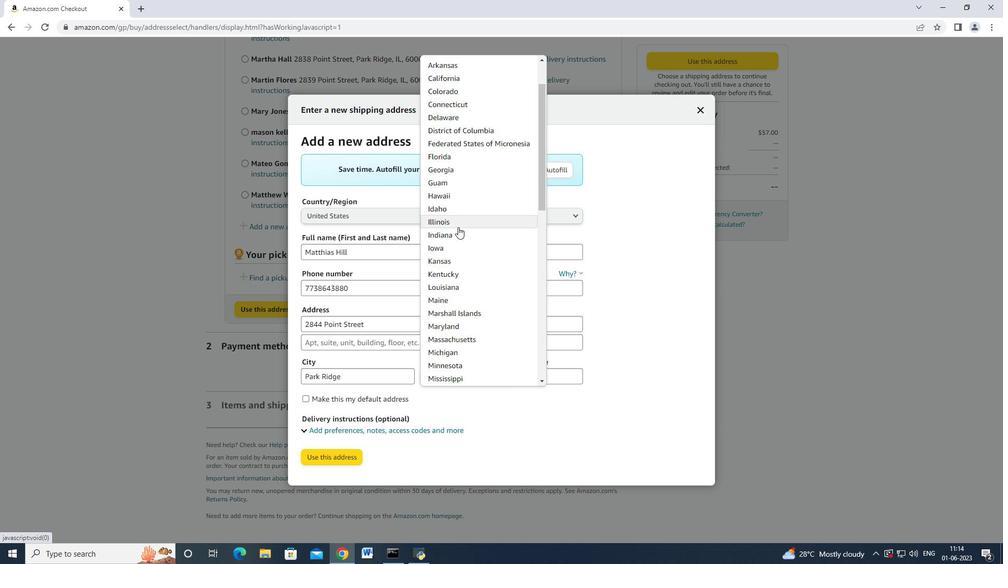 
Action: Mouse moved to (544, 374)
Screenshot: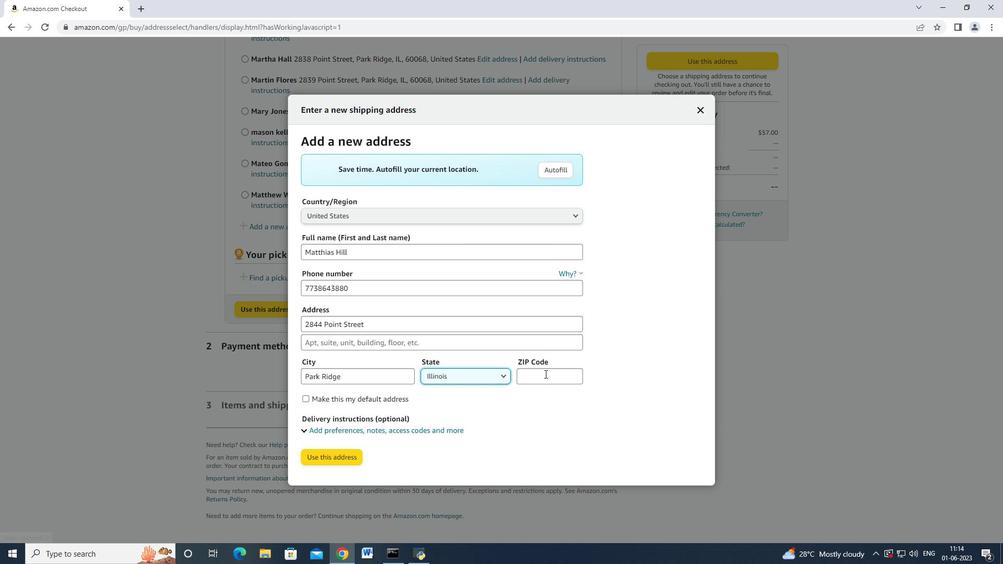 
Action: Mouse pressed left at (544, 374)
Screenshot: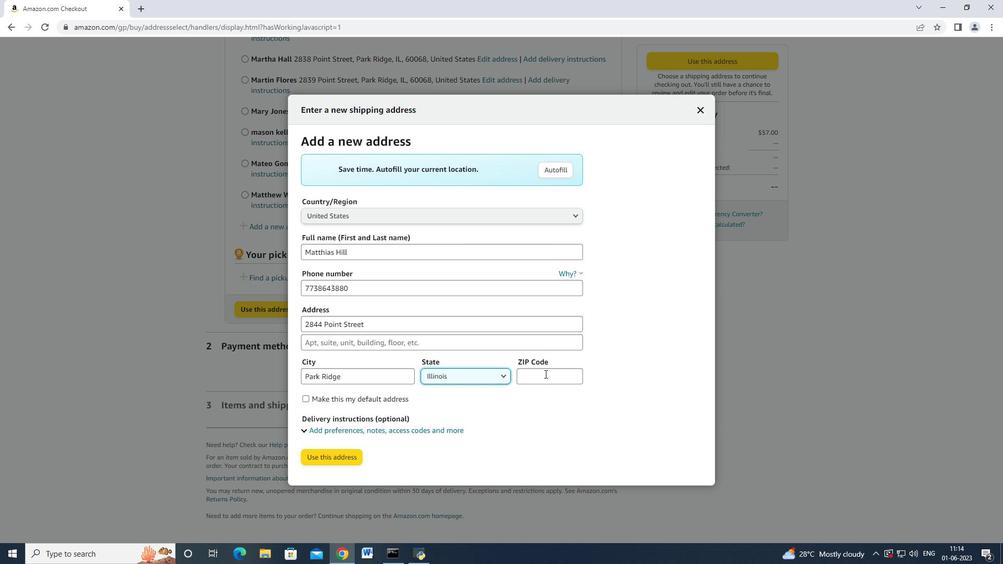 
Action: Mouse moved to (546, 374)
Screenshot: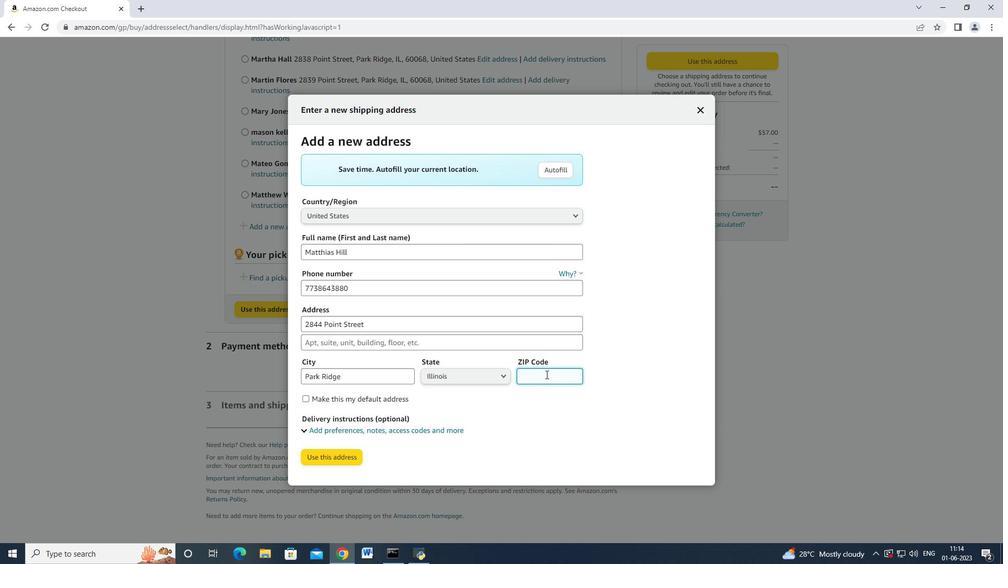 
Action: Key pressed 60068
Screenshot: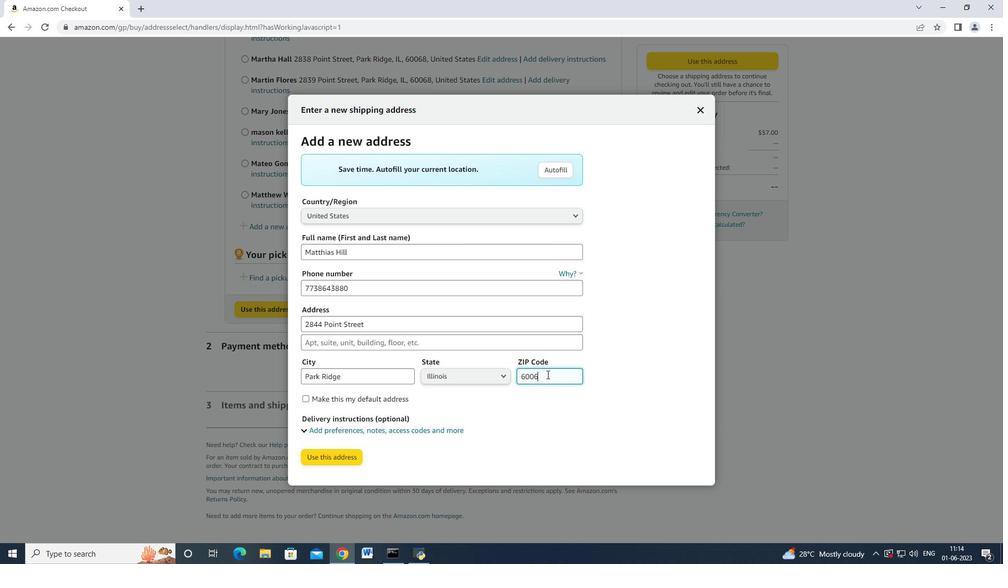 
Action: Mouse moved to (336, 458)
Screenshot: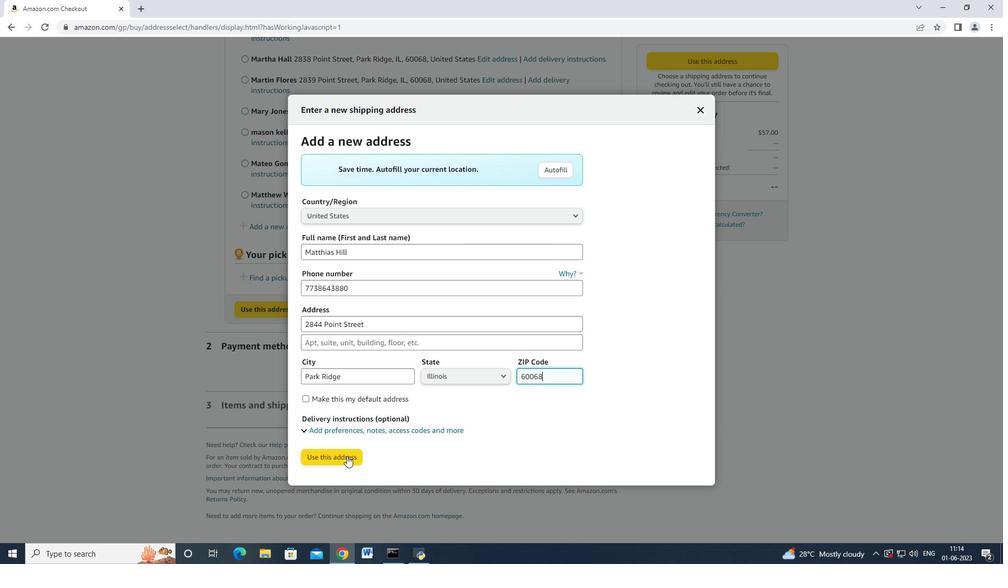 
Action: Mouse pressed left at (336, 458)
Screenshot: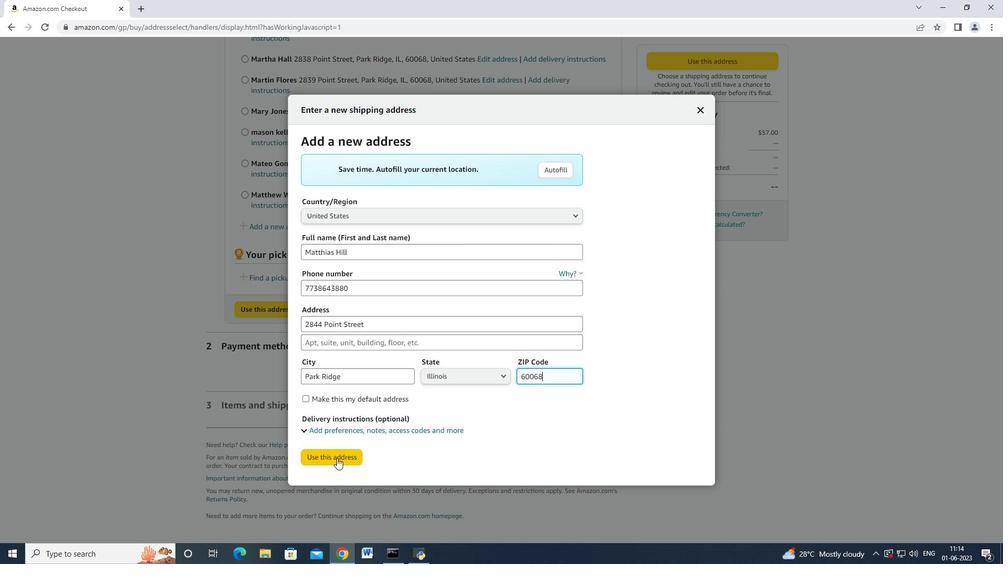 
Action: Mouse moved to (339, 460)
Screenshot: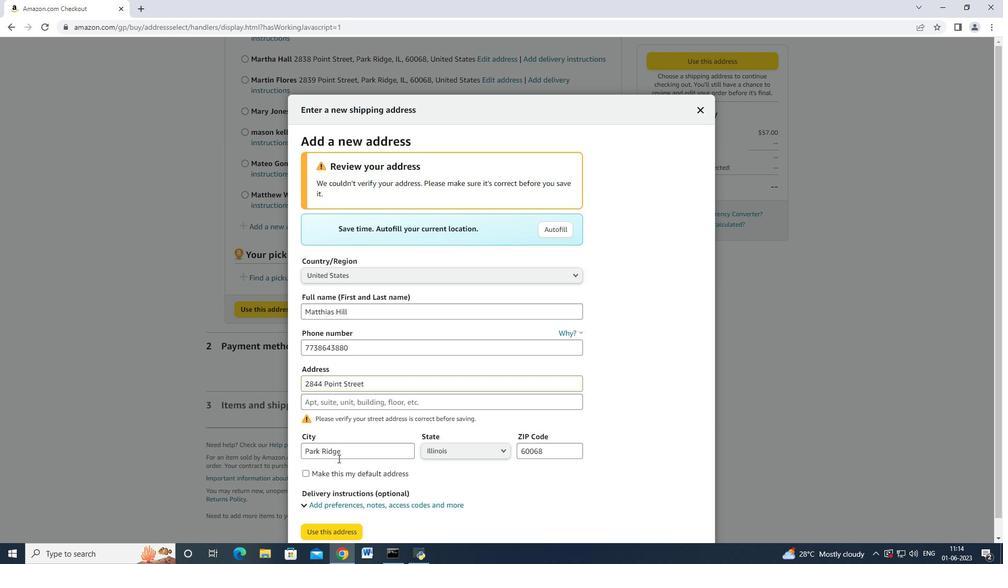 
Action: Mouse scrolled (339, 459) with delta (0, 0)
Screenshot: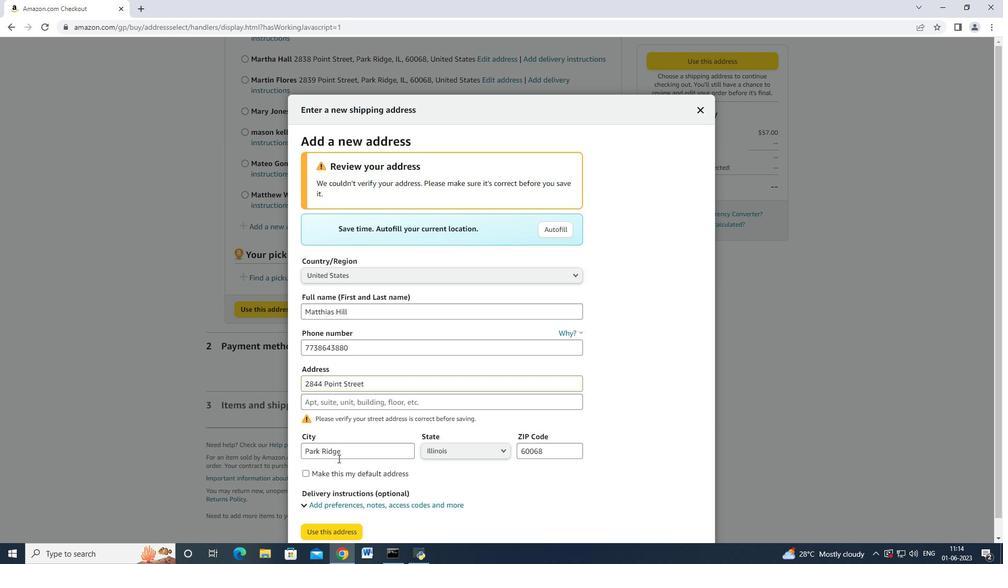 
Action: Mouse scrolled (339, 459) with delta (0, 0)
Screenshot: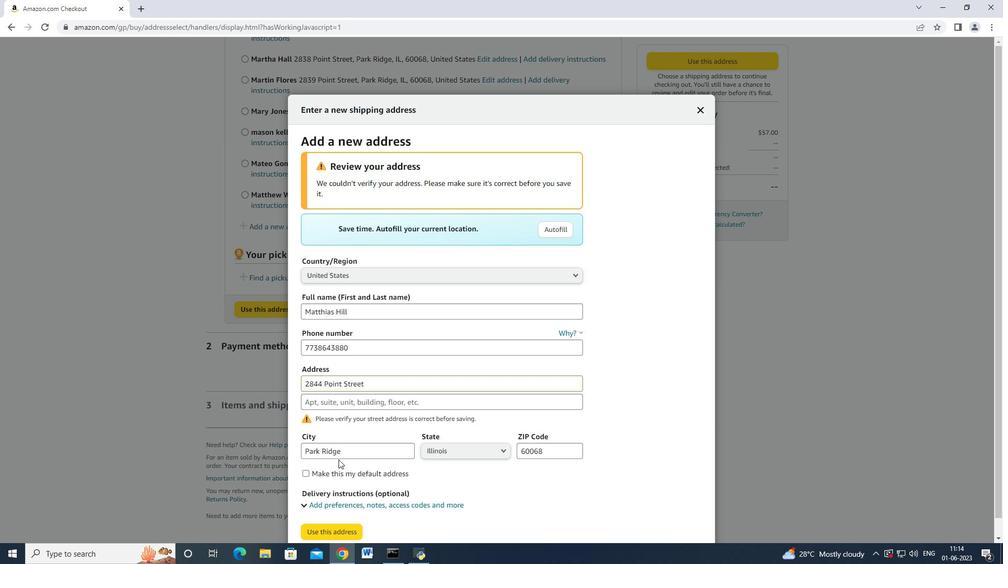 
Action: Mouse scrolled (339, 459) with delta (0, 0)
Screenshot: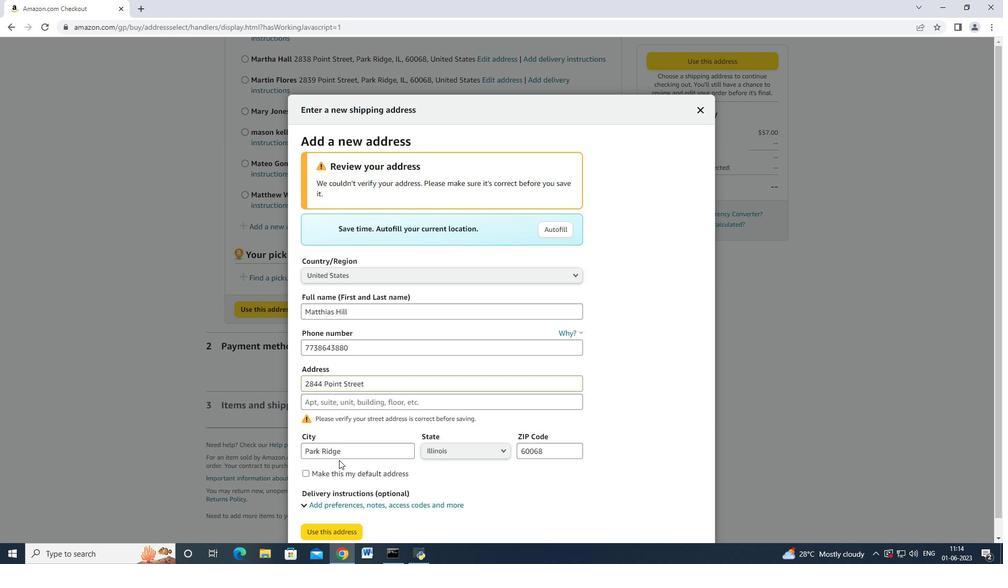 
Action: Mouse moved to (336, 511)
Screenshot: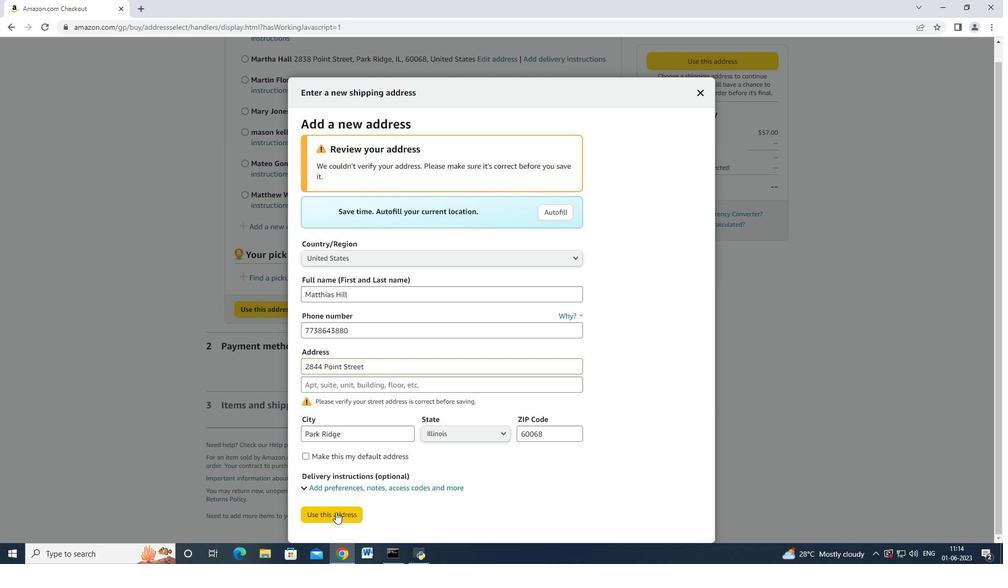 
Action: Mouse pressed left at (336, 511)
Screenshot: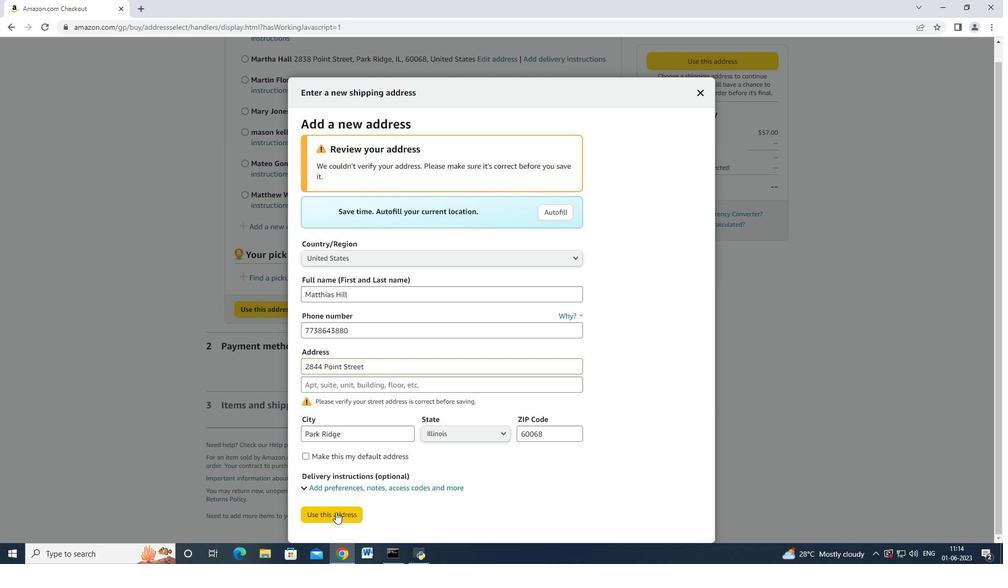 
Action: Mouse moved to (435, 273)
Screenshot: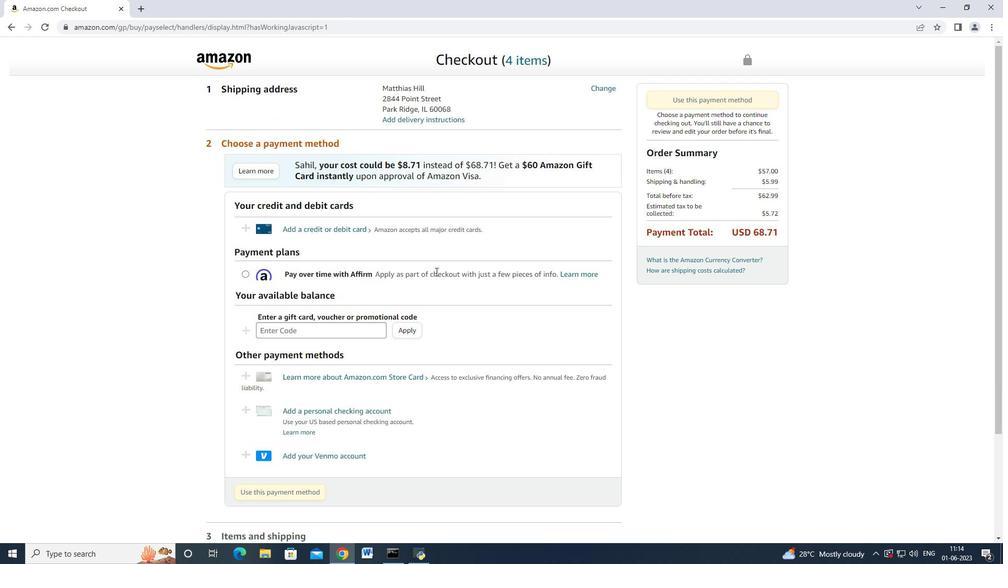 
Action: Mouse scrolled (435, 272) with delta (0, 0)
Screenshot: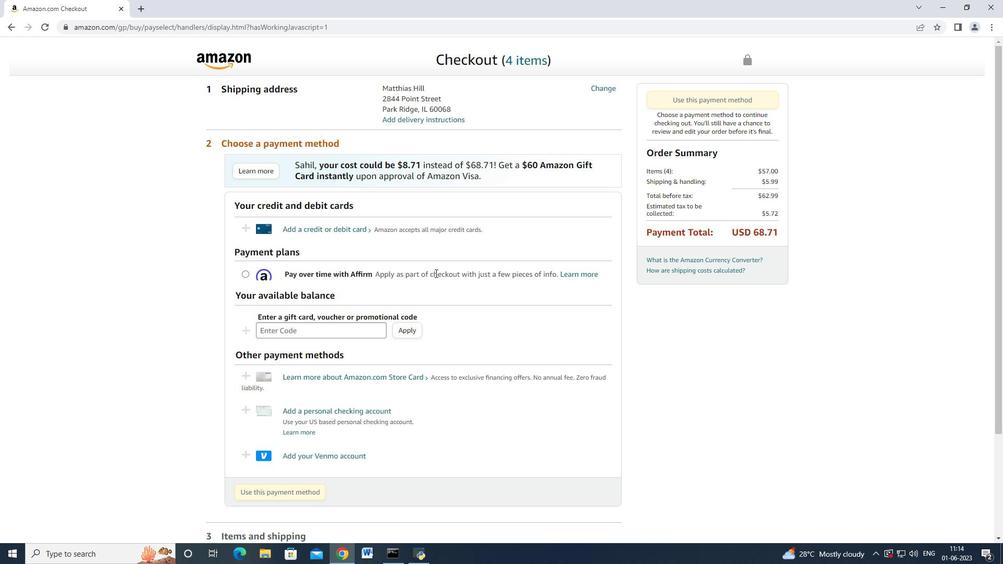 
Action: Mouse moved to (357, 176)
Screenshot: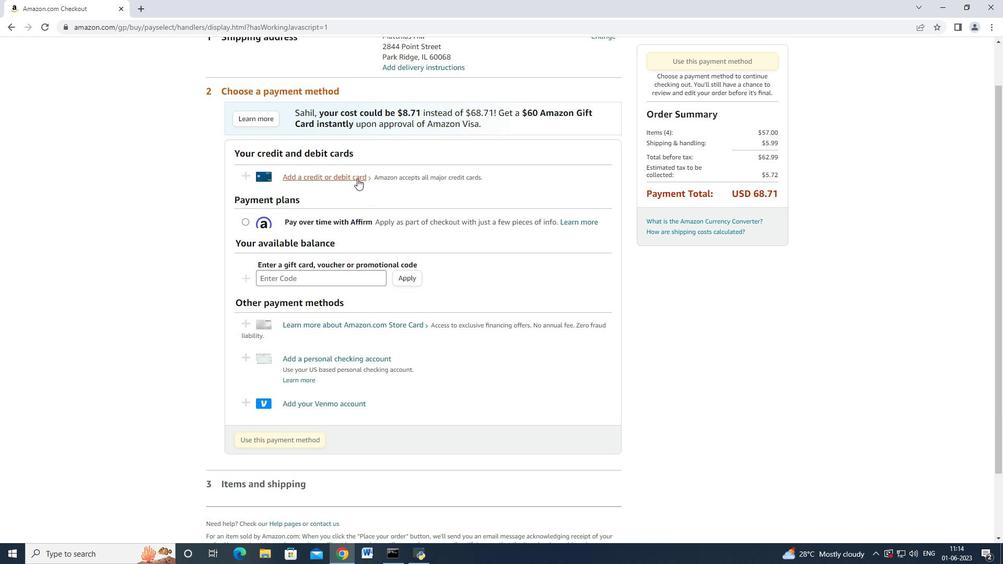
Action: Mouse pressed left at (357, 176)
Screenshot: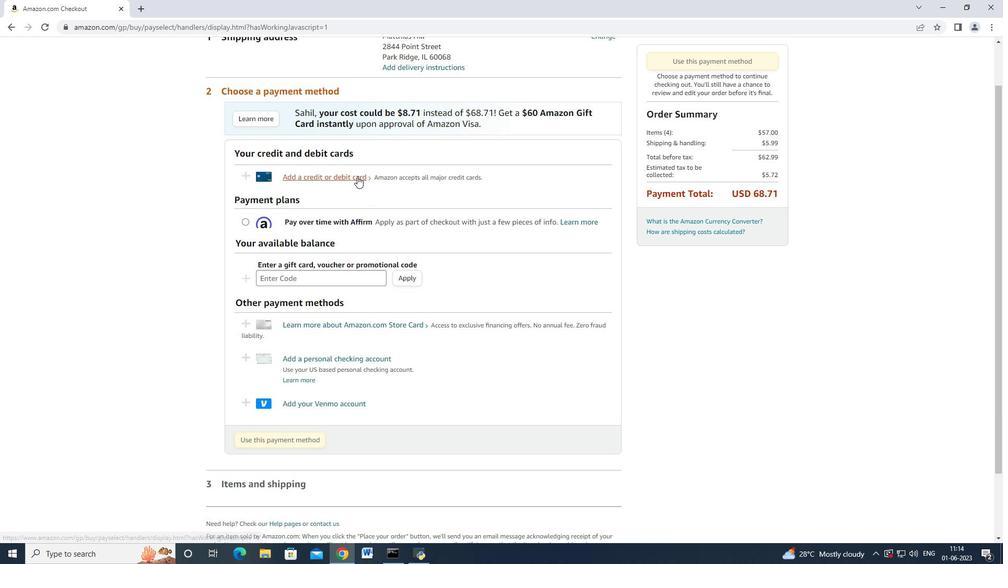 
Action: Mouse moved to (425, 239)
Screenshot: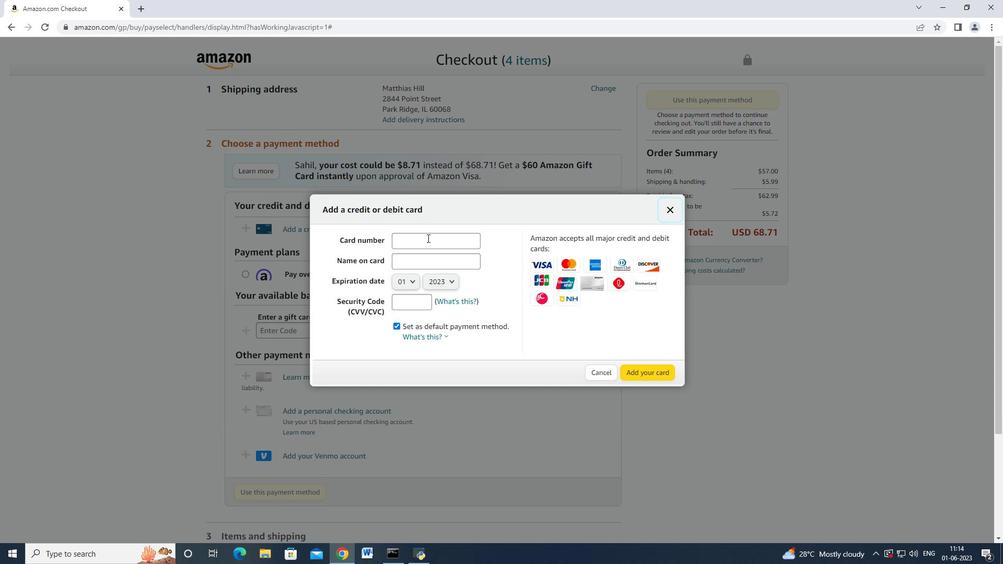 
Action: Mouse pressed left at (425, 239)
